 Task: Research Airbnb options in Bor, Turkey from 21st December, 2023 to 25th December, 2023 for 1 adult. Place can be entire room with 1  bedroom having 1 bed and 1 bathroom. Property type can be flat. Amenities needed are: wifi, washing machine.
Action: Mouse moved to (441, 80)
Screenshot: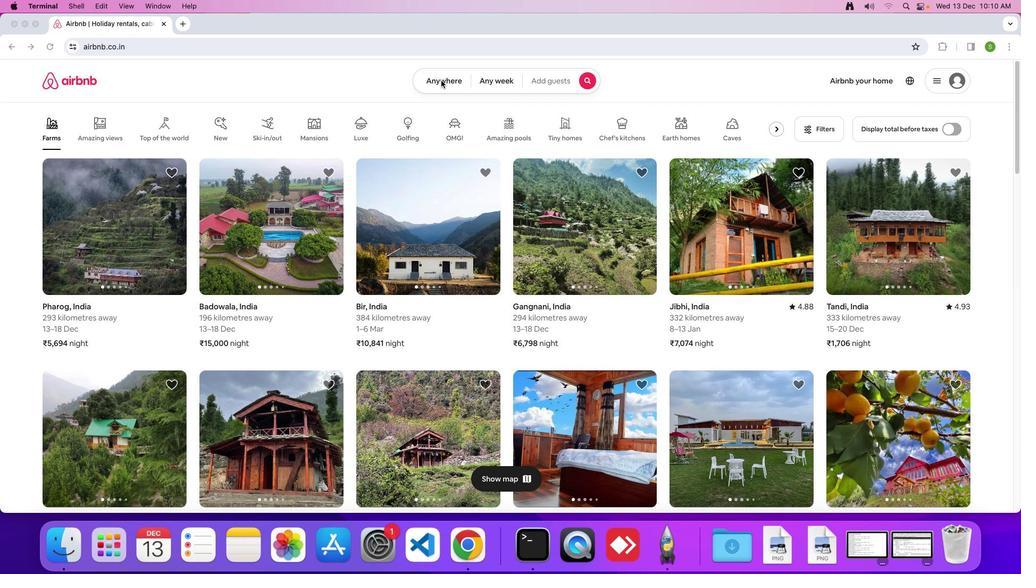 
Action: Mouse pressed left at (441, 80)
Screenshot: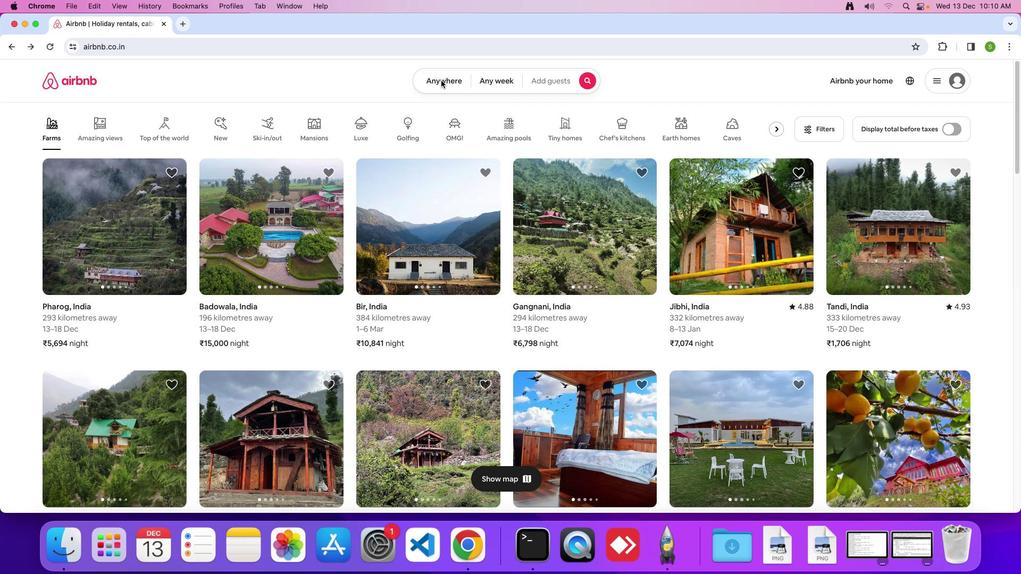 
Action: Mouse moved to (435, 84)
Screenshot: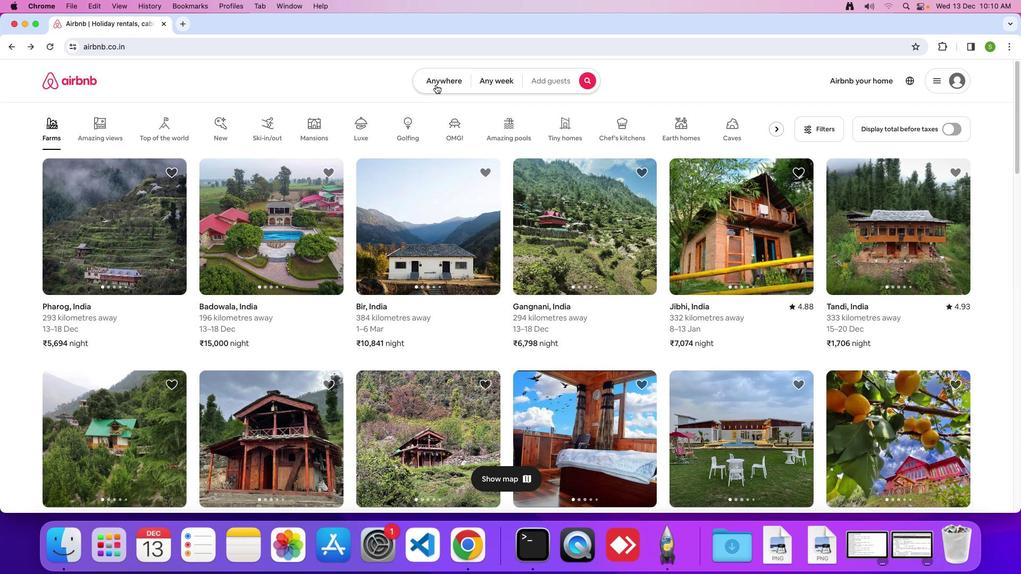 
Action: Mouse pressed left at (435, 84)
Screenshot: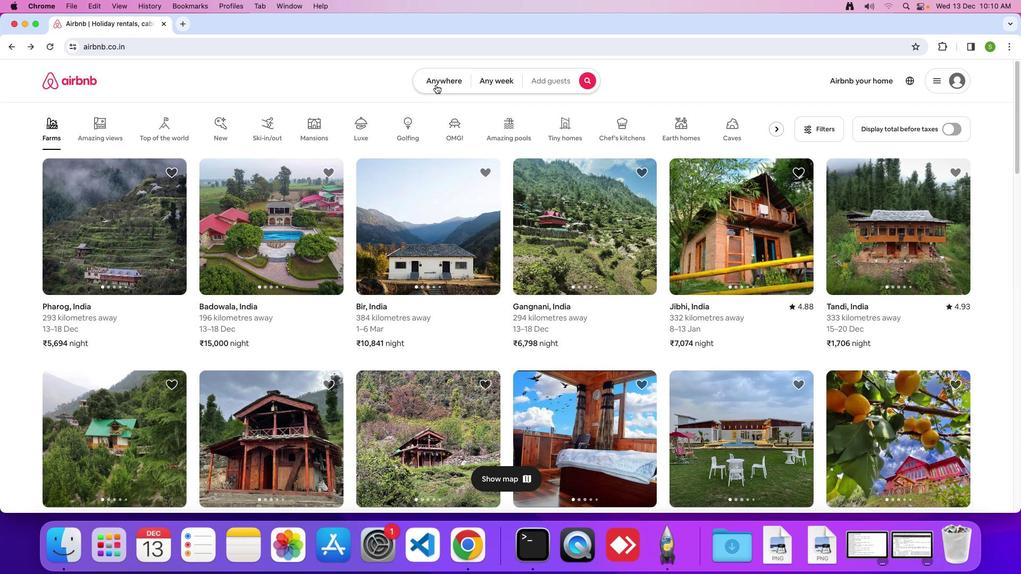 
Action: Mouse moved to (363, 118)
Screenshot: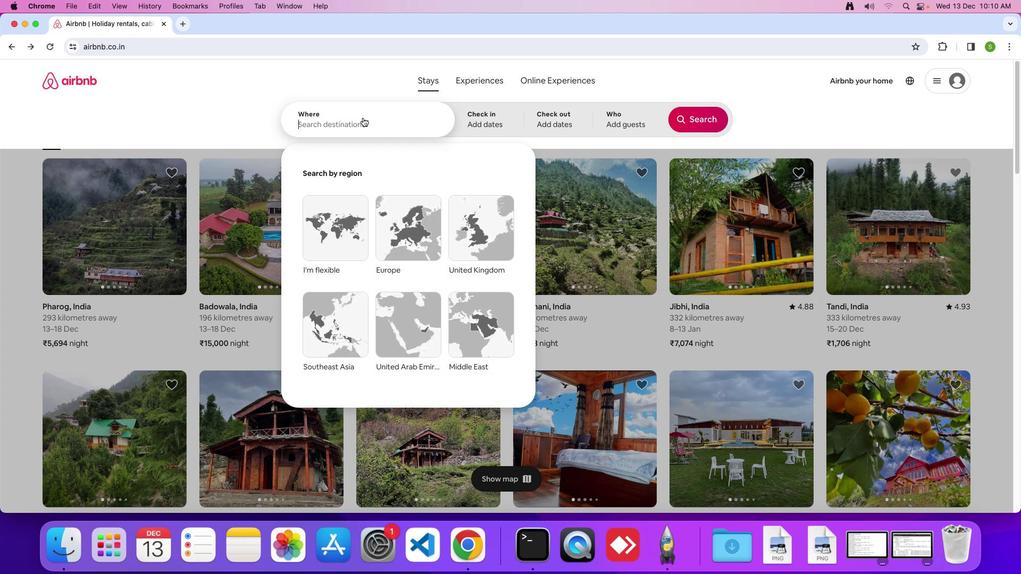 
Action: Mouse pressed left at (363, 118)
Screenshot: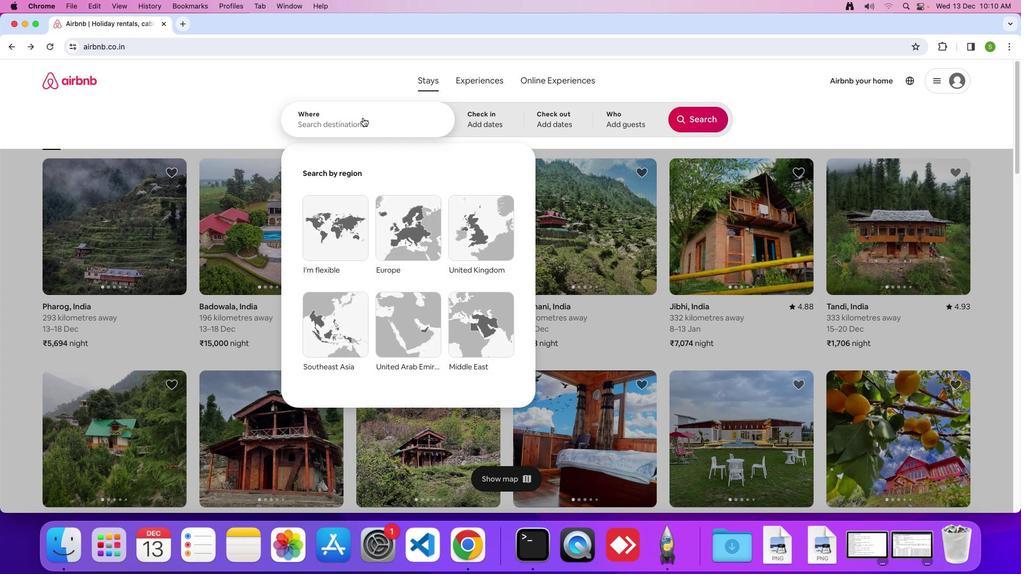 
Action: Key pressed 'B'Key.caps_lock'o''r'','Key.spaceKey.shift'T''u''r''k''e''y'Key.enter
Screenshot: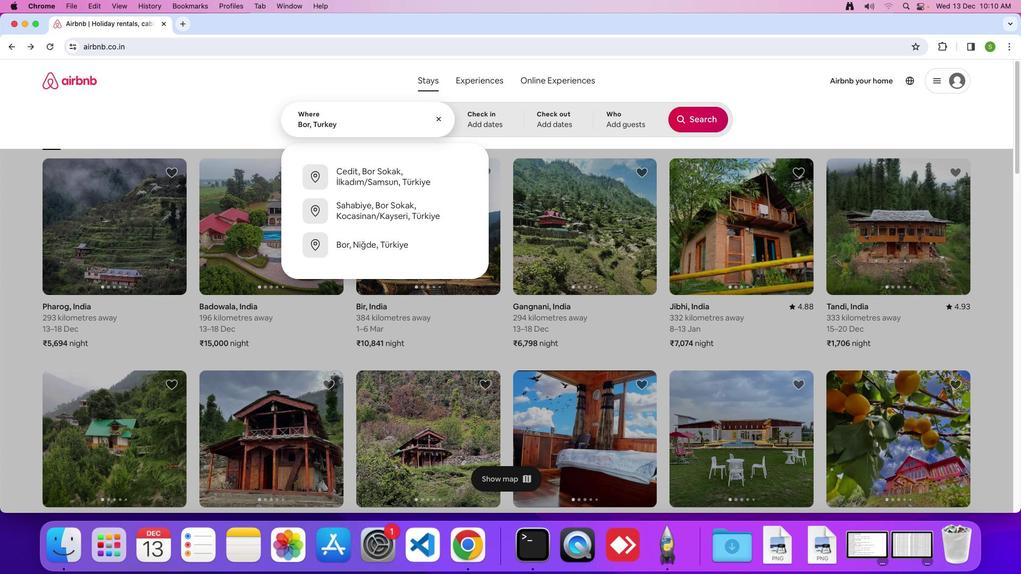 
Action: Mouse moved to (427, 326)
Screenshot: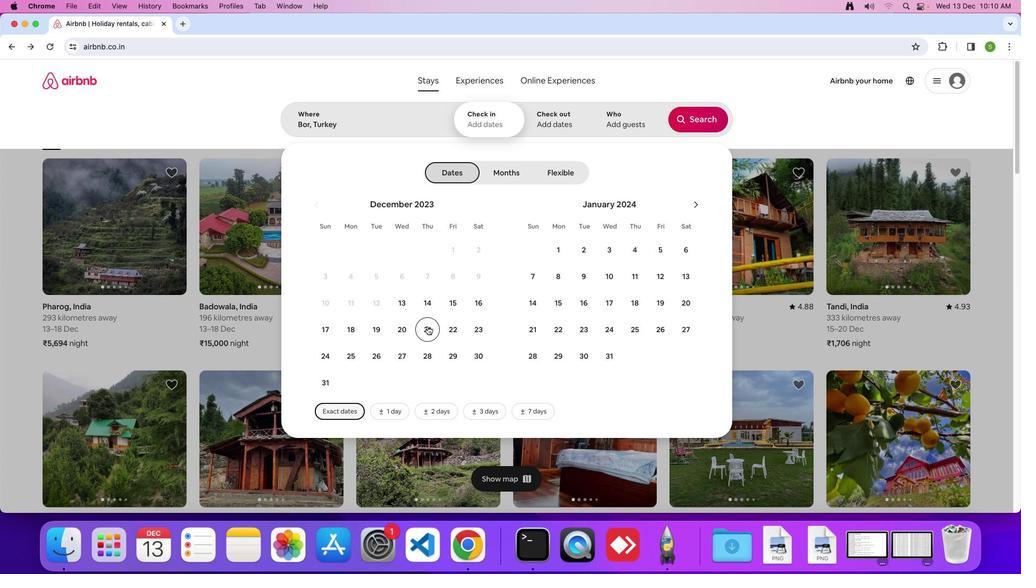 
Action: Mouse pressed left at (427, 326)
Screenshot: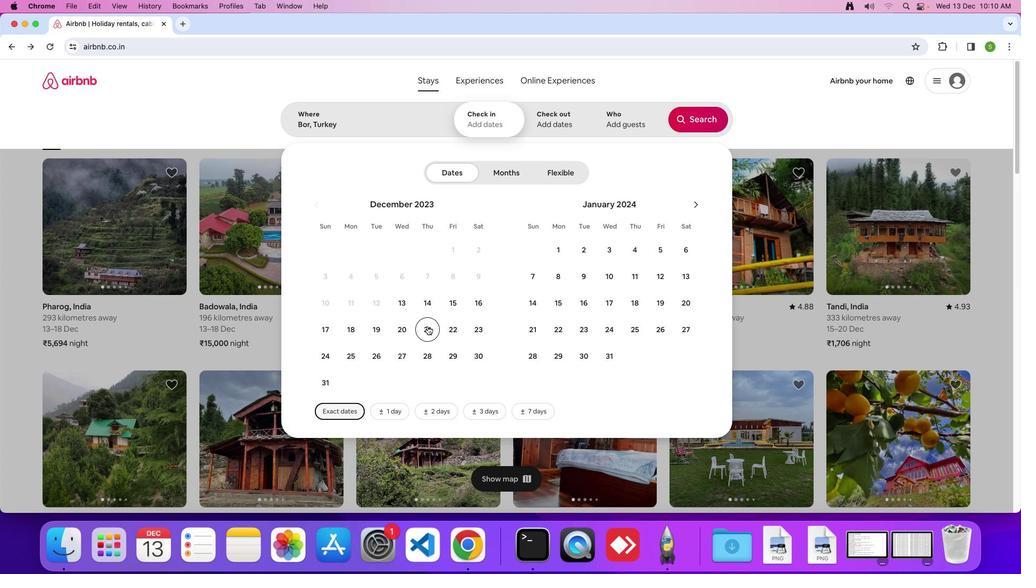 
Action: Mouse moved to (354, 351)
Screenshot: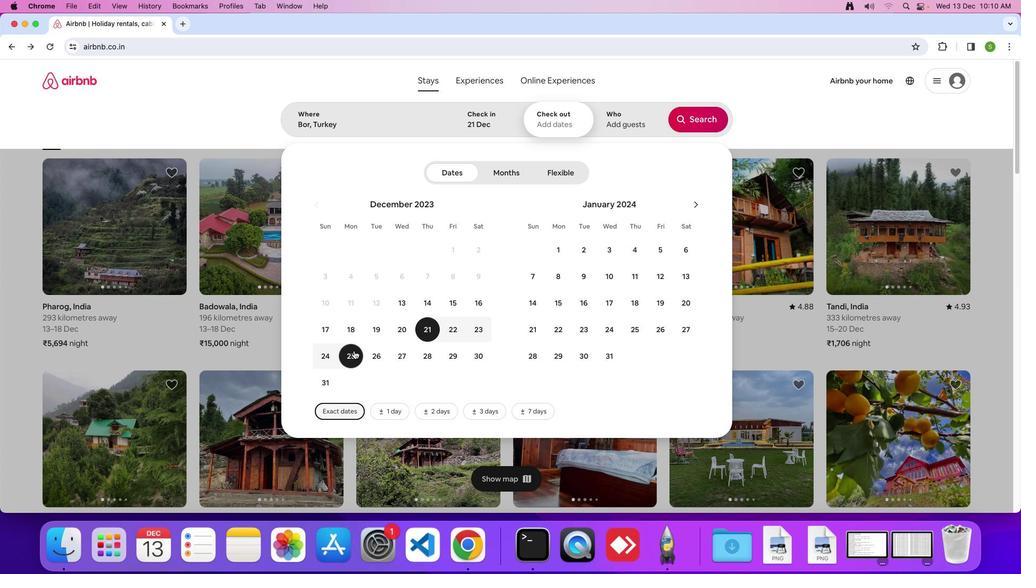 
Action: Mouse pressed left at (354, 351)
Screenshot: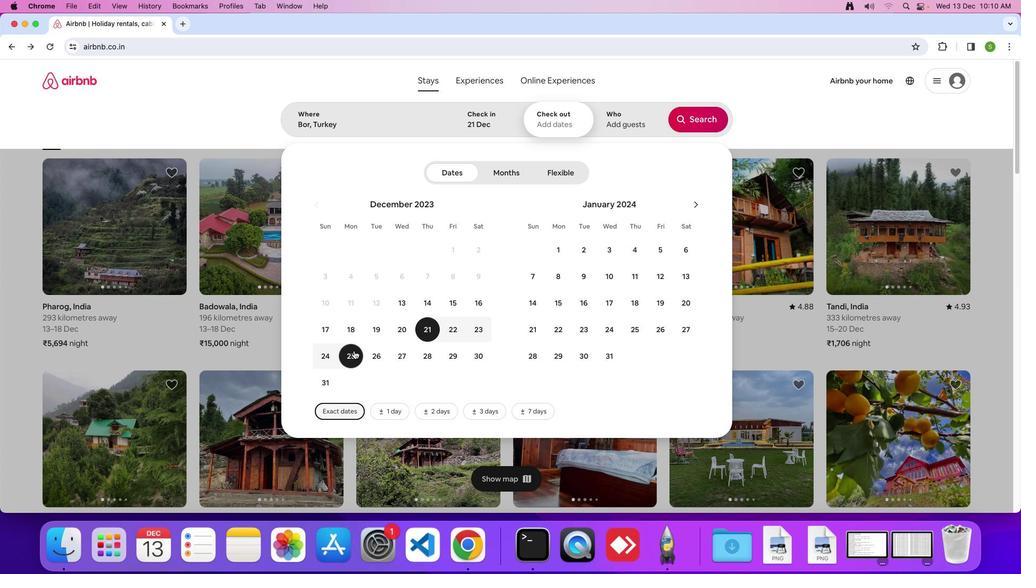 
Action: Mouse moved to (619, 122)
Screenshot: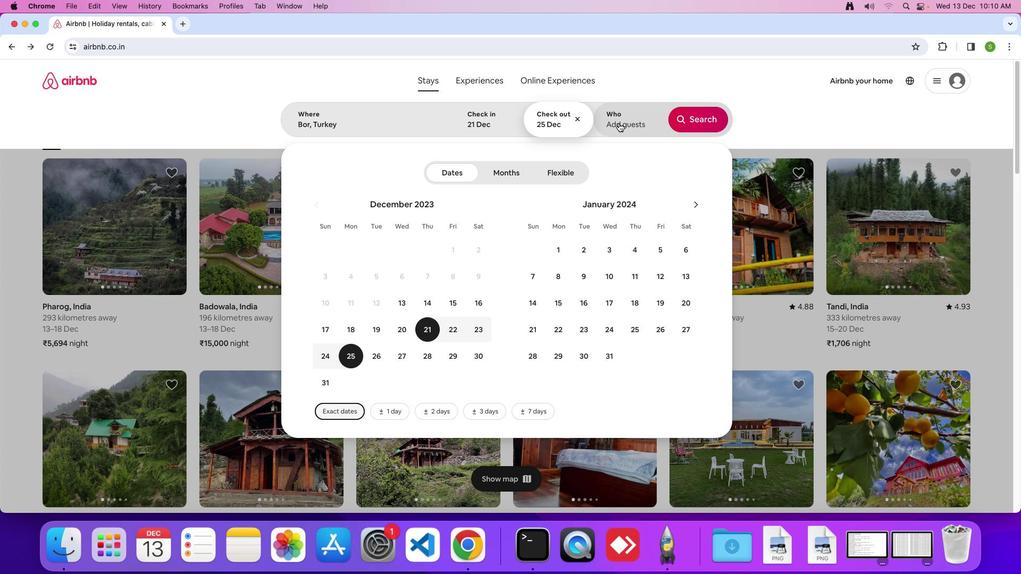 
Action: Mouse pressed left at (619, 122)
Screenshot: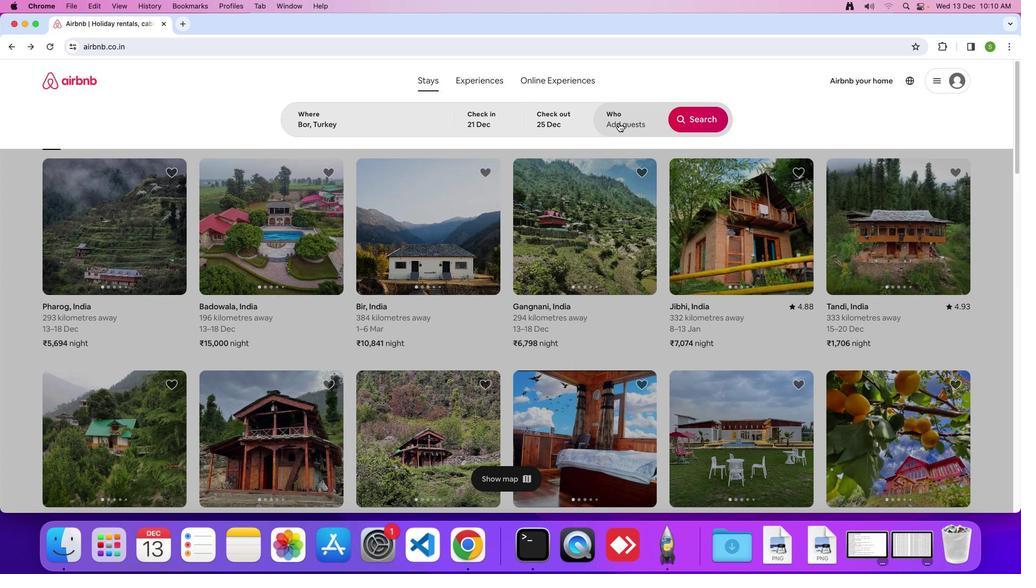 
Action: Mouse moved to (698, 172)
Screenshot: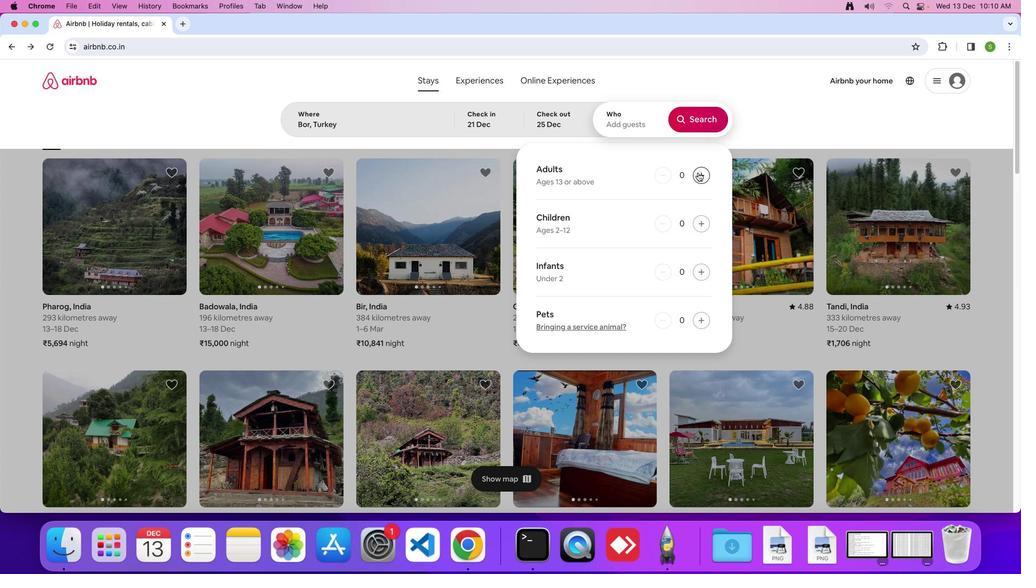 
Action: Mouse pressed left at (698, 172)
Screenshot: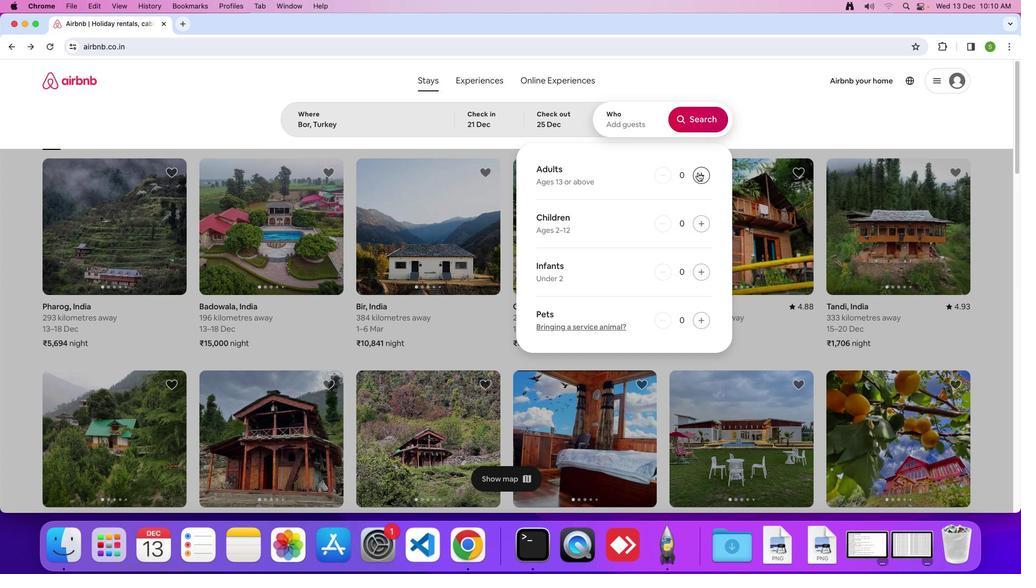 
Action: Mouse moved to (705, 128)
Screenshot: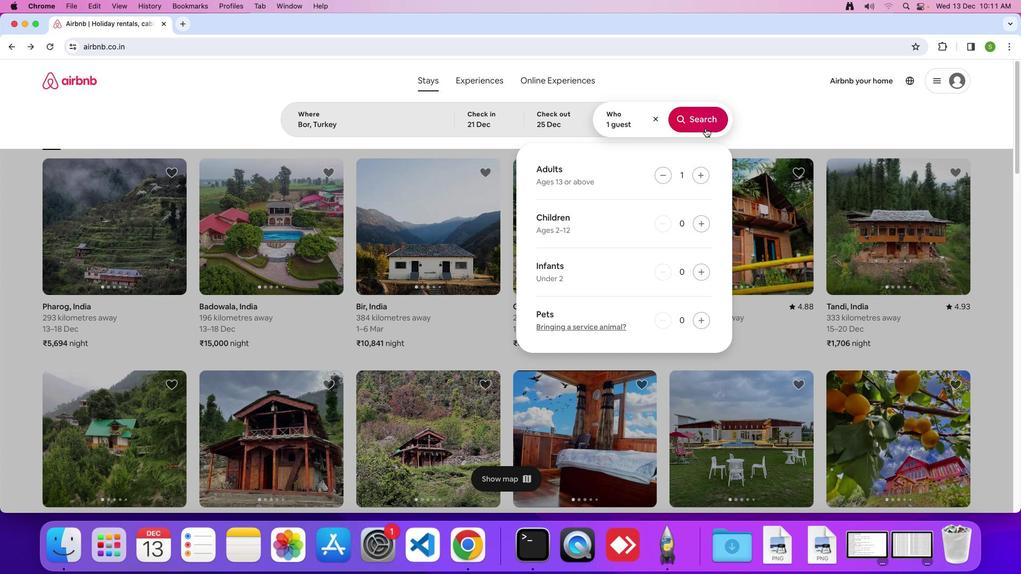 
Action: Mouse pressed left at (705, 128)
Screenshot: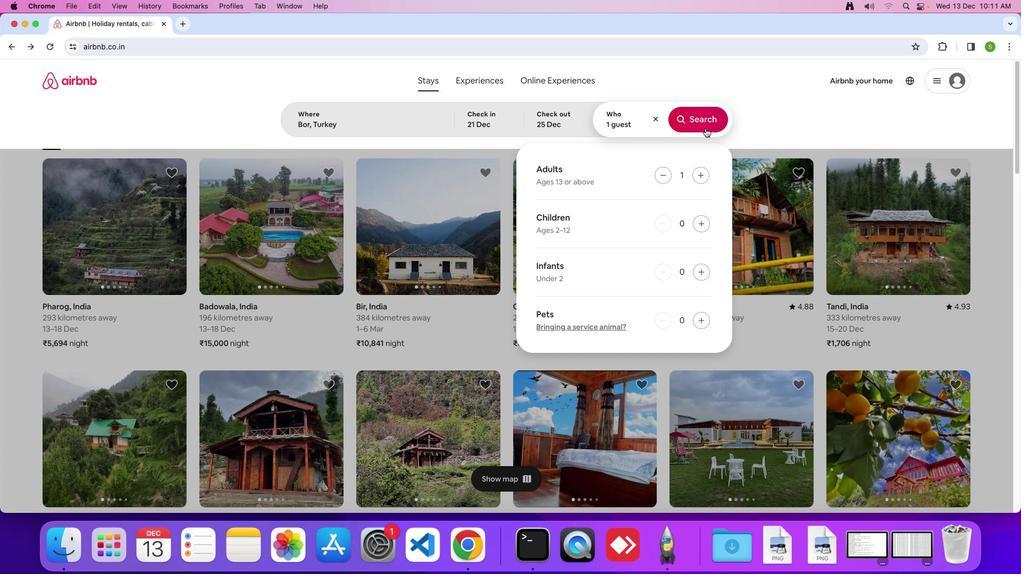 
Action: Mouse moved to (848, 127)
Screenshot: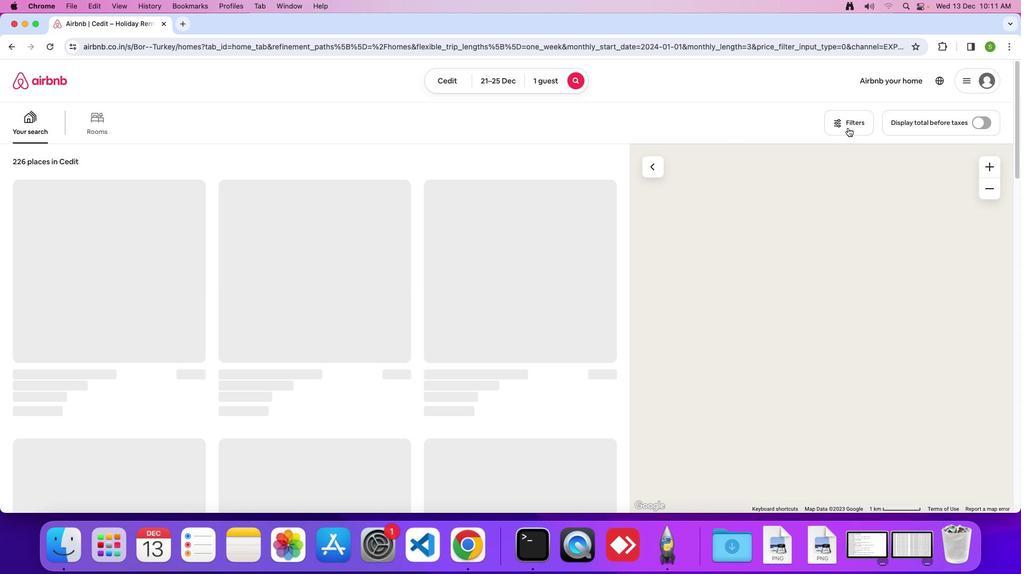 
Action: Mouse pressed left at (848, 127)
Screenshot: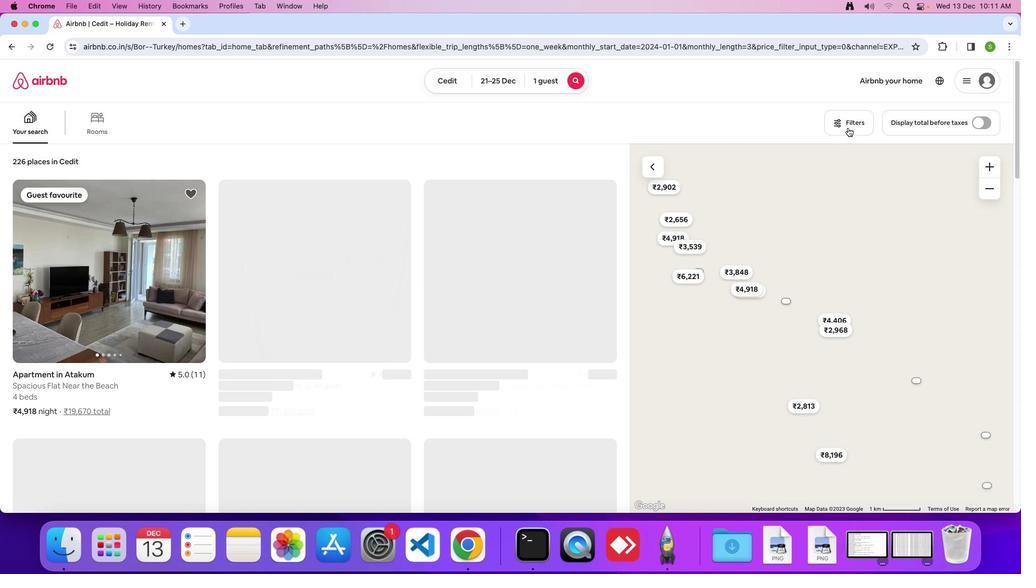 
Action: Mouse moved to (465, 340)
Screenshot: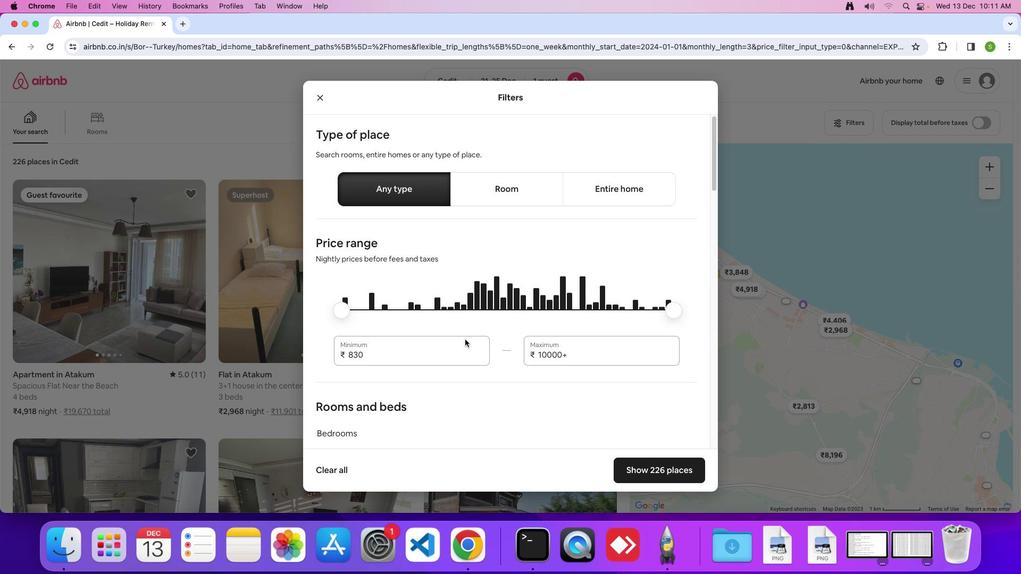 
Action: Mouse scrolled (465, 340) with delta (0, 0)
Screenshot: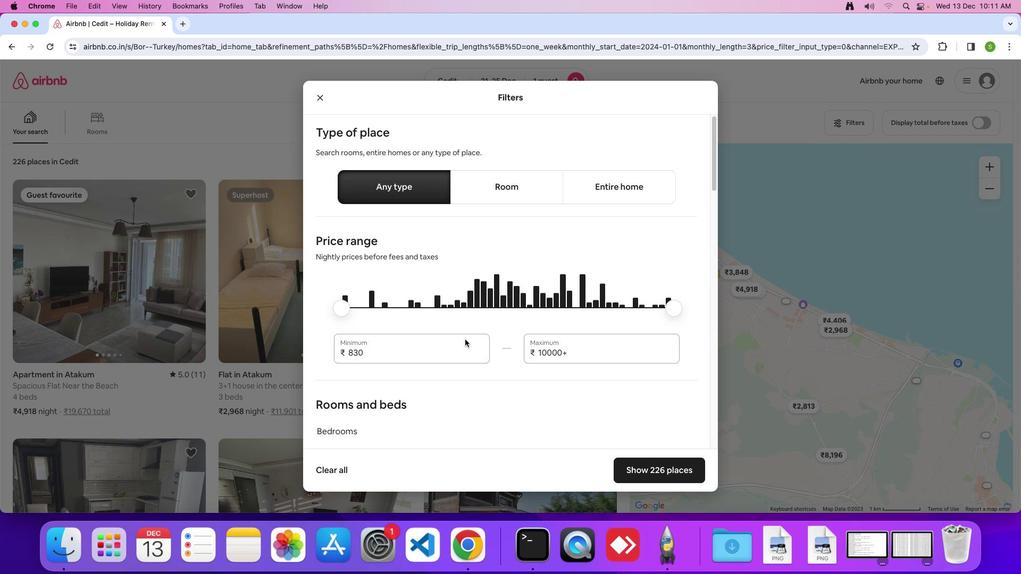 
Action: Mouse scrolled (465, 340) with delta (0, 0)
Screenshot: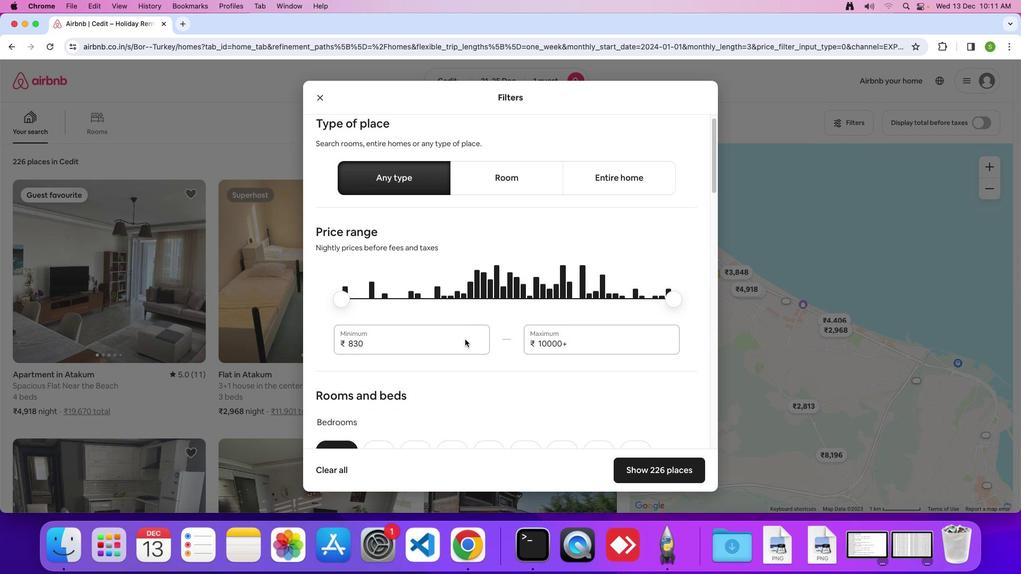 
Action: Mouse scrolled (465, 340) with delta (0, 0)
Screenshot: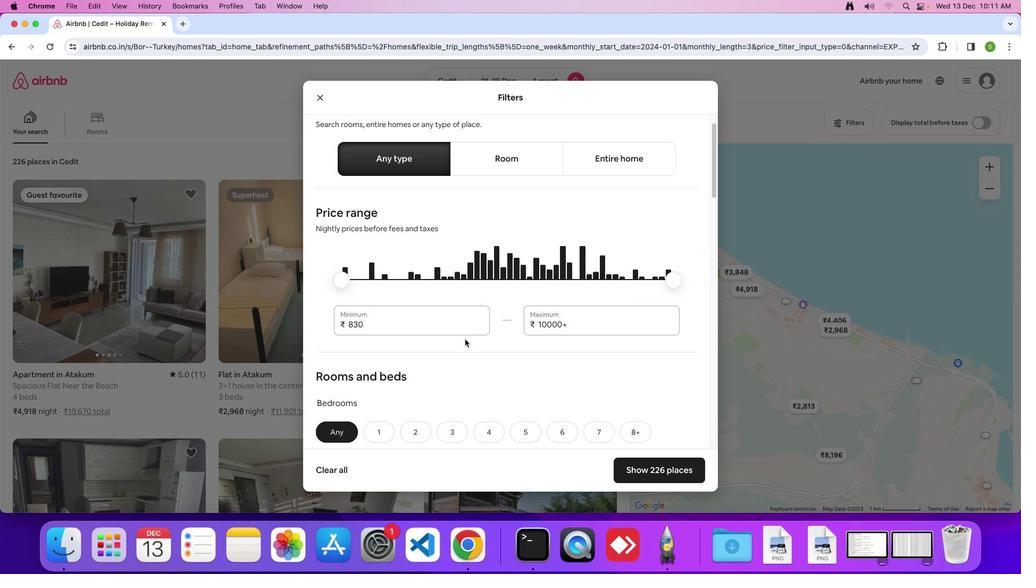 
Action: Mouse scrolled (465, 340) with delta (0, 0)
Screenshot: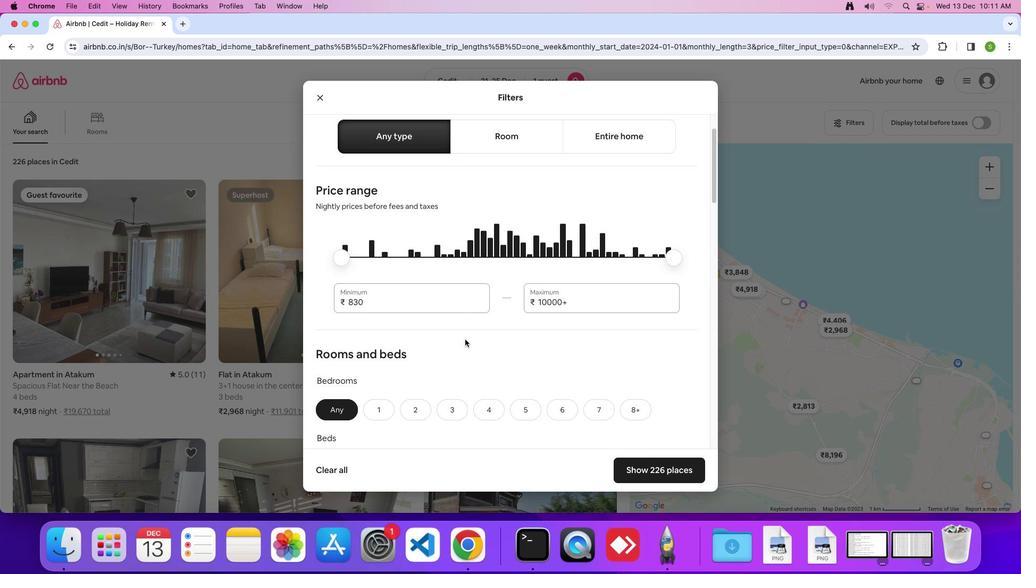 
Action: Mouse scrolled (465, 340) with delta (0, 0)
Screenshot: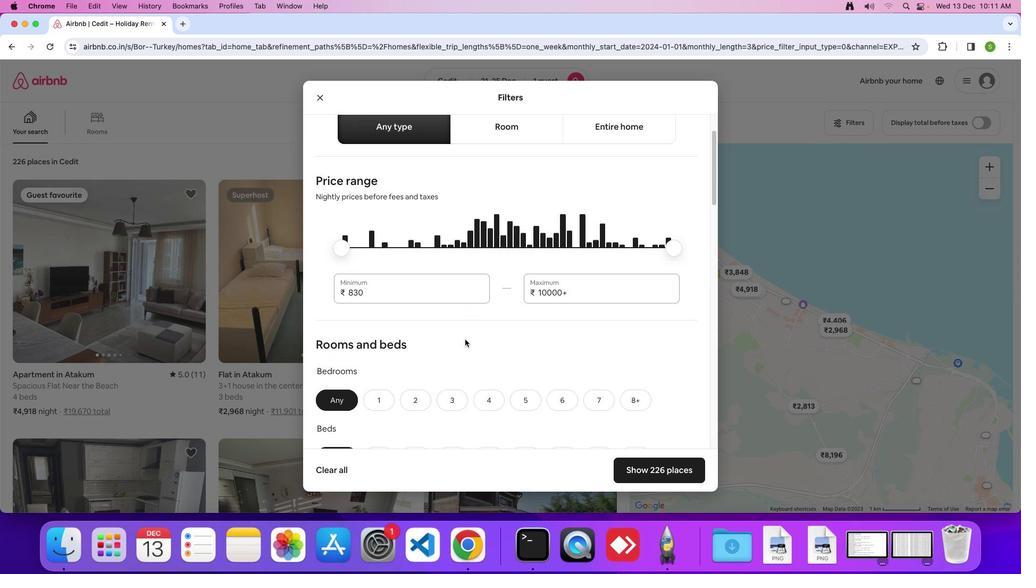 
Action: Mouse scrolled (465, 340) with delta (0, 0)
Screenshot: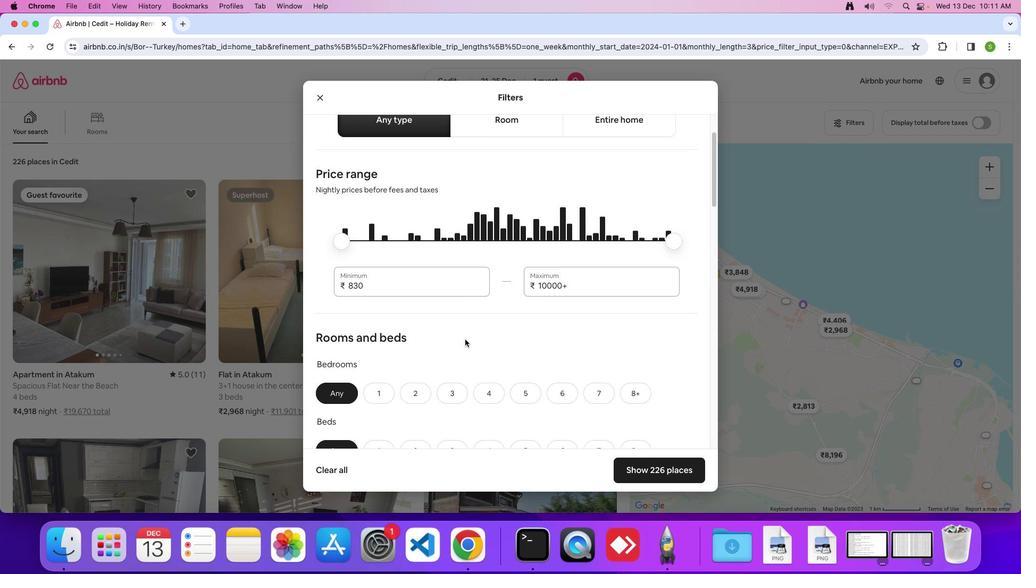 
Action: Mouse scrolled (465, 340) with delta (0, 0)
Screenshot: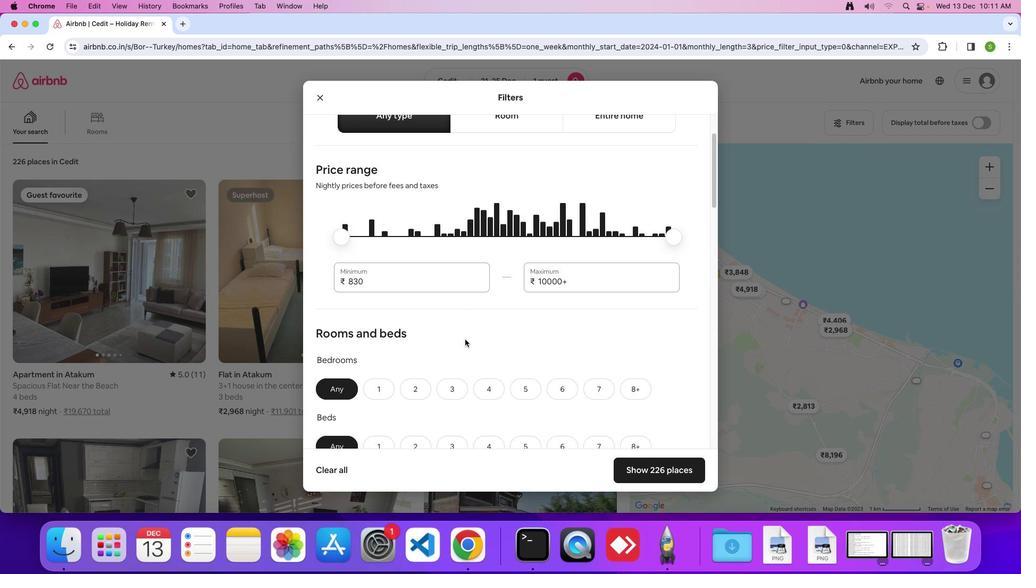 
Action: Mouse scrolled (465, 340) with delta (0, 0)
Screenshot: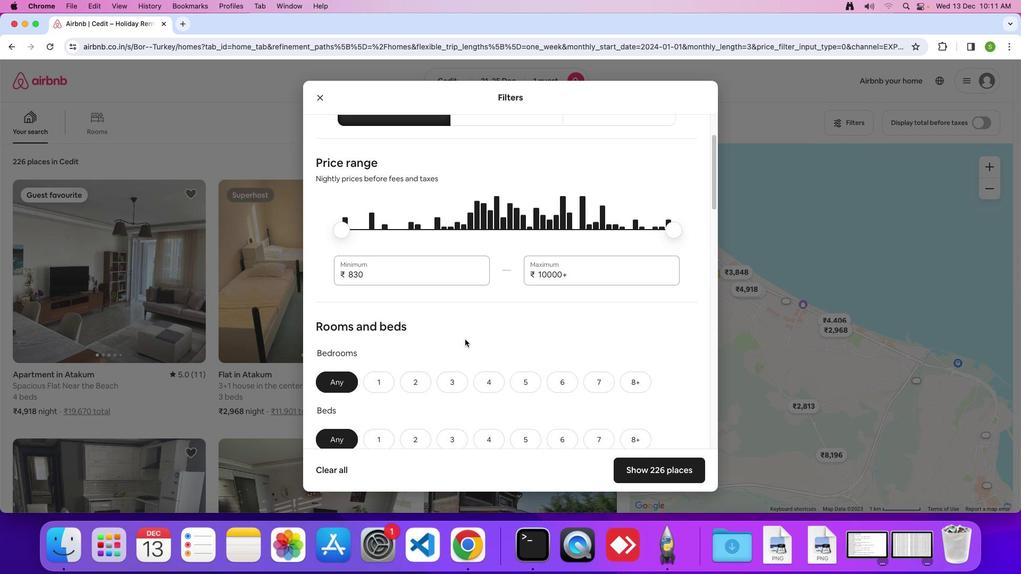 
Action: Mouse scrolled (465, 340) with delta (0, 0)
Screenshot: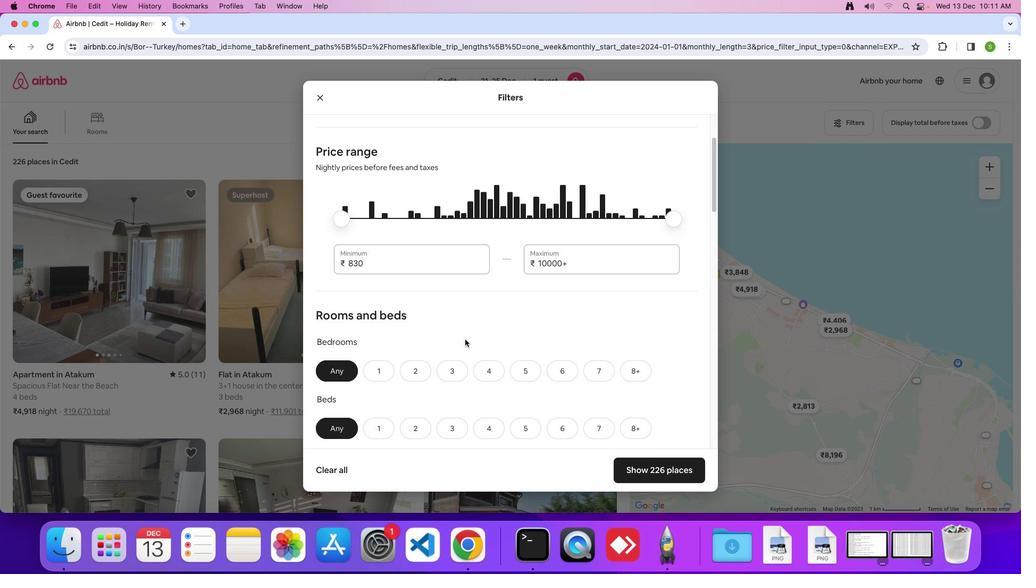 
Action: Mouse scrolled (465, 340) with delta (0, 0)
Screenshot: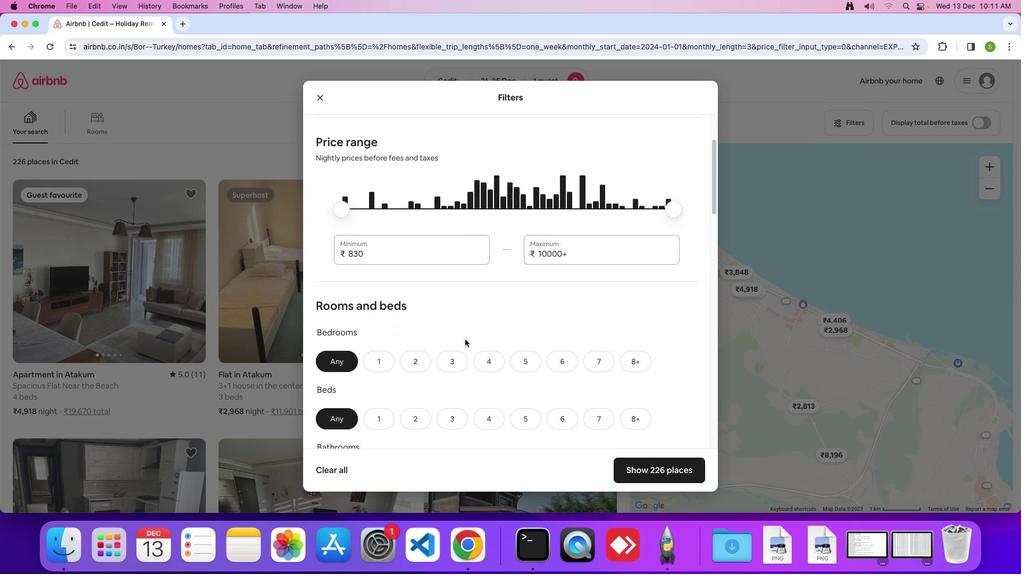 
Action: Mouse scrolled (465, 340) with delta (0, -1)
Screenshot: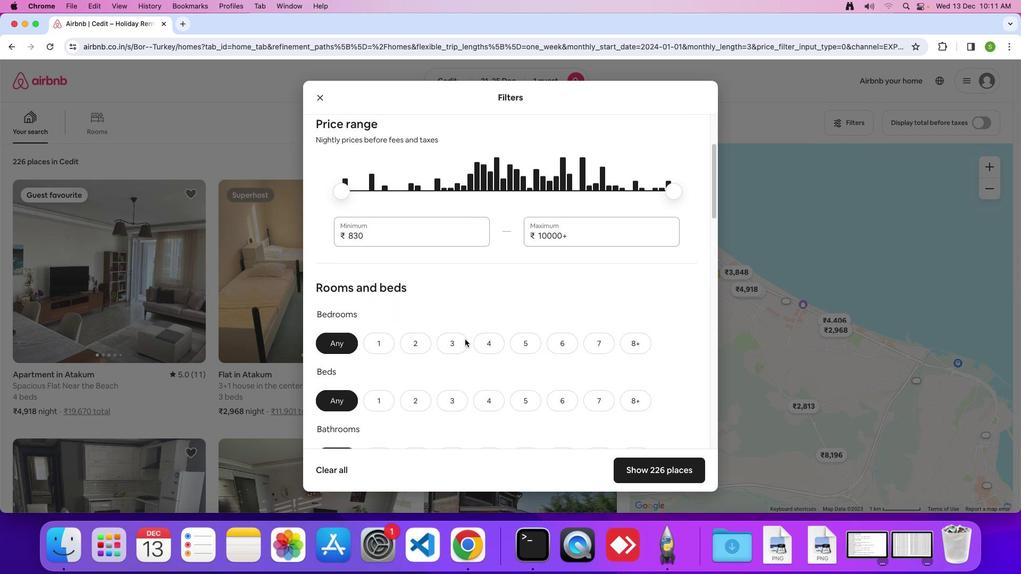 
Action: Mouse scrolled (465, 340) with delta (0, 0)
Screenshot: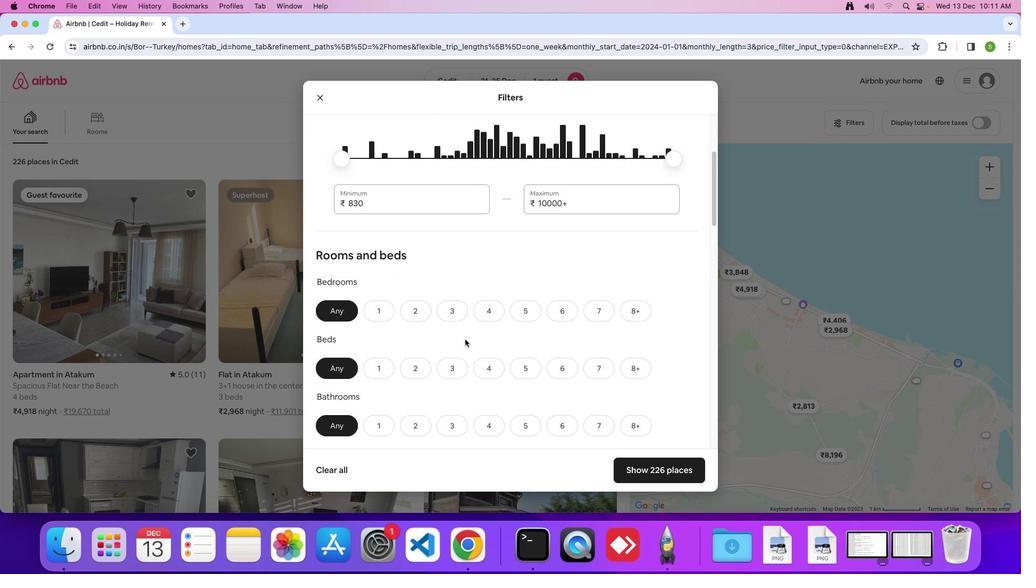 
Action: Mouse scrolled (465, 340) with delta (0, 0)
Screenshot: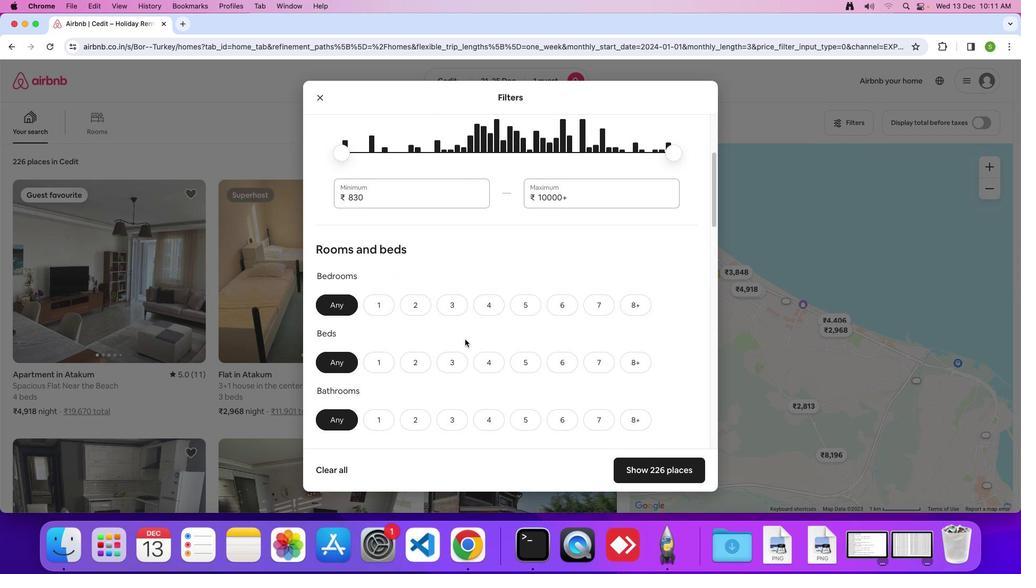 
Action: Mouse scrolled (465, 340) with delta (0, -1)
Screenshot: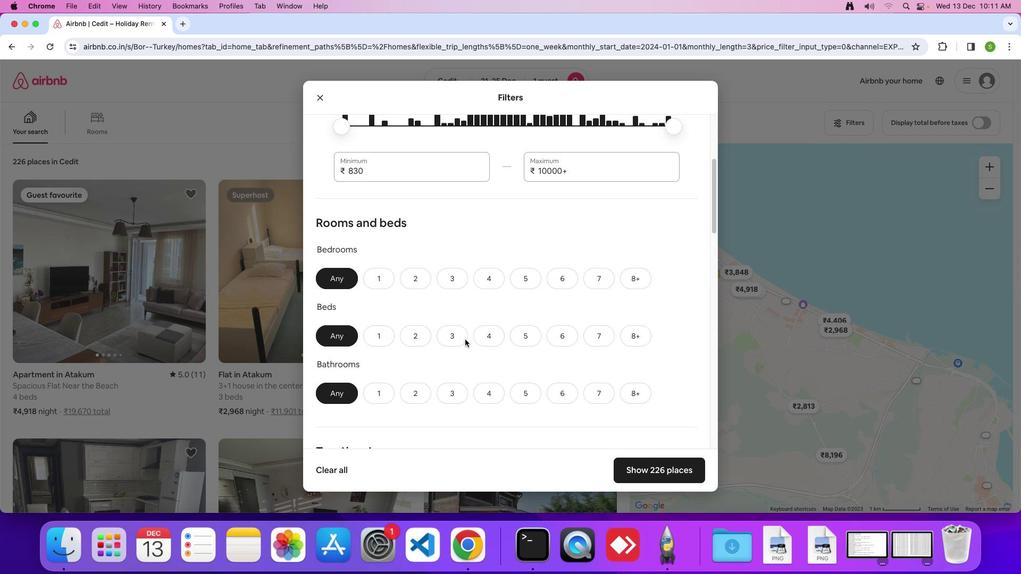
Action: Mouse moved to (387, 241)
Screenshot: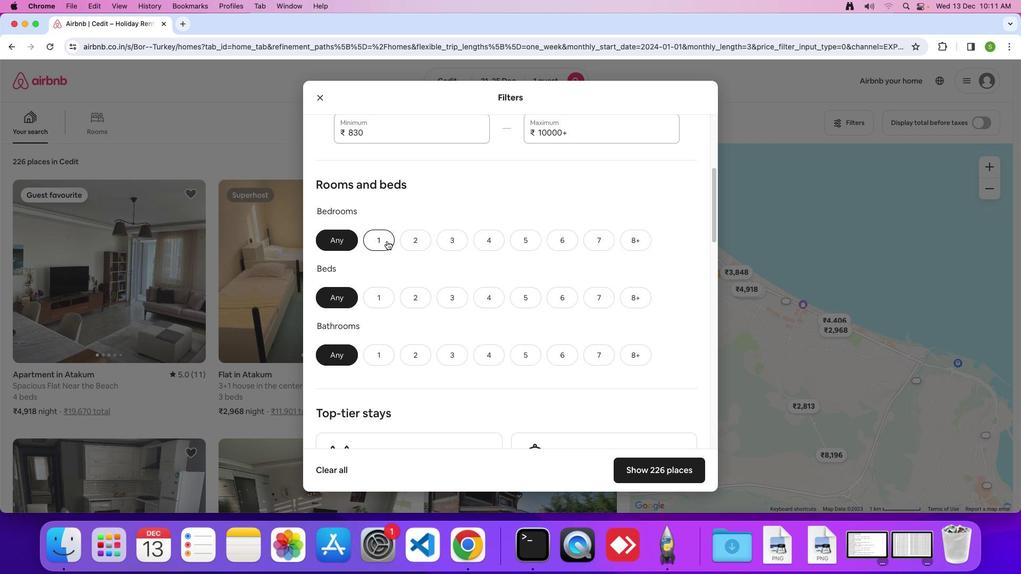 
Action: Mouse pressed left at (387, 241)
Screenshot: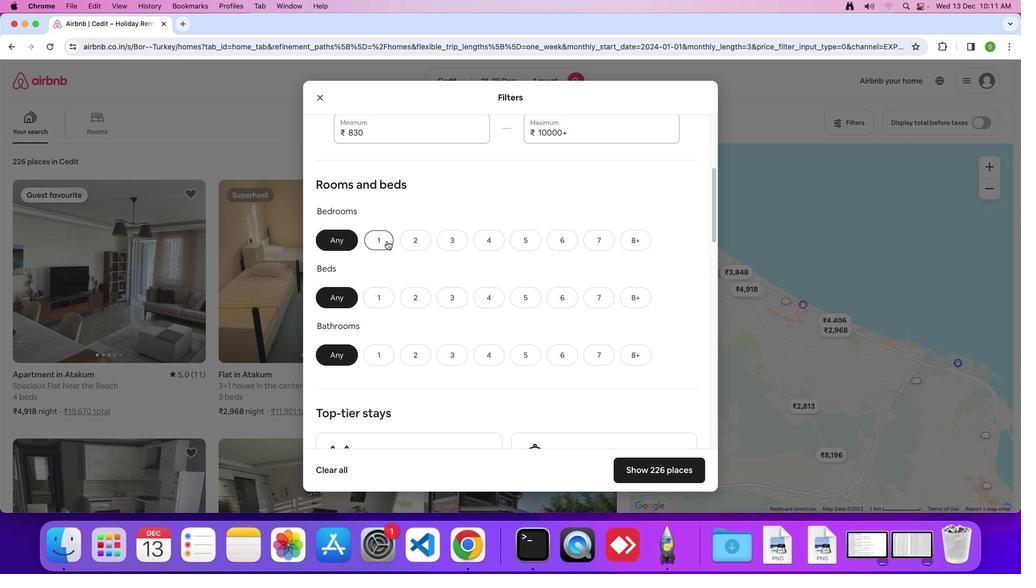 
Action: Mouse moved to (382, 294)
Screenshot: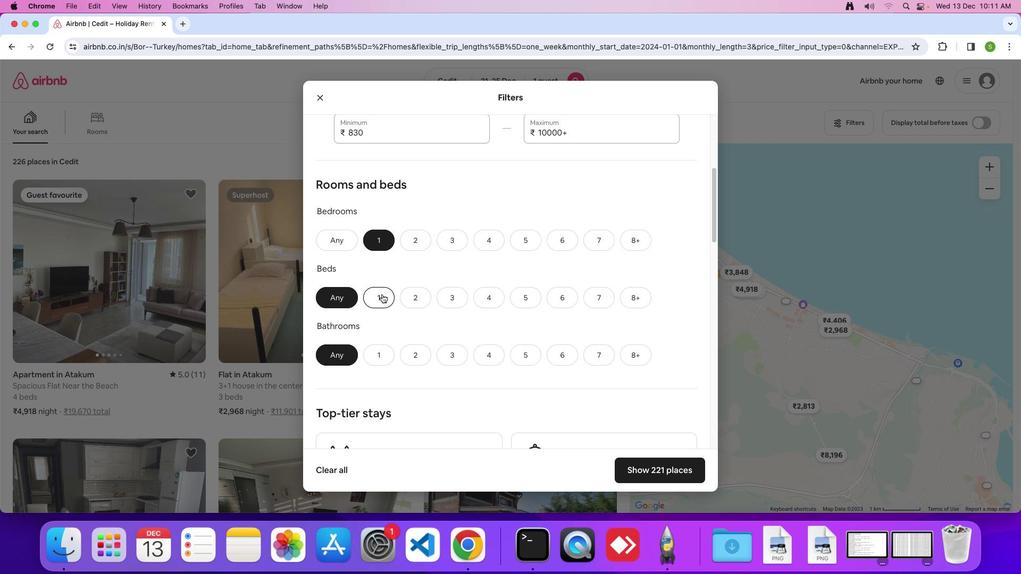 
Action: Mouse pressed left at (382, 294)
Screenshot: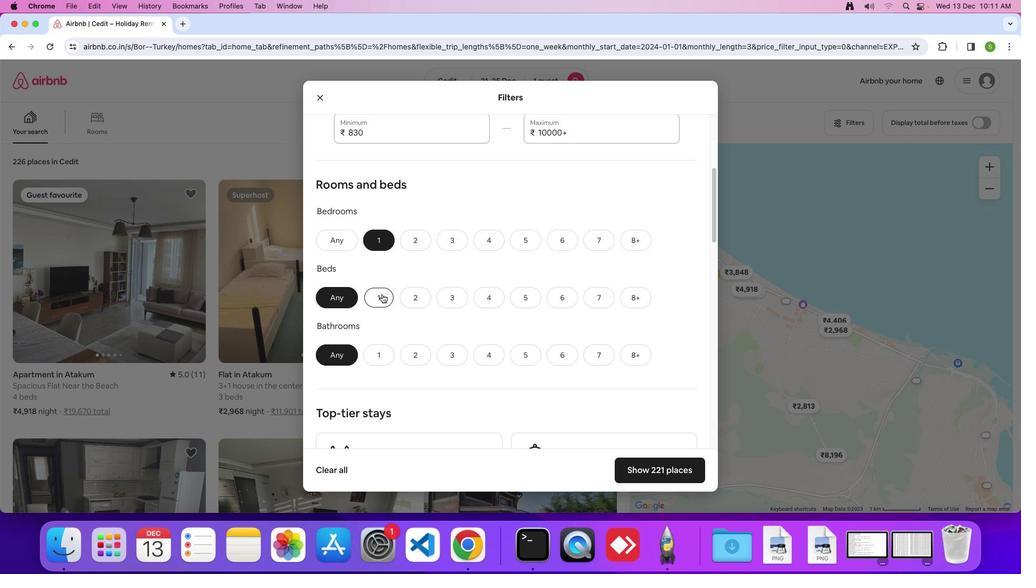 
Action: Mouse moved to (376, 353)
Screenshot: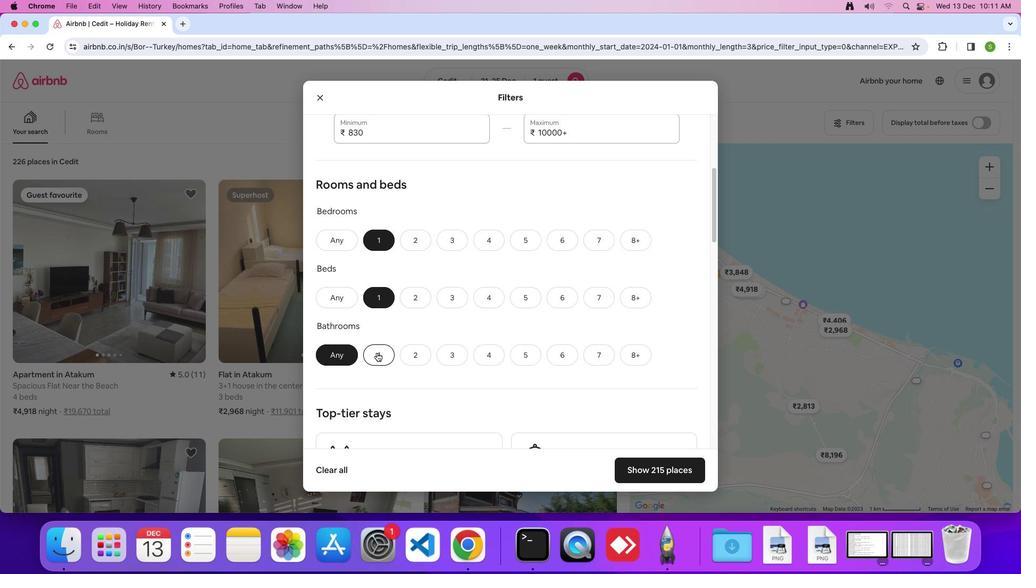 
Action: Mouse pressed left at (376, 353)
Screenshot: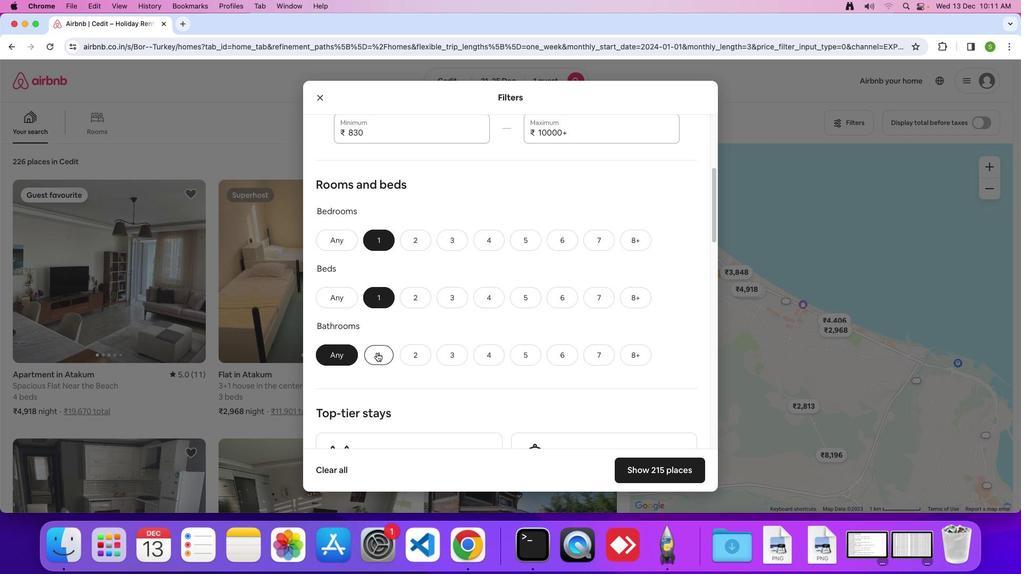 
Action: Mouse moved to (483, 315)
Screenshot: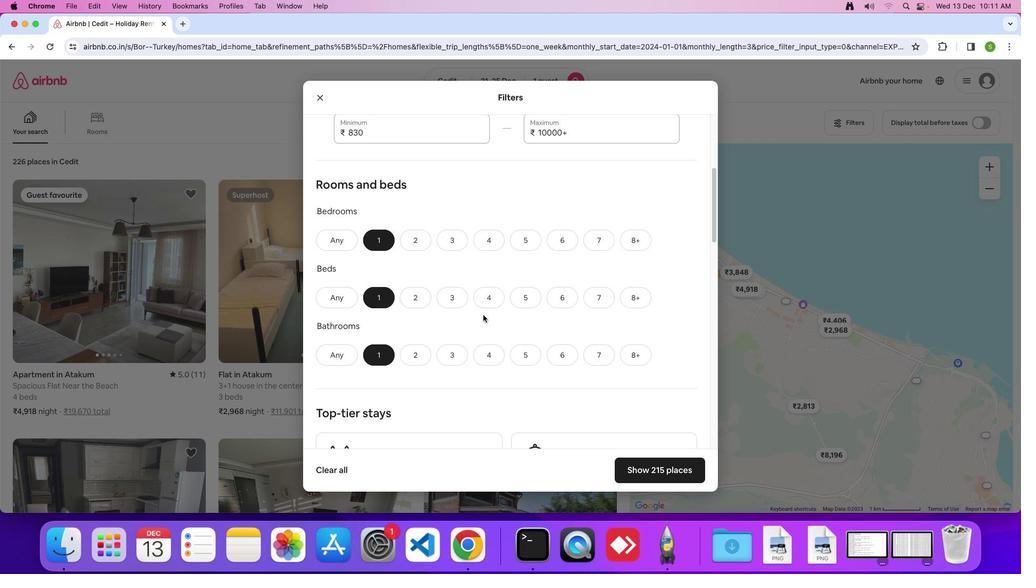 
Action: Mouse scrolled (483, 315) with delta (0, 0)
Screenshot: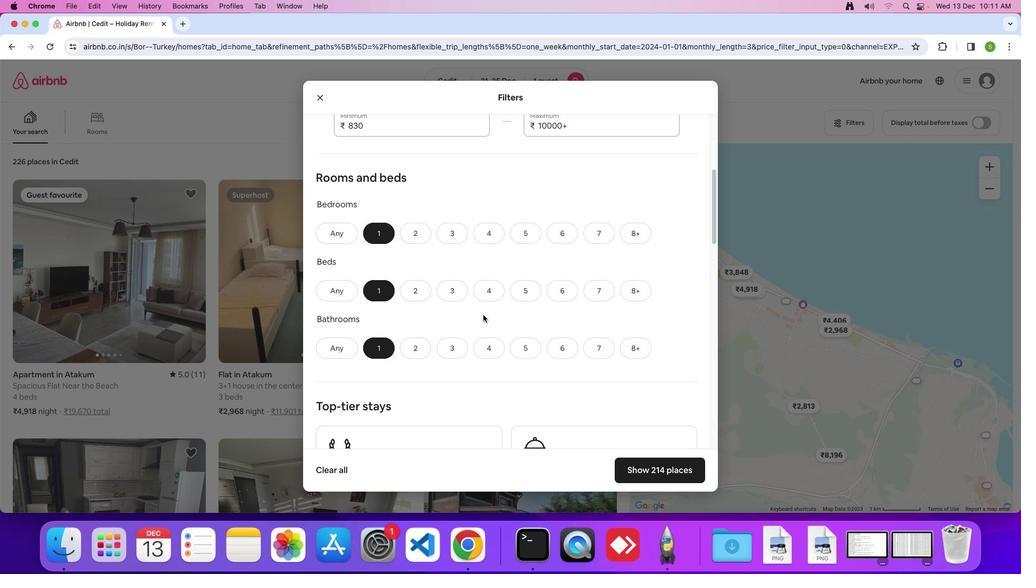 
Action: Mouse scrolled (483, 315) with delta (0, 0)
Screenshot: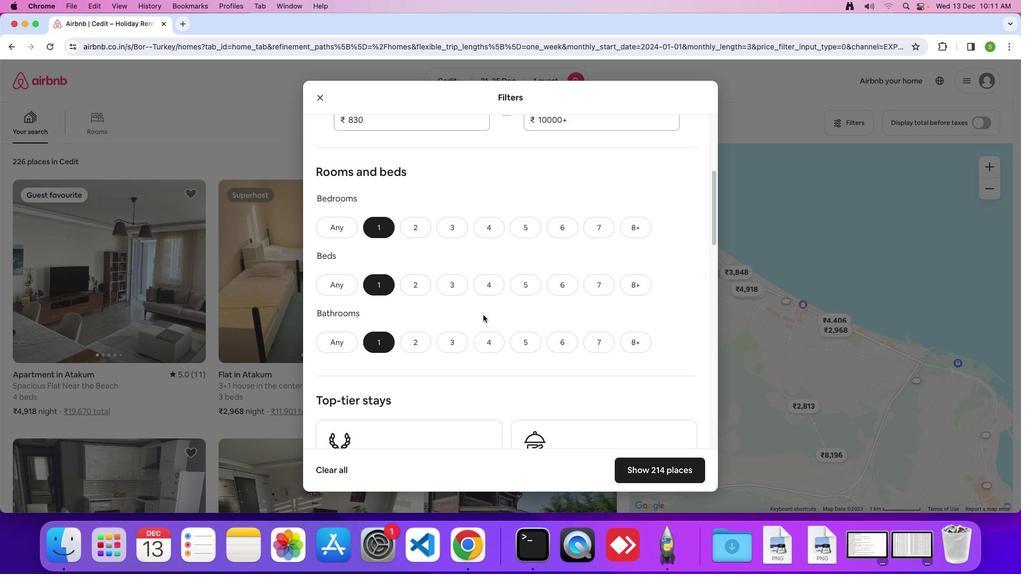 
Action: Mouse scrolled (483, 315) with delta (0, 0)
Screenshot: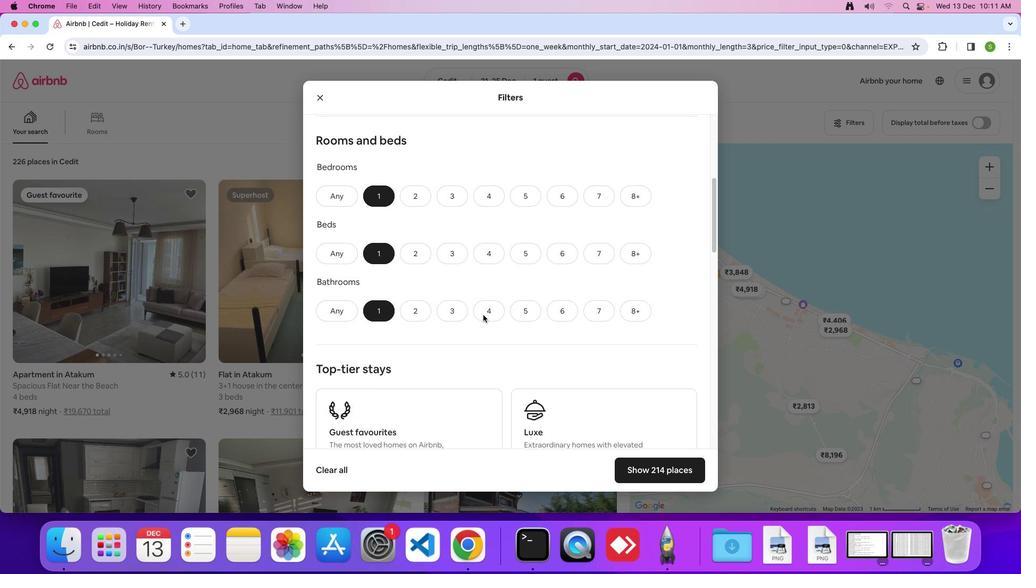 
Action: Mouse scrolled (483, 315) with delta (0, 0)
Screenshot: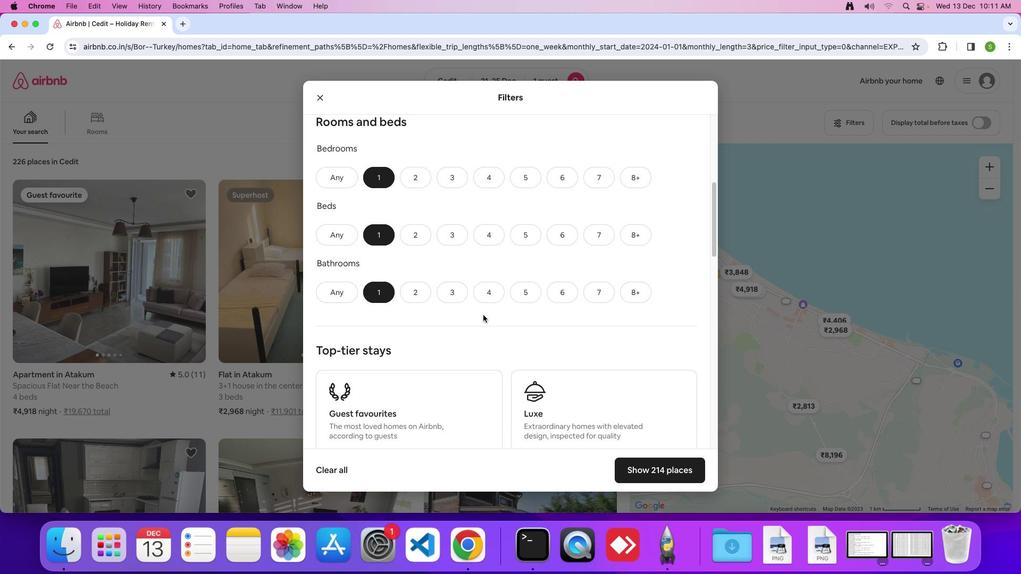 
Action: Mouse scrolled (483, 315) with delta (0, 0)
Screenshot: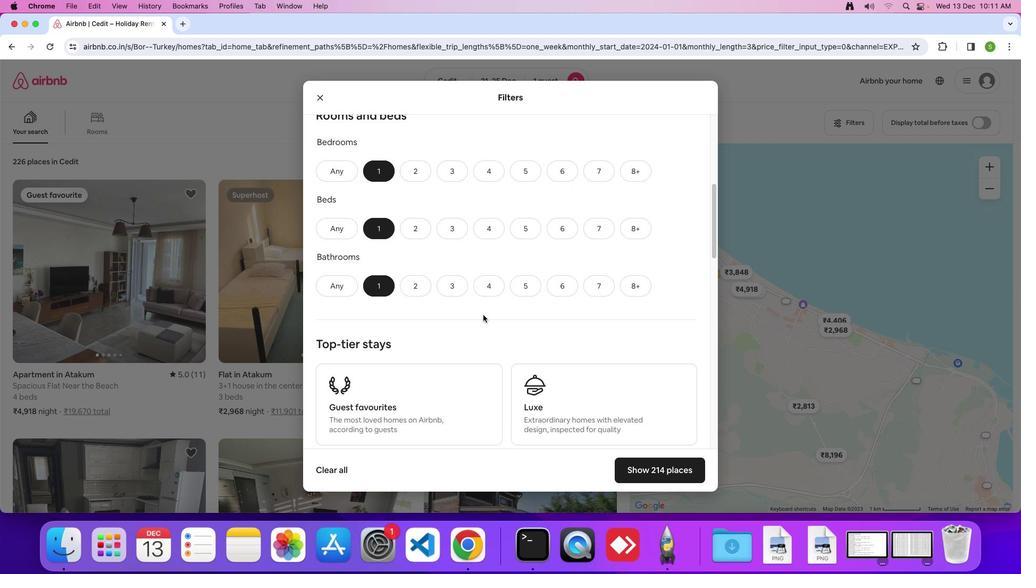 
Action: Mouse scrolled (483, 315) with delta (0, 0)
Screenshot: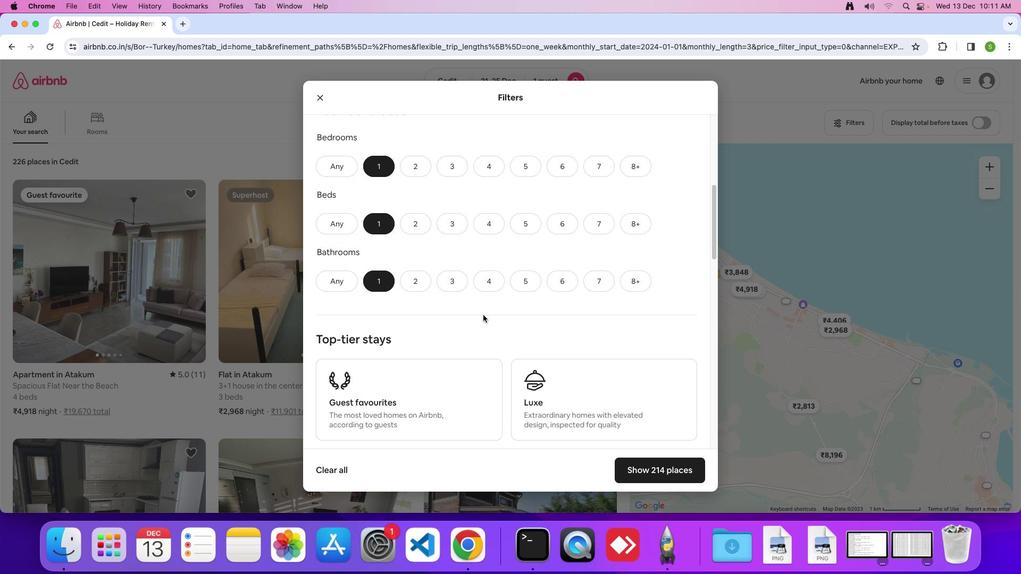 
Action: Mouse scrolled (483, 315) with delta (0, 0)
Screenshot: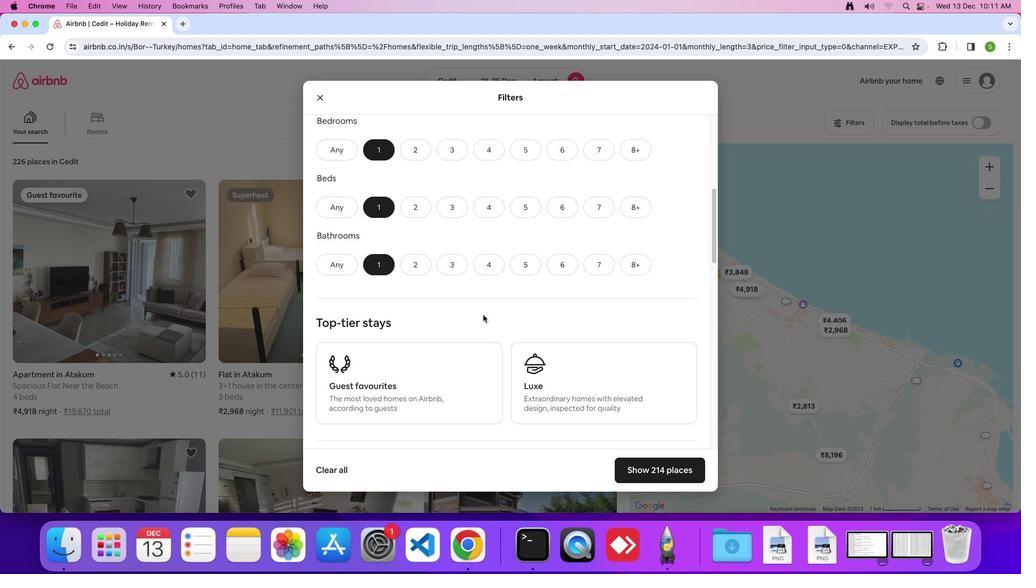 
Action: Mouse scrolled (483, 315) with delta (0, -1)
Screenshot: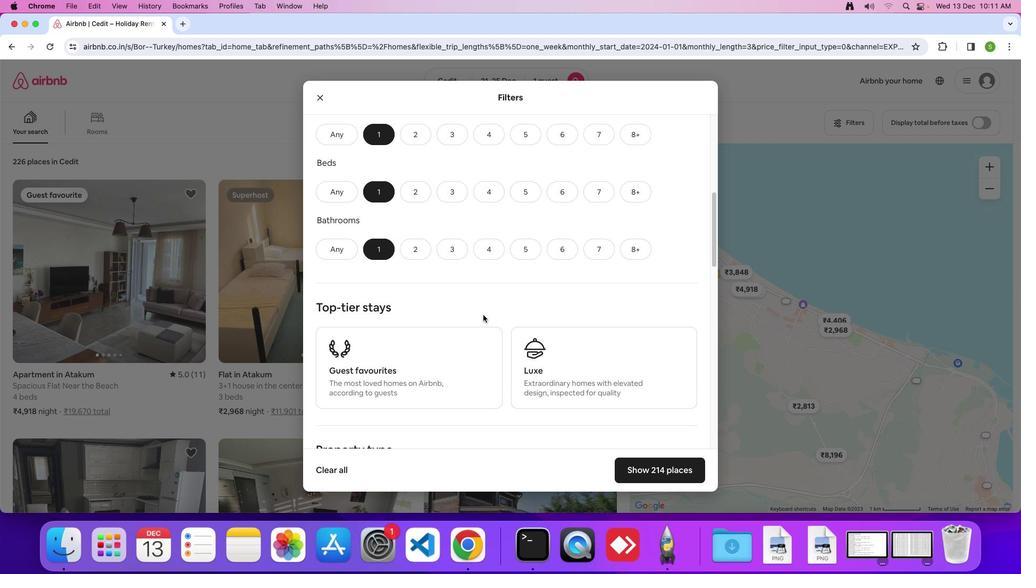 
Action: Mouse moved to (483, 315)
Screenshot: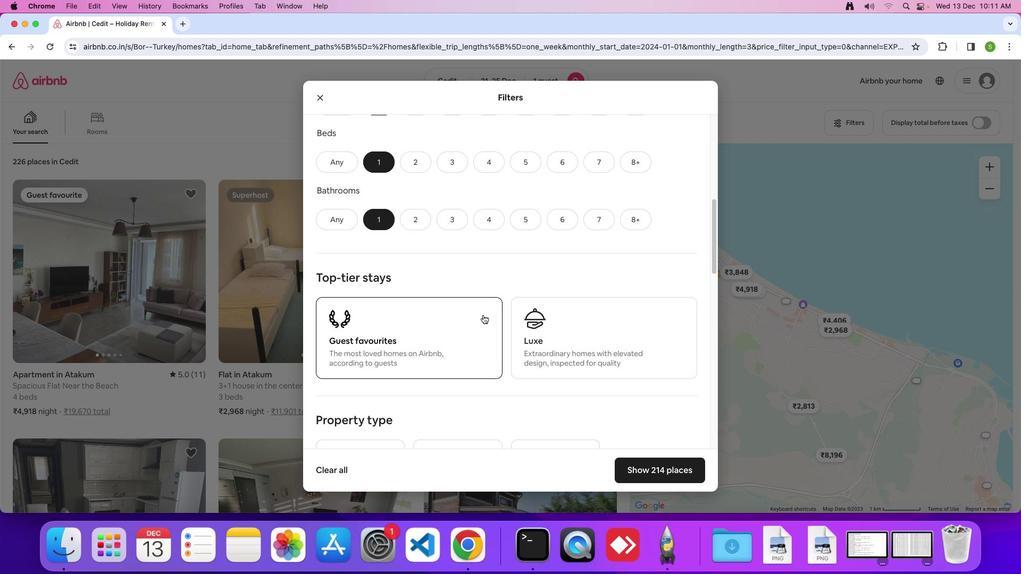 
Action: Mouse scrolled (483, 315) with delta (0, 0)
Screenshot: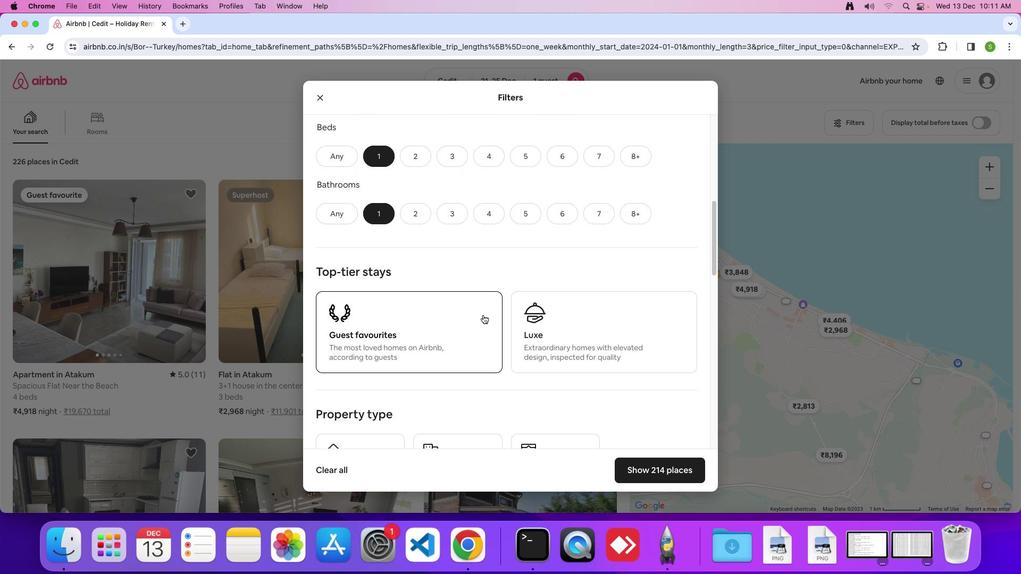 
Action: Mouse scrolled (483, 315) with delta (0, 0)
Screenshot: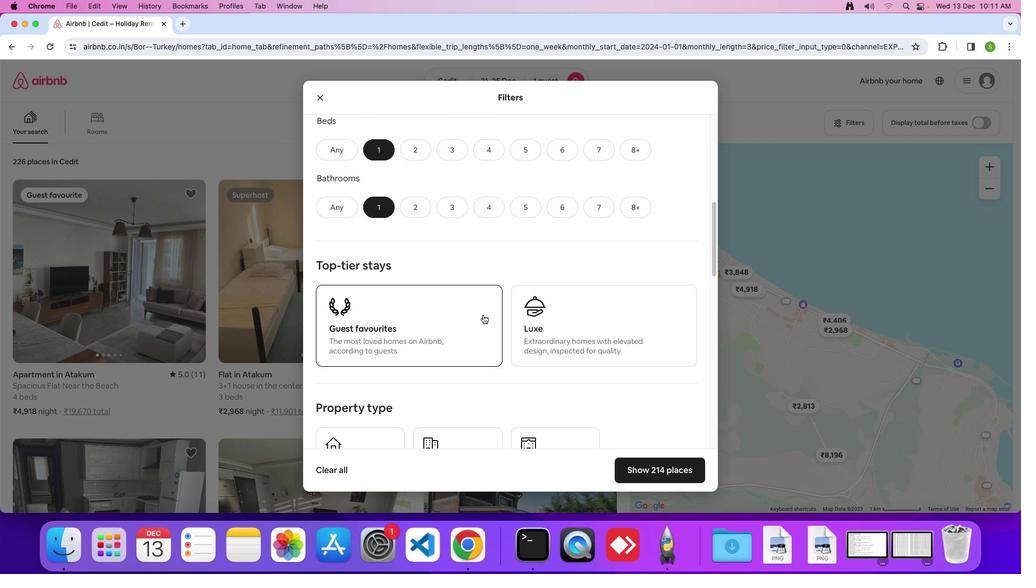 
Action: Mouse scrolled (483, 315) with delta (0, -1)
Screenshot: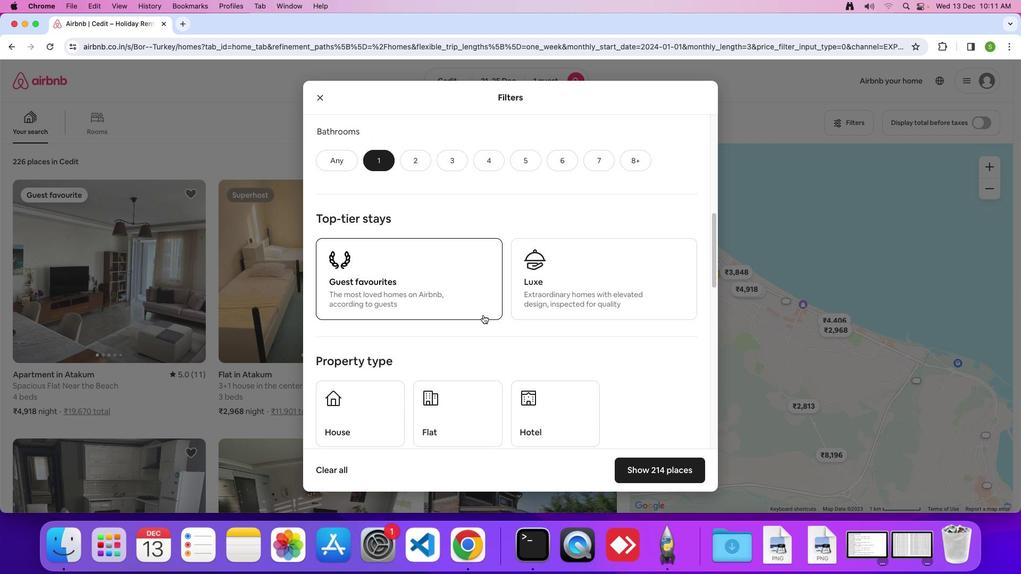 
Action: Mouse scrolled (483, 315) with delta (0, 0)
Screenshot: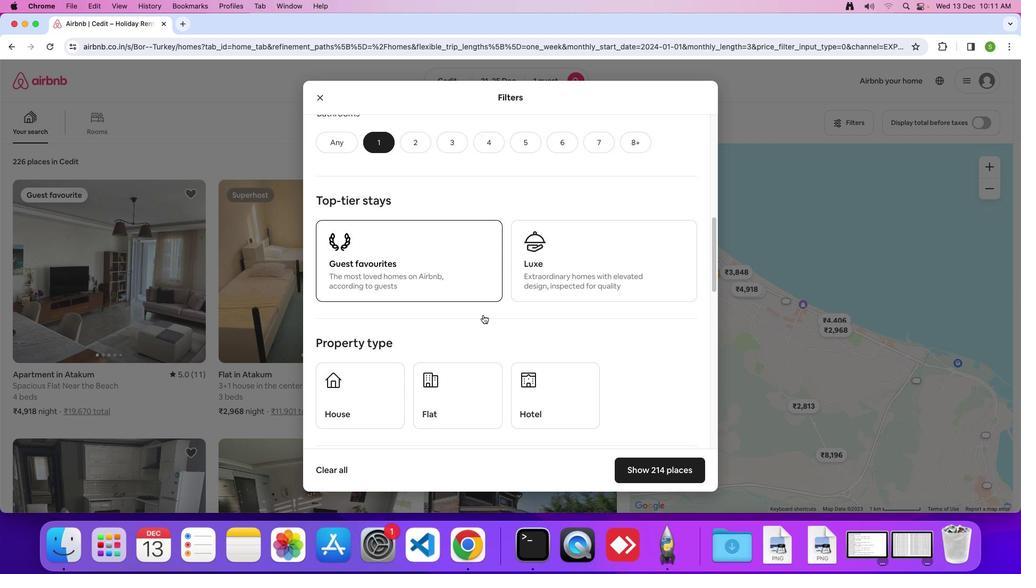 
Action: Mouse scrolled (483, 315) with delta (0, 0)
Screenshot: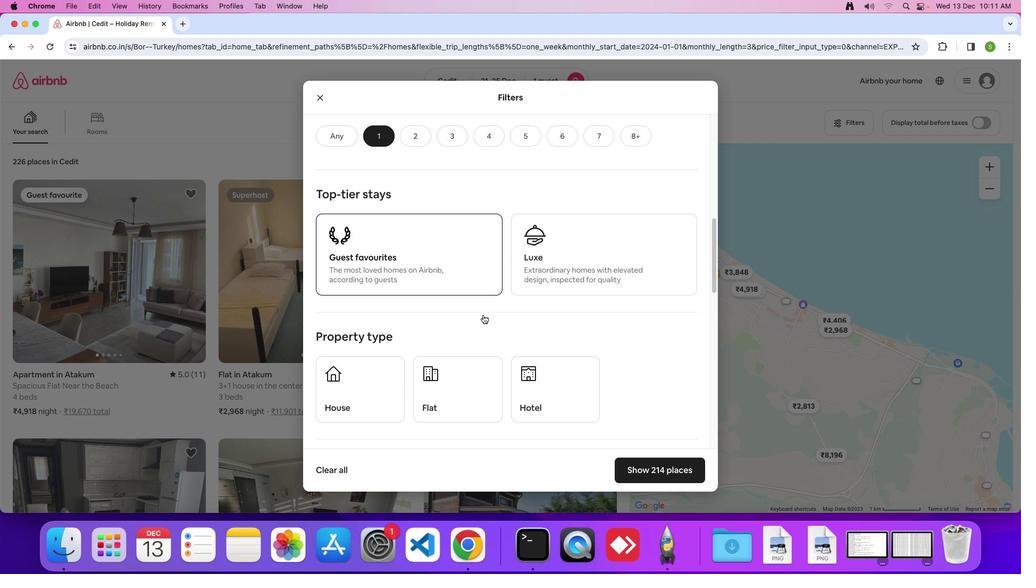 
Action: Mouse scrolled (483, 315) with delta (0, -1)
Screenshot: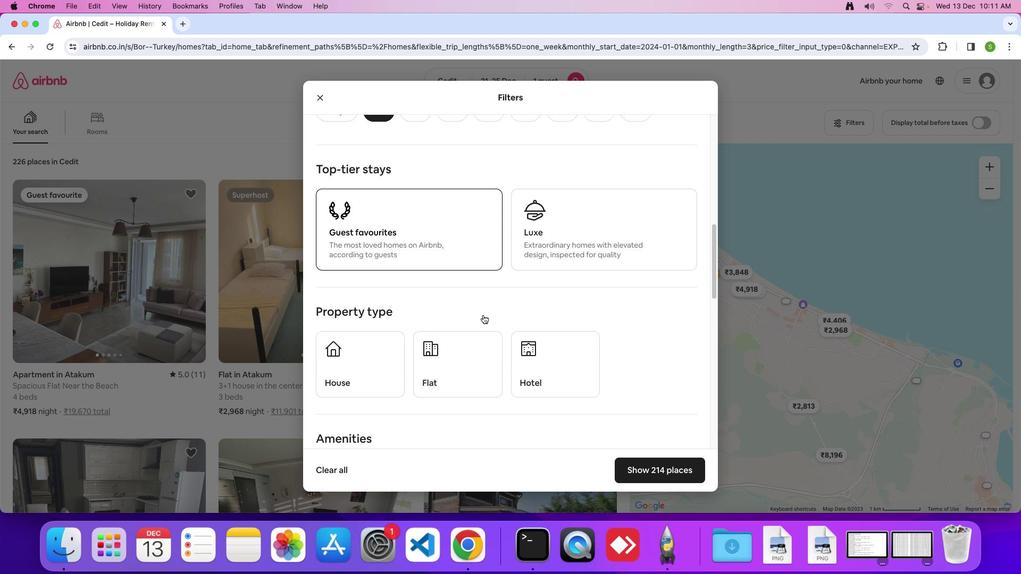 
Action: Mouse scrolled (483, 315) with delta (0, 0)
Screenshot: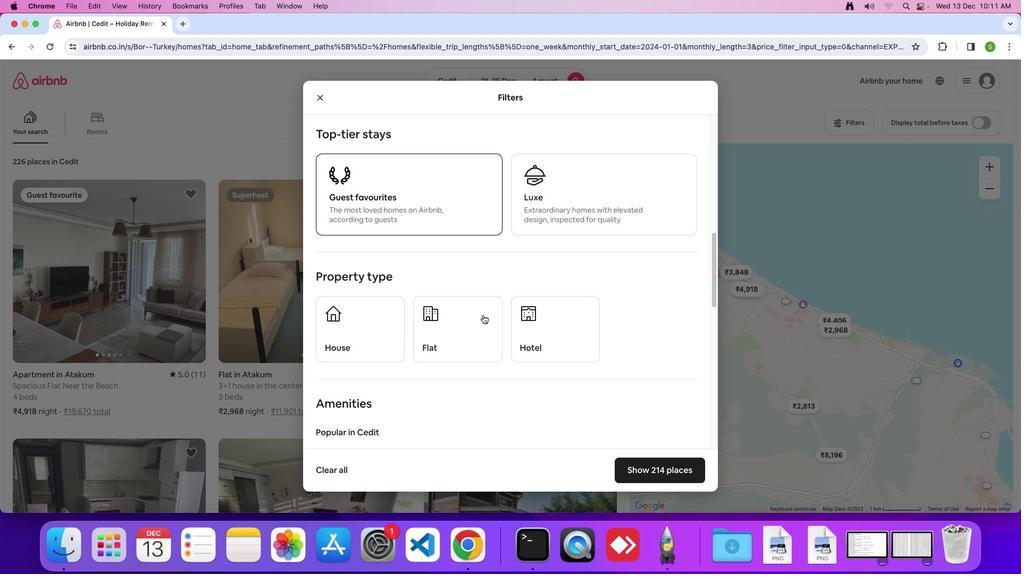 
Action: Mouse scrolled (483, 315) with delta (0, 0)
Screenshot: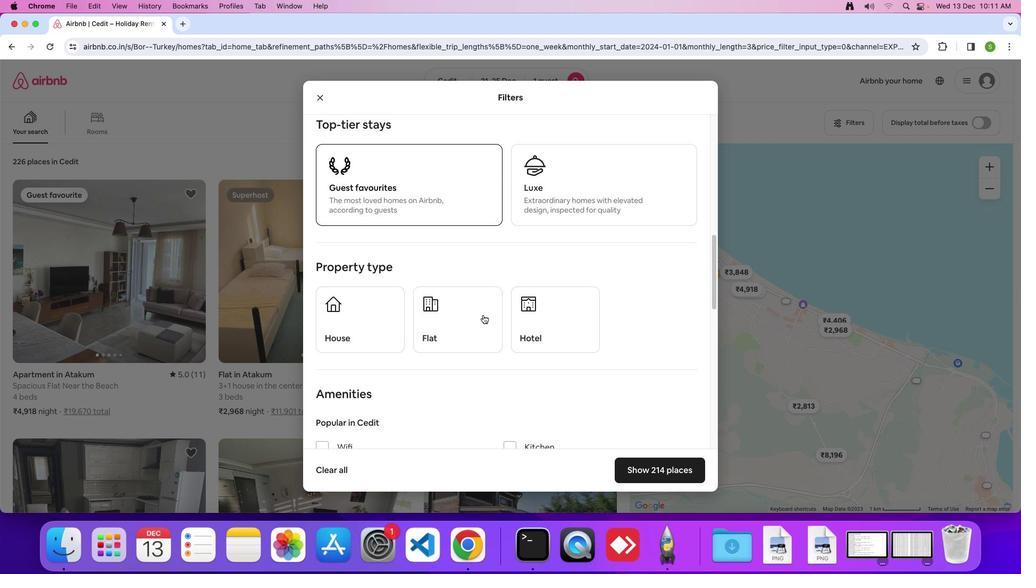 
Action: Mouse moved to (461, 318)
Screenshot: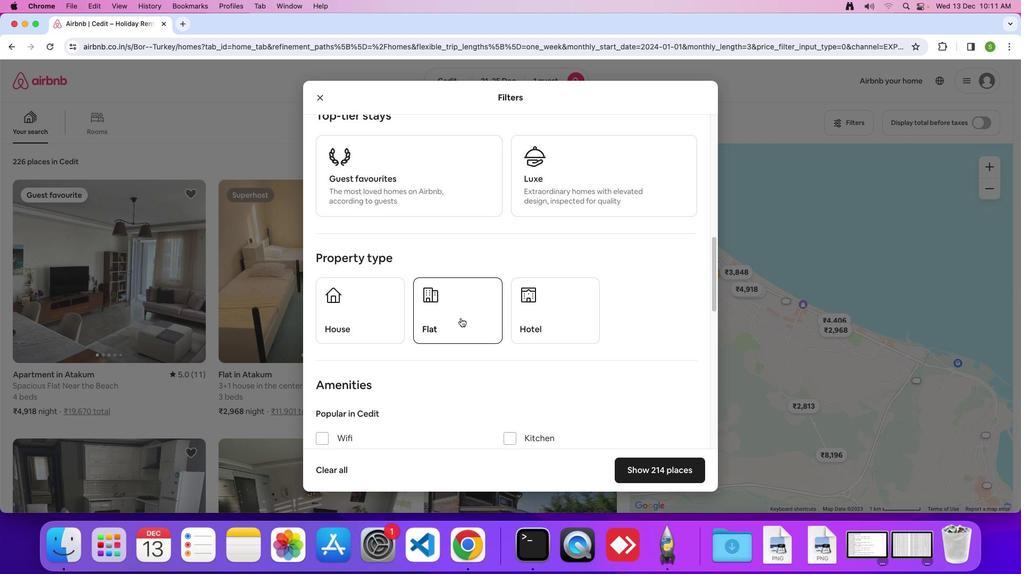 
Action: Mouse pressed left at (461, 318)
Screenshot: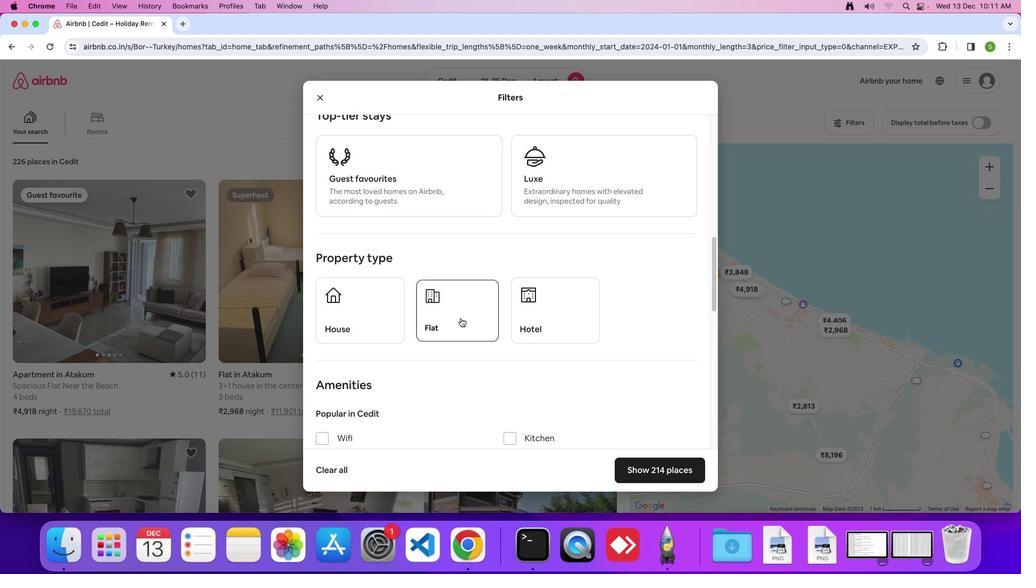 
Action: Mouse moved to (475, 353)
Screenshot: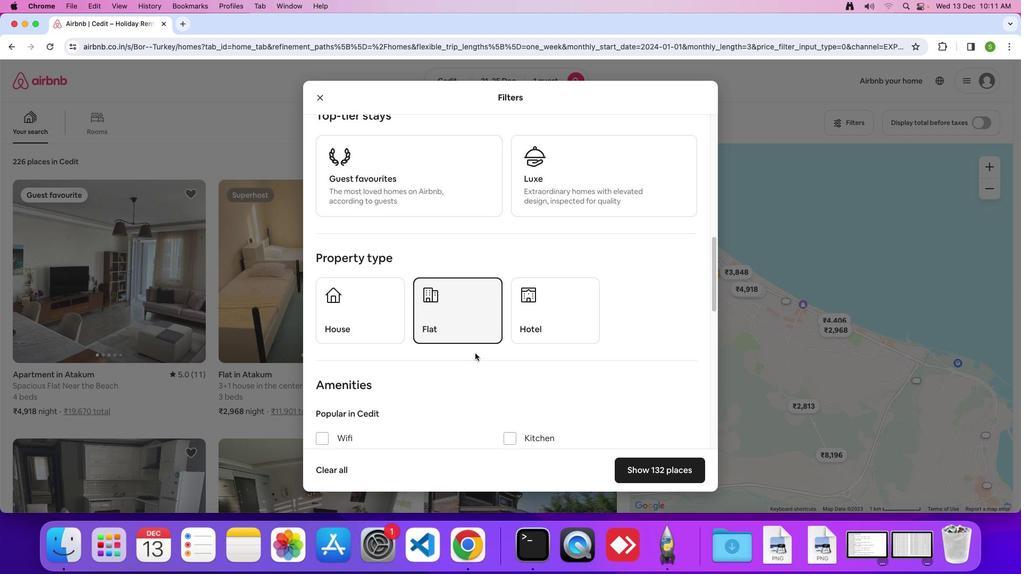 
Action: Mouse scrolled (475, 353) with delta (0, 0)
Screenshot: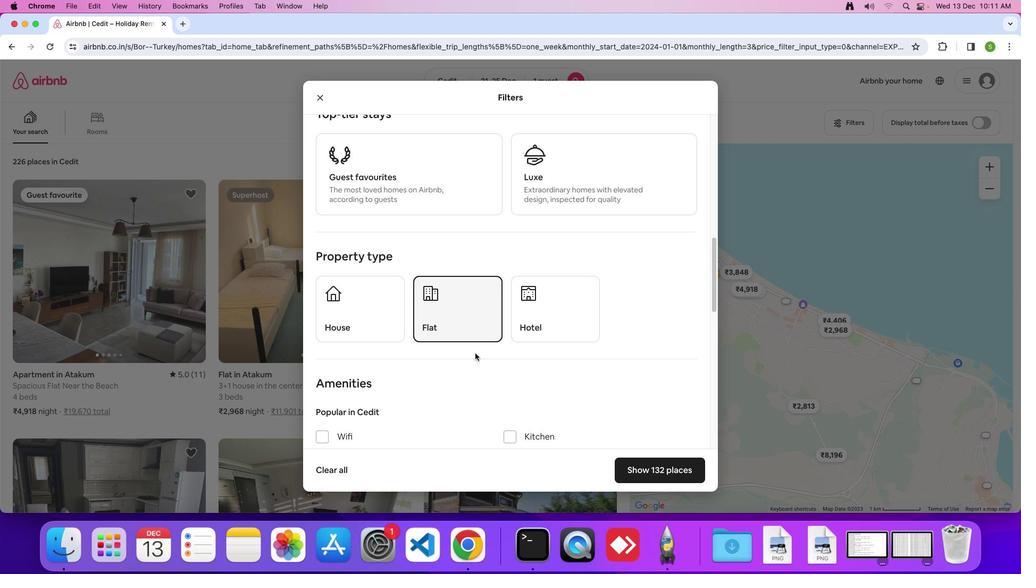 
Action: Mouse scrolled (475, 353) with delta (0, 0)
Screenshot: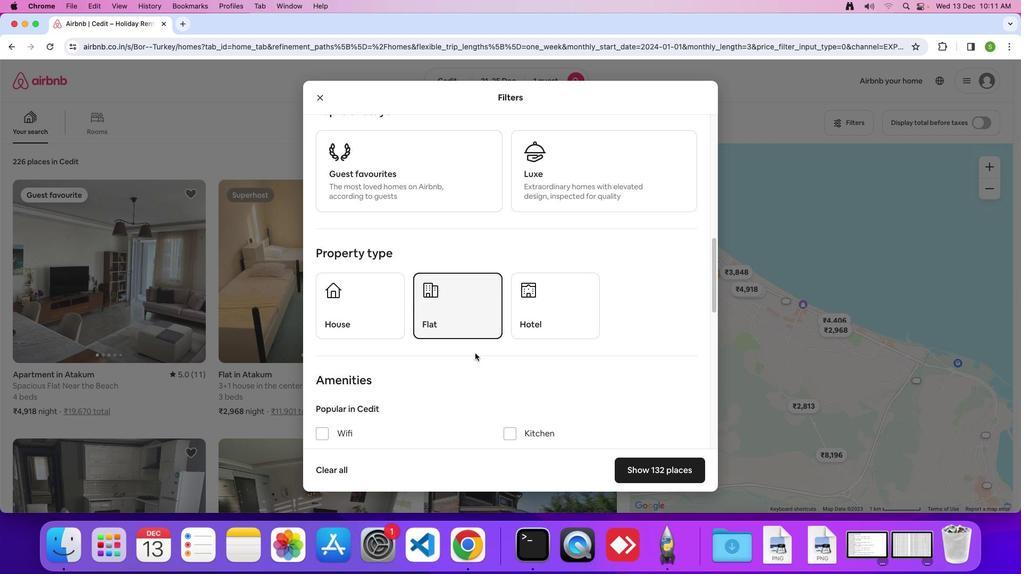 
Action: Mouse scrolled (475, 353) with delta (0, 0)
Screenshot: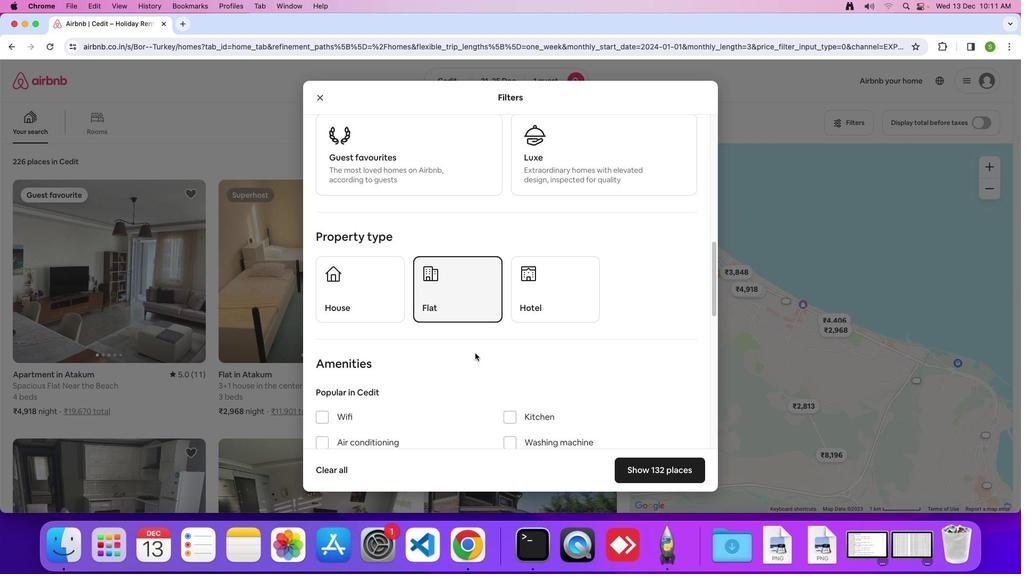 
Action: Mouse scrolled (475, 353) with delta (0, 0)
Screenshot: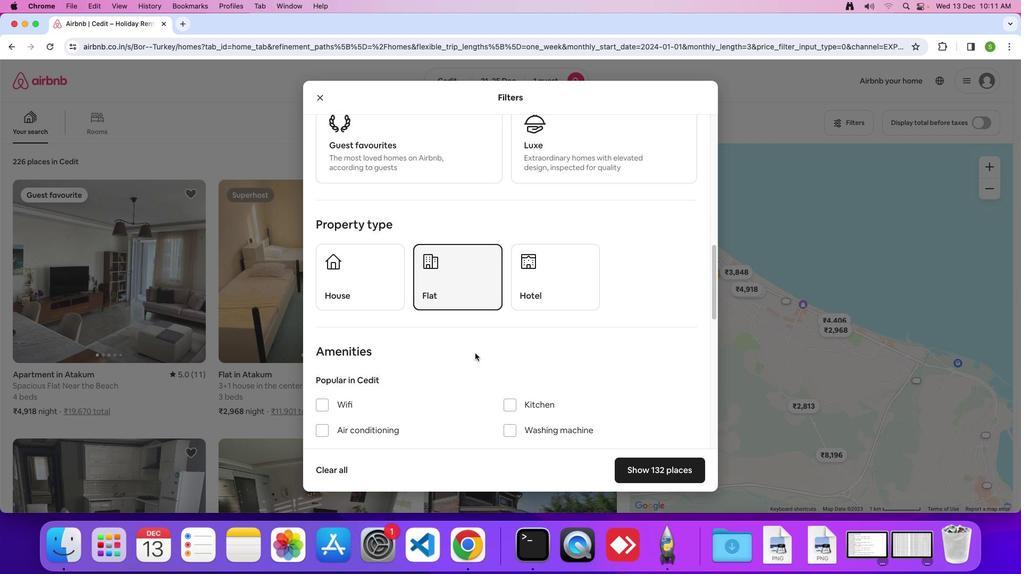 
Action: Mouse scrolled (475, 353) with delta (0, 0)
Screenshot: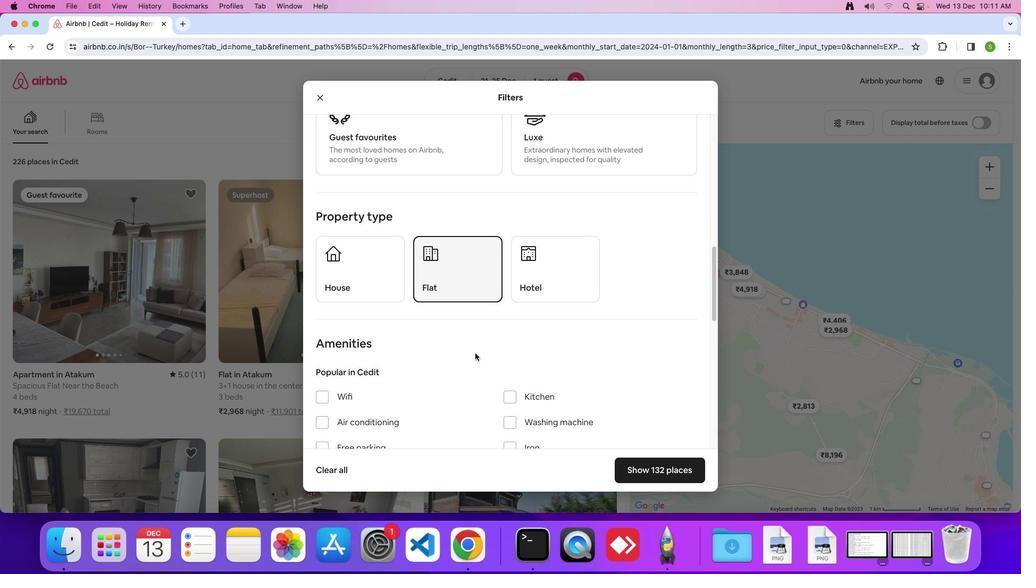 
Action: Mouse scrolled (475, 353) with delta (0, 0)
Screenshot: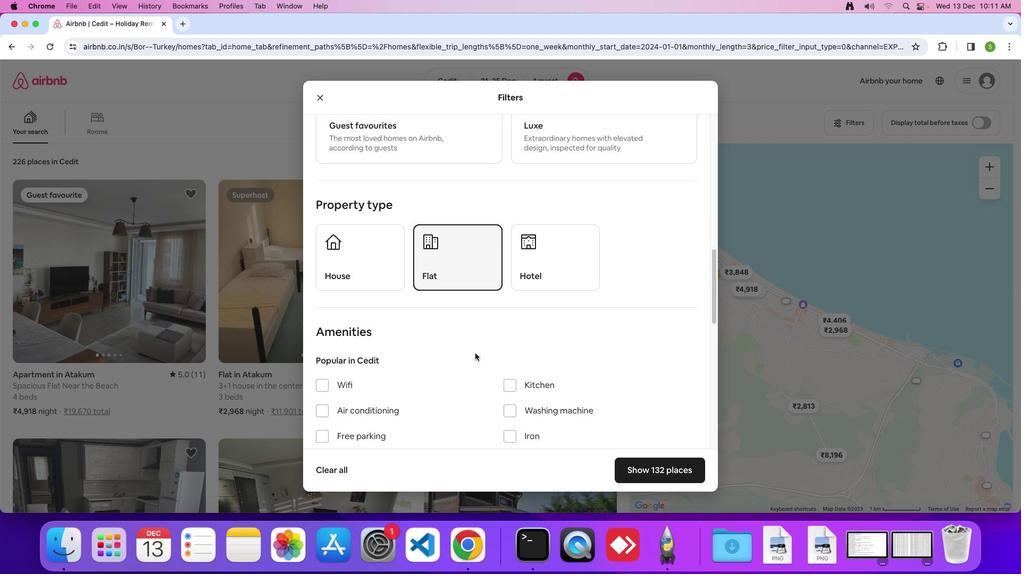 
Action: Mouse scrolled (475, 353) with delta (0, 0)
Screenshot: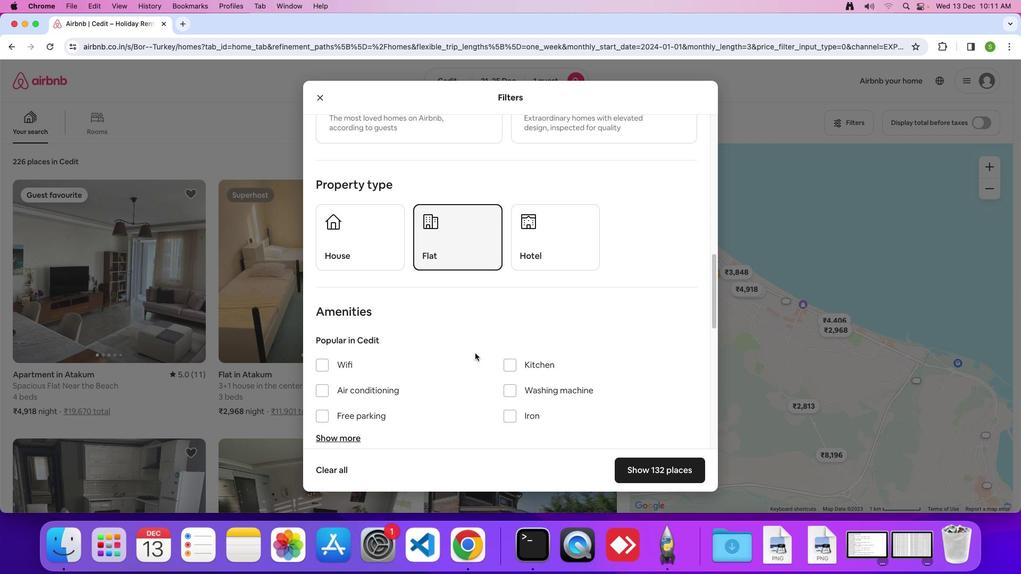 
Action: Mouse scrolled (475, 353) with delta (0, -1)
Screenshot: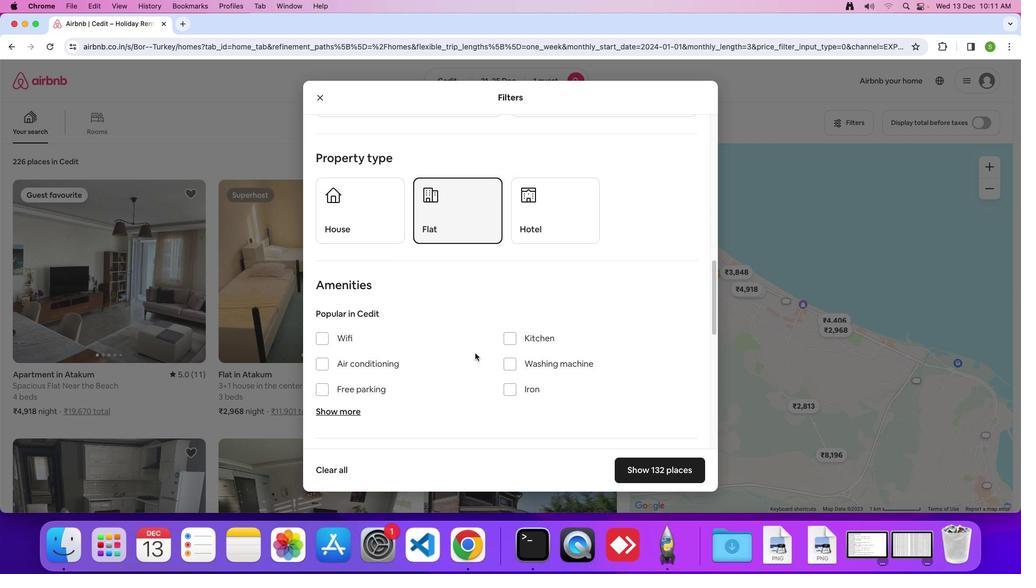 
Action: Mouse scrolled (475, 353) with delta (0, 0)
Screenshot: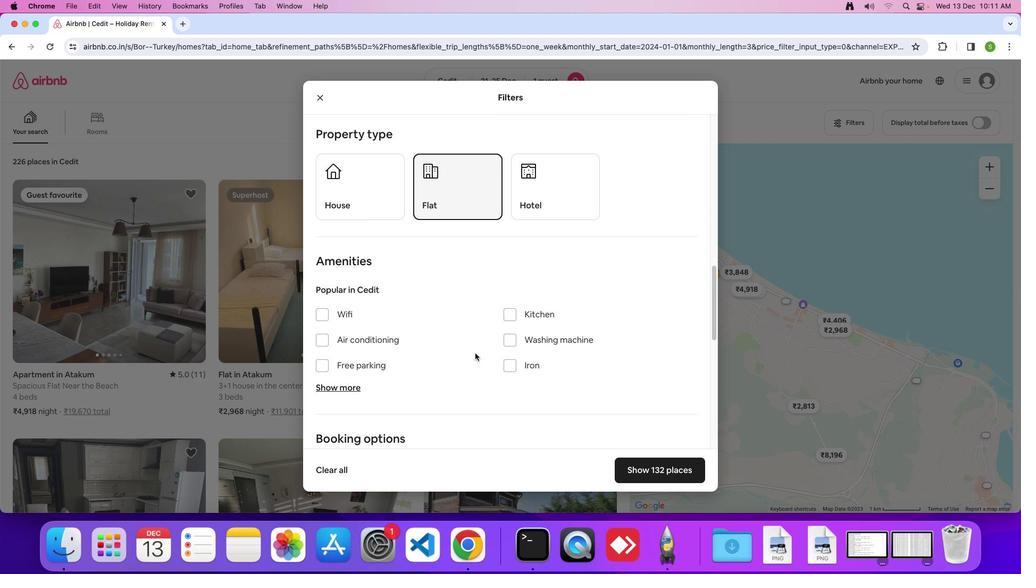 
Action: Mouse scrolled (475, 353) with delta (0, 0)
Screenshot: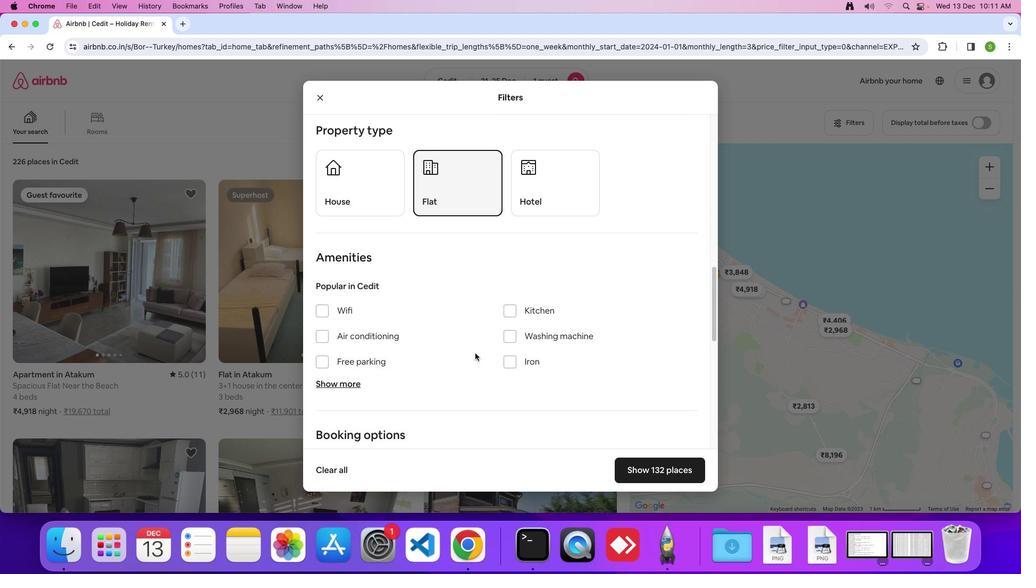 
Action: Mouse scrolled (475, 353) with delta (0, 0)
Screenshot: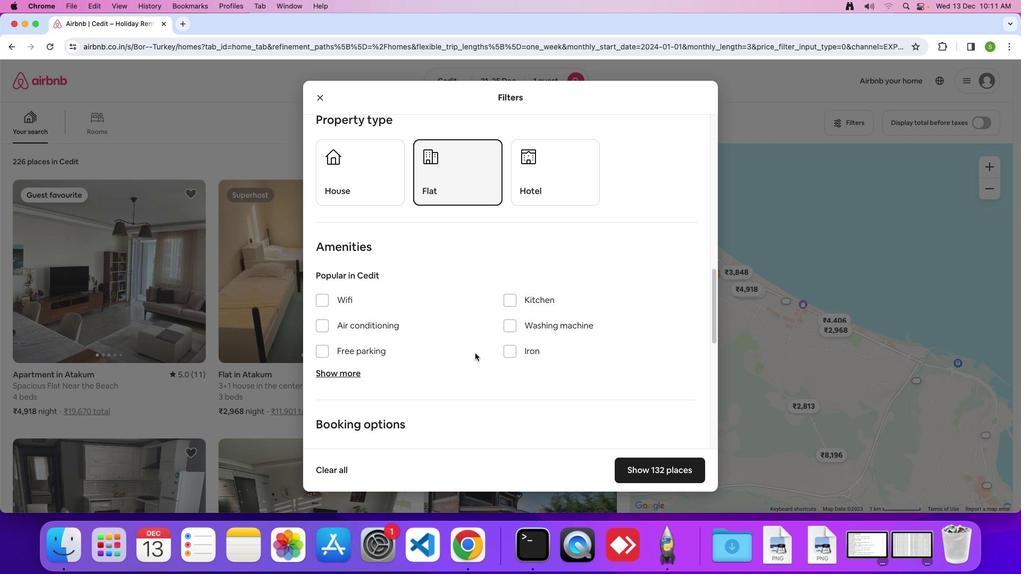 
Action: Mouse moved to (323, 294)
Screenshot: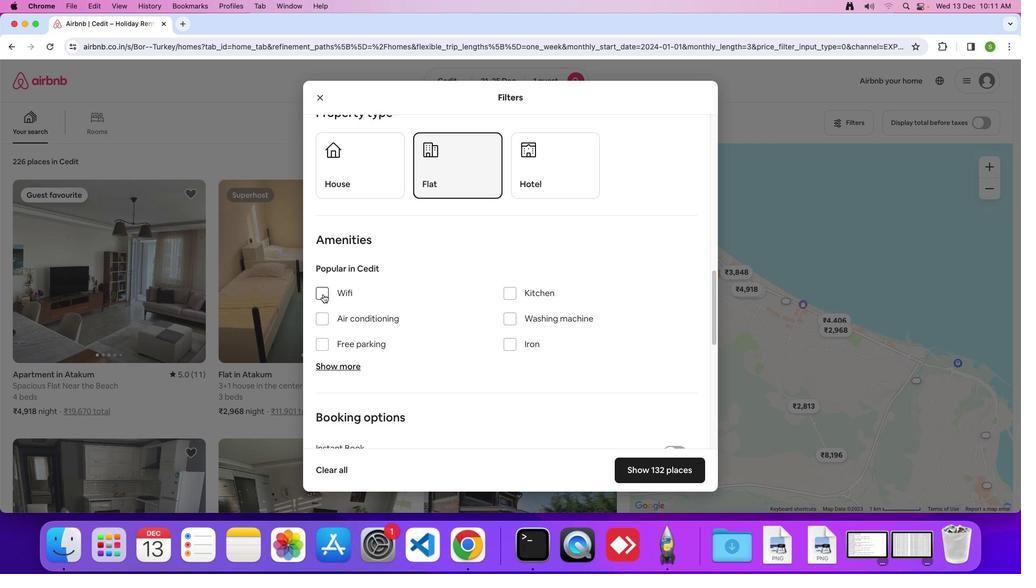
Action: Mouse pressed left at (323, 294)
Screenshot: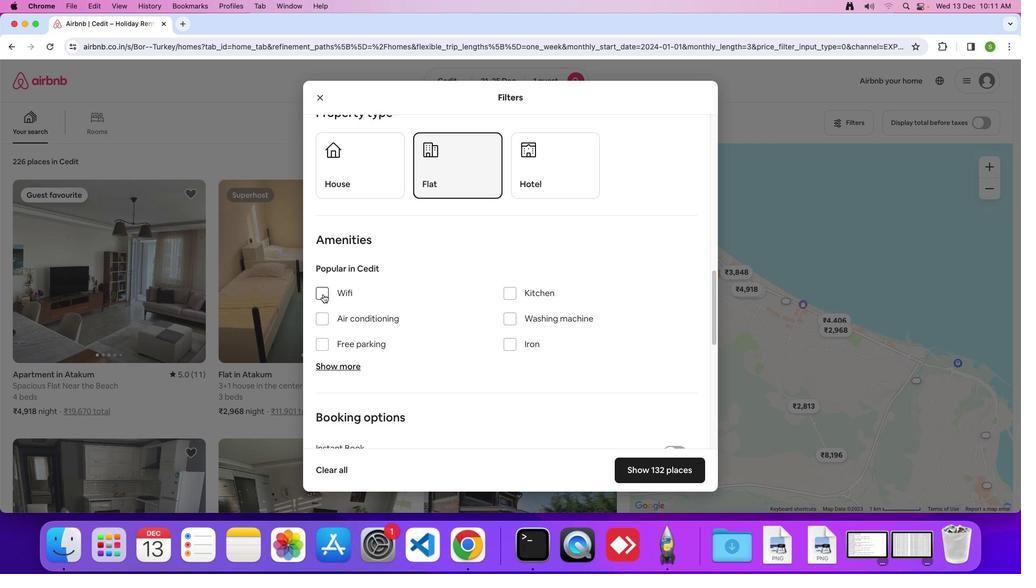 
Action: Mouse moved to (514, 318)
Screenshot: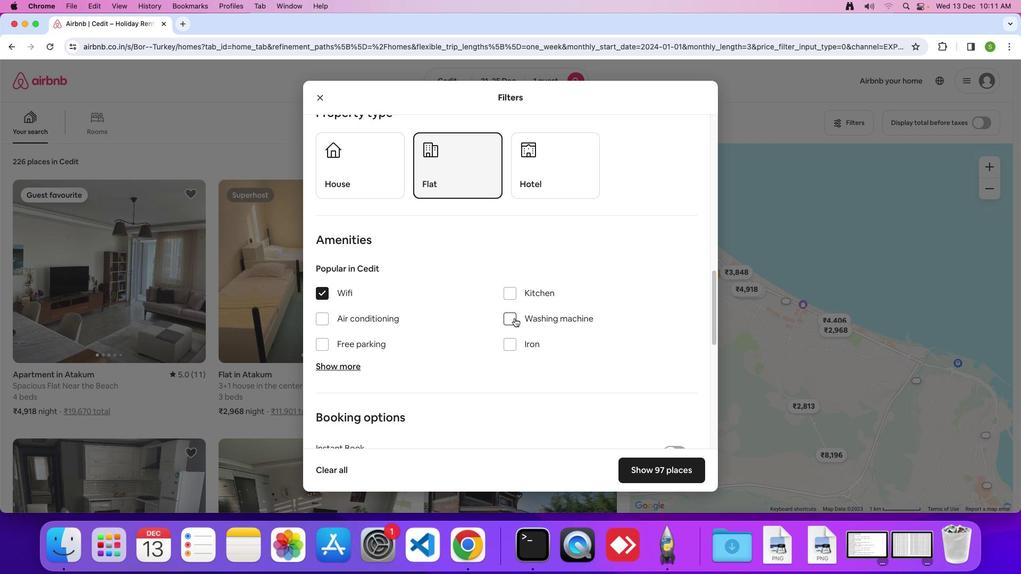 
Action: Mouse pressed left at (514, 318)
Screenshot: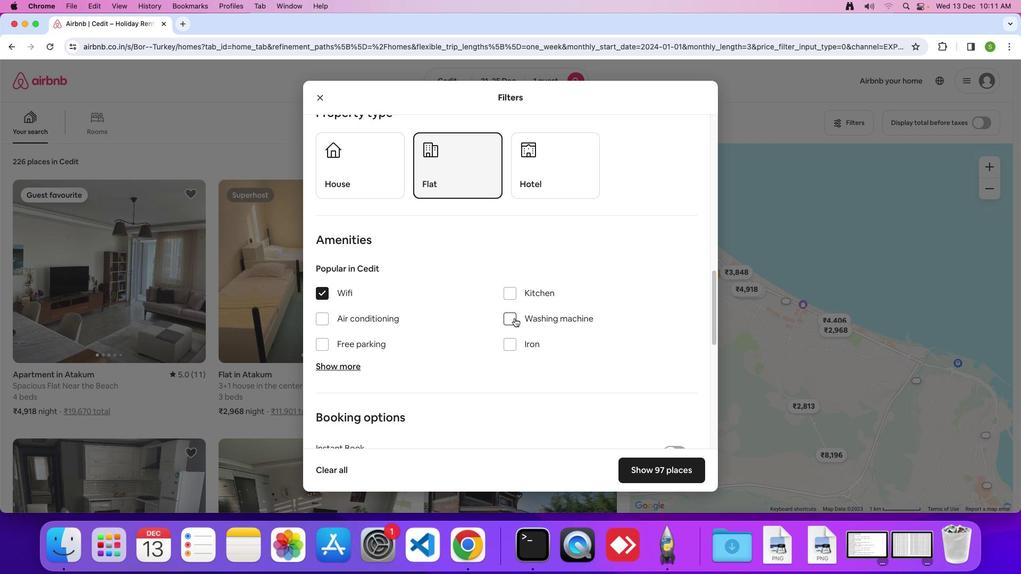 
Action: Mouse moved to (442, 332)
Screenshot: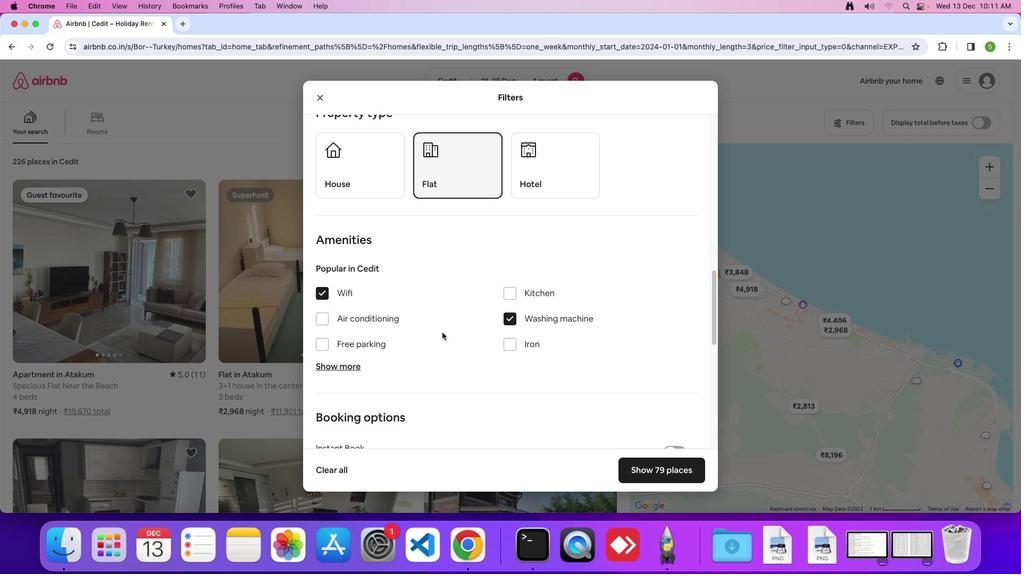 
Action: Mouse scrolled (442, 332) with delta (0, 0)
Screenshot: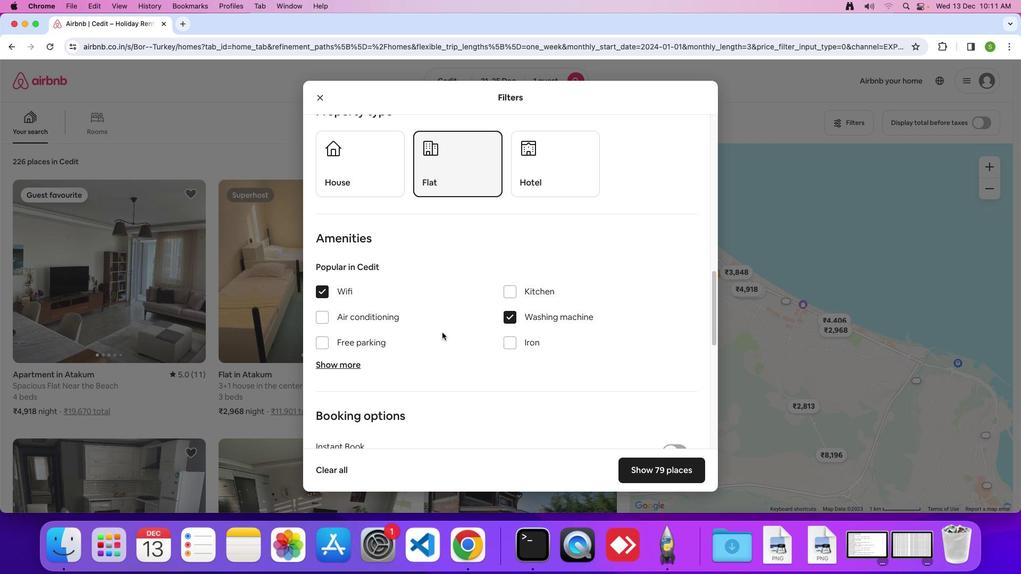
Action: Mouse scrolled (442, 332) with delta (0, 0)
Screenshot: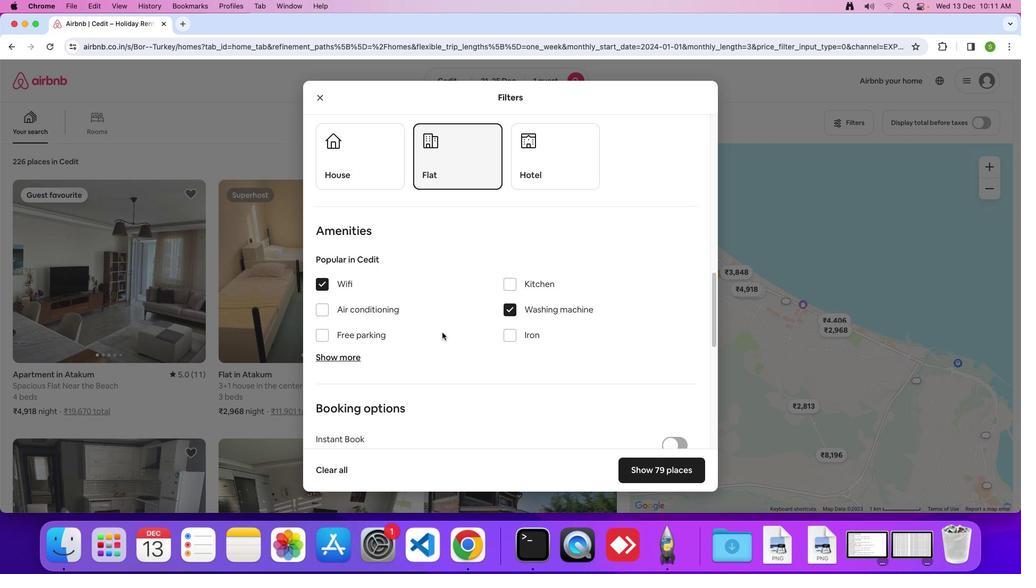 
Action: Mouse scrolled (442, 332) with delta (0, 0)
Screenshot: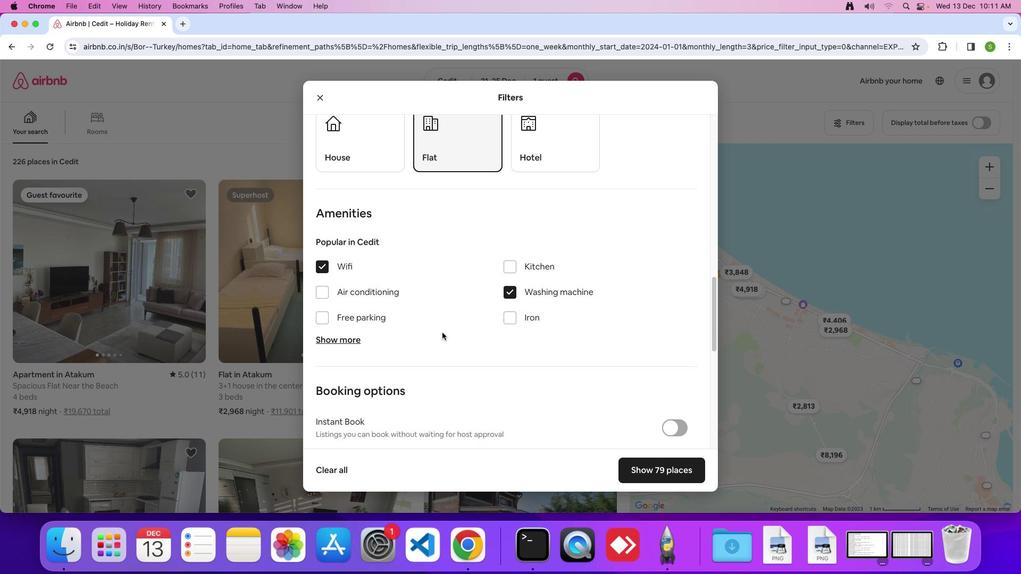 
Action: Mouse scrolled (442, 332) with delta (0, 0)
Screenshot: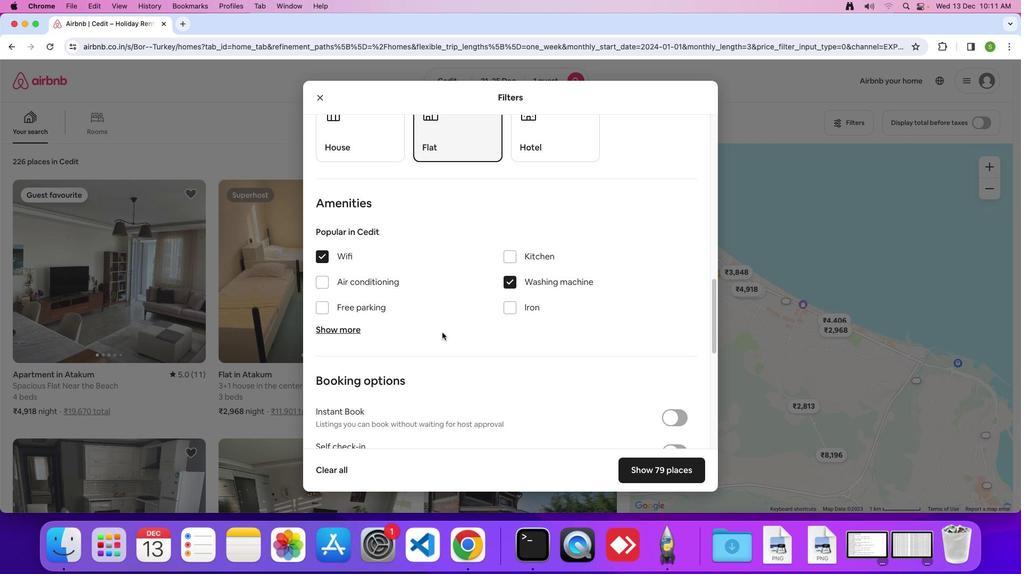 
Action: Mouse scrolled (442, 332) with delta (0, 0)
Screenshot: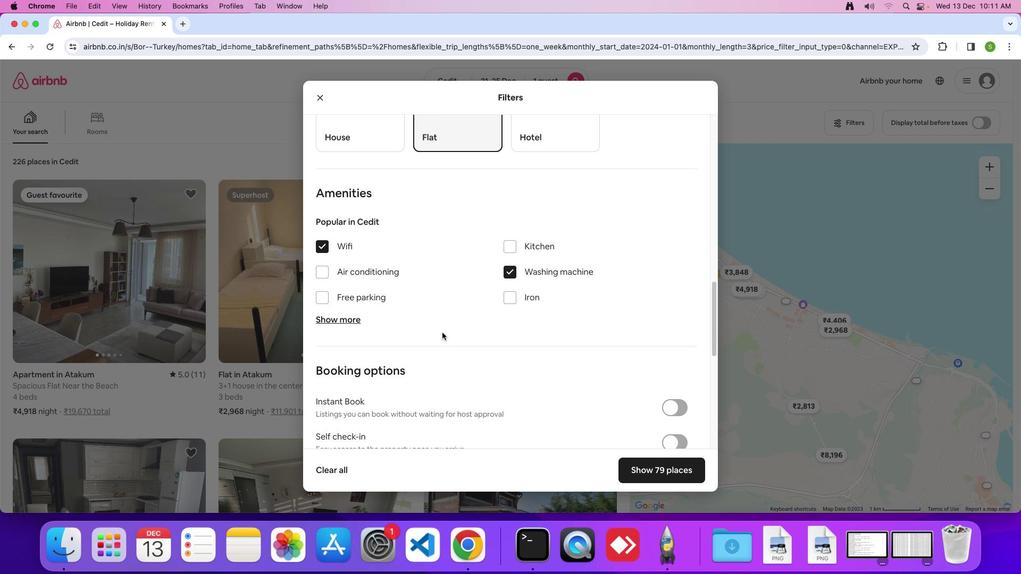 
Action: Mouse scrolled (442, 332) with delta (0, 0)
Screenshot: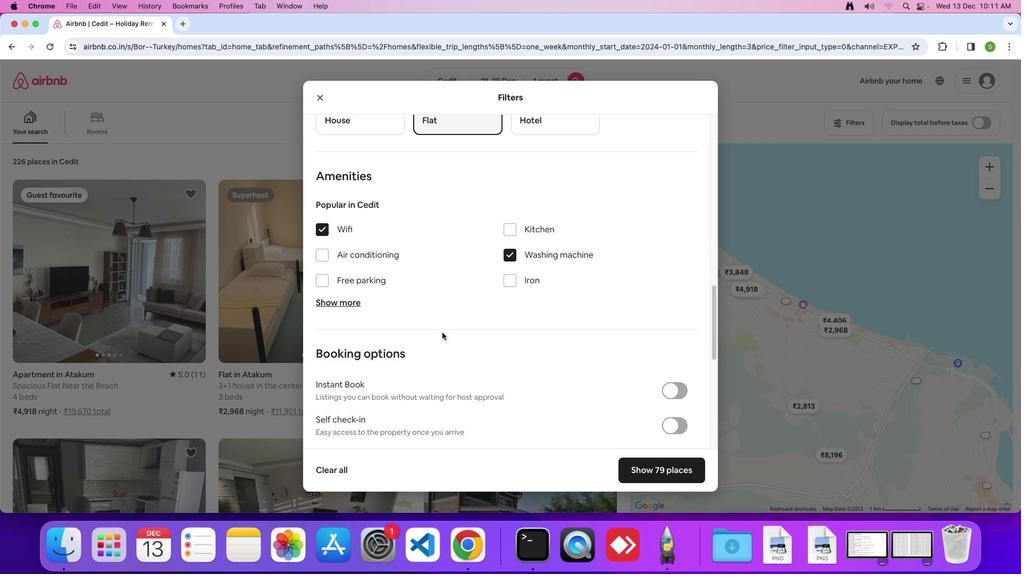 
Action: Mouse scrolled (442, 332) with delta (0, 0)
Screenshot: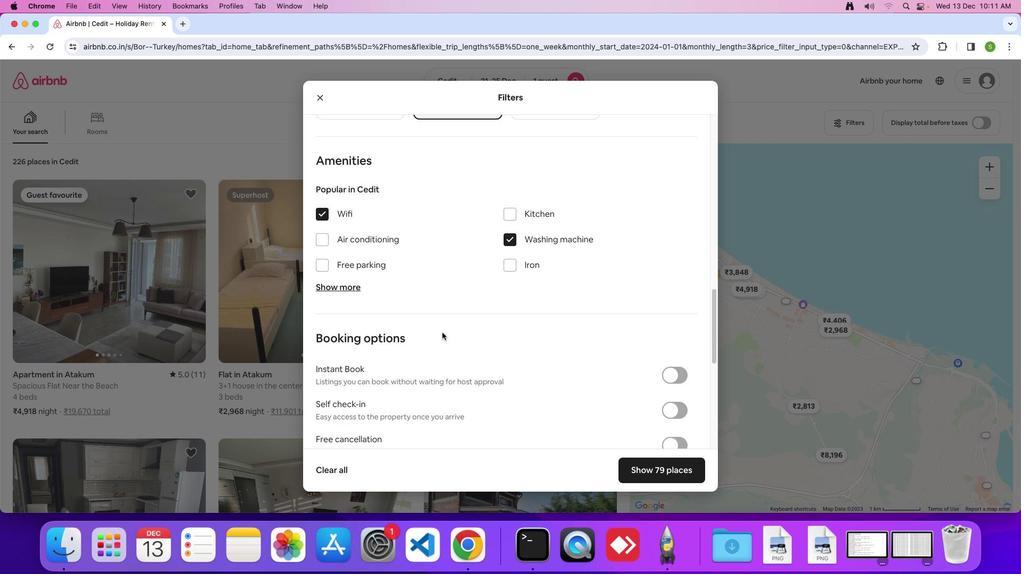 
Action: Mouse scrolled (442, 332) with delta (0, -1)
Screenshot: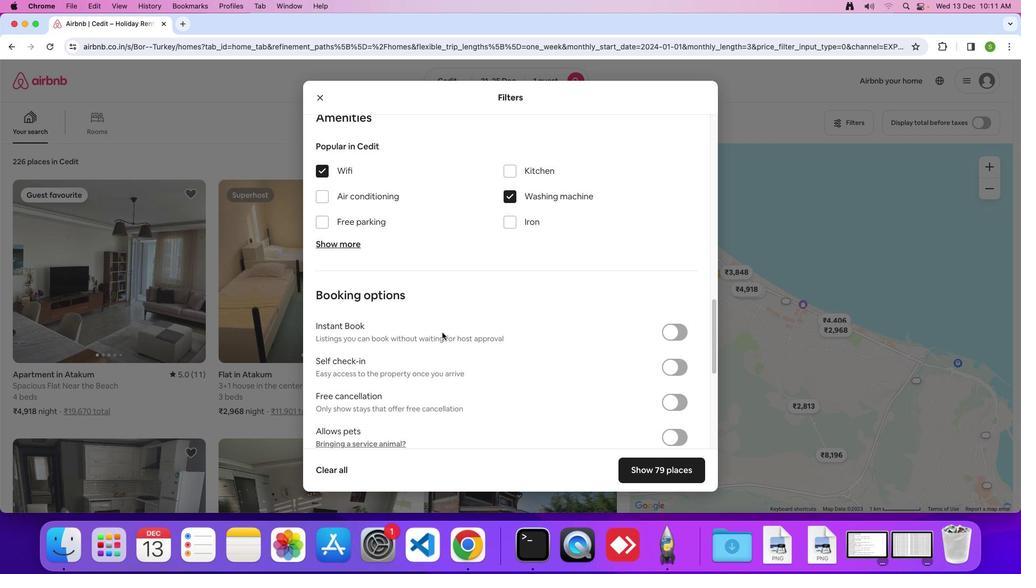 
Action: Mouse scrolled (442, 332) with delta (0, 0)
Screenshot: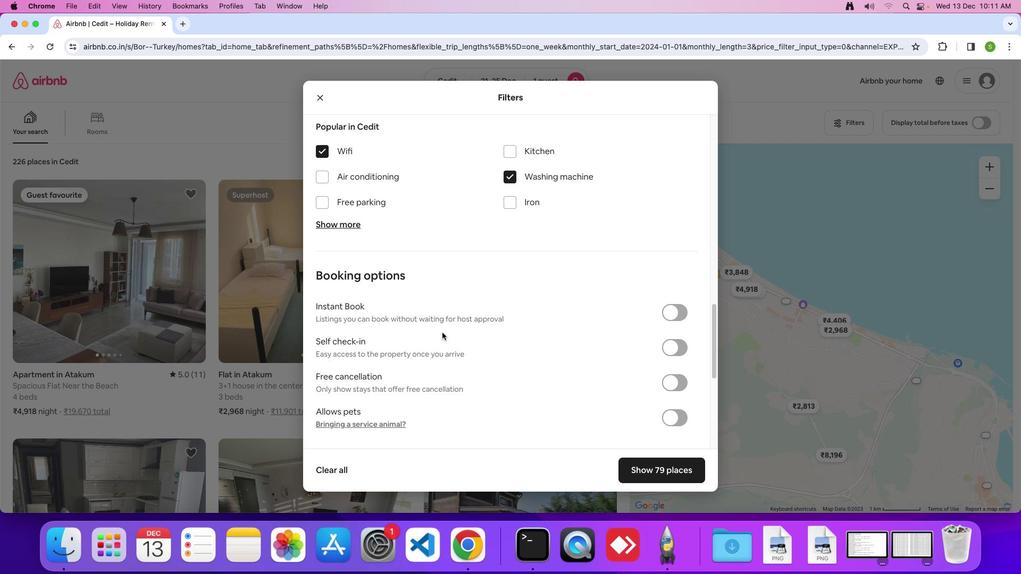 
Action: Mouse scrolled (442, 332) with delta (0, 0)
Screenshot: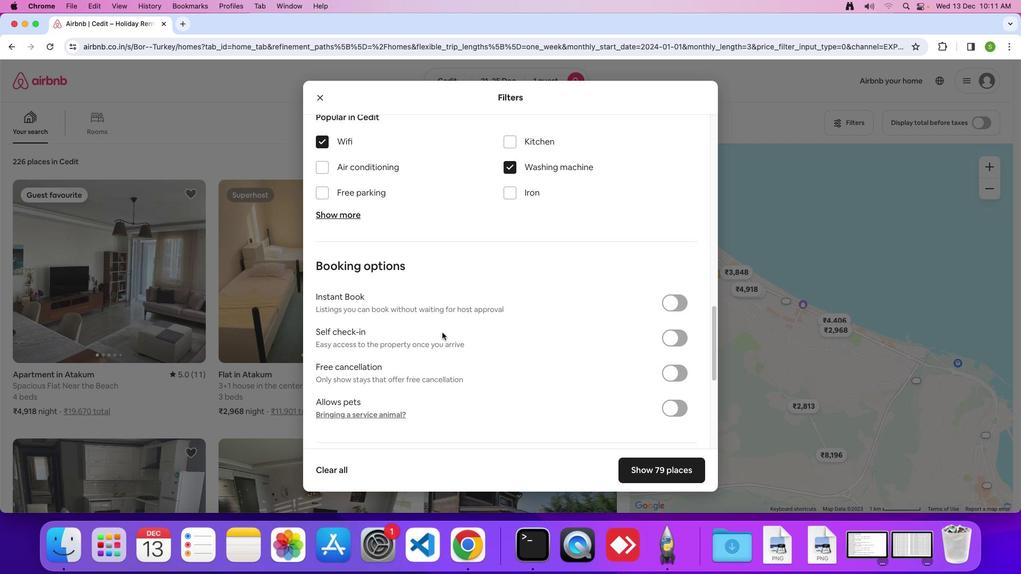 
Action: Mouse scrolled (442, 332) with delta (0, -1)
Screenshot: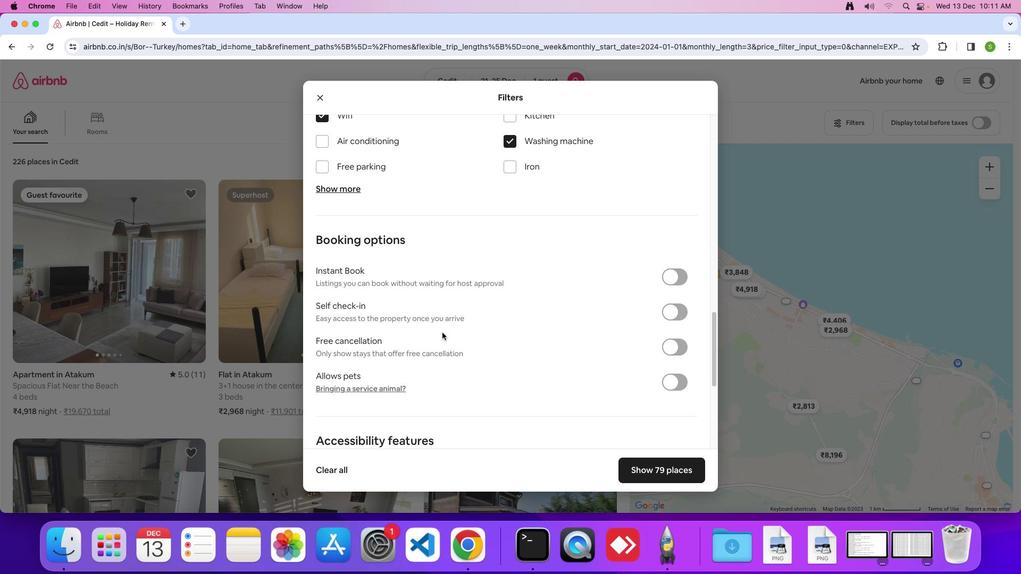 
Action: Mouse scrolled (442, 332) with delta (0, 0)
Screenshot: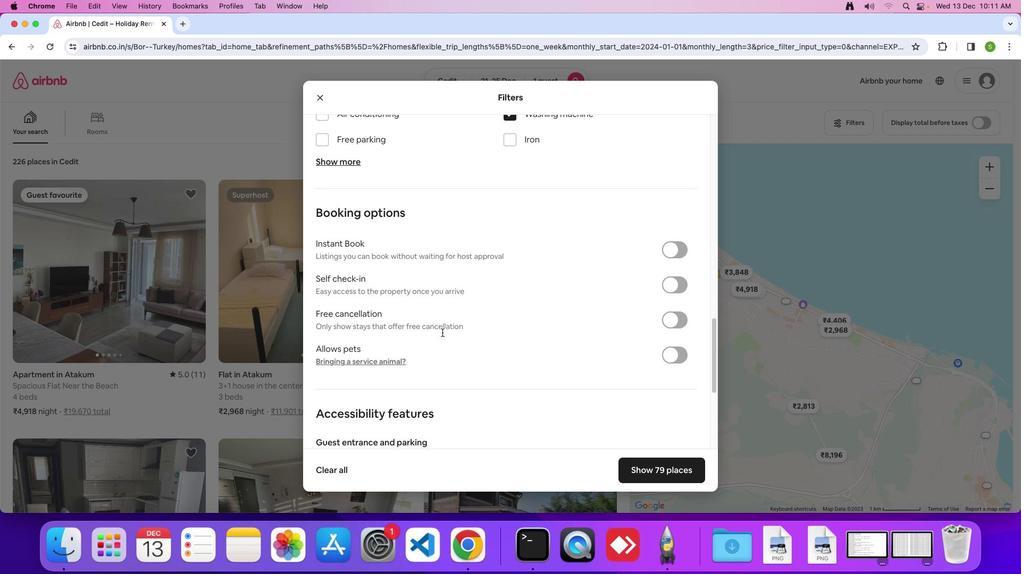 
Action: Mouse scrolled (442, 332) with delta (0, 0)
Screenshot: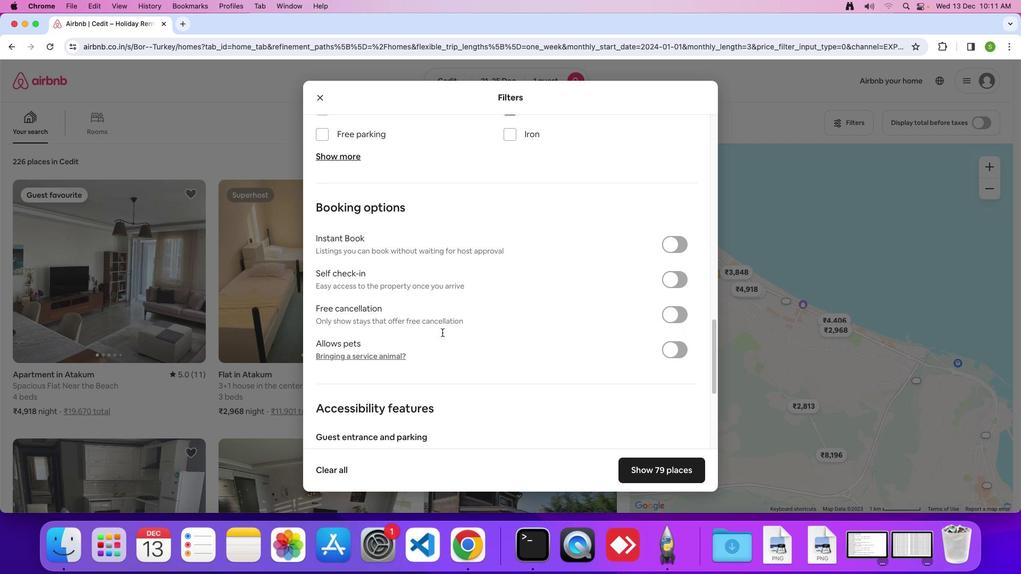 
Action: Mouse scrolled (442, 332) with delta (0, 0)
Screenshot: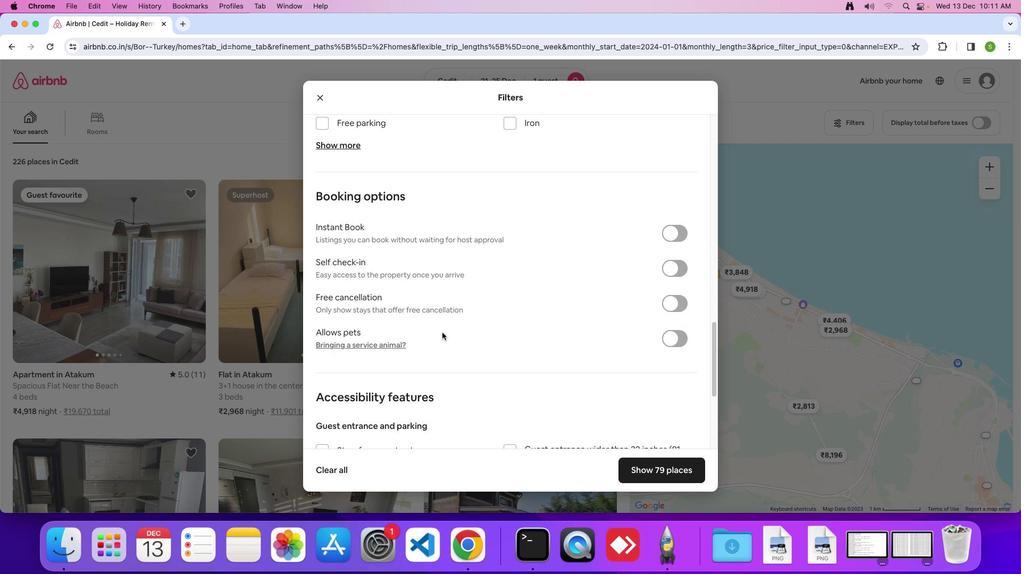
Action: Mouse scrolled (442, 332) with delta (0, 0)
Screenshot: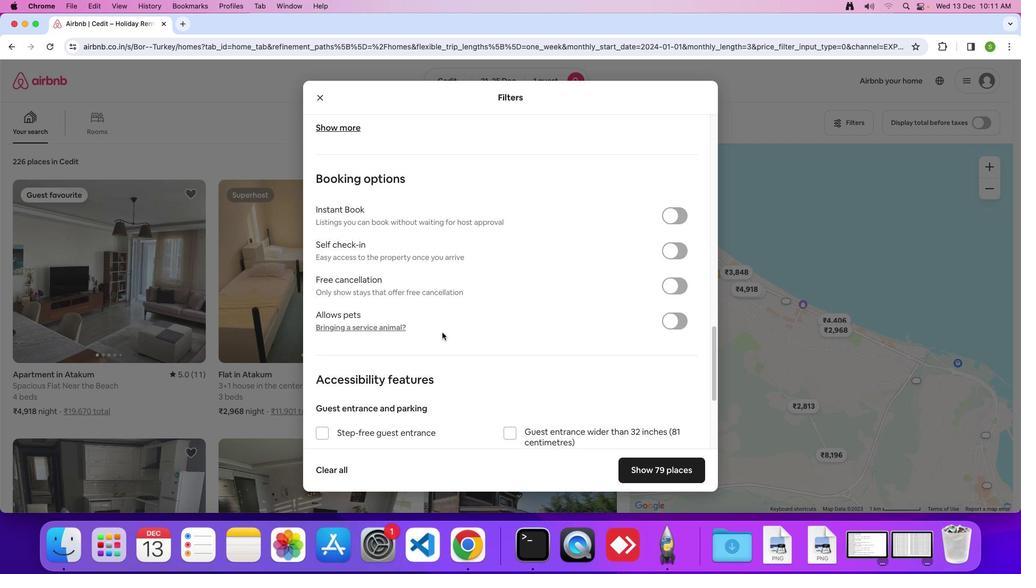 
Action: Mouse scrolled (442, 332) with delta (0, -1)
Screenshot: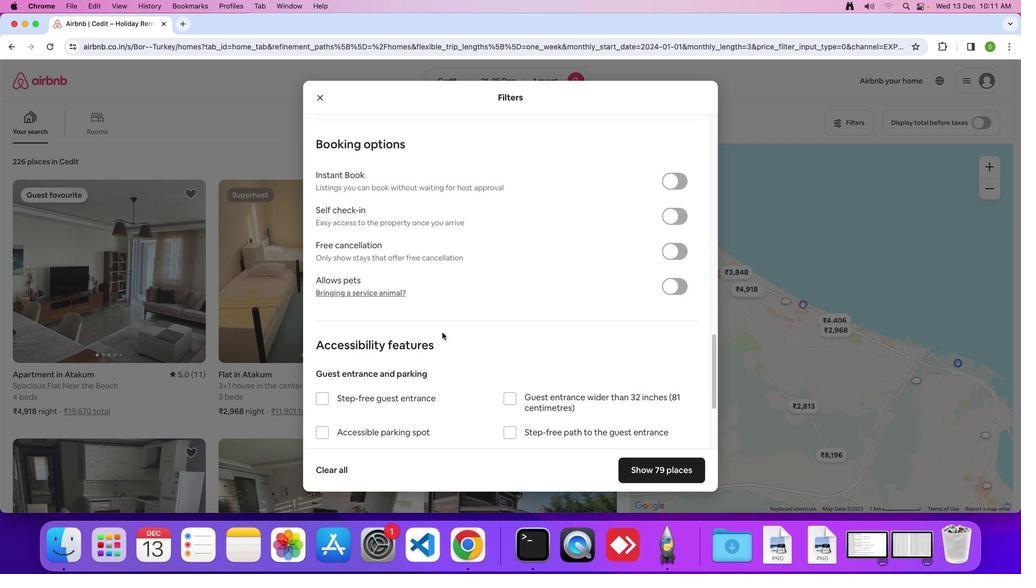 
Action: Mouse scrolled (442, 332) with delta (0, 0)
Screenshot: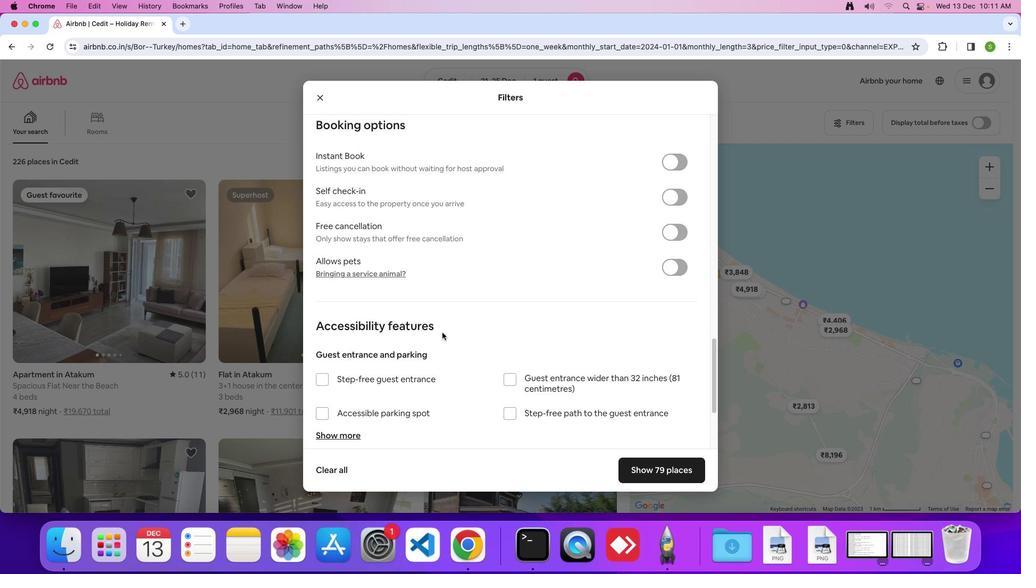 
Action: Mouse scrolled (442, 332) with delta (0, 0)
Screenshot: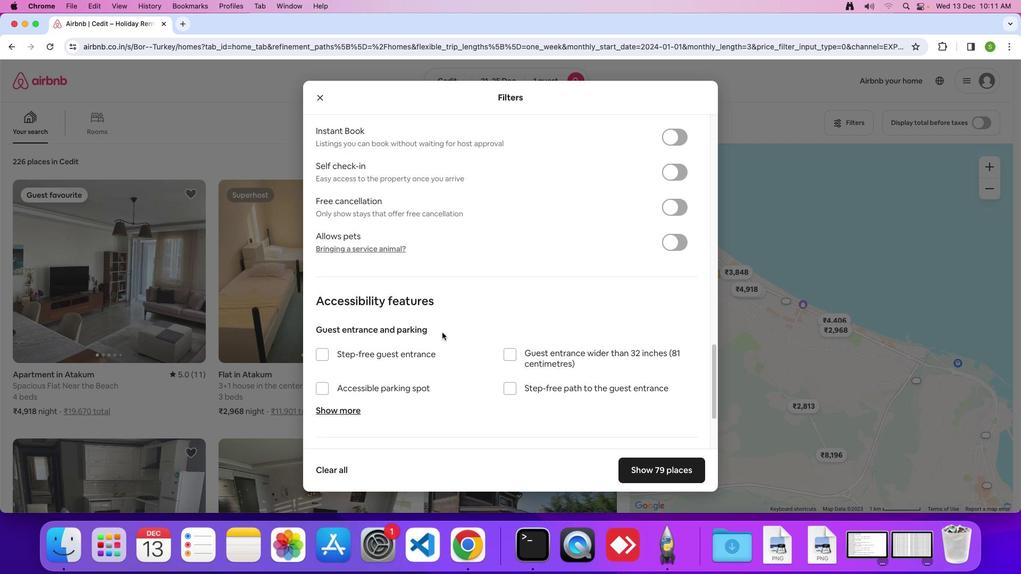 
Action: Mouse scrolled (442, 332) with delta (0, -1)
Screenshot: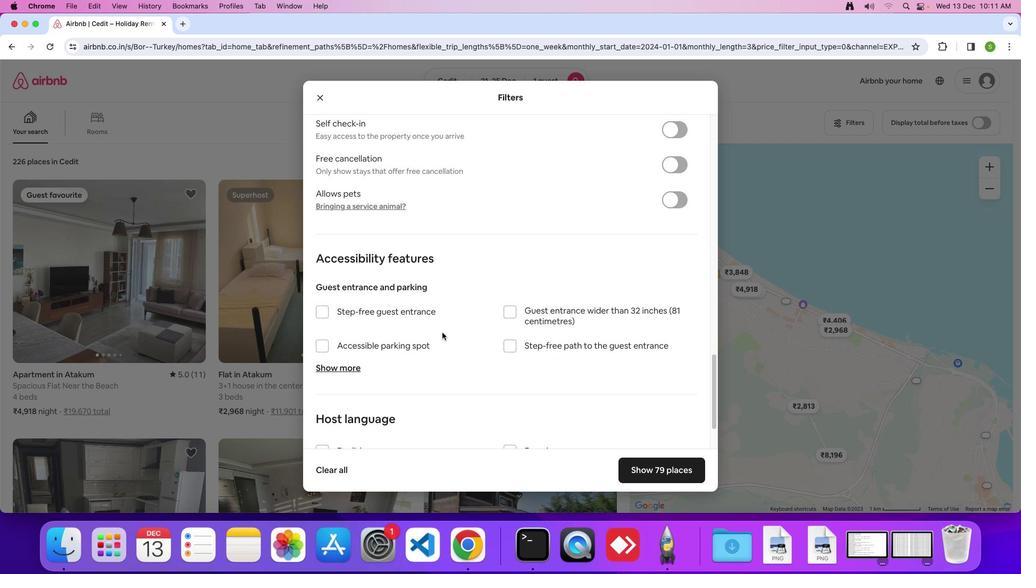 
Action: Mouse scrolled (442, 332) with delta (0, 0)
Screenshot: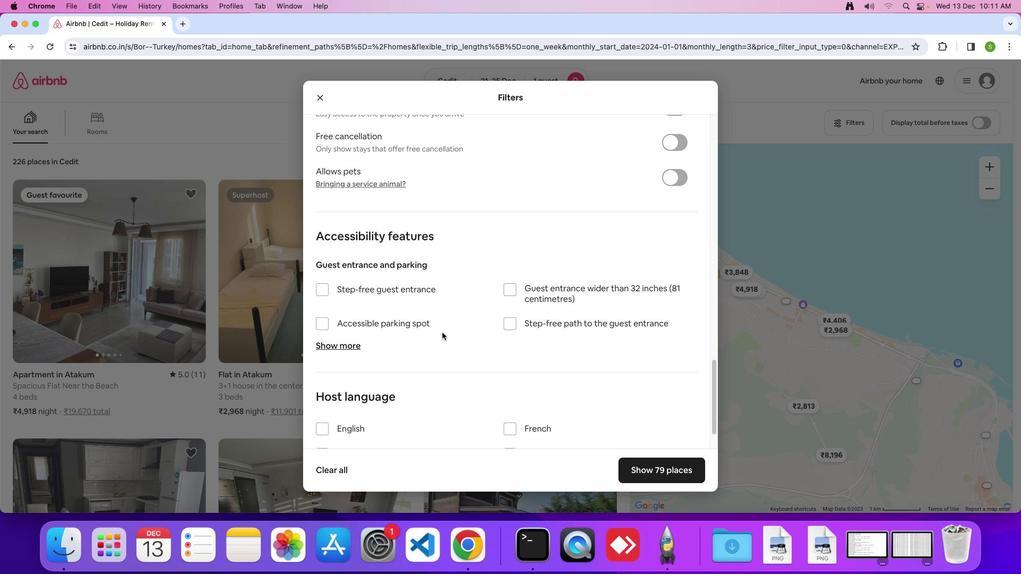 
Action: Mouse scrolled (442, 332) with delta (0, 0)
Screenshot: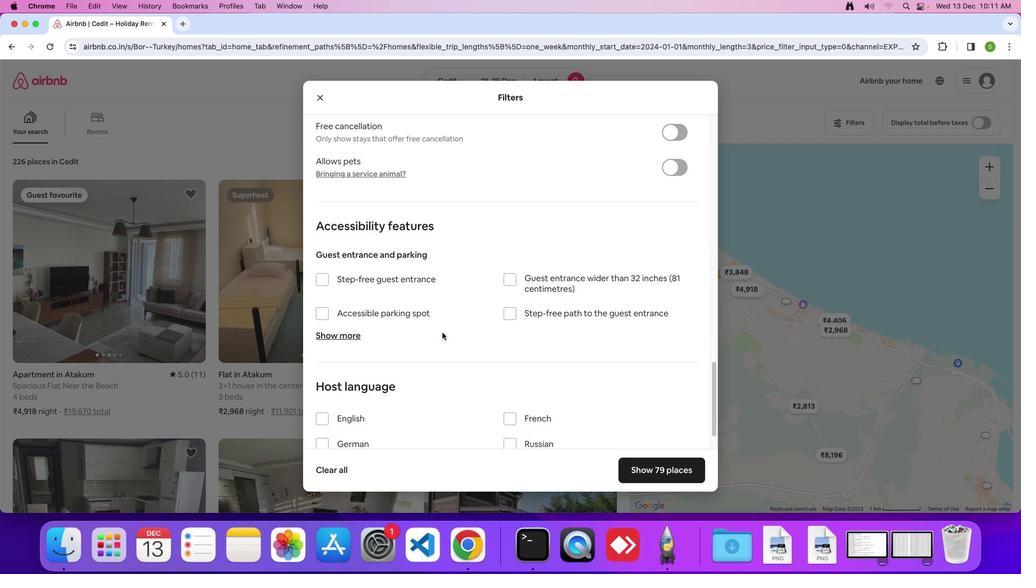 
Action: Mouse scrolled (442, 332) with delta (0, -1)
Screenshot: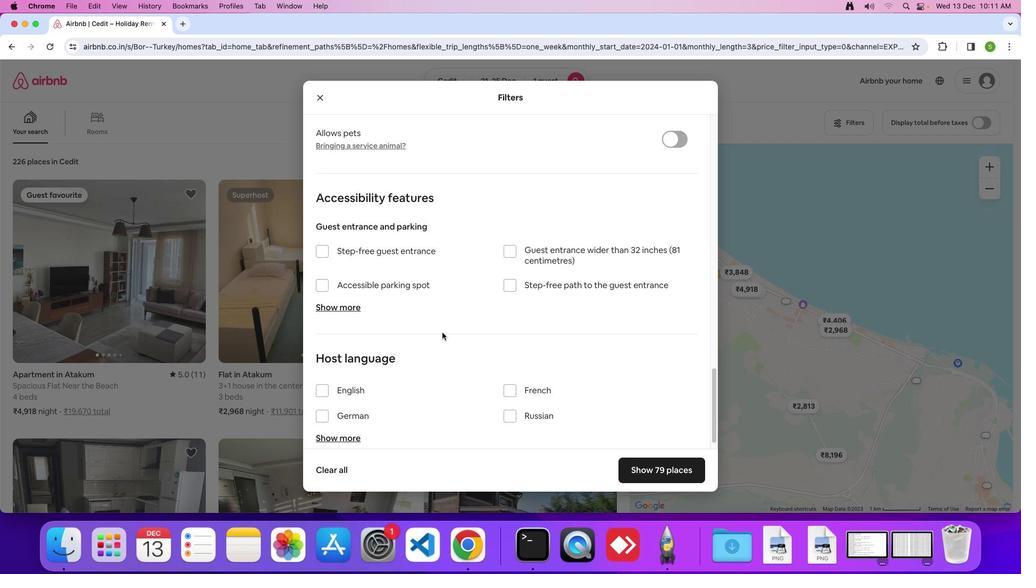 
Action: Mouse scrolled (442, 332) with delta (0, 0)
Screenshot: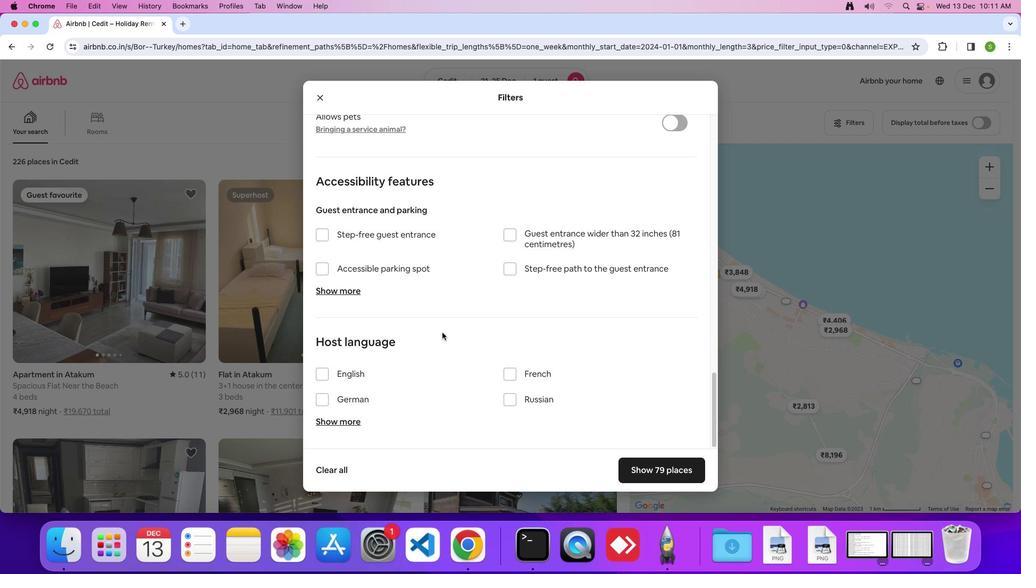 
Action: Mouse scrolled (442, 332) with delta (0, 0)
Screenshot: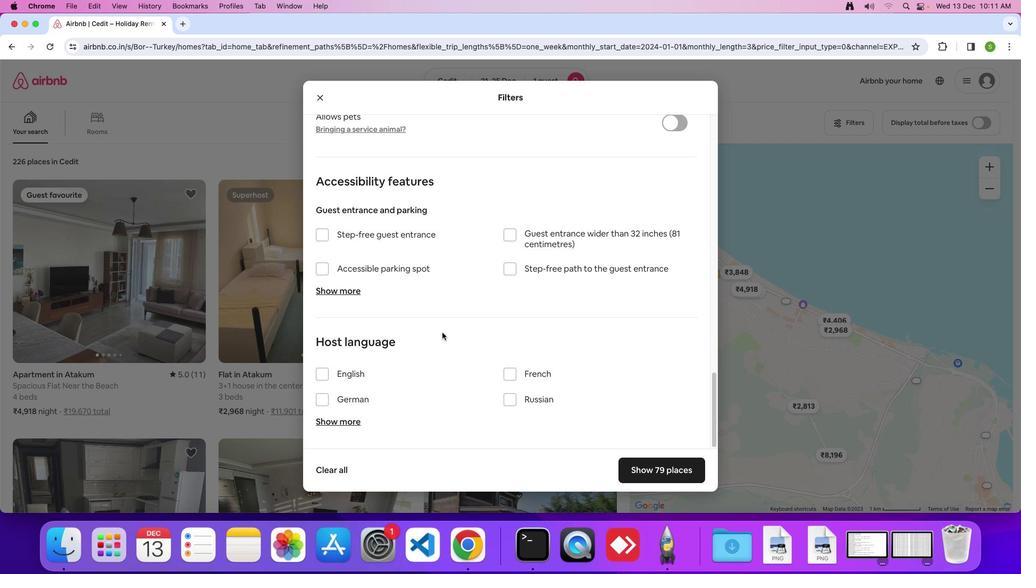 
Action: Mouse scrolled (442, 332) with delta (0, -1)
Screenshot: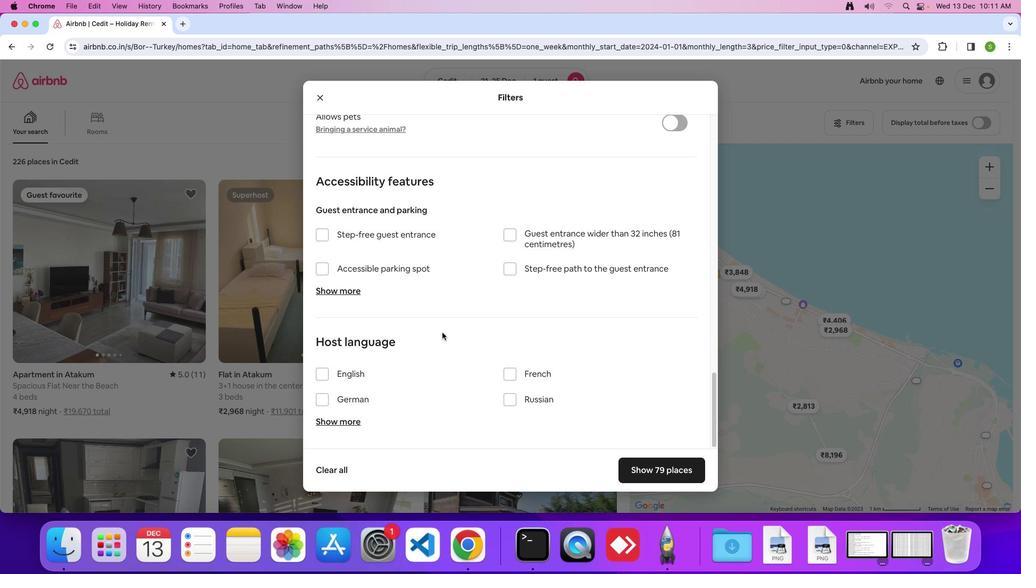 
Action: Mouse scrolled (442, 332) with delta (0, 0)
Screenshot: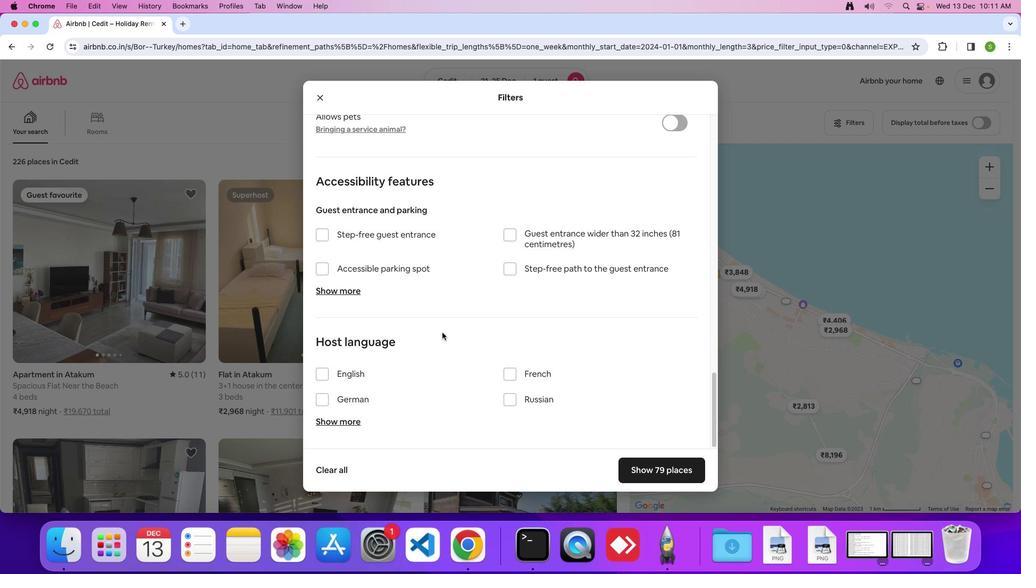 
Action: Mouse moved to (645, 465)
Screenshot: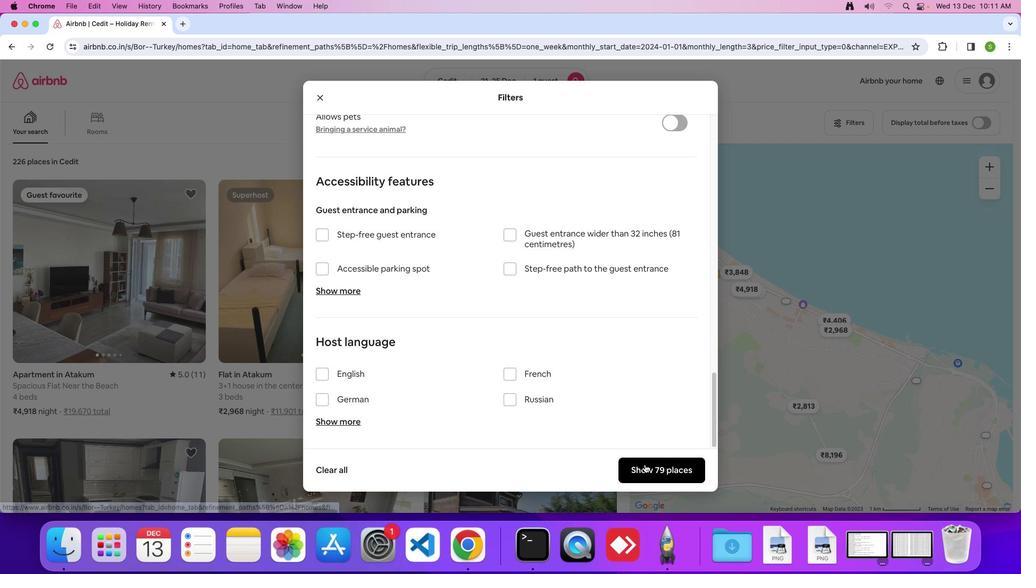 
Action: Mouse pressed left at (645, 465)
Screenshot: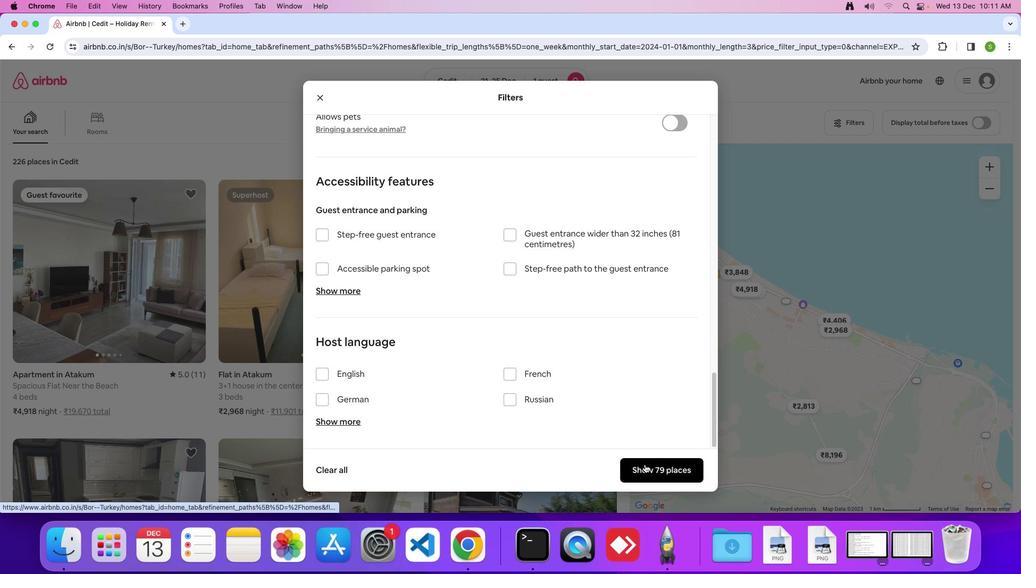 
Action: Mouse moved to (112, 259)
Screenshot: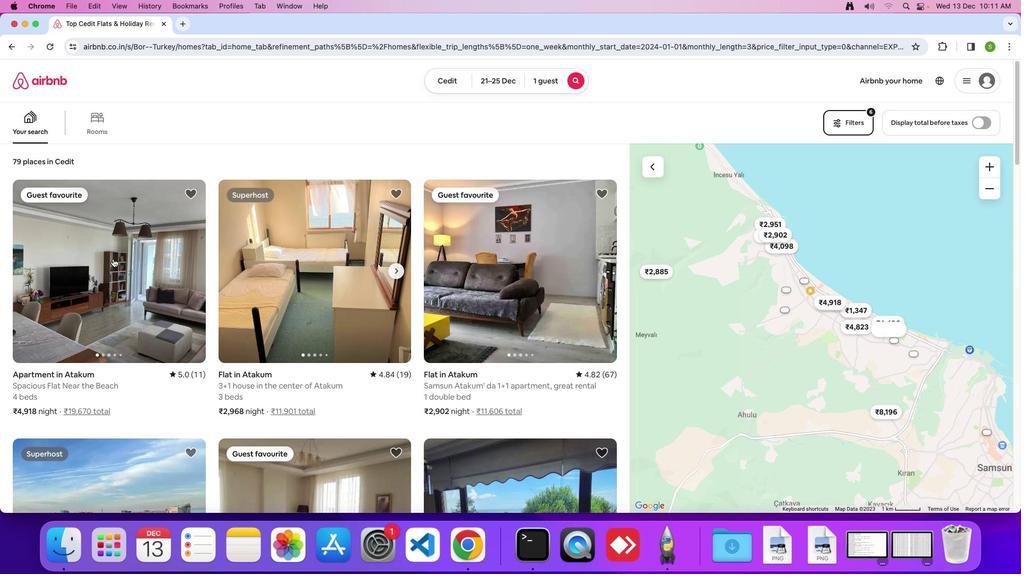 
Action: Mouse pressed left at (112, 259)
Screenshot: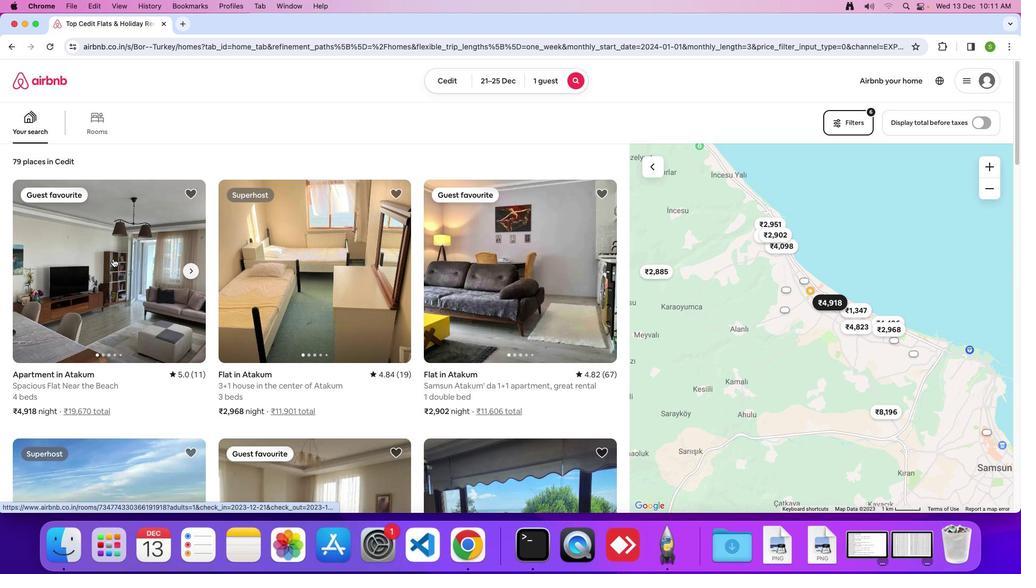 
Action: Mouse moved to (347, 261)
Screenshot: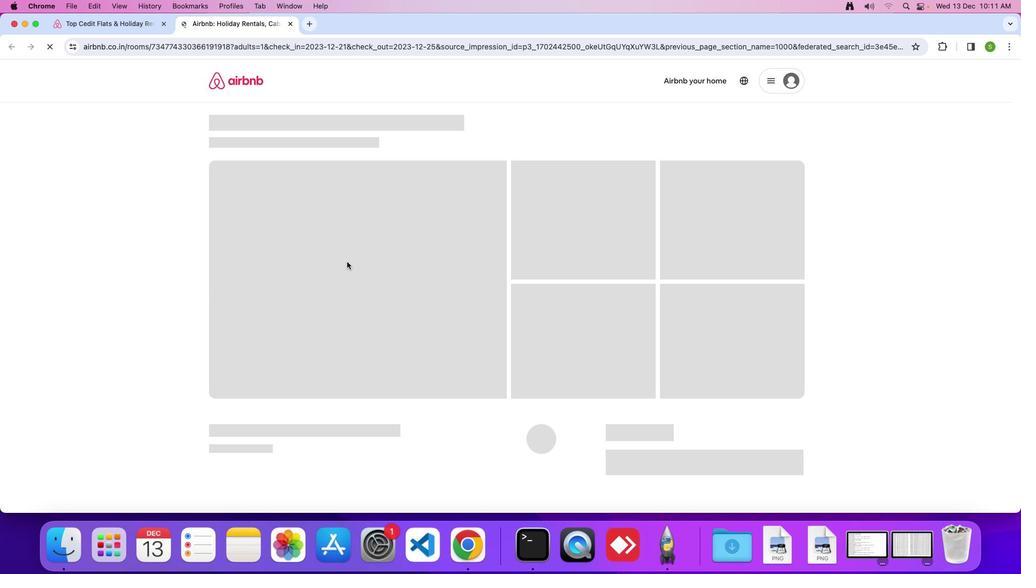 
Action: Mouse pressed left at (347, 261)
Screenshot: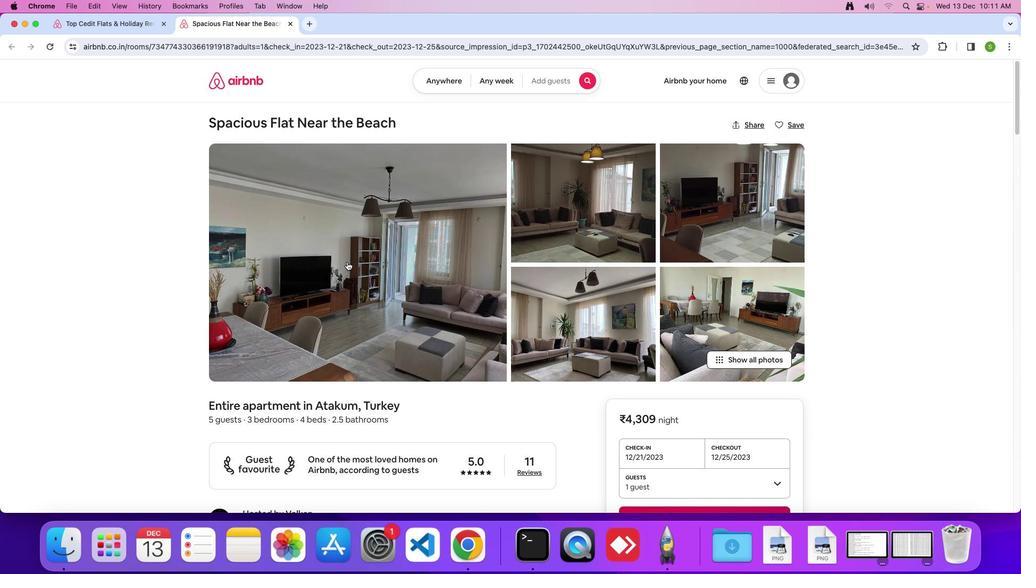 
Action: Mouse moved to (592, 340)
Screenshot: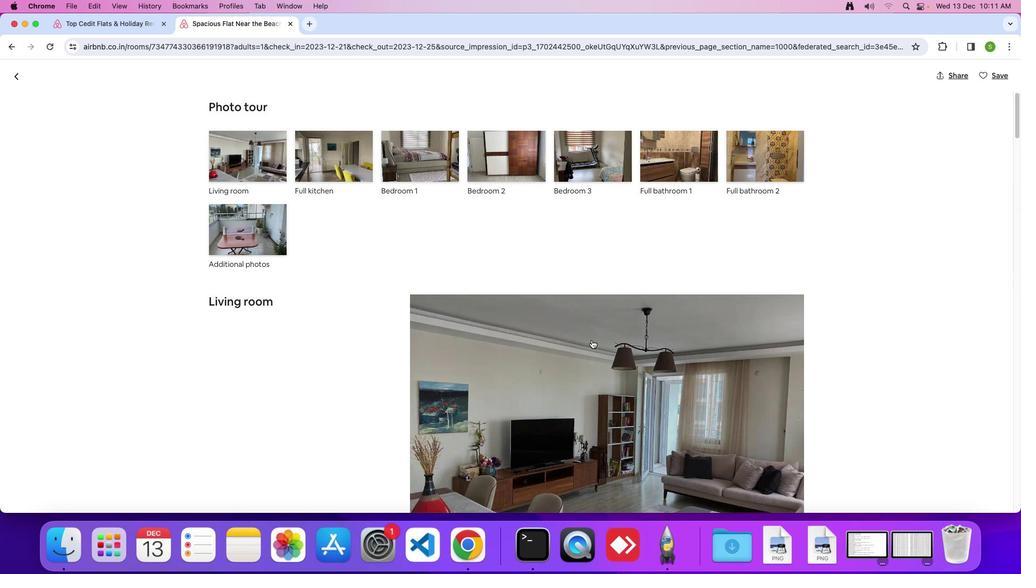 
Action: Mouse scrolled (592, 340) with delta (0, 0)
Screenshot: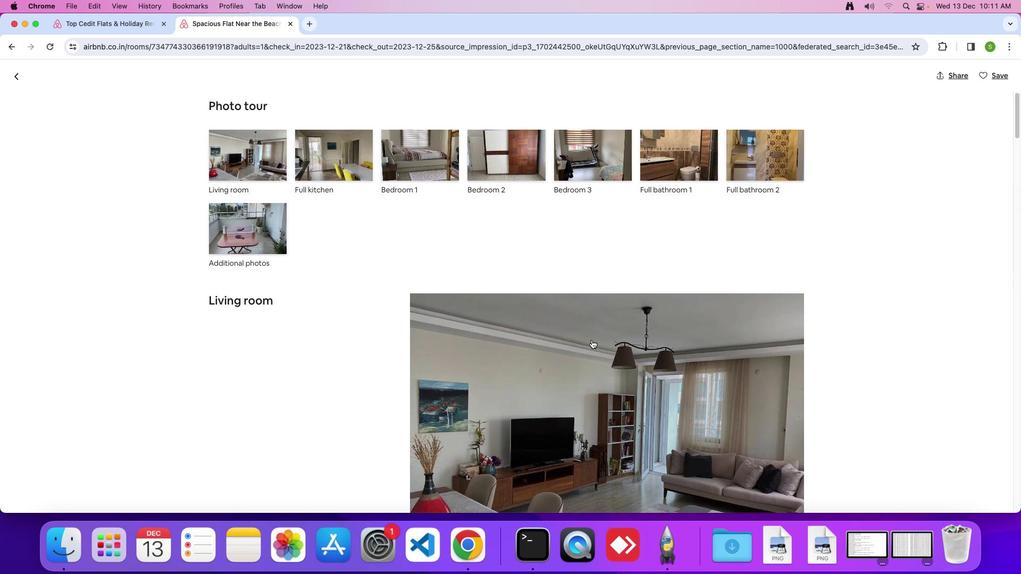 
Action: Mouse scrolled (592, 340) with delta (0, 0)
Screenshot: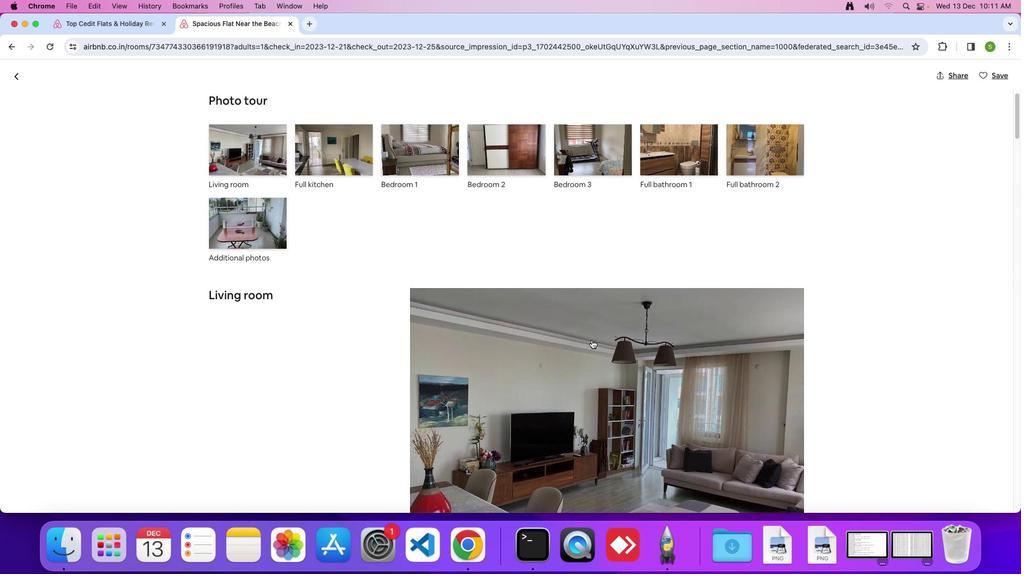 
Action: Mouse scrolled (592, 340) with delta (0, 0)
Screenshot: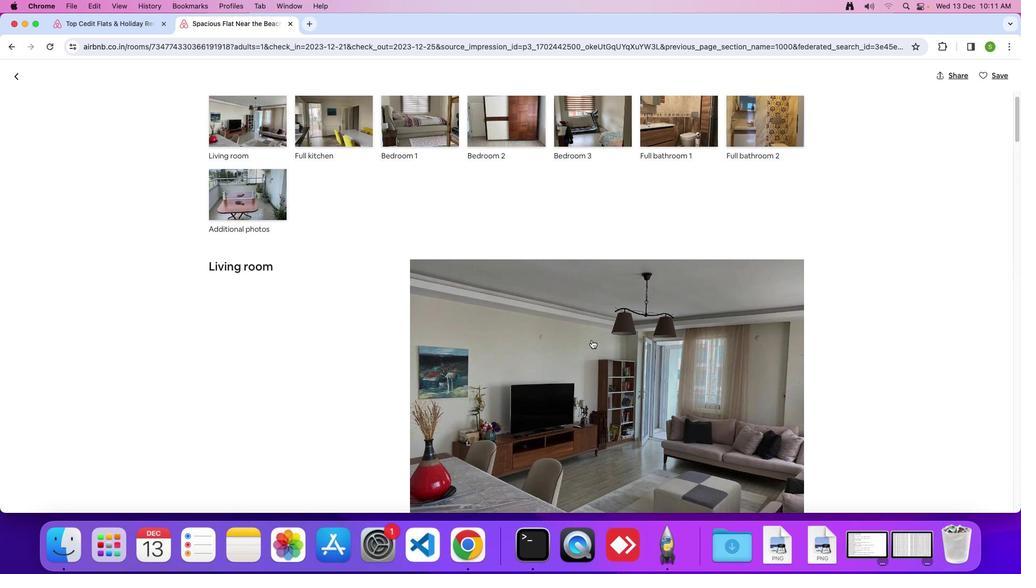 
Action: Mouse scrolled (592, 340) with delta (0, 0)
Screenshot: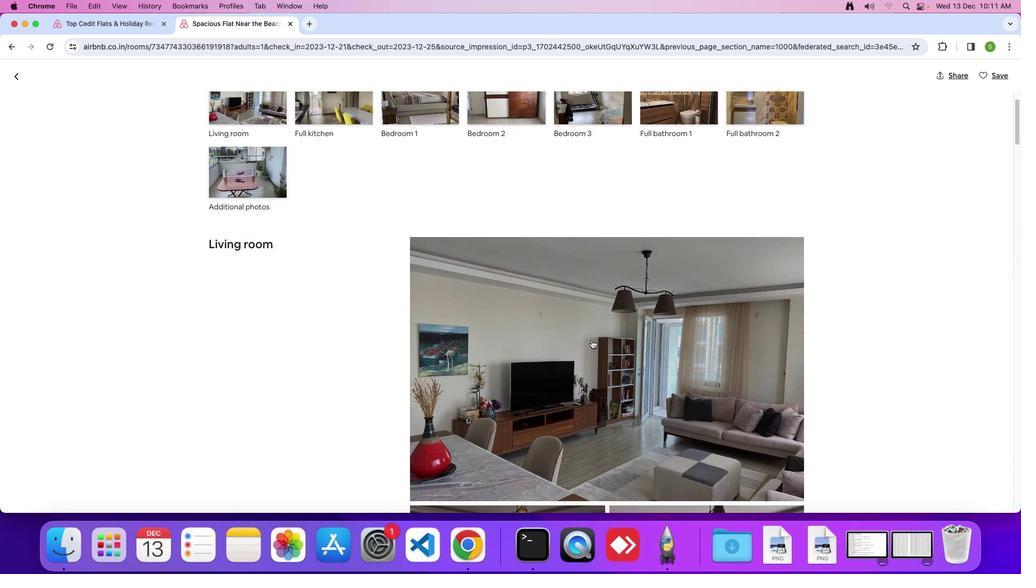 
Action: Mouse scrolled (592, 340) with delta (0, 0)
Screenshot: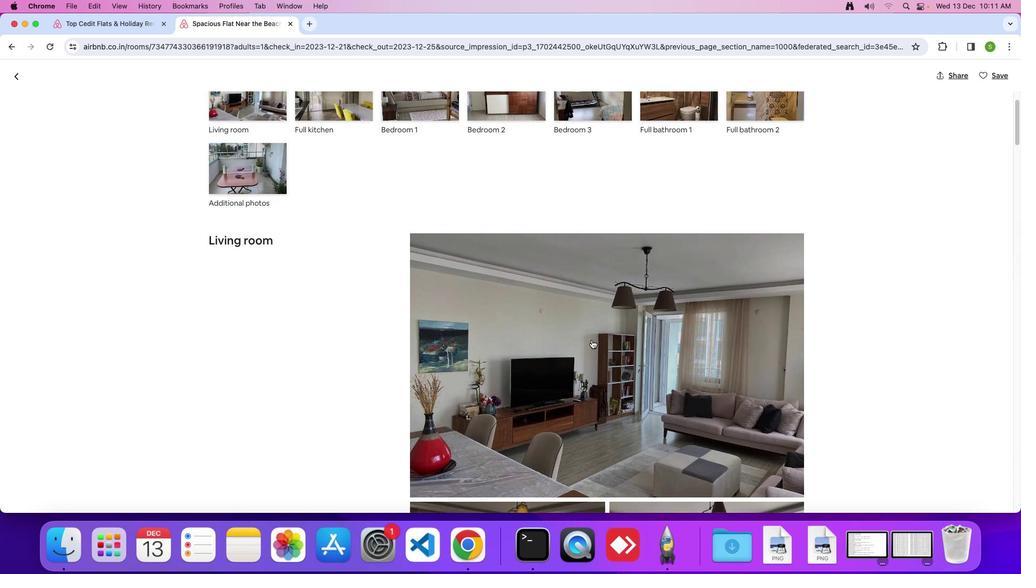 
Action: Mouse scrolled (592, 340) with delta (0, 0)
Screenshot: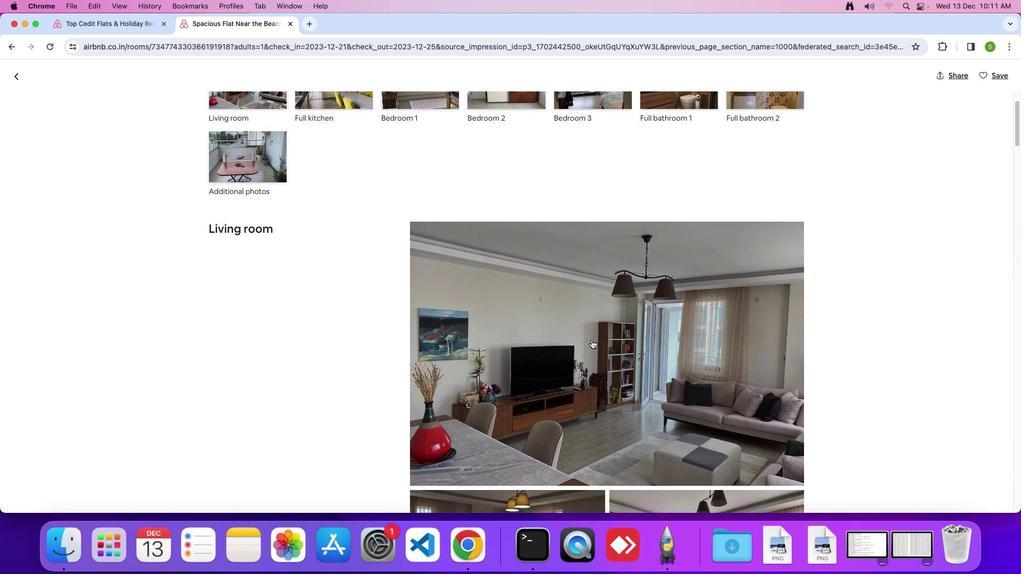 
Action: Mouse scrolled (592, 340) with delta (0, 0)
Screenshot: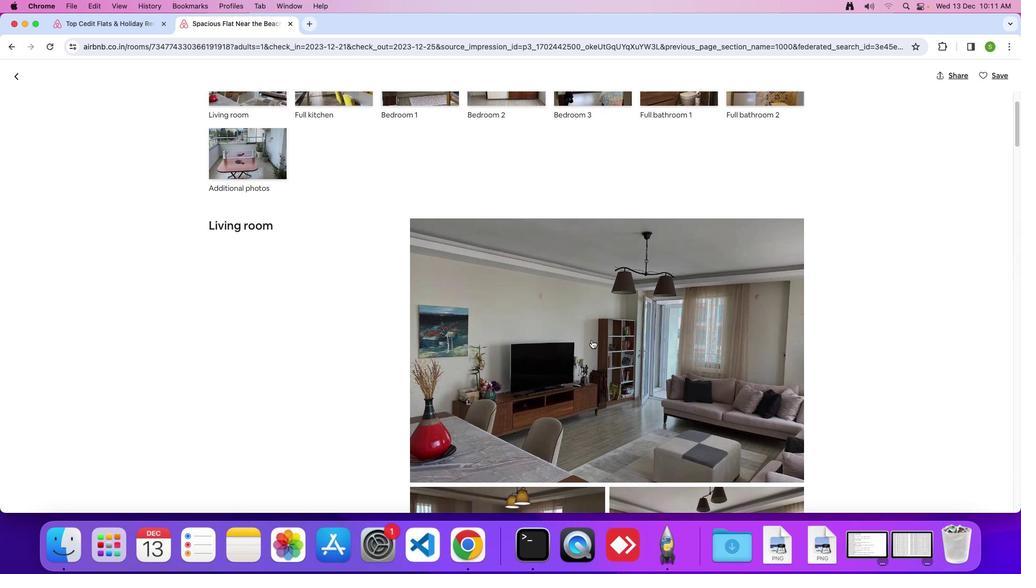 
Action: Mouse scrolled (592, 340) with delta (0, 0)
Screenshot: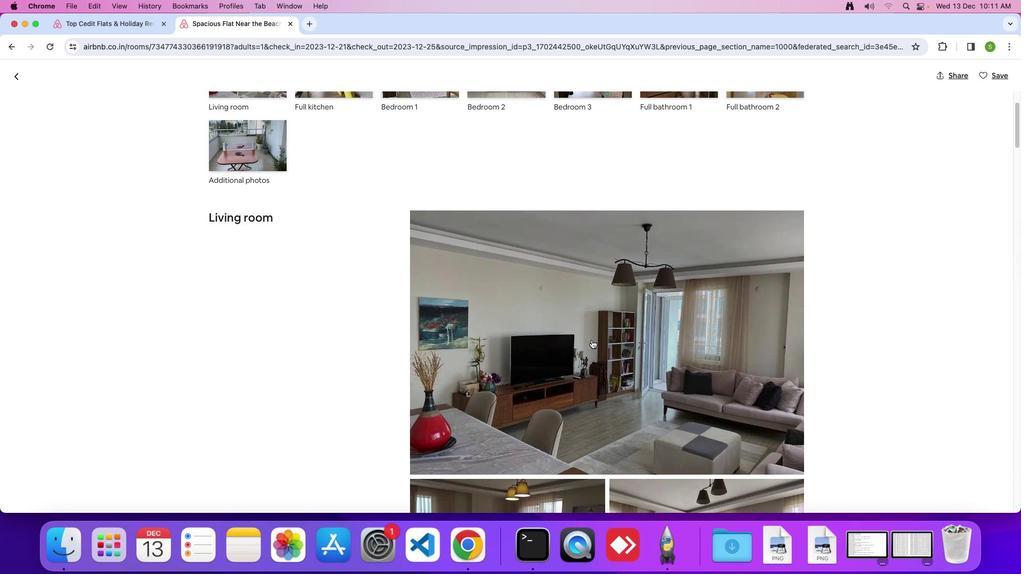 
Action: Mouse scrolled (592, 340) with delta (0, 0)
Screenshot: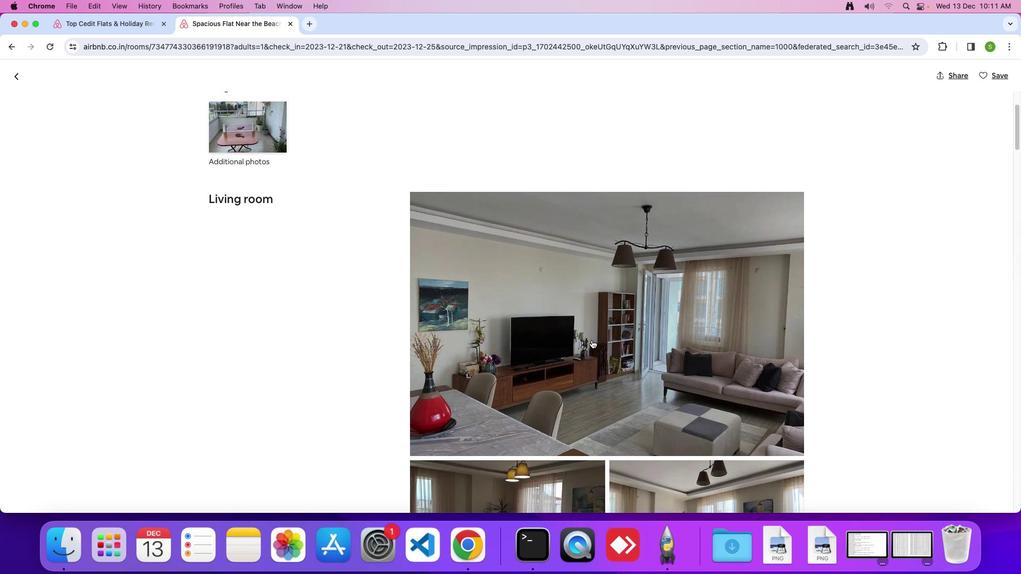
Action: Mouse scrolled (592, 340) with delta (0, 0)
Screenshot: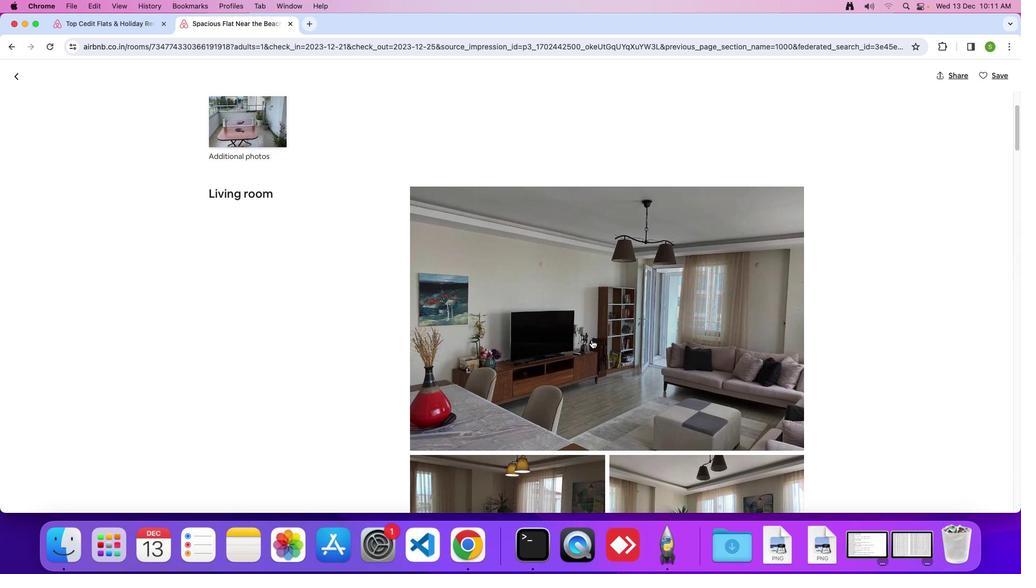 
Action: Mouse scrolled (592, 340) with delta (0, 0)
Screenshot: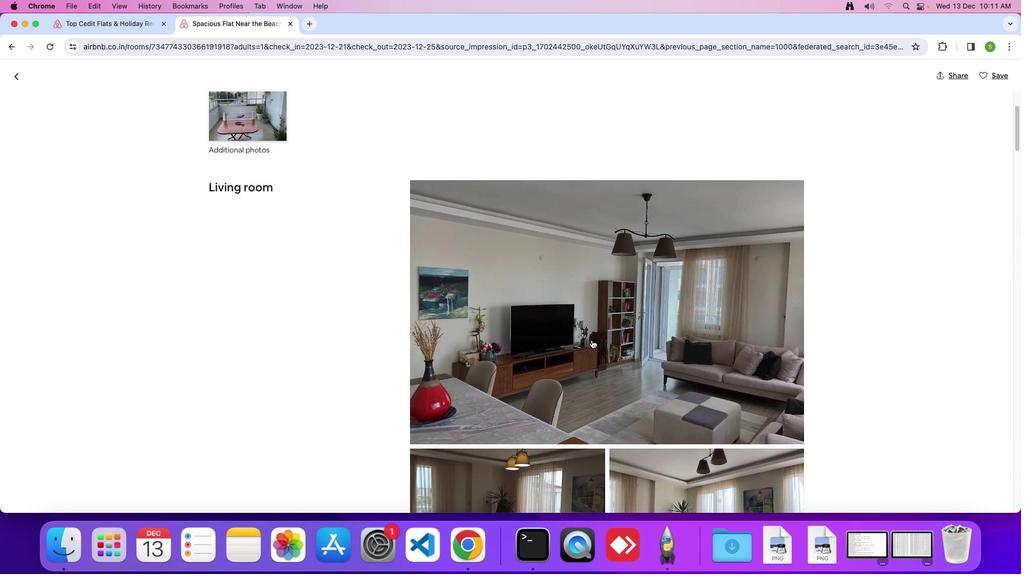 
Action: Mouse scrolled (592, 340) with delta (0, 0)
Screenshot: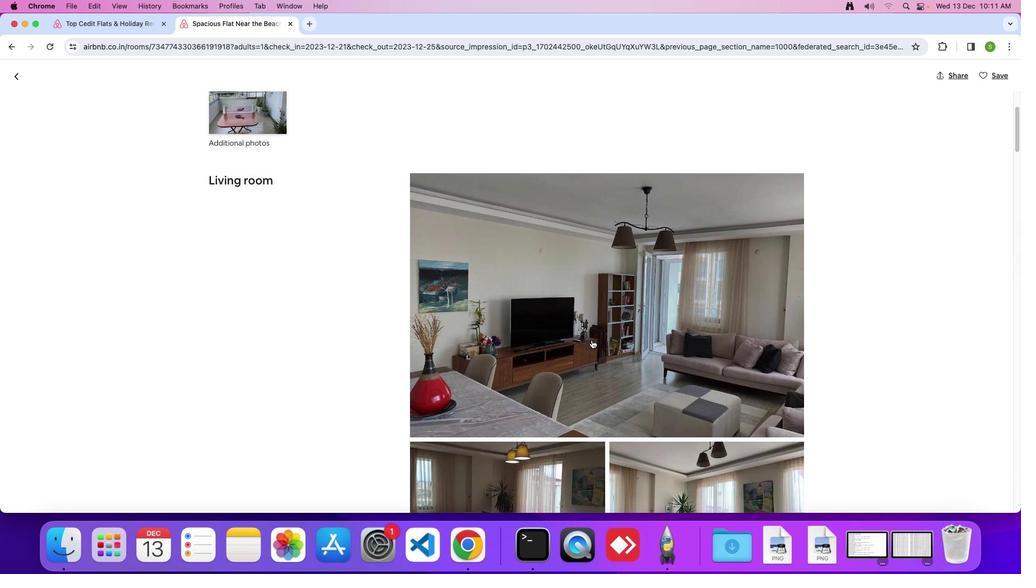 
Action: Mouse scrolled (592, 340) with delta (0, 0)
Screenshot: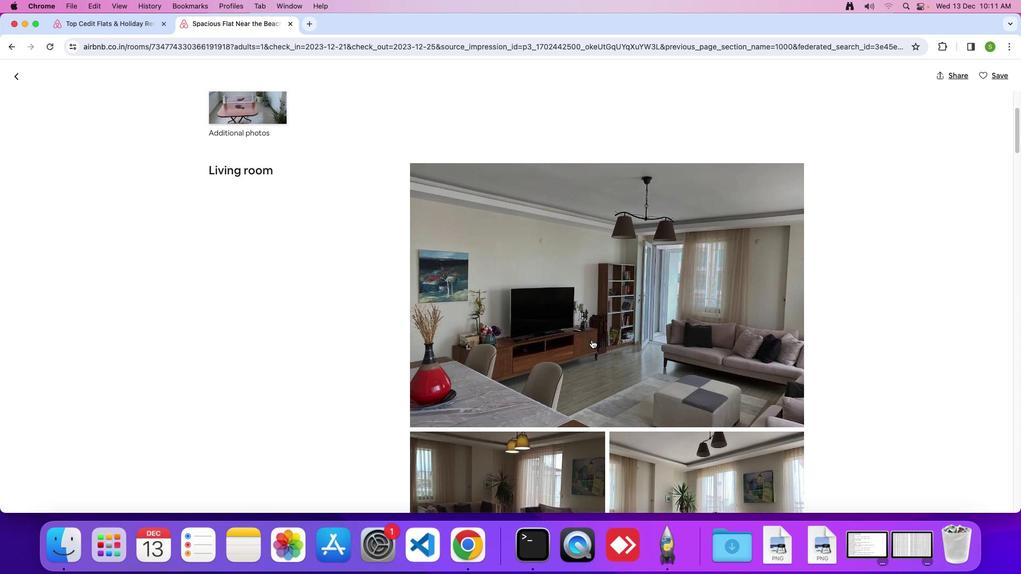
Action: Mouse scrolled (592, 340) with delta (0, 0)
Screenshot: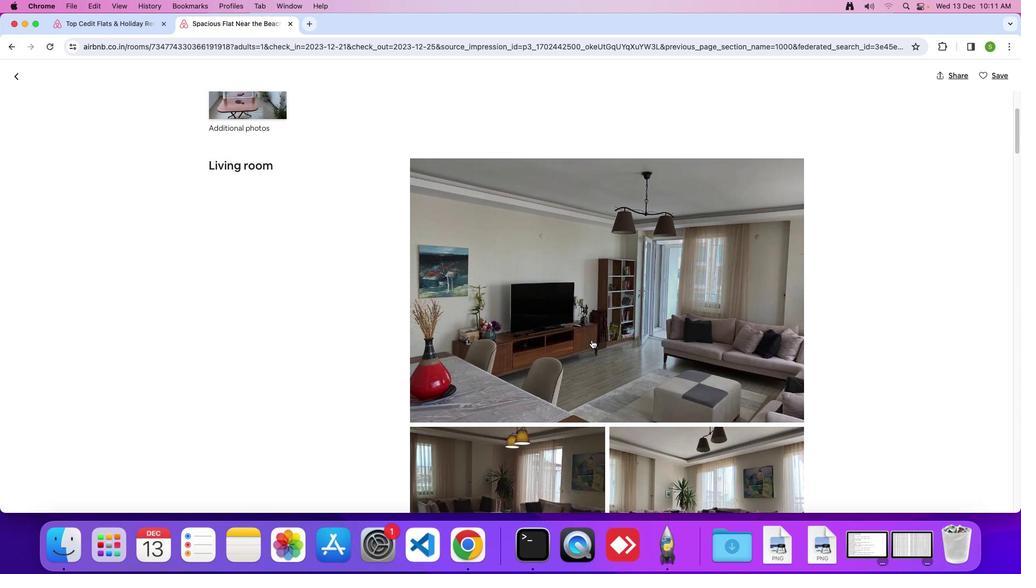 
Action: Mouse scrolled (592, 340) with delta (0, 0)
Screenshot: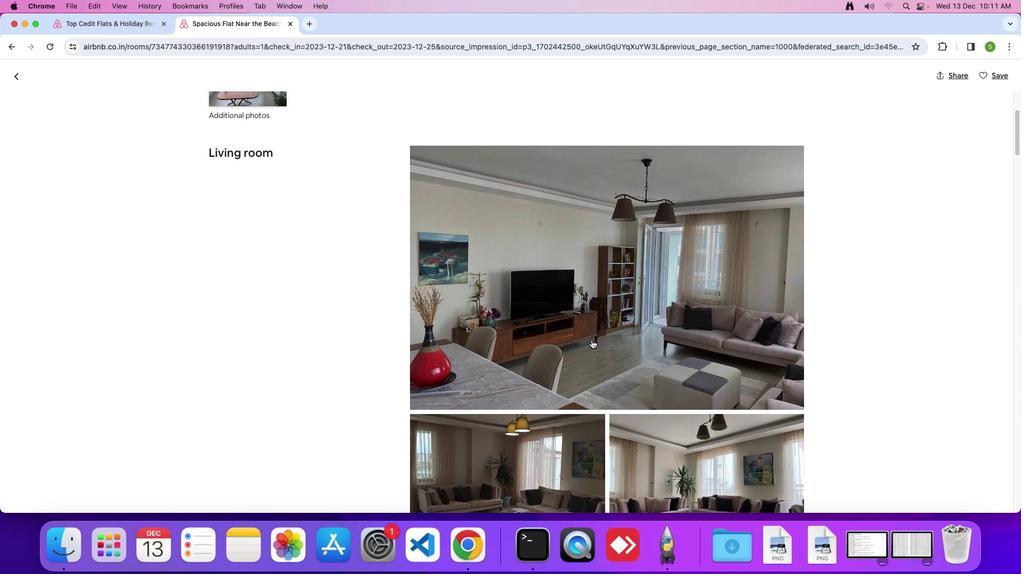 
Action: Mouse scrolled (592, 340) with delta (0, 0)
Screenshot: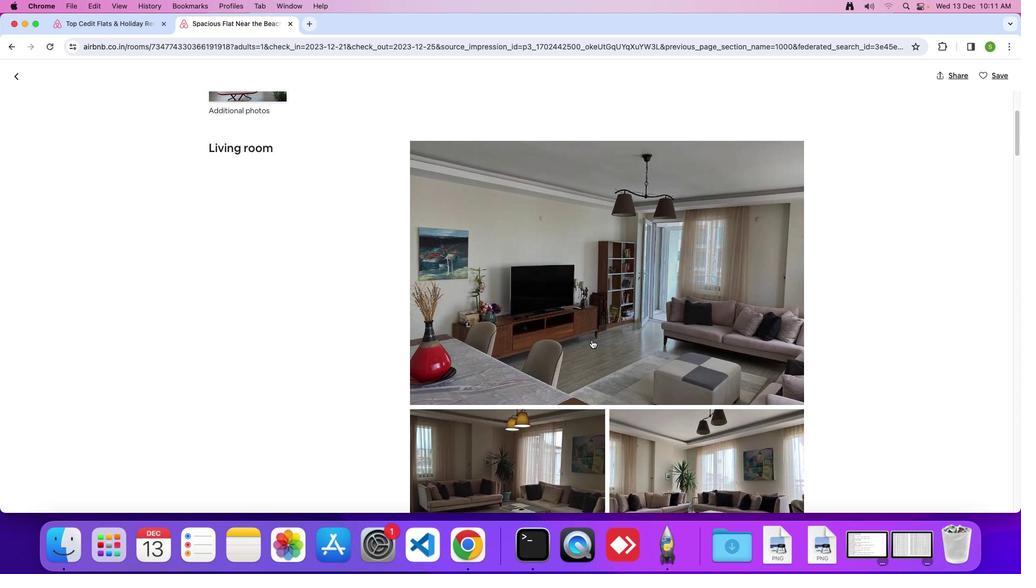 
Action: Mouse scrolled (592, 340) with delta (0, -1)
Screenshot: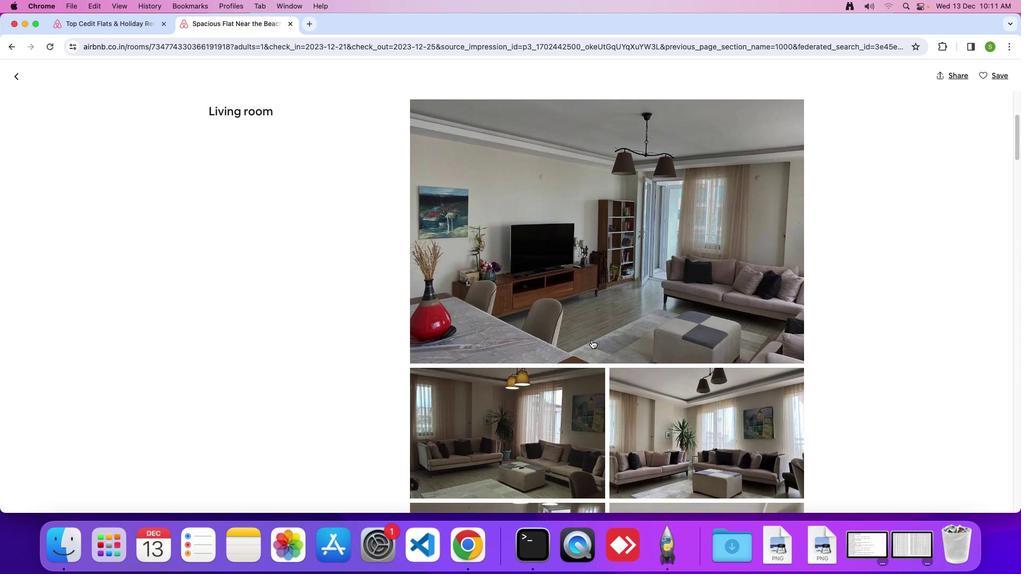 
Action: Mouse scrolled (592, 340) with delta (0, 0)
Screenshot: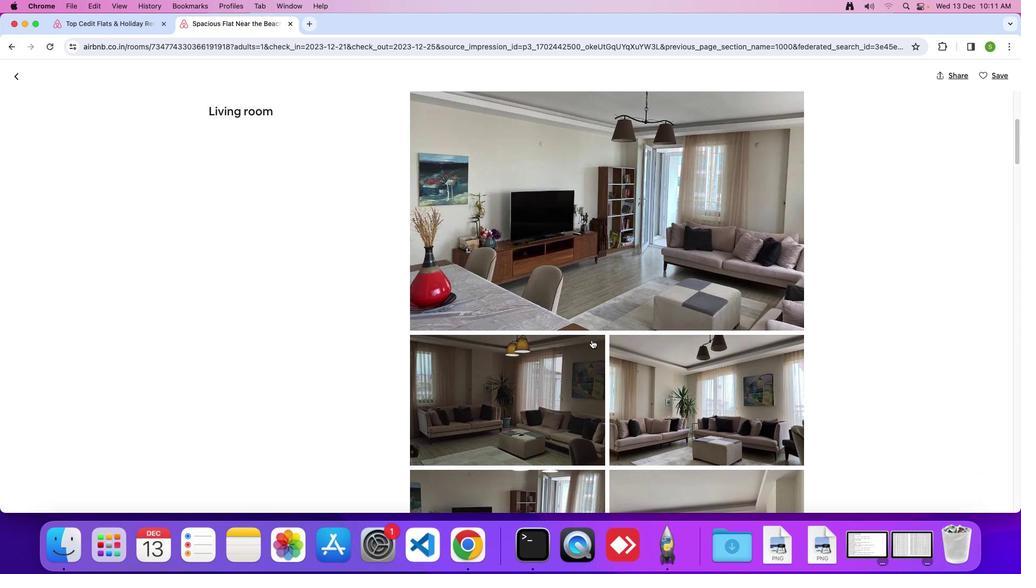 
Action: Mouse scrolled (592, 340) with delta (0, 0)
Screenshot: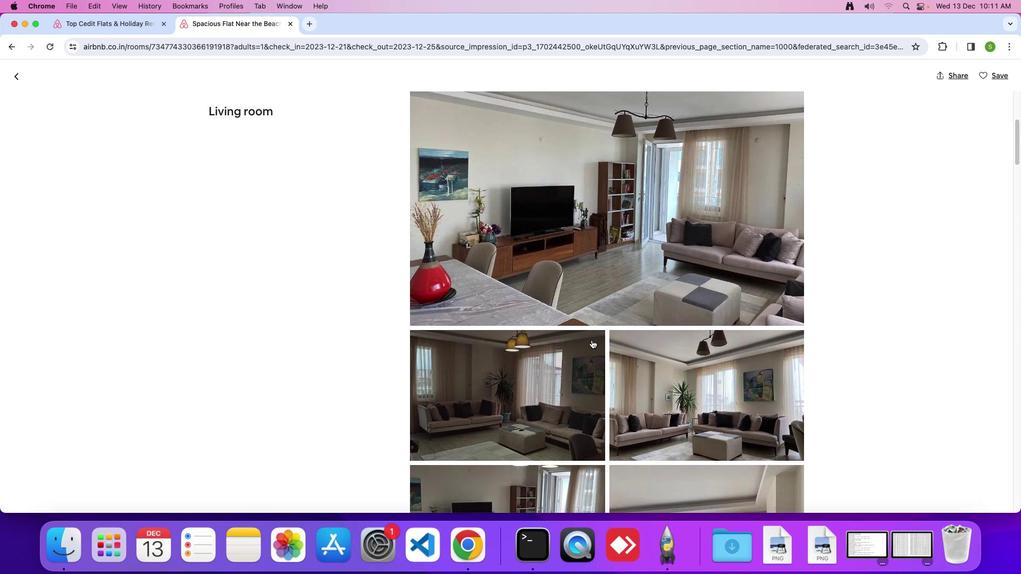 
Action: Mouse scrolled (592, 340) with delta (0, 0)
Screenshot: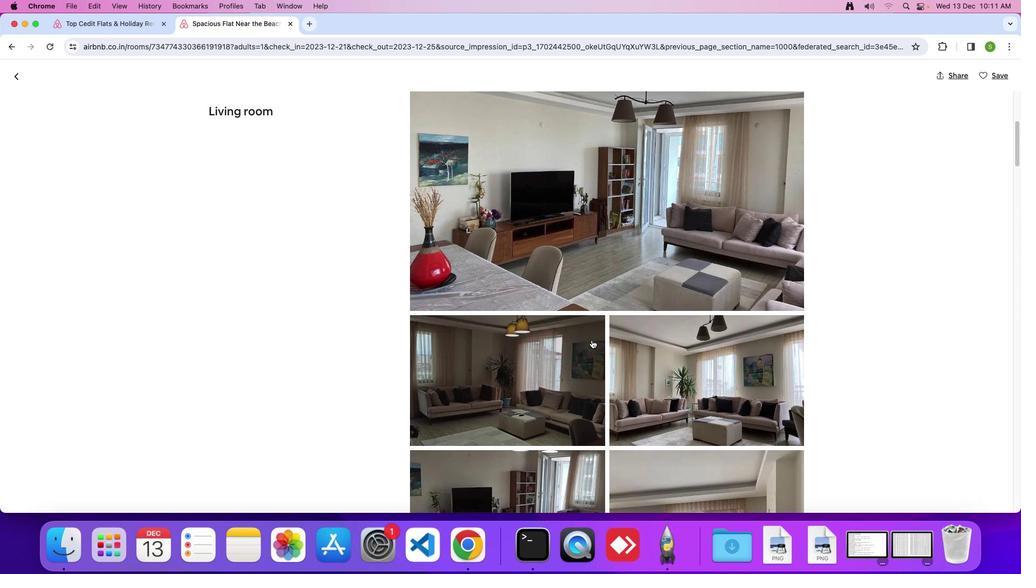 
Action: Mouse scrolled (592, 340) with delta (0, 0)
Screenshot: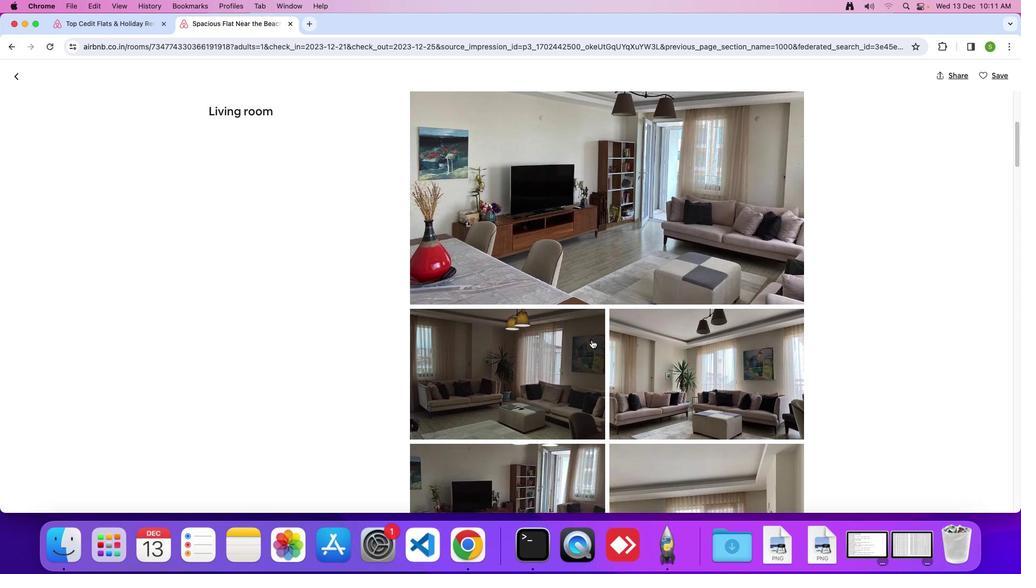 
Action: Mouse scrolled (592, 340) with delta (0, -1)
Screenshot: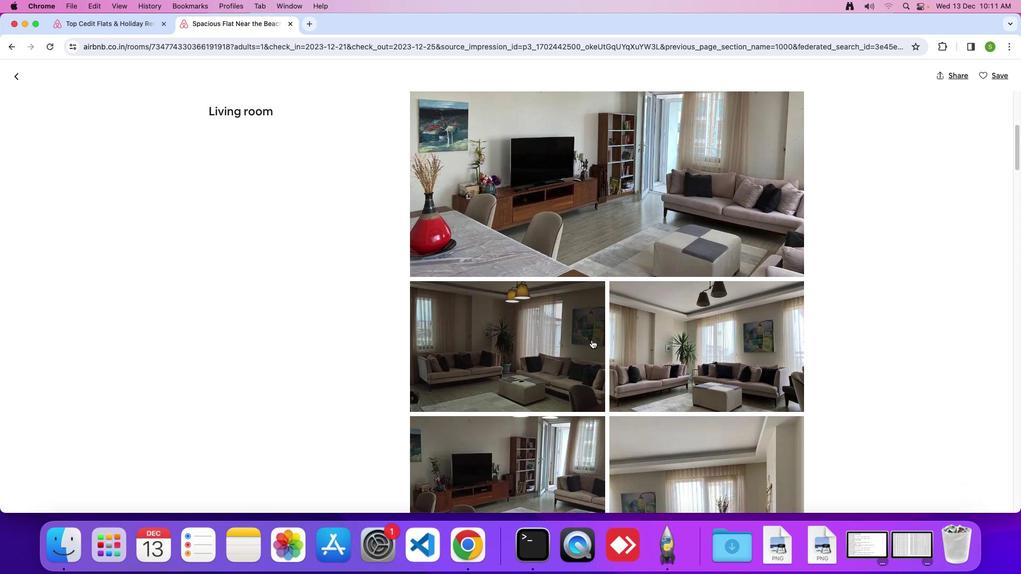 
Action: Mouse scrolled (592, 340) with delta (0, -1)
Screenshot: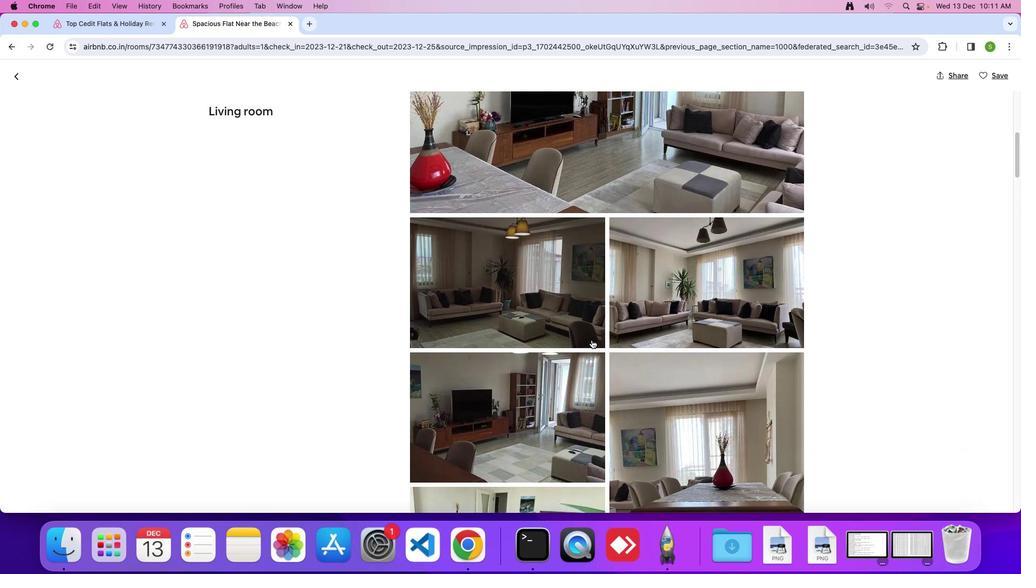 
Action: Mouse scrolled (592, 340) with delta (0, 0)
Screenshot: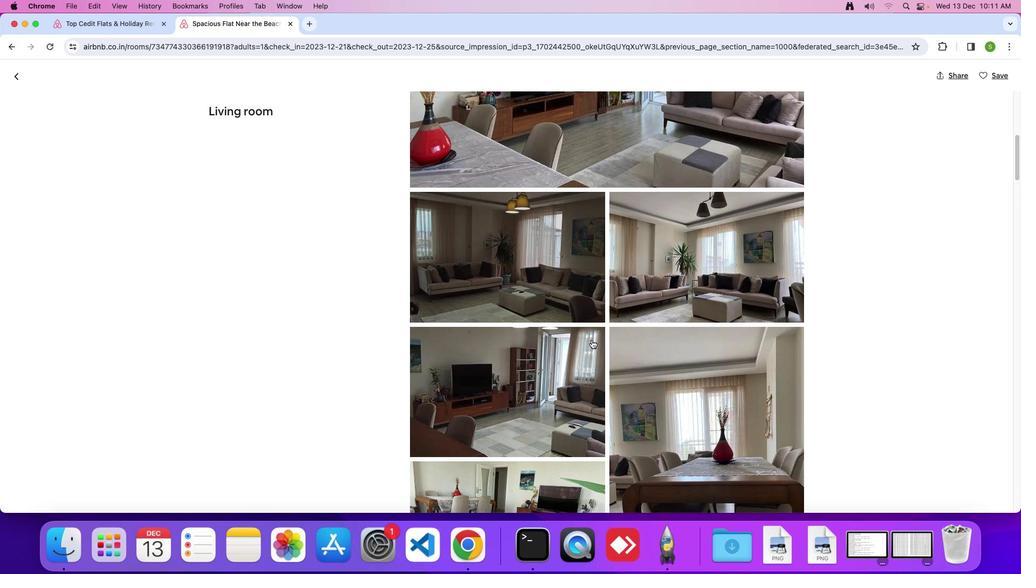 
Action: Mouse scrolled (592, 340) with delta (0, 0)
Screenshot: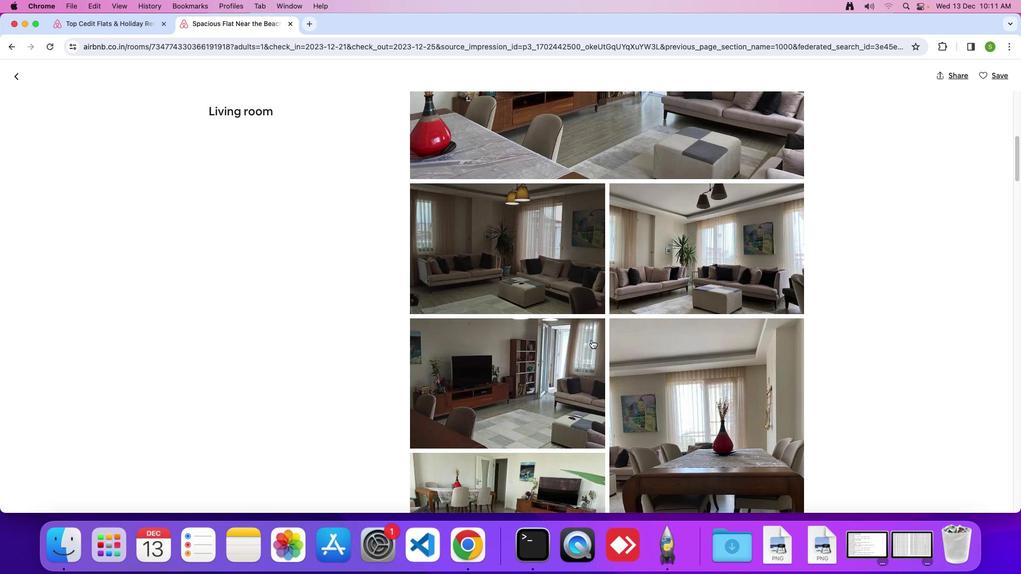 
Action: Mouse scrolled (592, 340) with delta (0, 0)
Screenshot: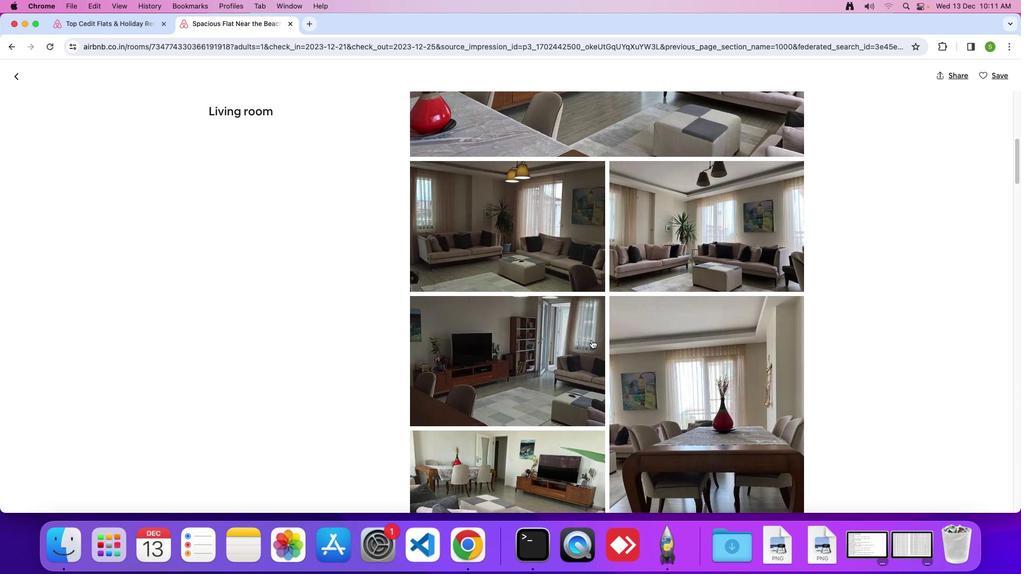 
Action: Mouse scrolled (592, 340) with delta (0, 0)
Screenshot: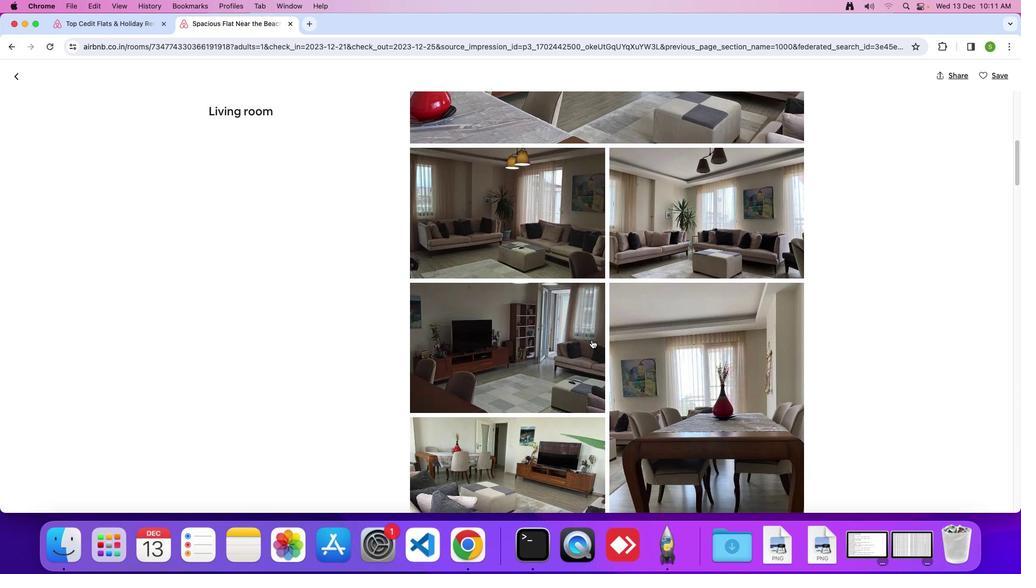 
Action: Mouse scrolled (592, 340) with delta (0, 0)
Screenshot: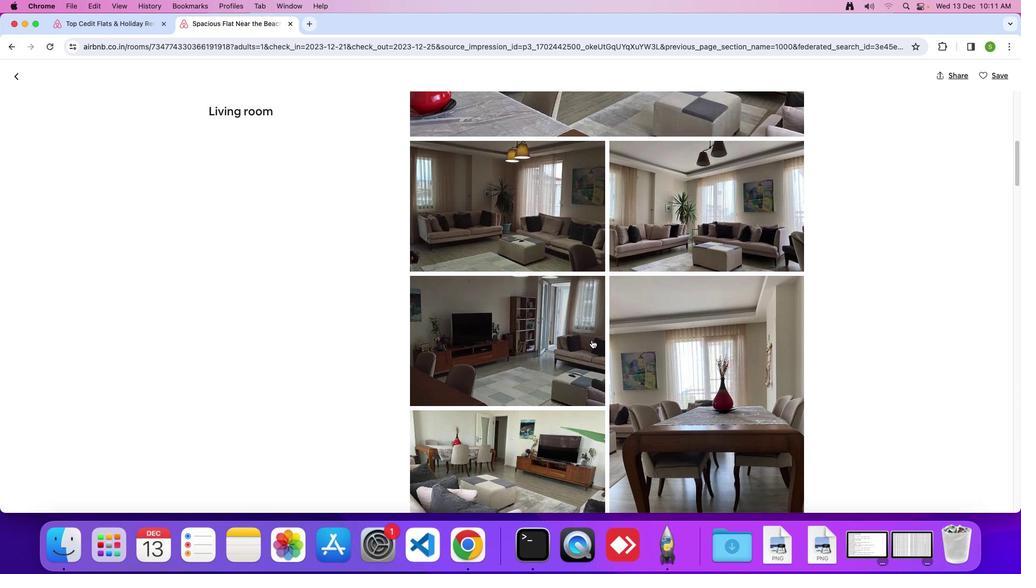 
Action: Mouse scrolled (592, 340) with delta (0, 0)
Screenshot: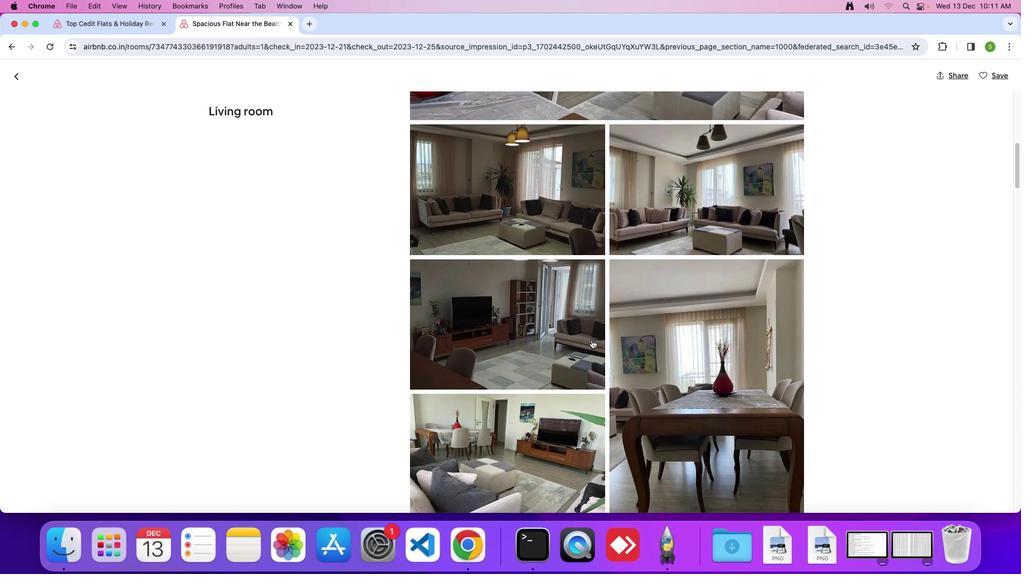 
Action: Mouse scrolled (592, 340) with delta (0, 0)
Screenshot: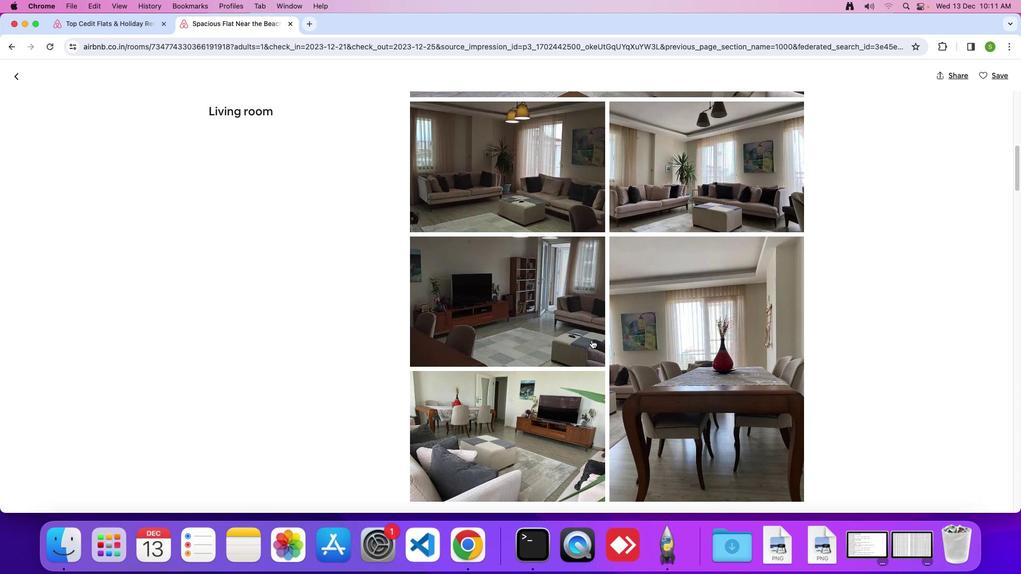 
Action: Mouse scrolled (592, 340) with delta (0, 0)
Screenshot: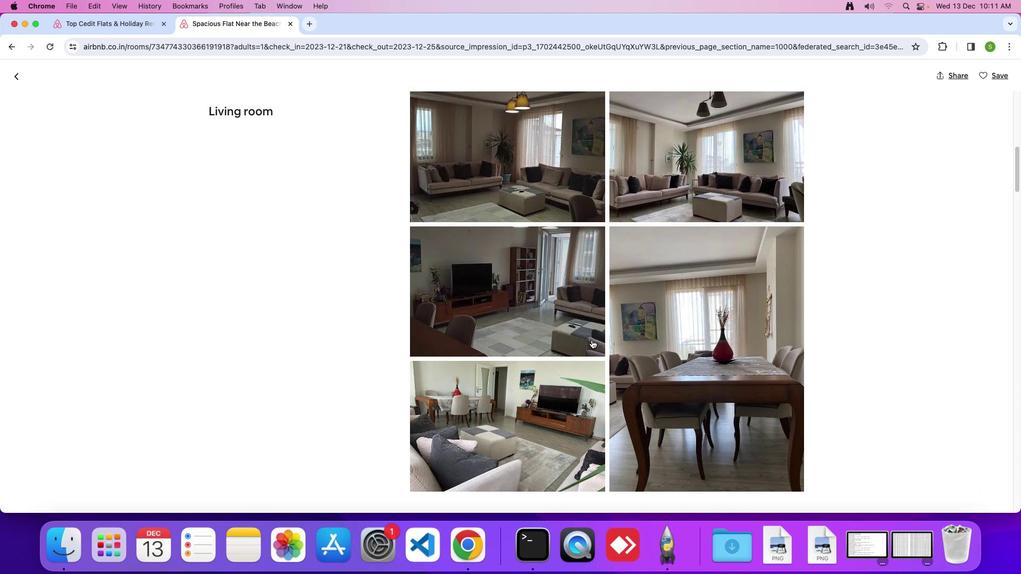 
Action: Mouse scrolled (592, 340) with delta (0, 0)
Screenshot: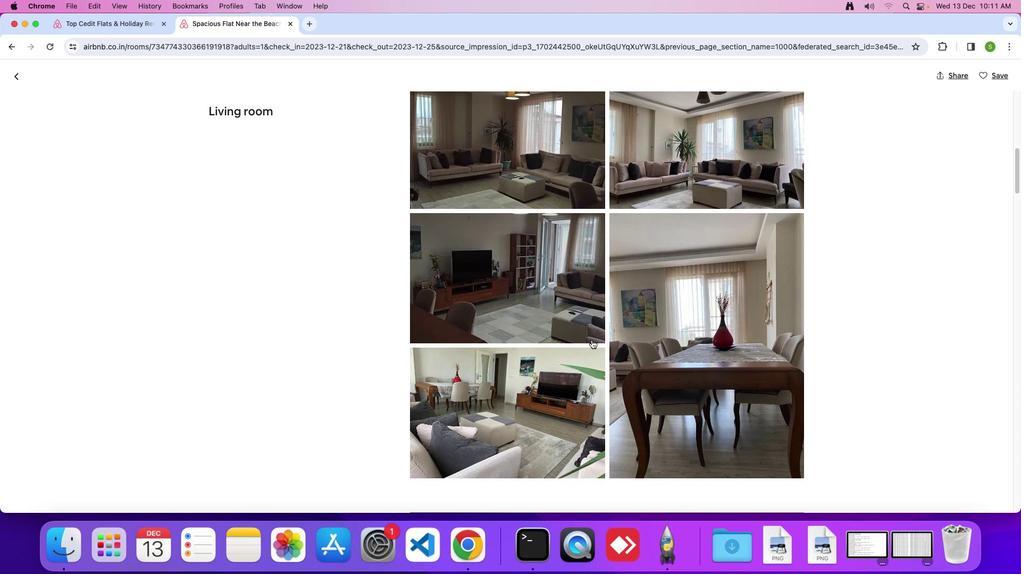 
Action: Mouse scrolled (592, 340) with delta (0, 0)
Screenshot: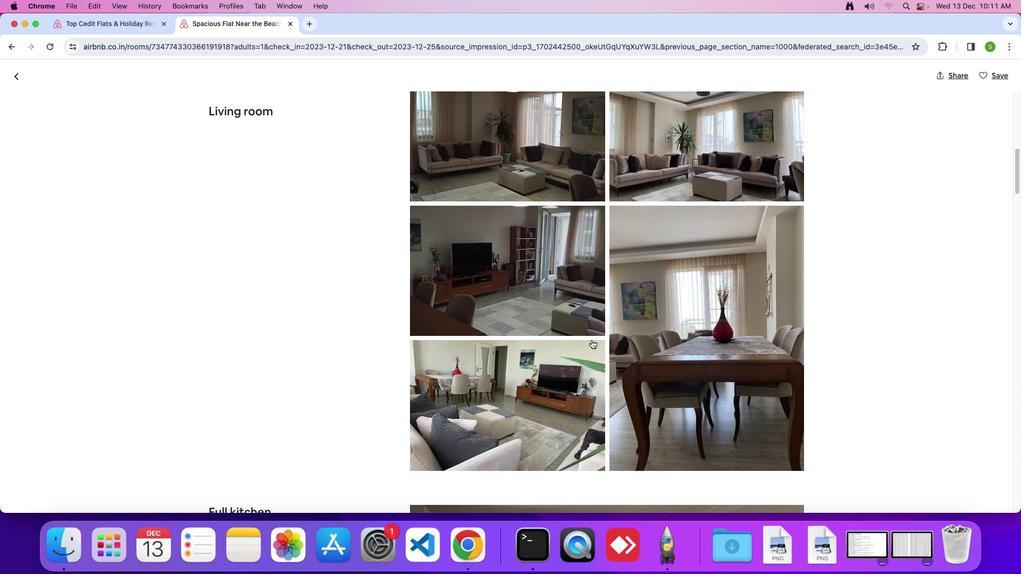 
Action: Mouse scrolled (592, 340) with delta (0, -1)
Screenshot: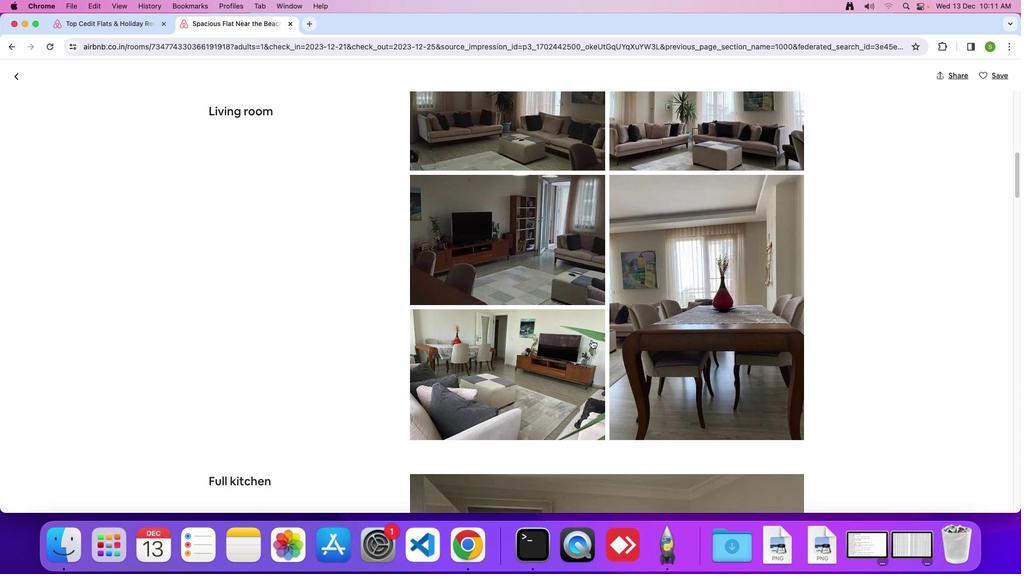 
Action: Mouse scrolled (592, 340) with delta (0, 0)
Screenshot: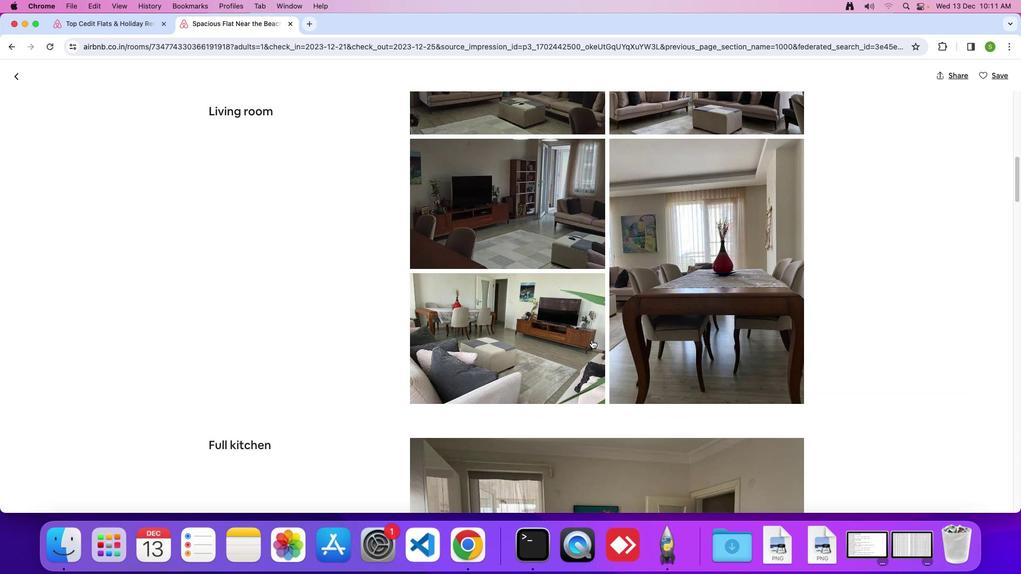 
Action: Mouse scrolled (592, 340) with delta (0, 0)
Screenshot: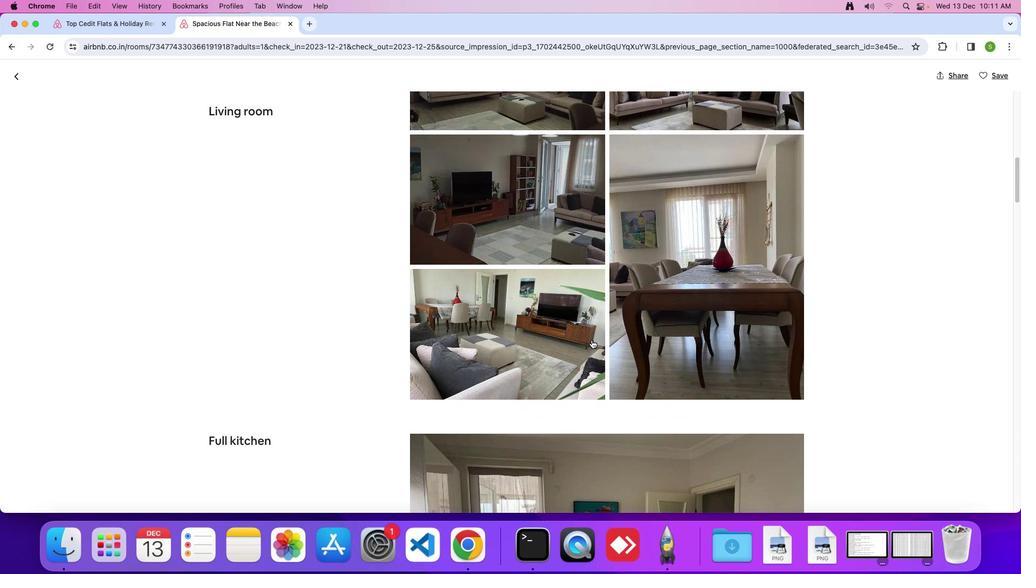 
Action: Mouse scrolled (592, 340) with delta (0, 0)
Screenshot: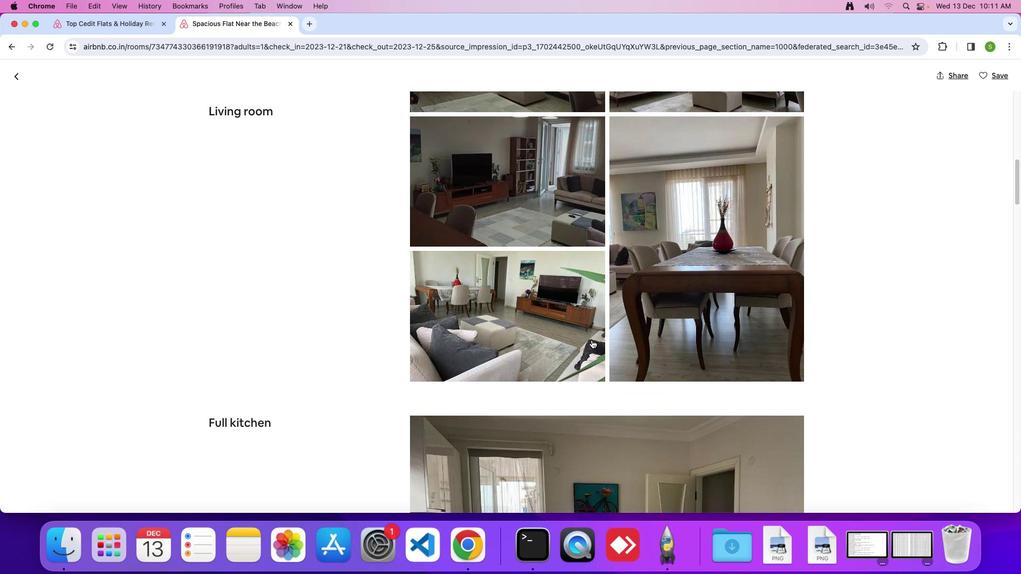 
Action: Mouse scrolled (592, 340) with delta (0, 0)
Screenshot: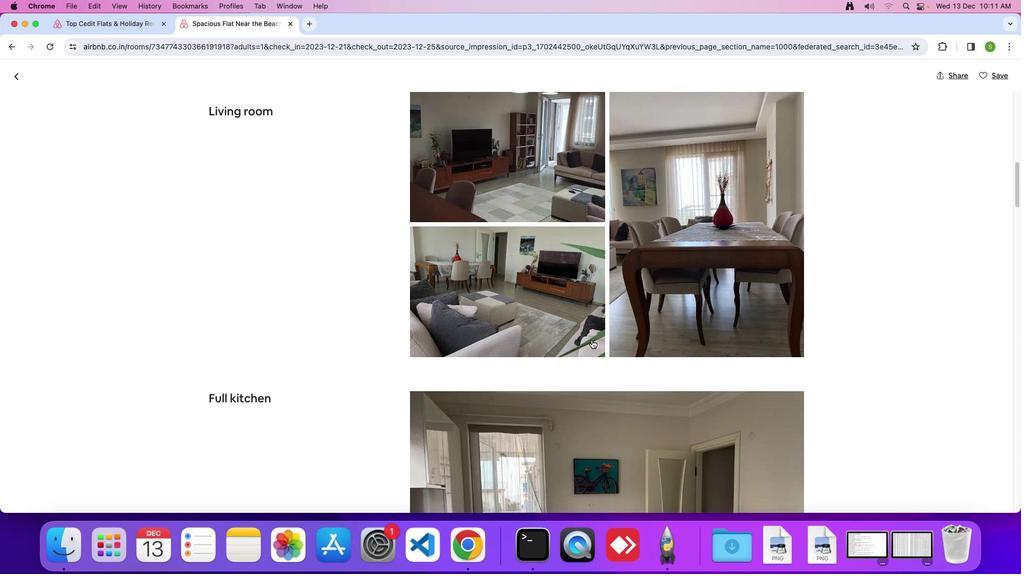 
Action: Mouse scrolled (592, 340) with delta (0, 0)
Screenshot: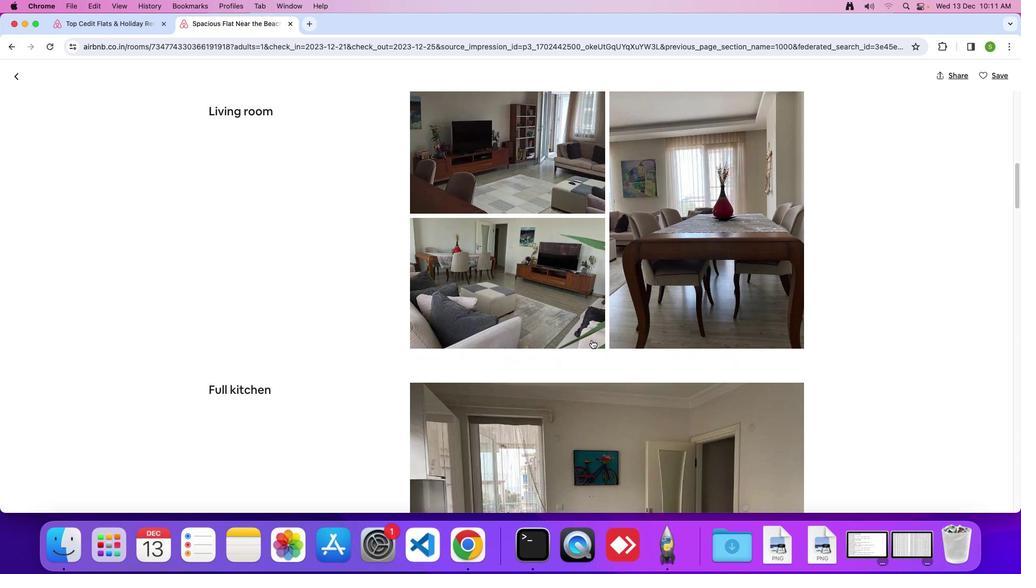 
Action: Mouse scrolled (592, 340) with delta (0, 0)
Screenshot: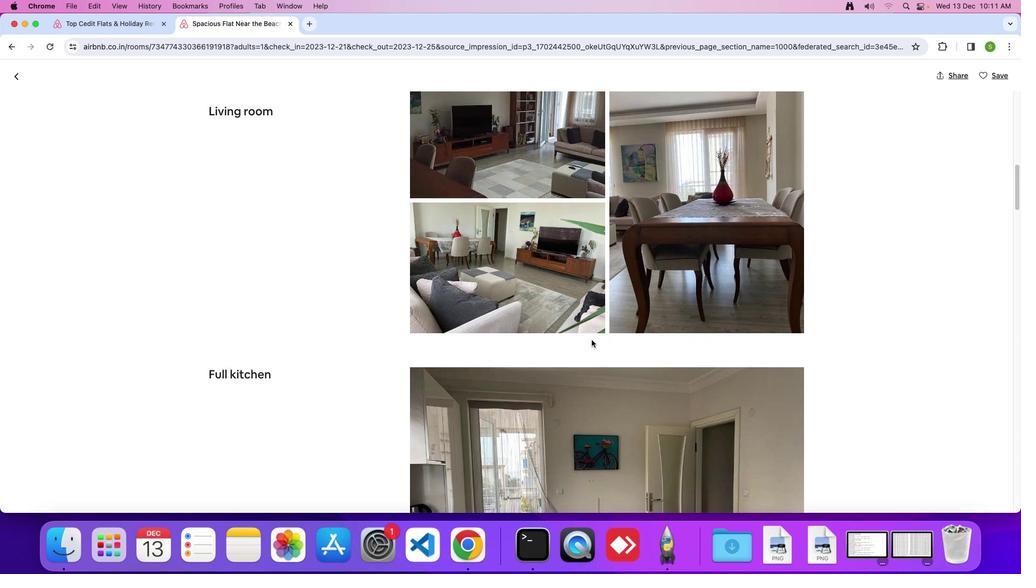 
Action: Mouse scrolled (592, 340) with delta (0, 0)
Screenshot: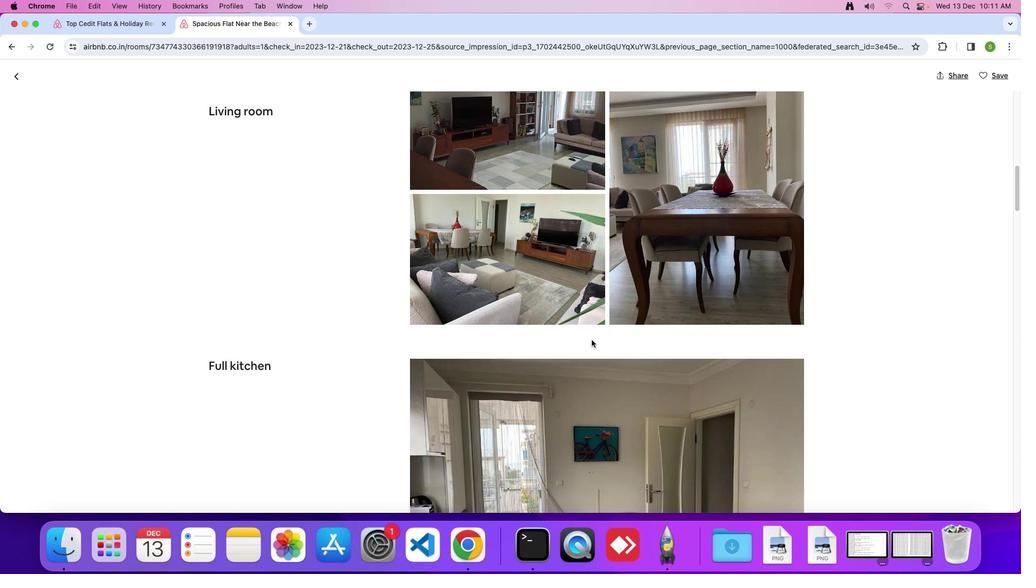 
Action: Mouse scrolled (592, 340) with delta (0, -1)
Screenshot: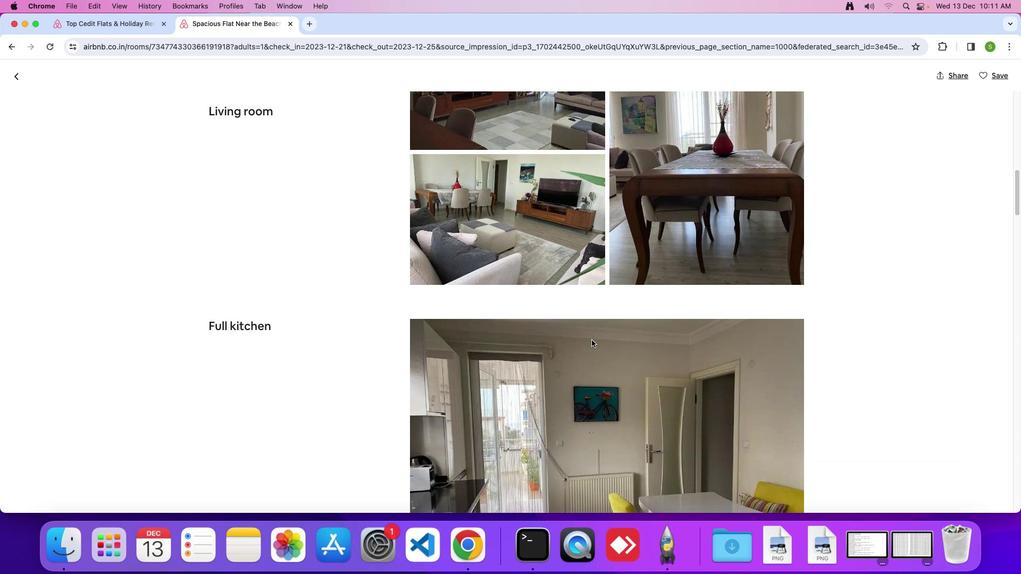 
Action: Mouse scrolled (592, 340) with delta (0, 0)
Screenshot: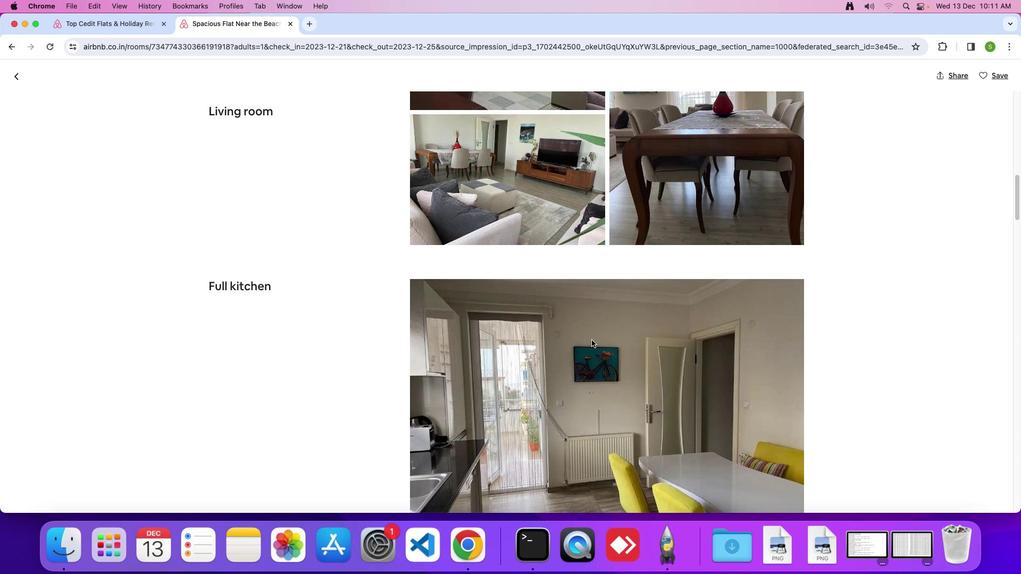 
Action: Mouse scrolled (592, 340) with delta (0, 0)
Screenshot: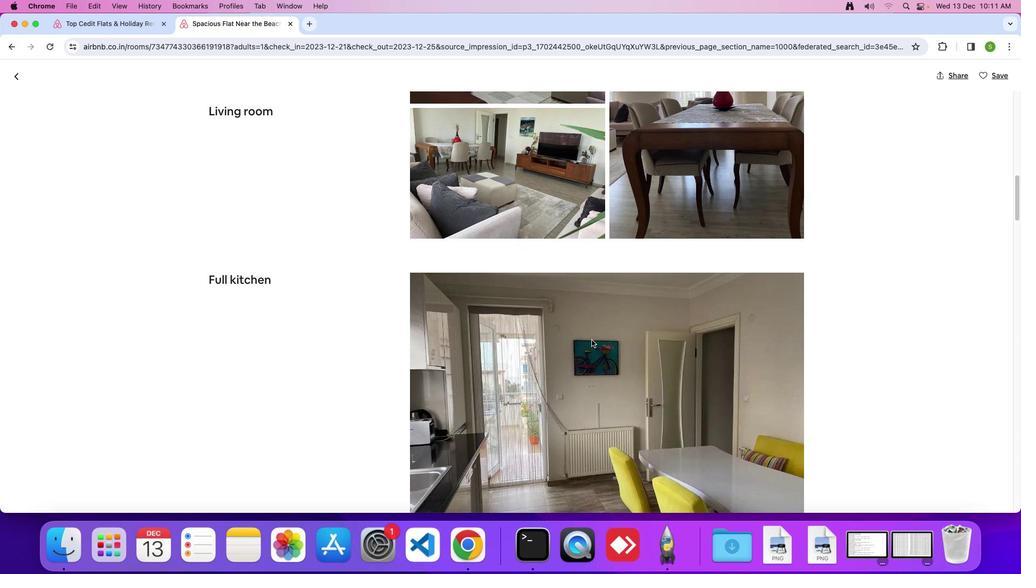 
Action: Mouse scrolled (592, 340) with delta (0, -1)
Screenshot: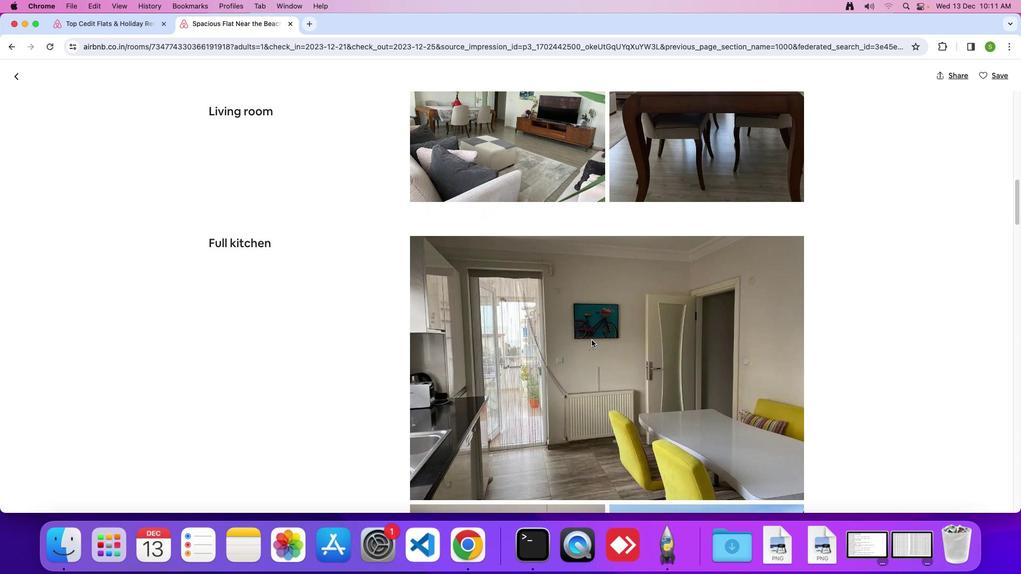 
Action: Mouse scrolled (592, 340) with delta (0, 0)
Screenshot: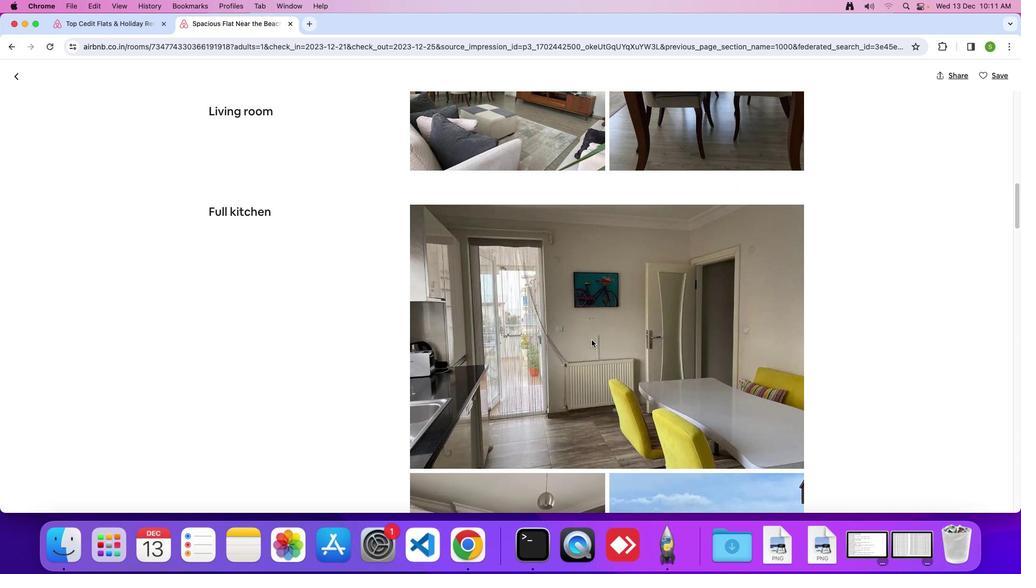 
Action: Mouse scrolled (592, 340) with delta (0, 0)
Screenshot: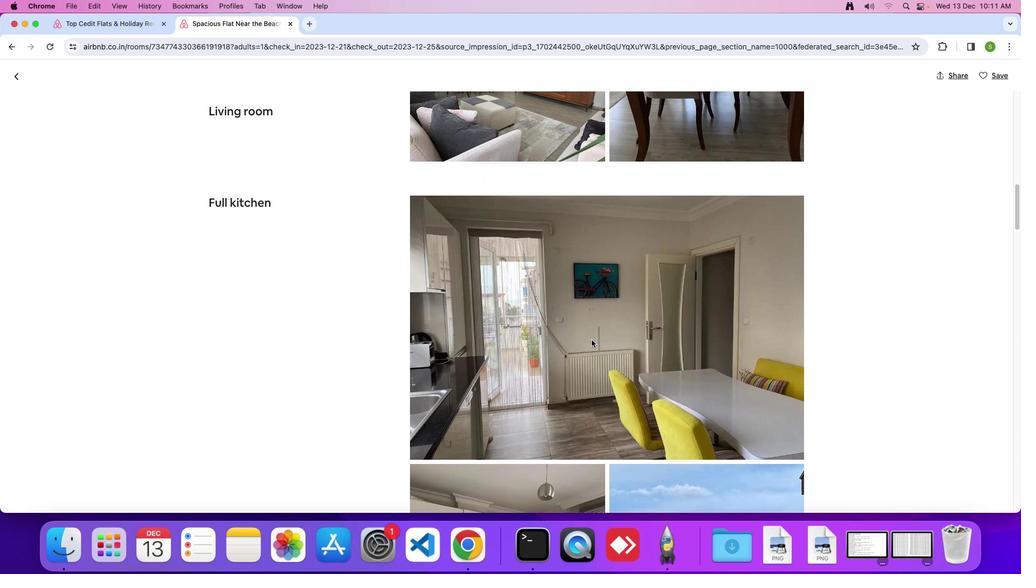 
Action: Mouse scrolled (592, 340) with delta (0, 0)
Screenshot: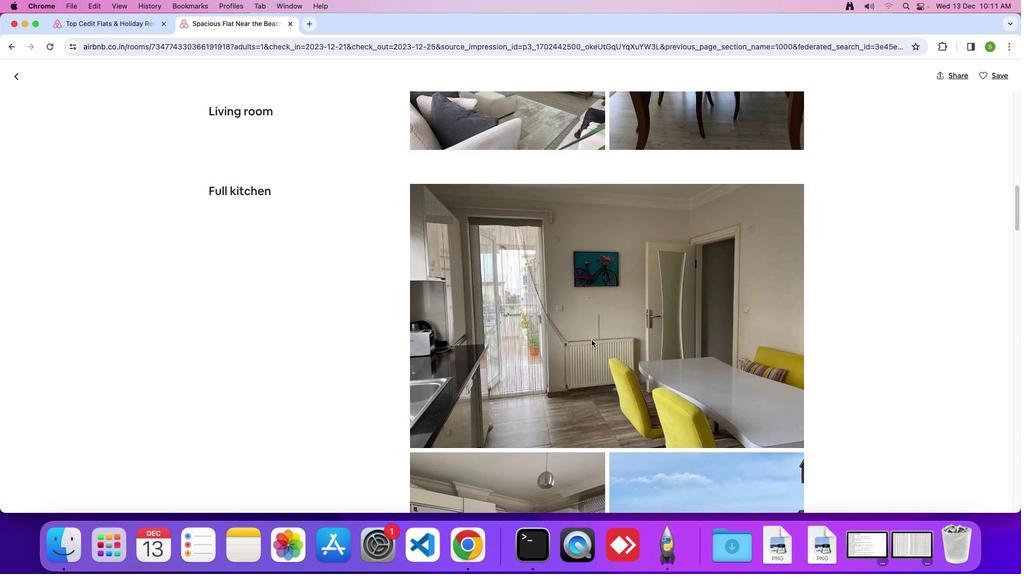 
Action: Mouse scrolled (592, 340) with delta (0, 0)
Screenshot: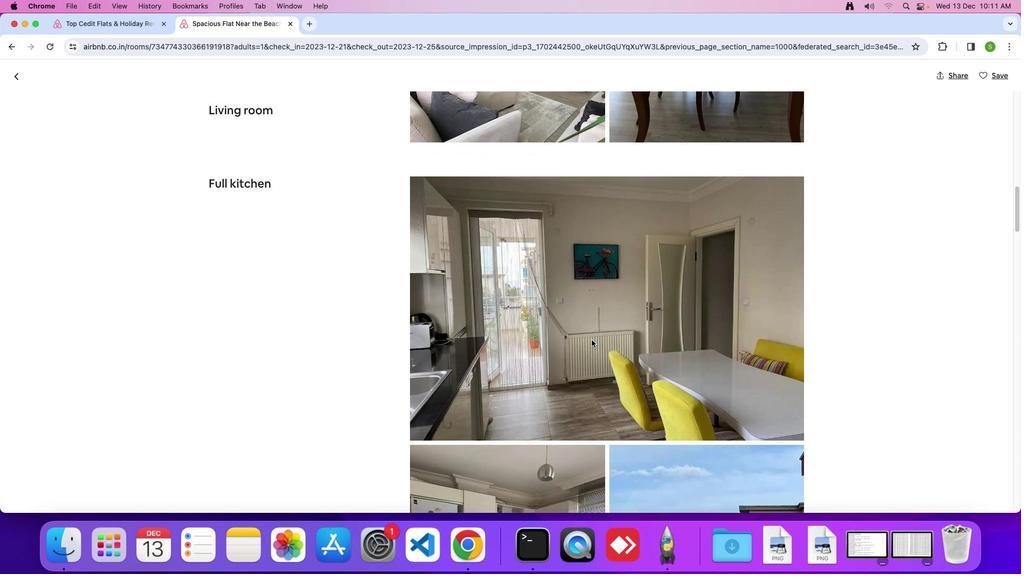 
Action: Mouse scrolled (592, 340) with delta (0, -1)
Screenshot: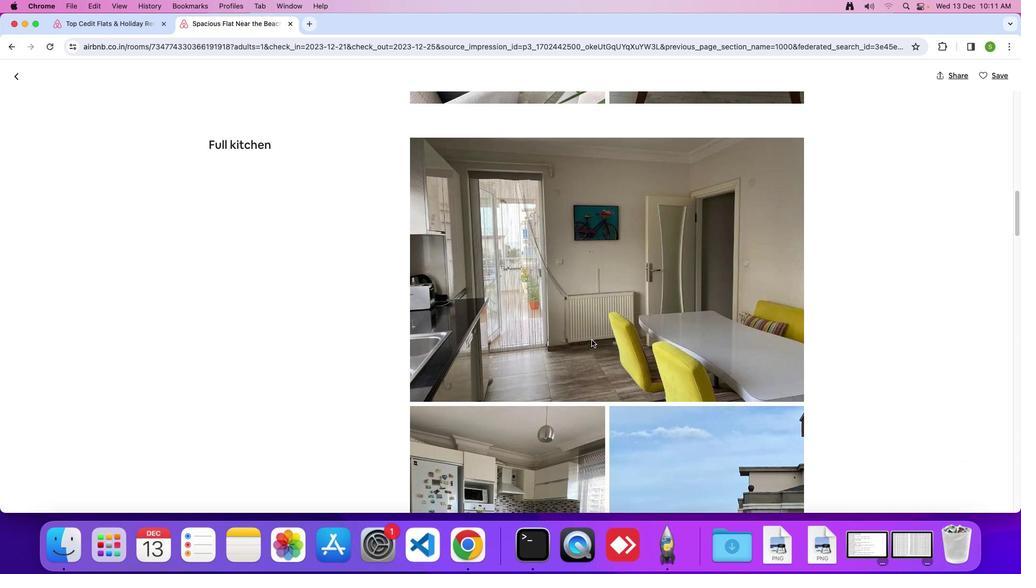 
Action: Mouse scrolled (592, 340) with delta (0, 0)
Screenshot: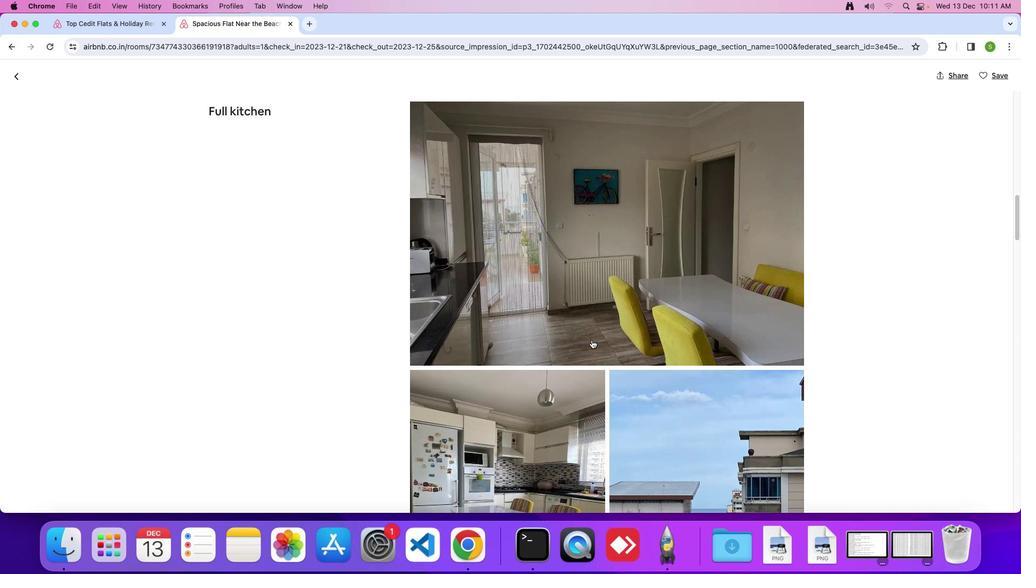 
Action: Mouse scrolled (592, 340) with delta (0, 0)
Screenshot: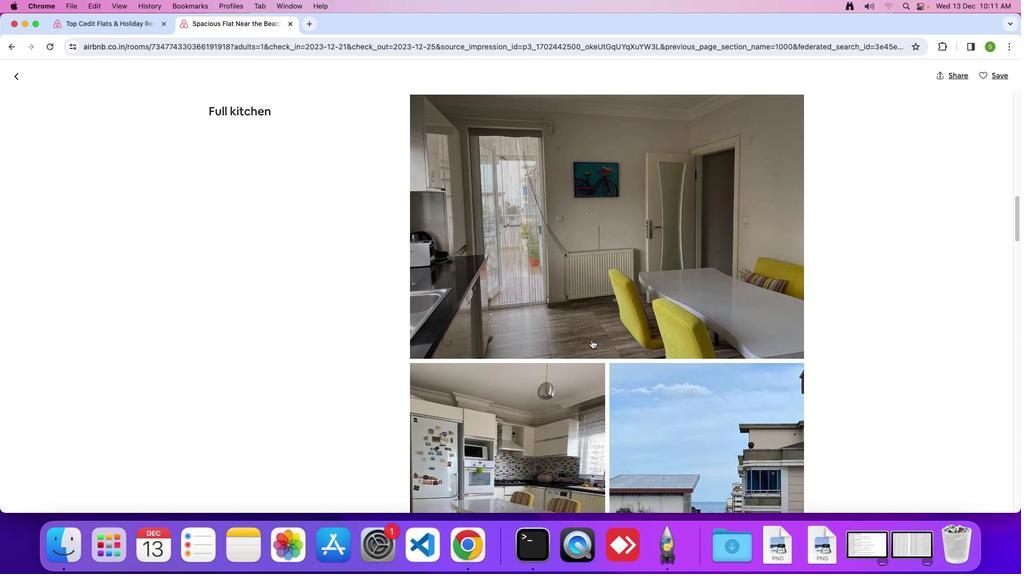 
Action: Mouse scrolled (592, 340) with delta (0, -1)
Screenshot: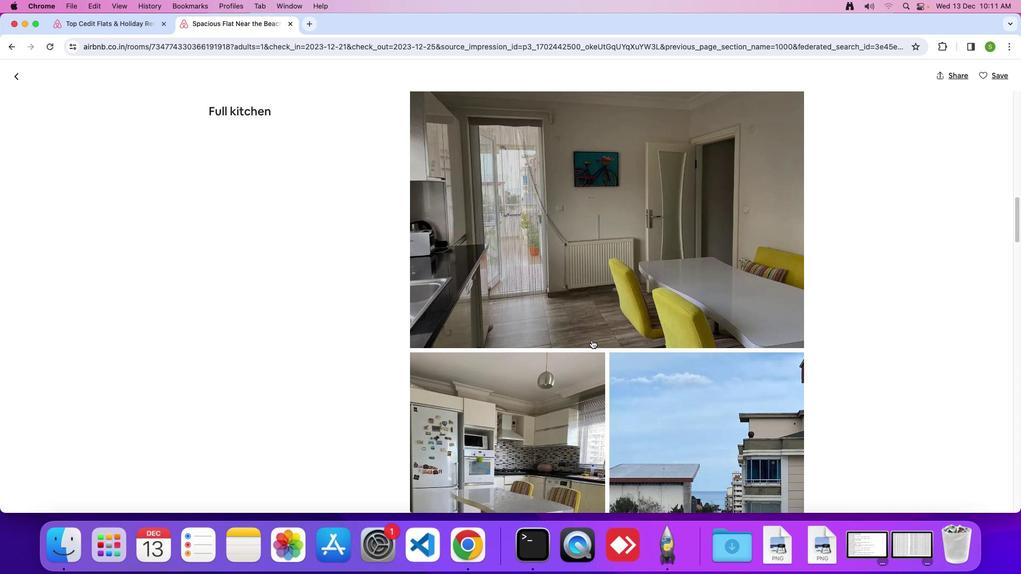 
Action: Mouse scrolled (592, 340) with delta (0, 0)
Screenshot: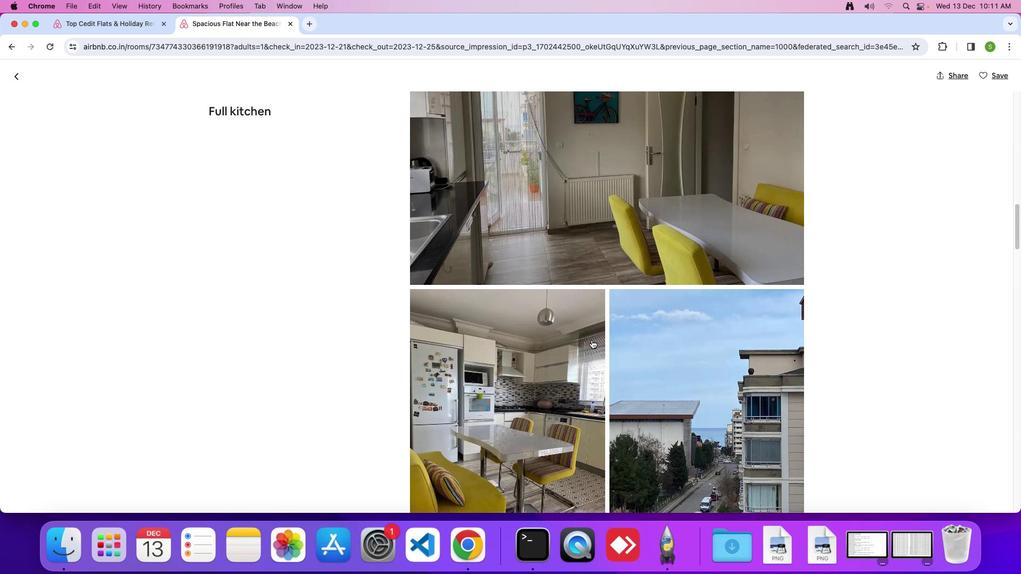 
Action: Mouse scrolled (592, 340) with delta (0, 0)
Screenshot: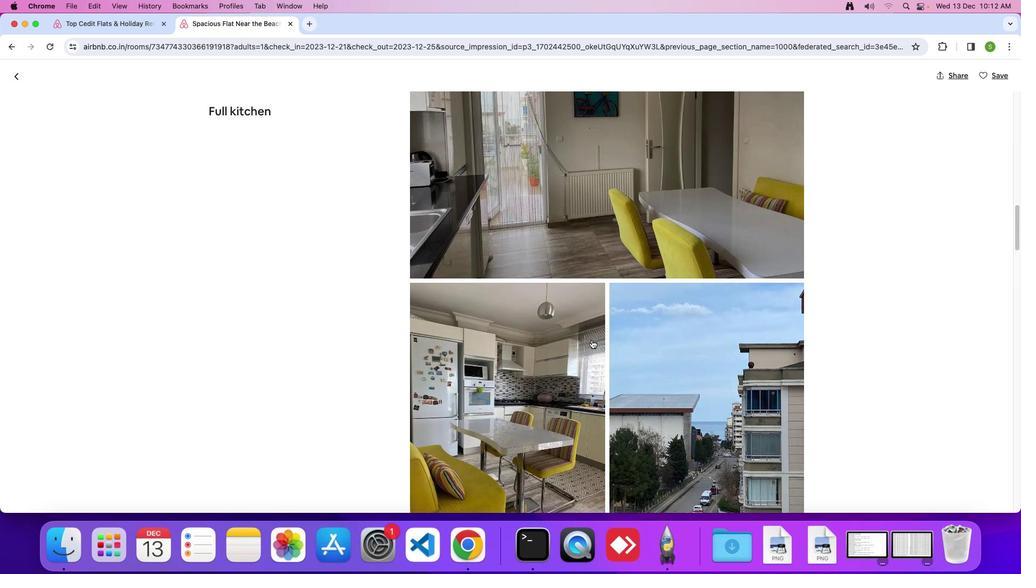 
Action: Mouse scrolled (592, 340) with delta (0, 0)
Screenshot: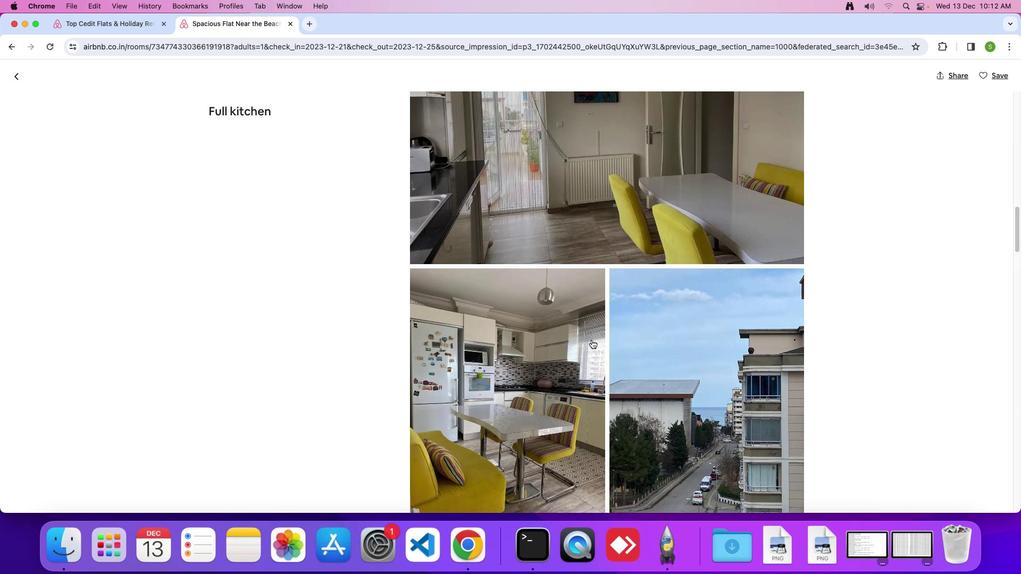
Action: Mouse scrolled (592, 340) with delta (0, 0)
Screenshot: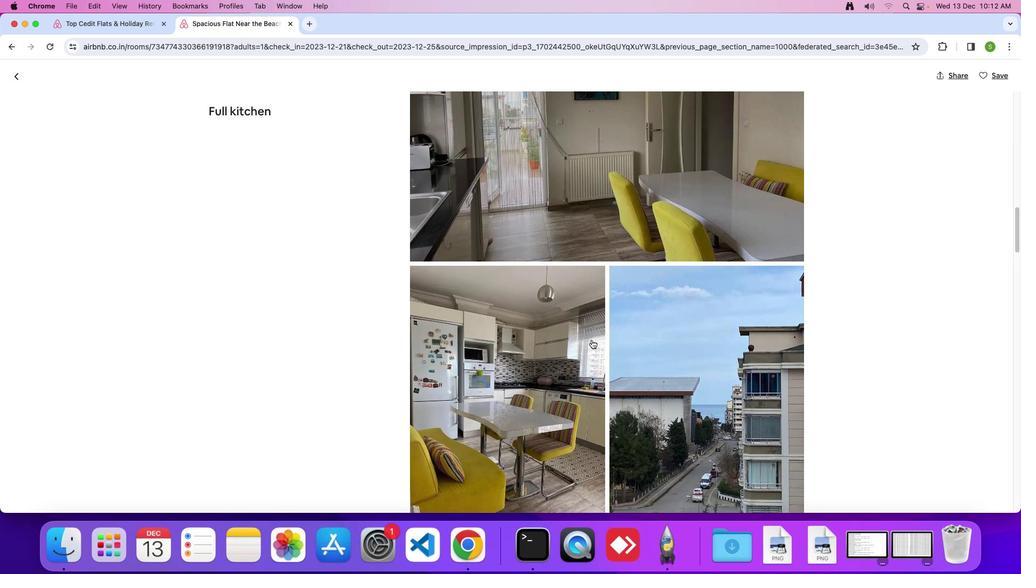 
Action: Mouse scrolled (592, 340) with delta (0, -1)
Screenshot: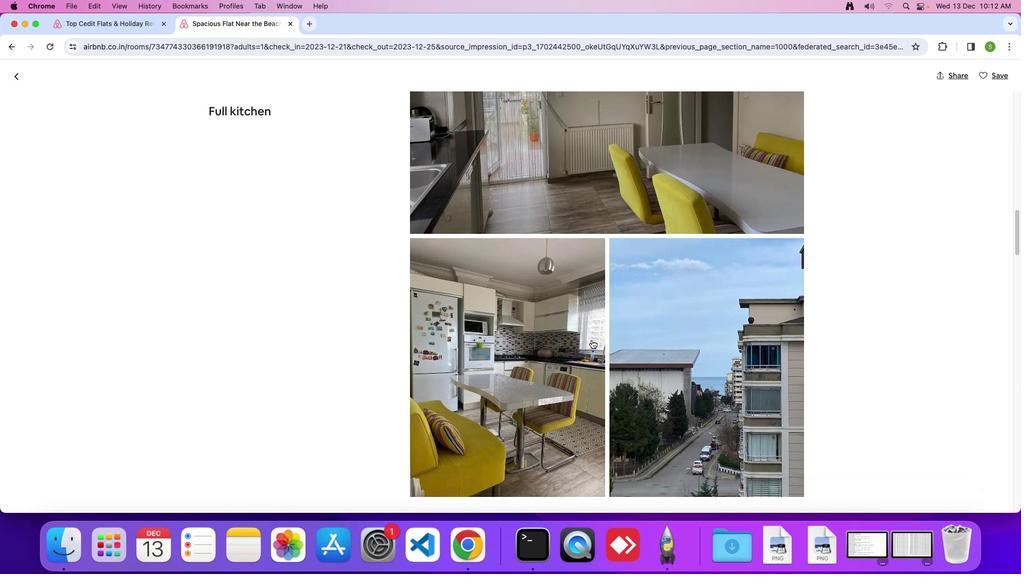 
Action: Mouse scrolled (592, 340) with delta (0, 0)
Screenshot: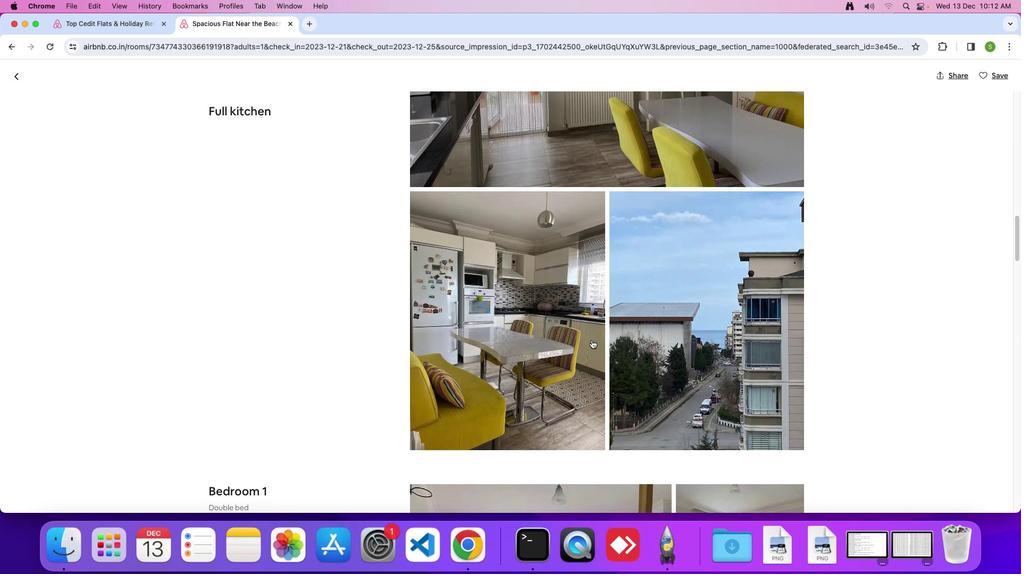 
Action: Mouse scrolled (592, 340) with delta (0, 0)
Screenshot: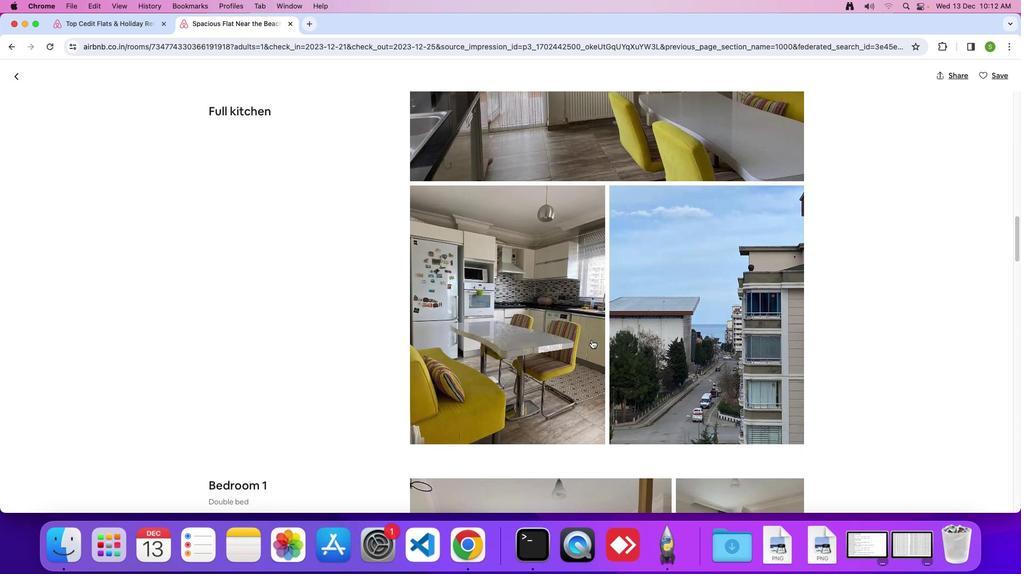 
Action: Mouse scrolled (592, 340) with delta (0, 0)
Screenshot: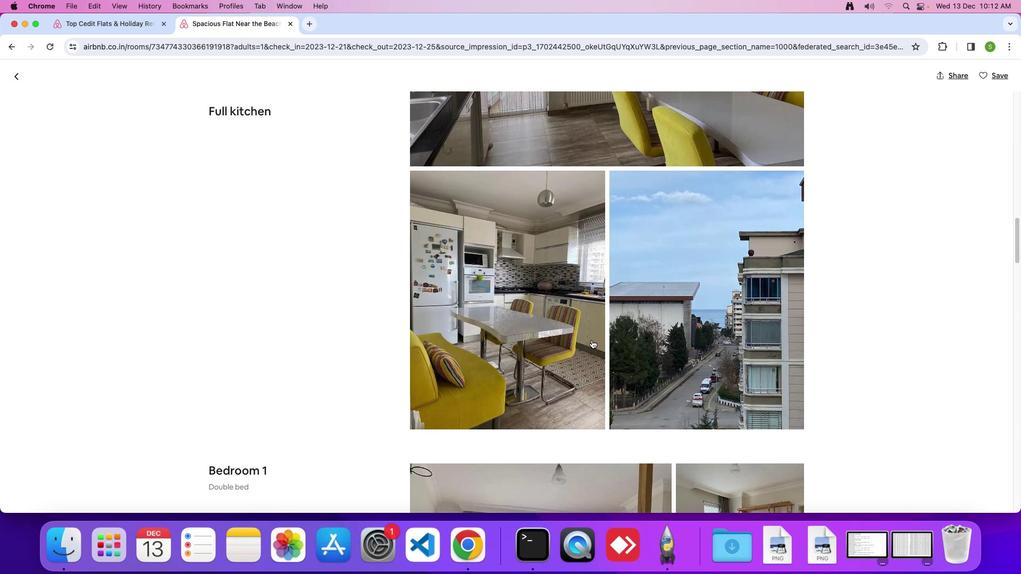 
Action: Mouse scrolled (592, 340) with delta (0, 0)
Screenshot: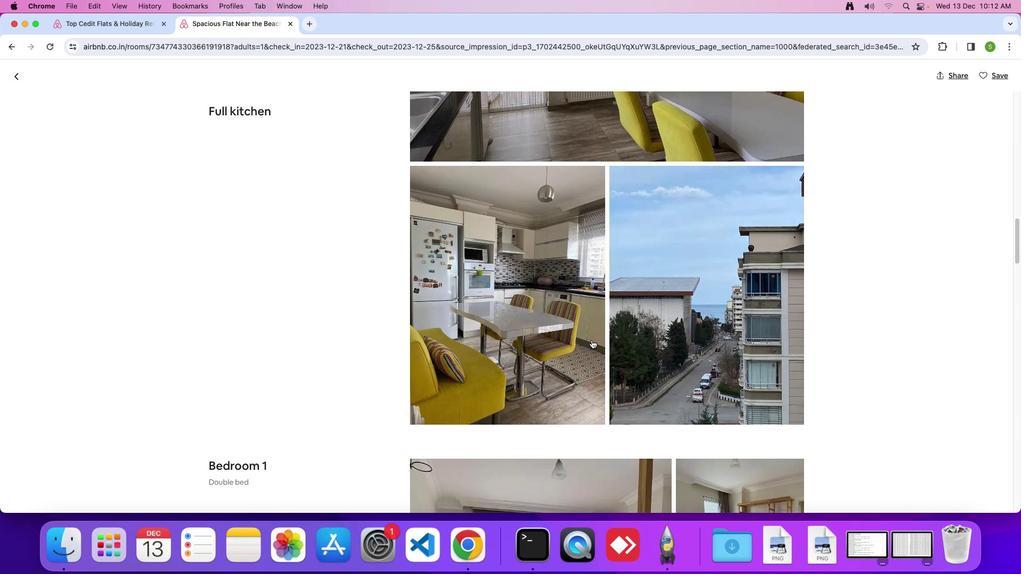 
Action: Mouse scrolled (592, 340) with delta (0, -1)
Screenshot: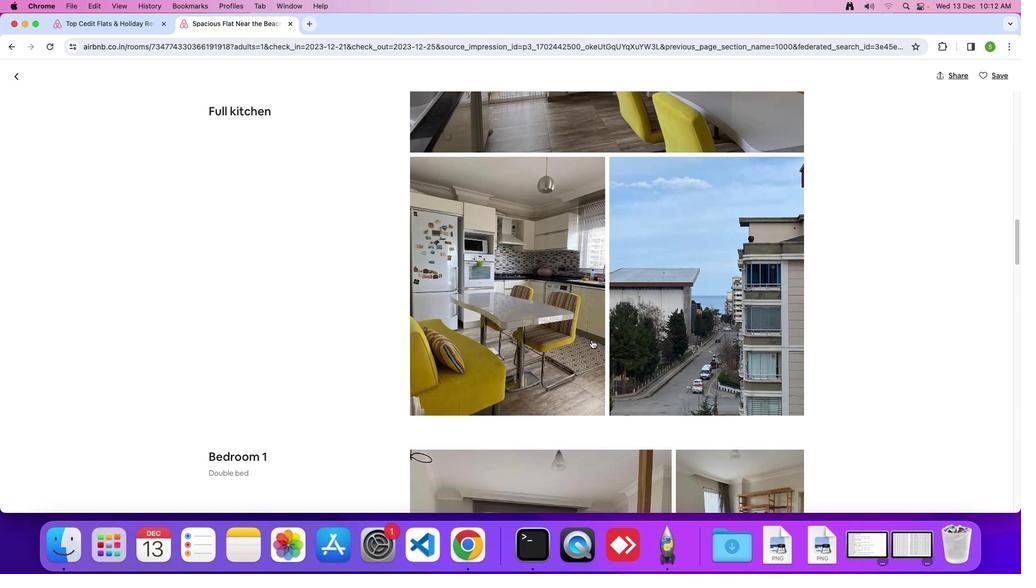 
Action: Mouse scrolled (592, 340) with delta (0, 0)
Screenshot: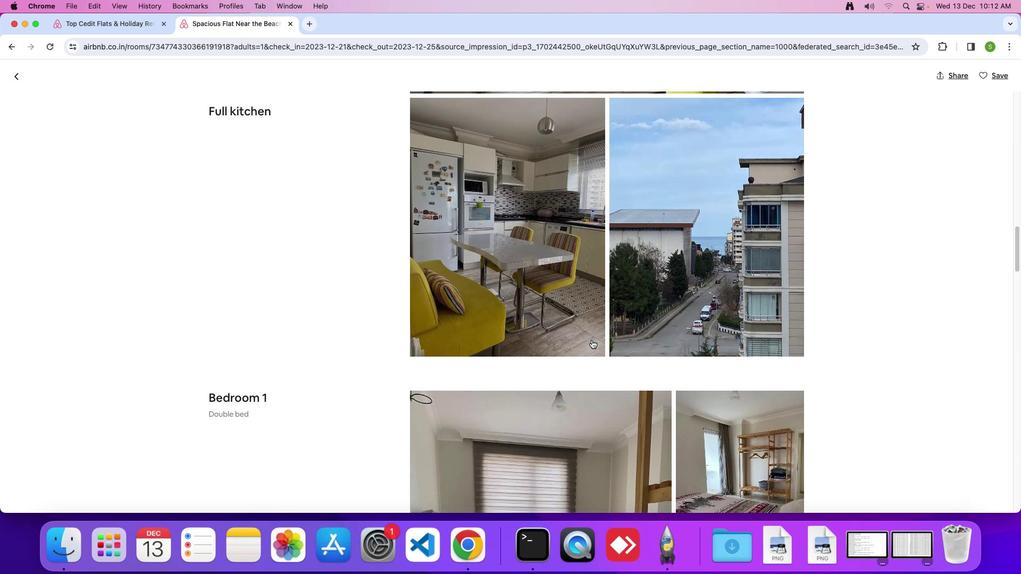 
Action: Mouse scrolled (592, 340) with delta (0, 0)
Screenshot: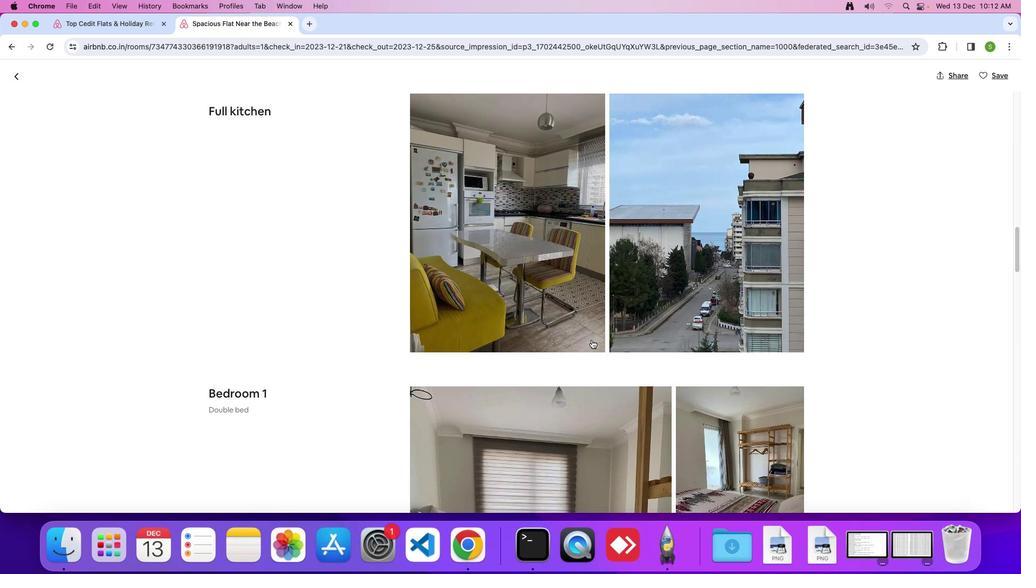 
Action: Mouse scrolled (592, 340) with delta (0, 0)
Screenshot: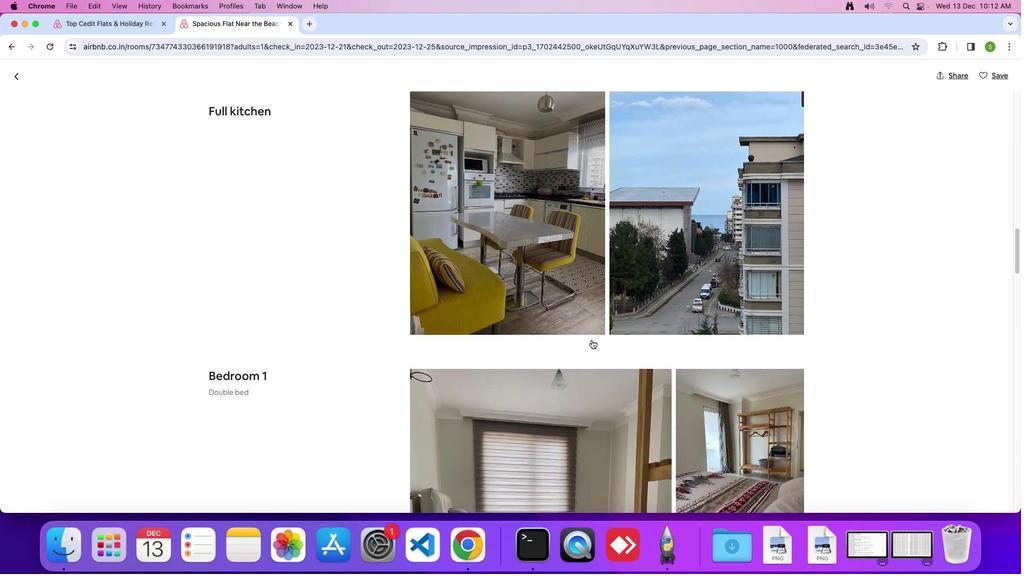 
Action: Mouse scrolled (592, 340) with delta (0, 0)
Screenshot: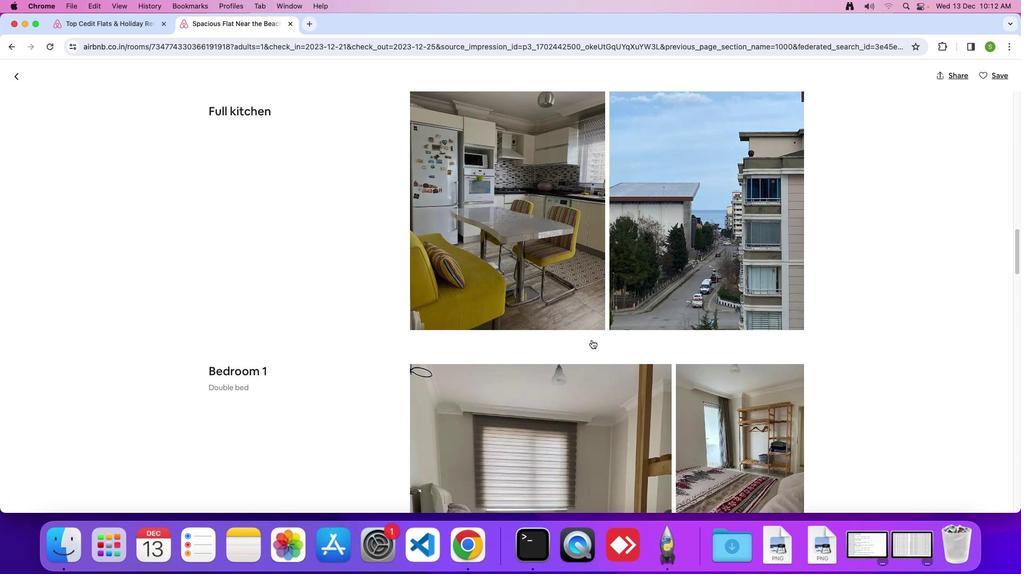 
Action: Mouse scrolled (592, 340) with delta (0, -1)
Screenshot: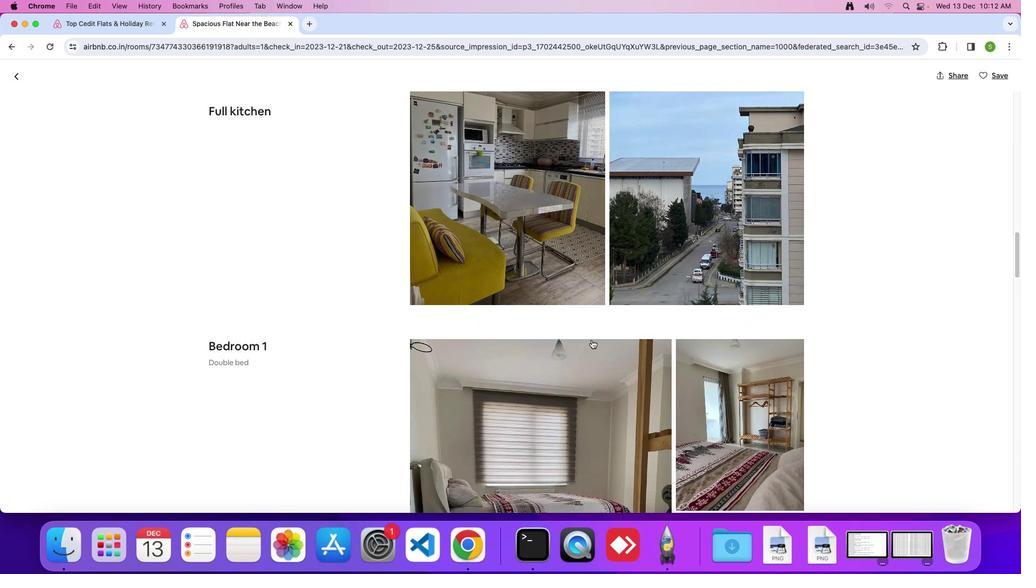 
Action: Mouse scrolled (592, 340) with delta (0, 0)
Screenshot: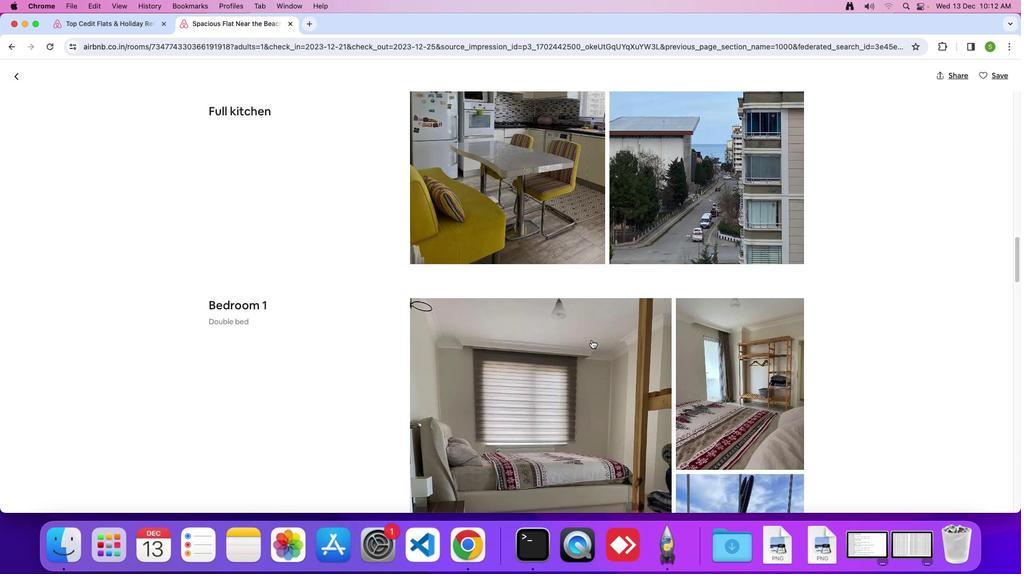 
Action: Mouse scrolled (592, 340) with delta (0, 0)
Screenshot: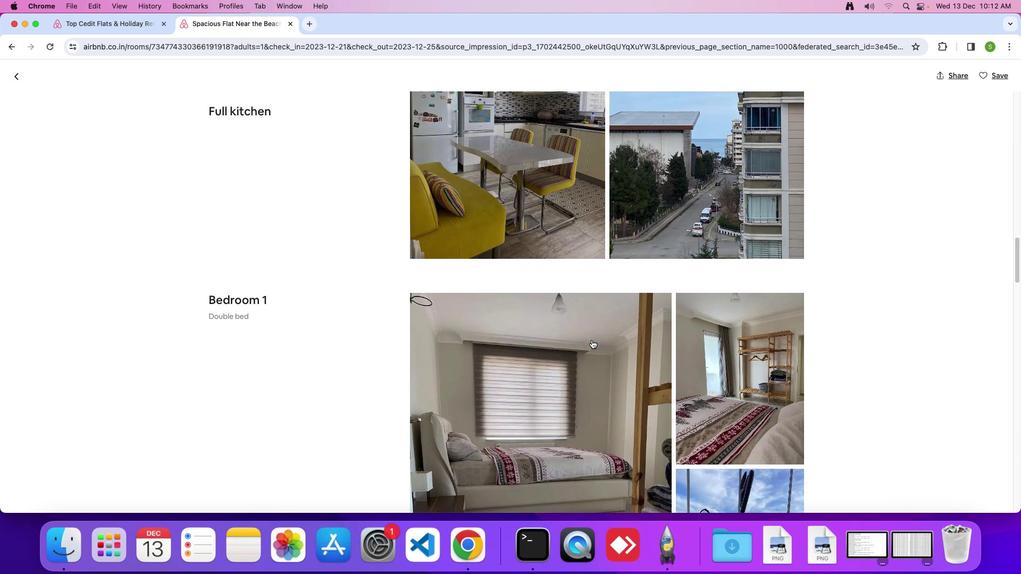
Action: Mouse scrolled (592, 340) with delta (0, -1)
Screenshot: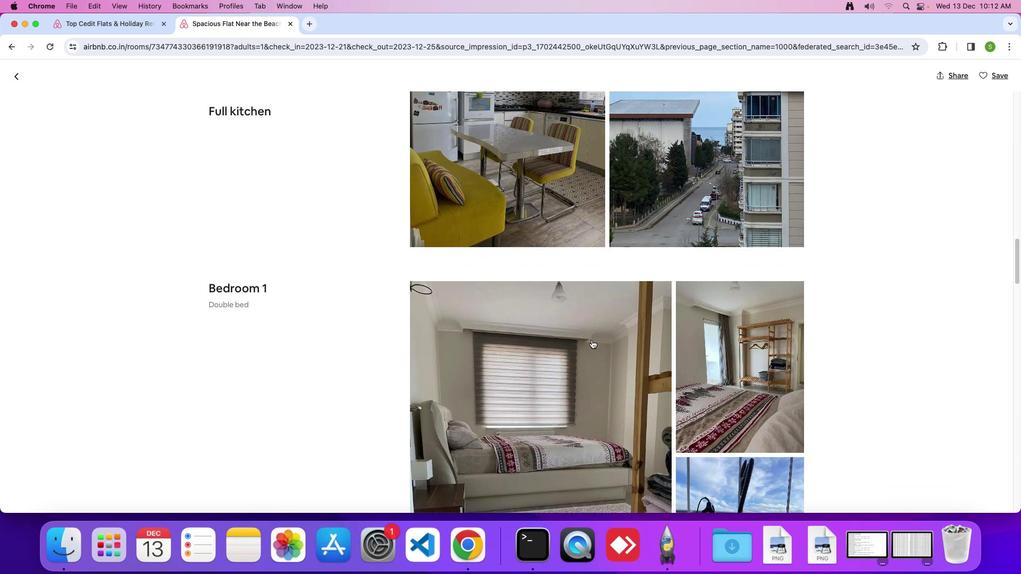 
Action: Mouse scrolled (592, 340) with delta (0, 0)
Screenshot: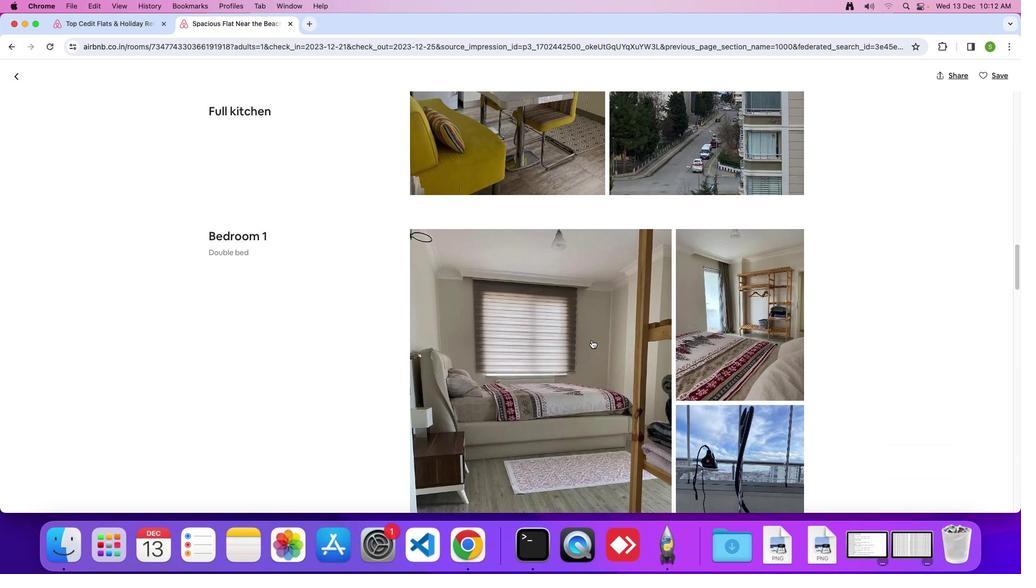 
Action: Mouse scrolled (592, 340) with delta (0, 0)
Screenshot: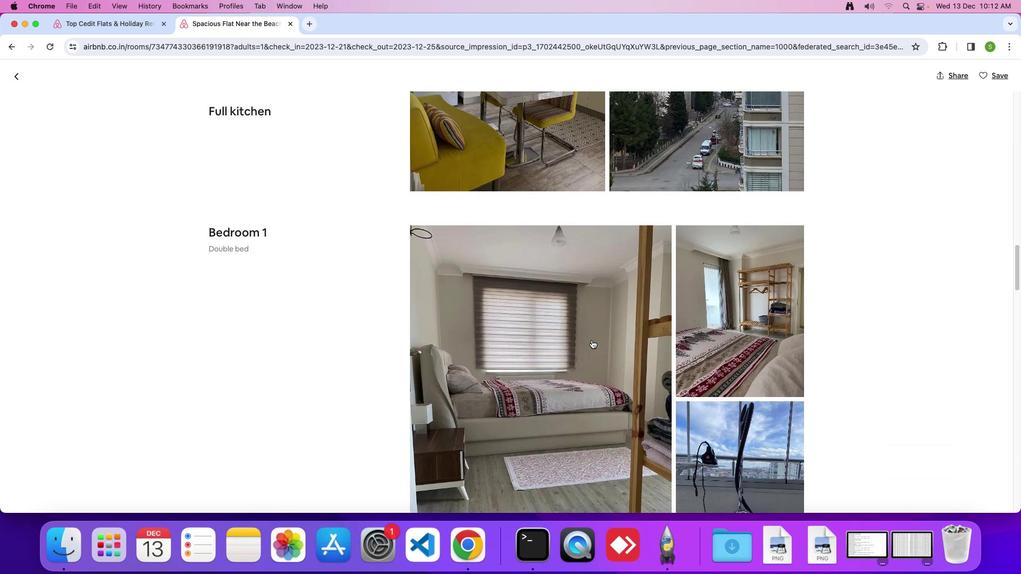 
Action: Mouse scrolled (592, 340) with delta (0, 0)
Screenshot: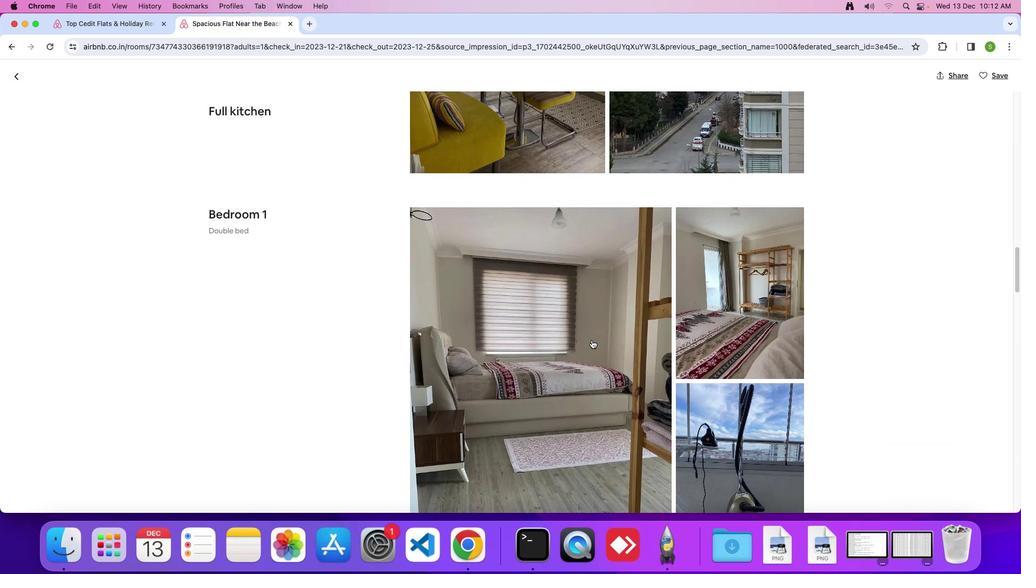 
Action: Mouse scrolled (592, 340) with delta (0, 0)
Screenshot: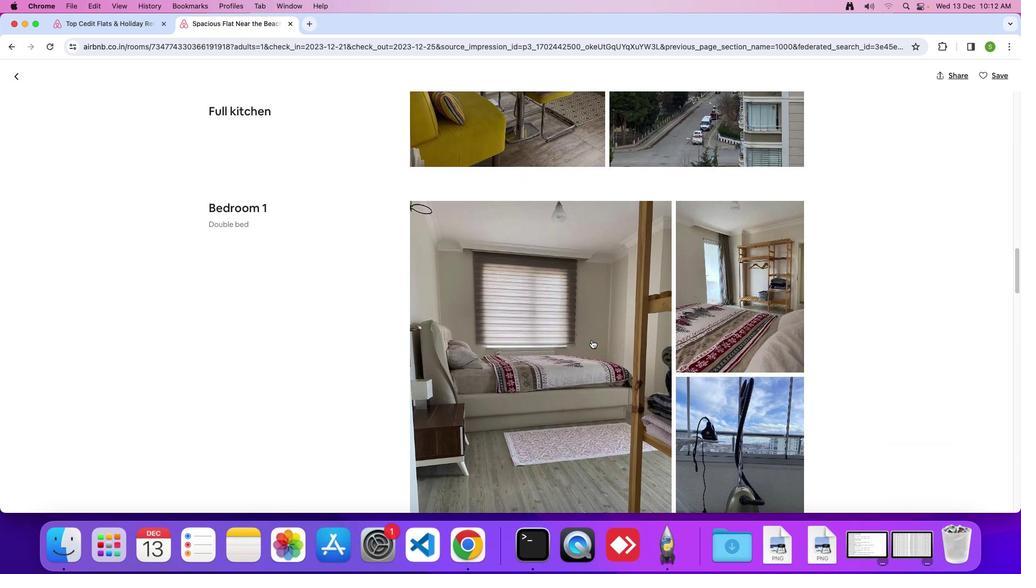 
Action: Mouse scrolled (592, 340) with delta (0, -1)
Screenshot: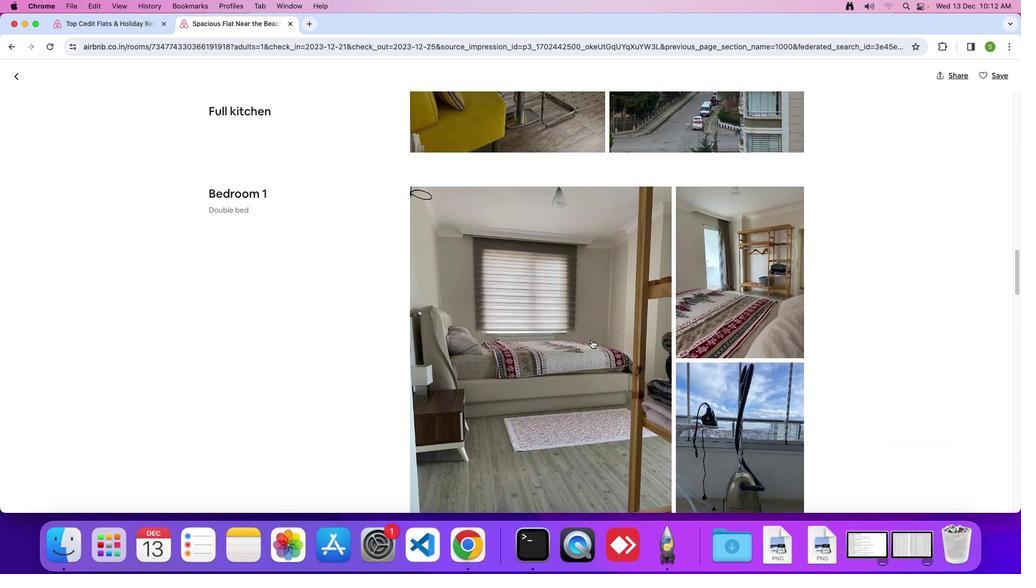 
Action: Mouse scrolled (592, 340) with delta (0, 0)
Screenshot: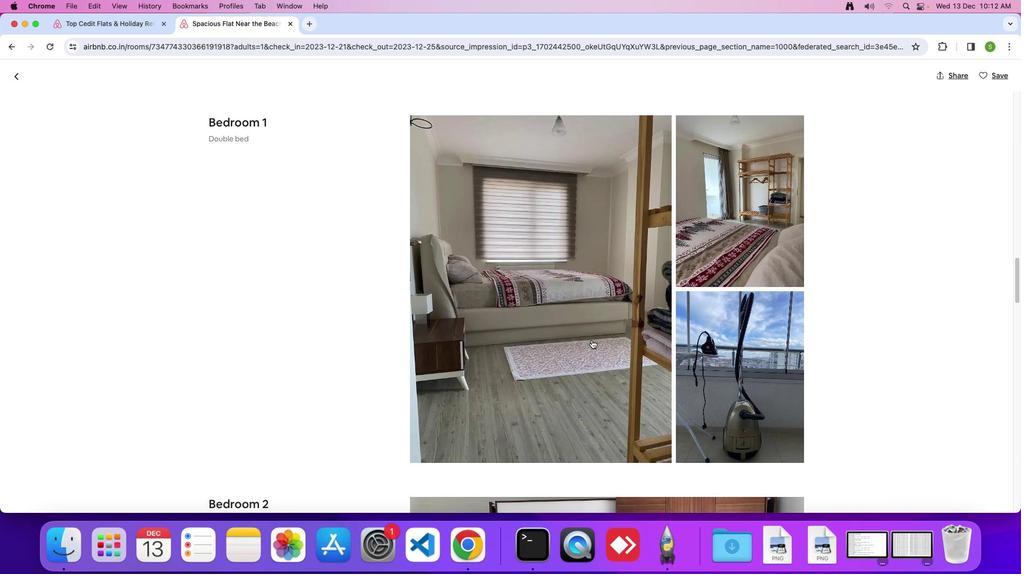 
Action: Mouse scrolled (592, 340) with delta (0, 0)
Screenshot: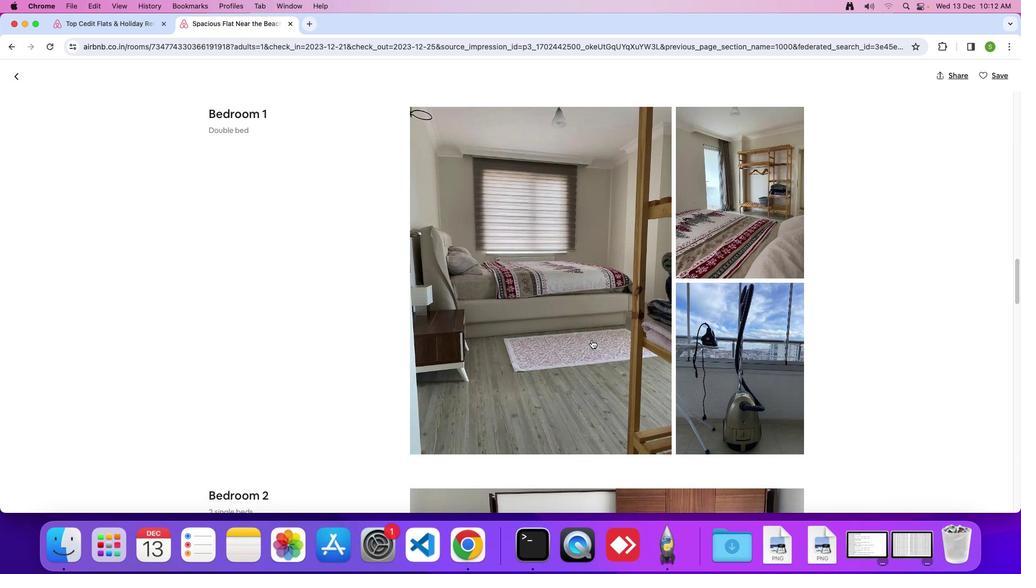 
Action: Mouse scrolled (592, 340) with delta (0, -1)
Screenshot: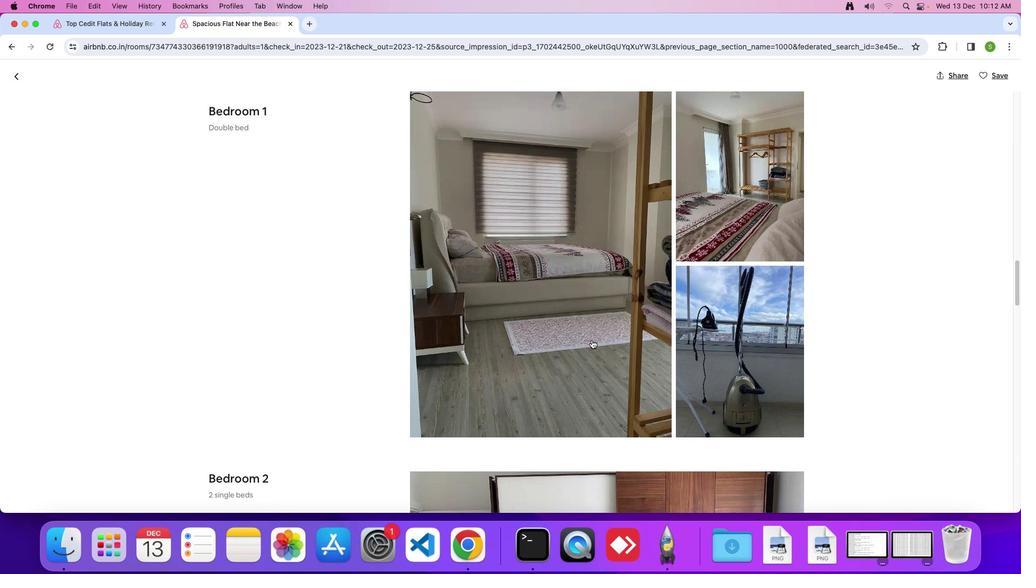 
Action: Mouse scrolled (592, 340) with delta (0, 0)
Screenshot: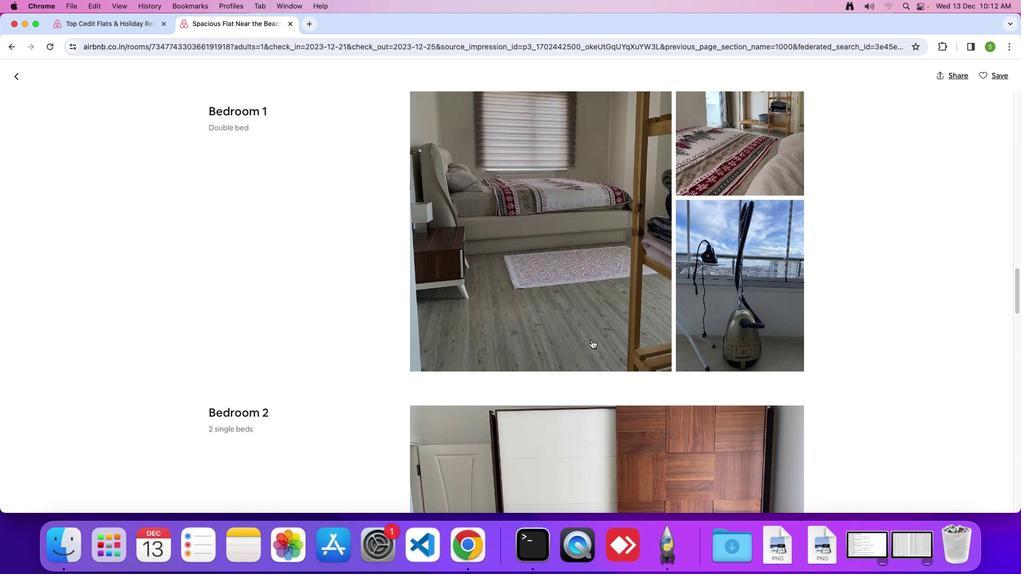 
Action: Mouse scrolled (592, 340) with delta (0, 0)
Screenshot: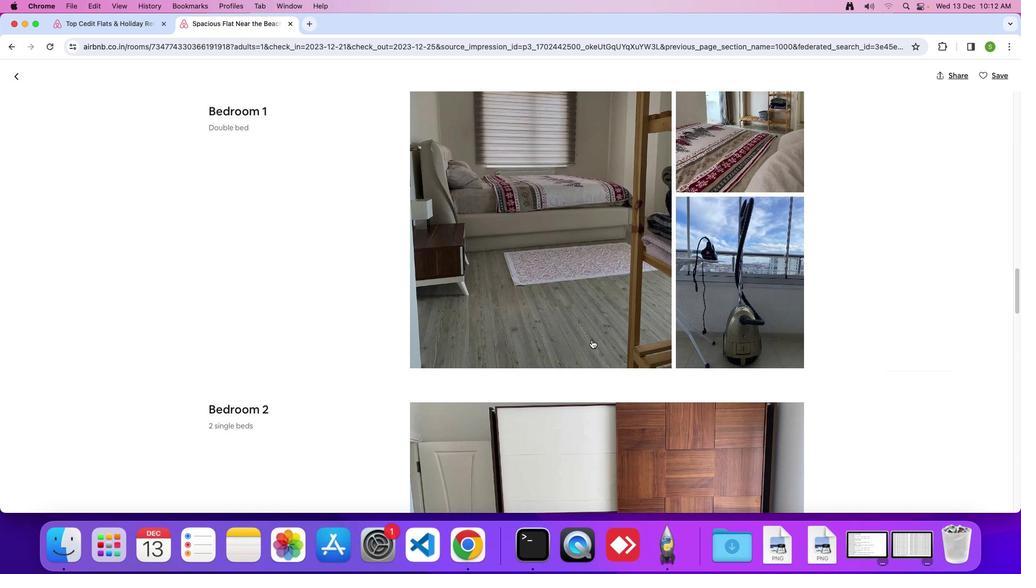 
Action: Mouse scrolled (592, 340) with delta (0, 0)
Screenshot: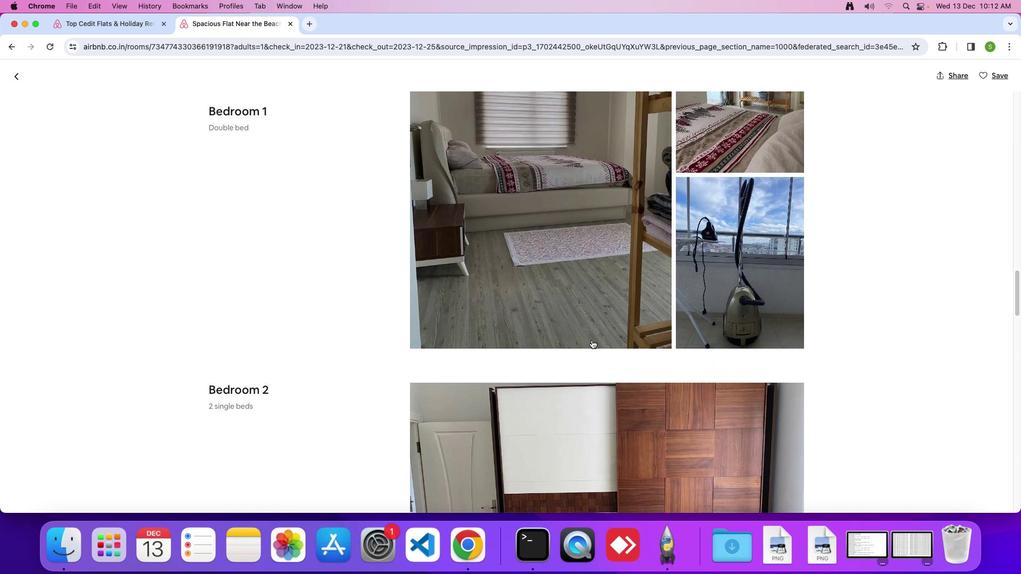 
Action: Mouse scrolled (592, 340) with delta (0, 0)
Screenshot: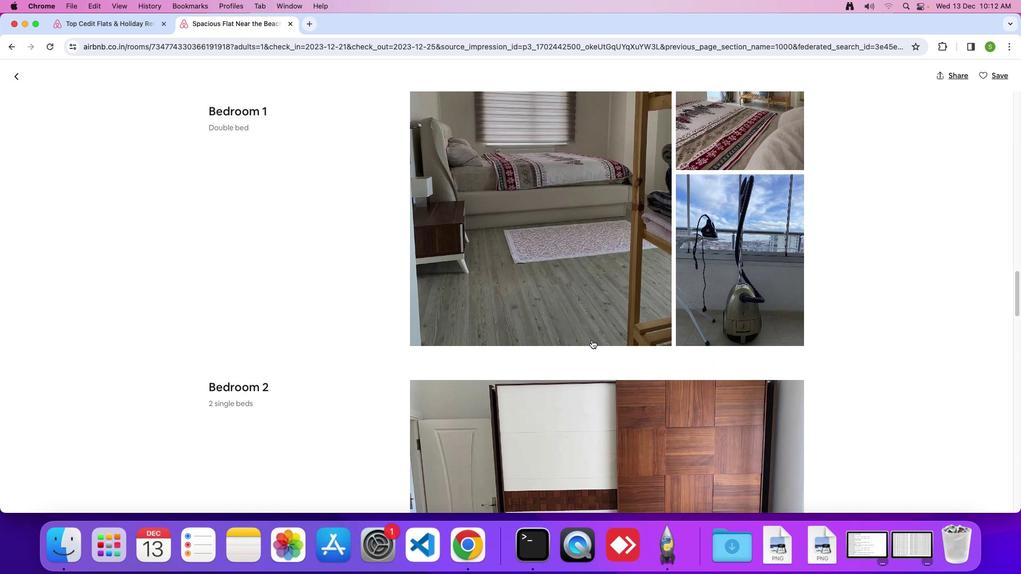 
Action: Mouse scrolled (592, 340) with delta (0, -1)
Screenshot: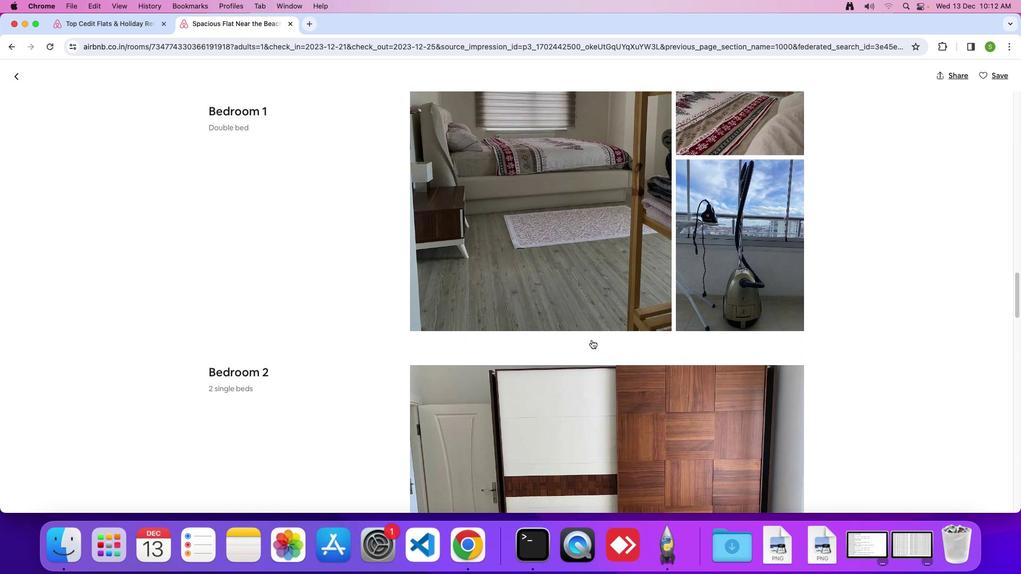 
Action: Mouse scrolled (592, 340) with delta (0, 0)
Screenshot: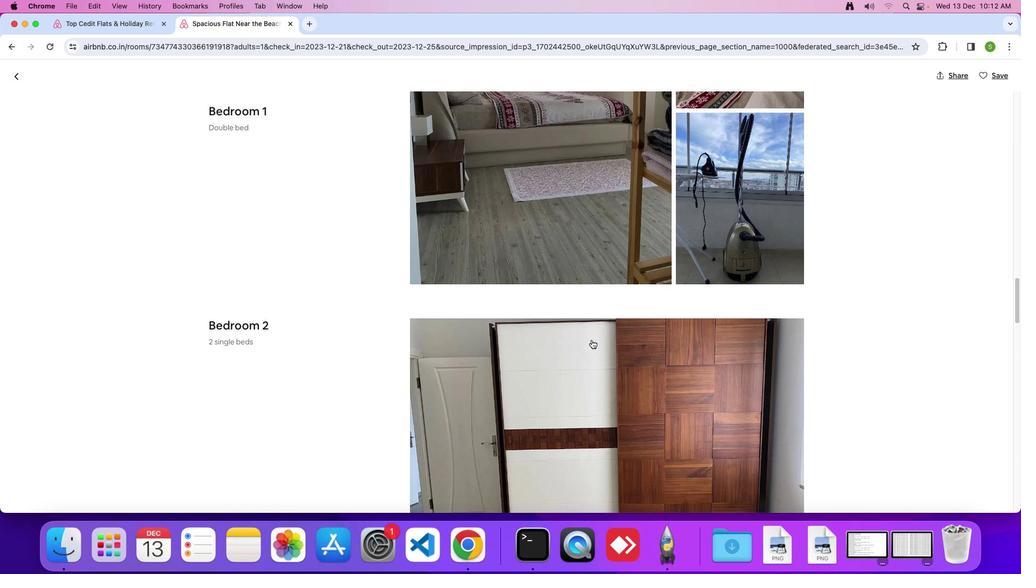 
Action: Mouse scrolled (592, 340) with delta (0, 0)
Screenshot: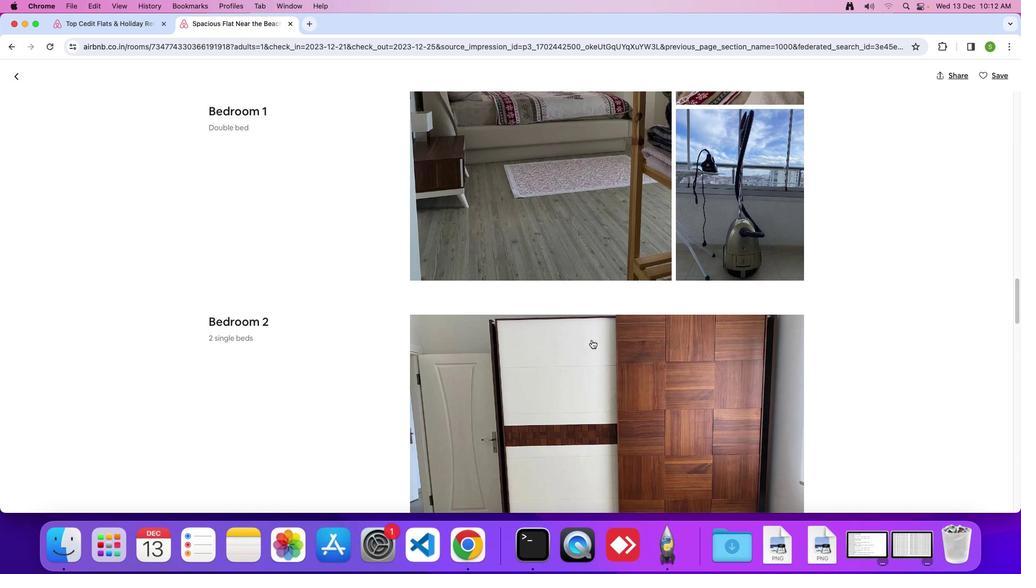 
Action: Mouse scrolled (592, 340) with delta (0, -1)
Screenshot: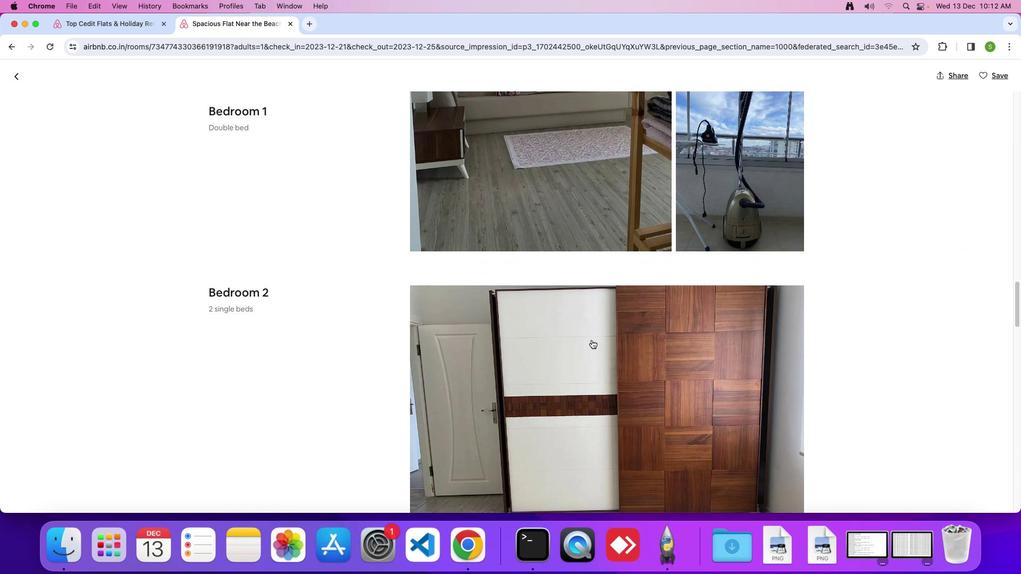 
Action: Mouse scrolled (592, 340) with delta (0, 0)
Screenshot: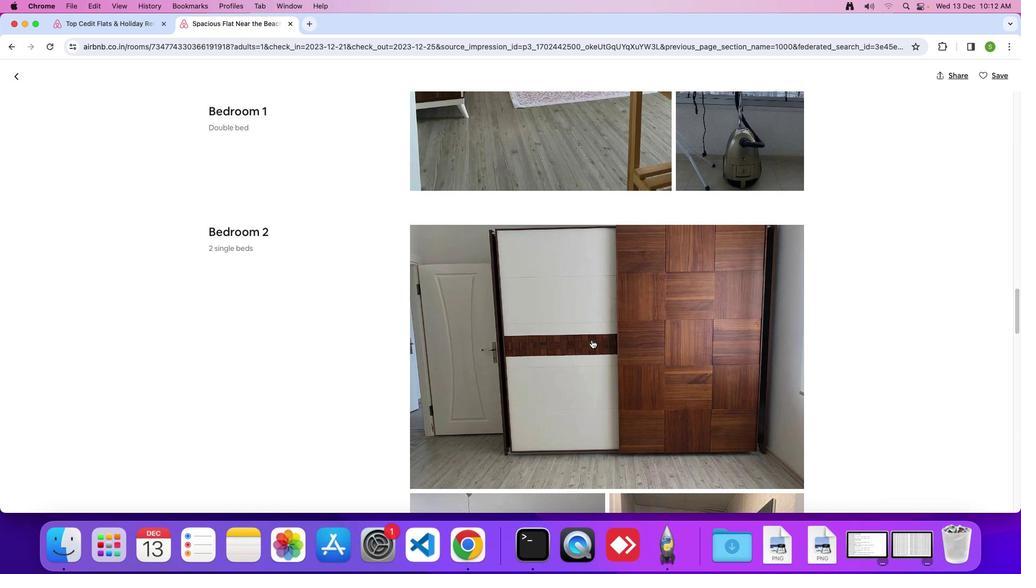 
Action: Mouse scrolled (592, 340) with delta (0, 0)
Screenshot: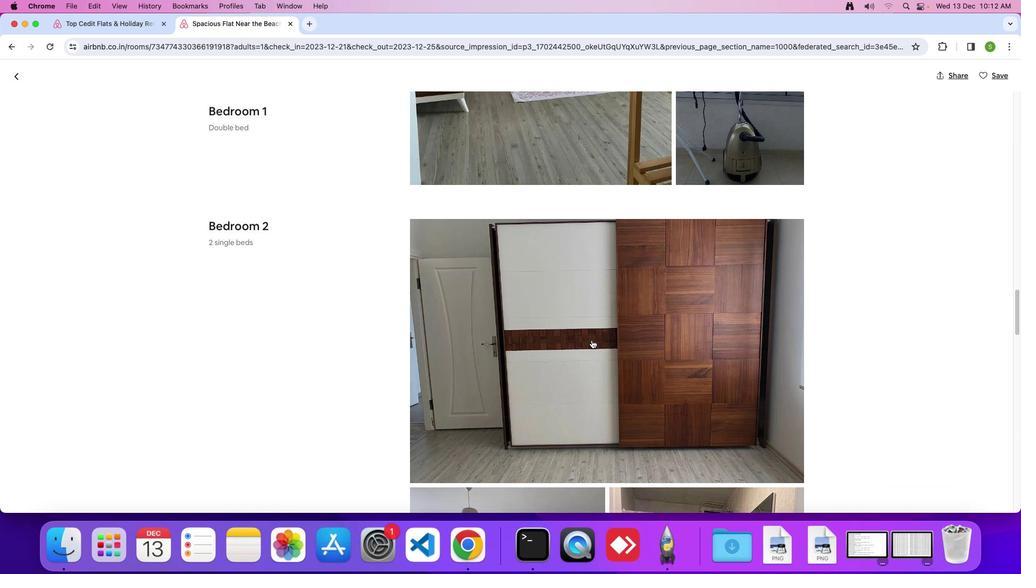 
Action: Mouse scrolled (592, 340) with delta (0, 0)
Screenshot: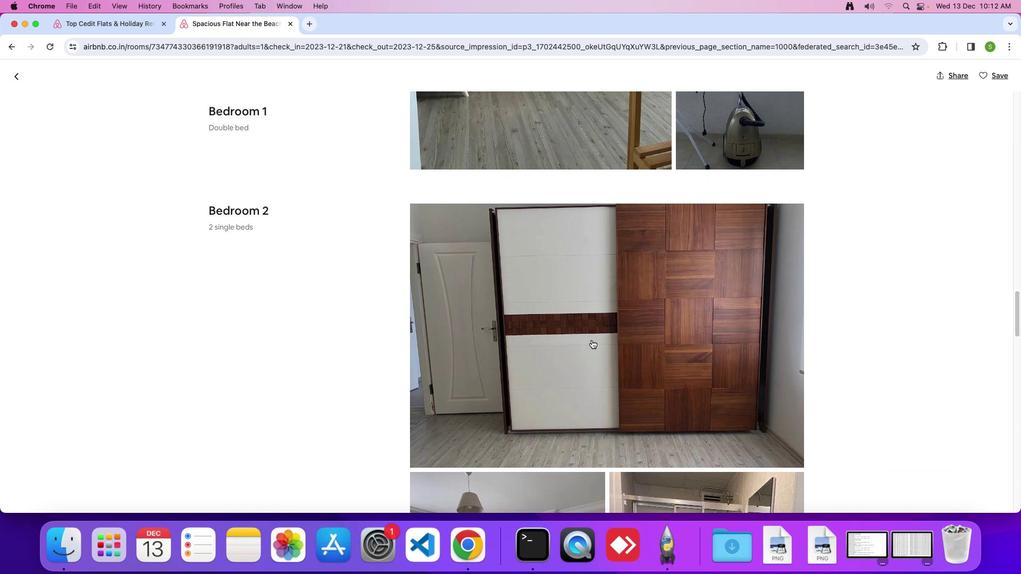 
Action: Mouse scrolled (592, 340) with delta (0, 0)
Screenshot: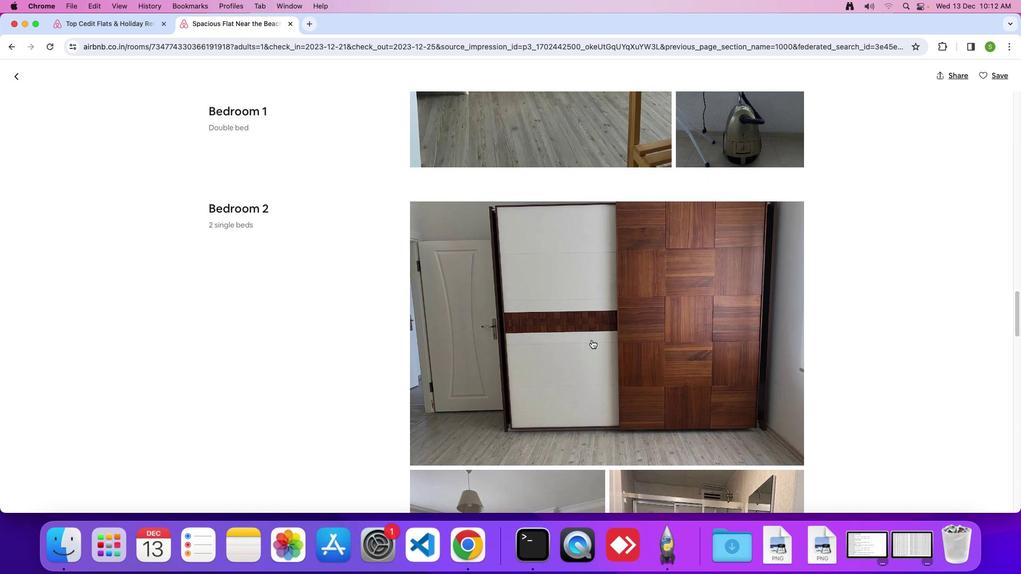 
Action: Mouse scrolled (592, 340) with delta (0, -1)
Screenshot: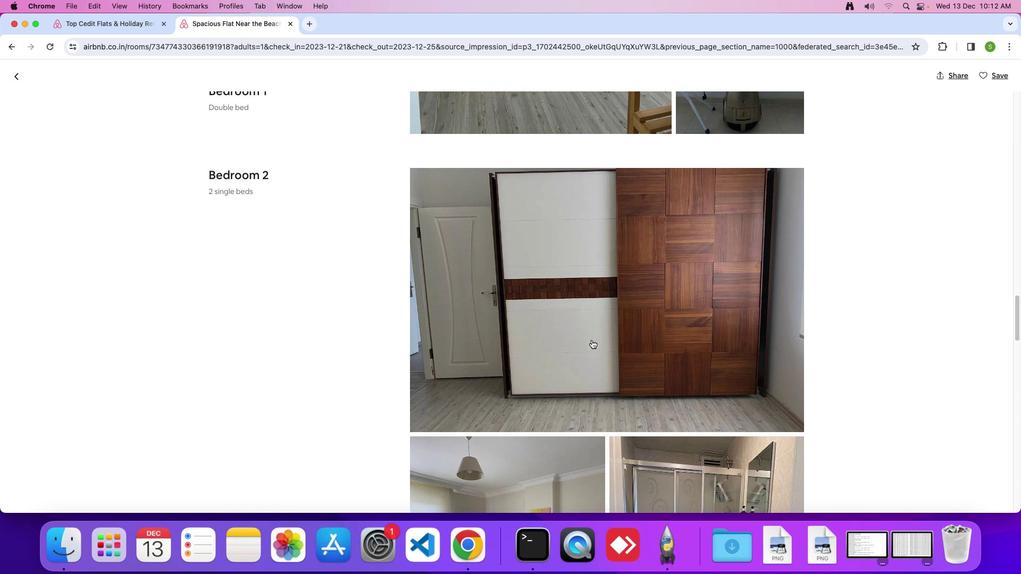 
Action: Mouse scrolled (592, 340) with delta (0, 0)
Screenshot: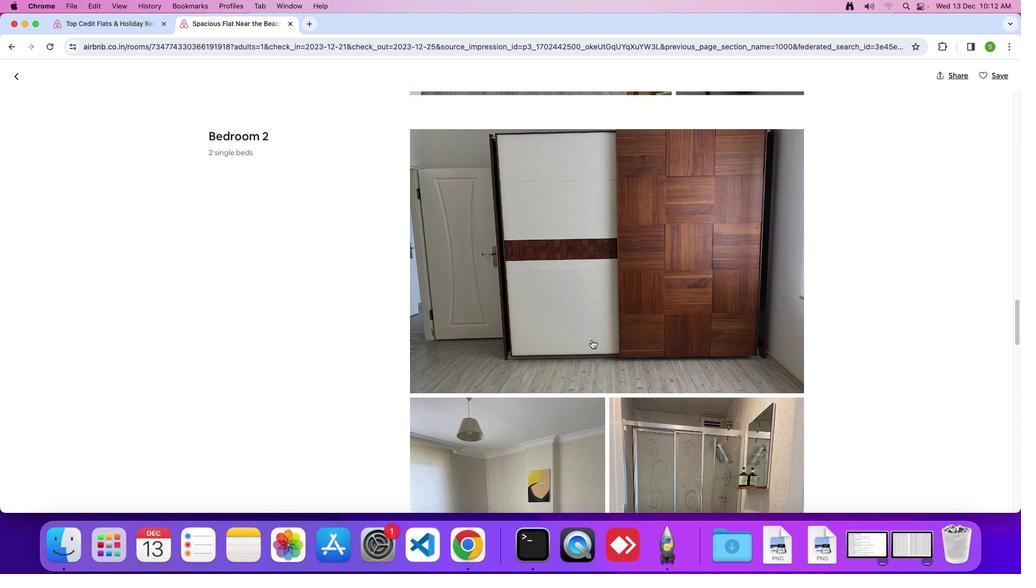 
Action: Mouse scrolled (592, 340) with delta (0, 0)
Screenshot: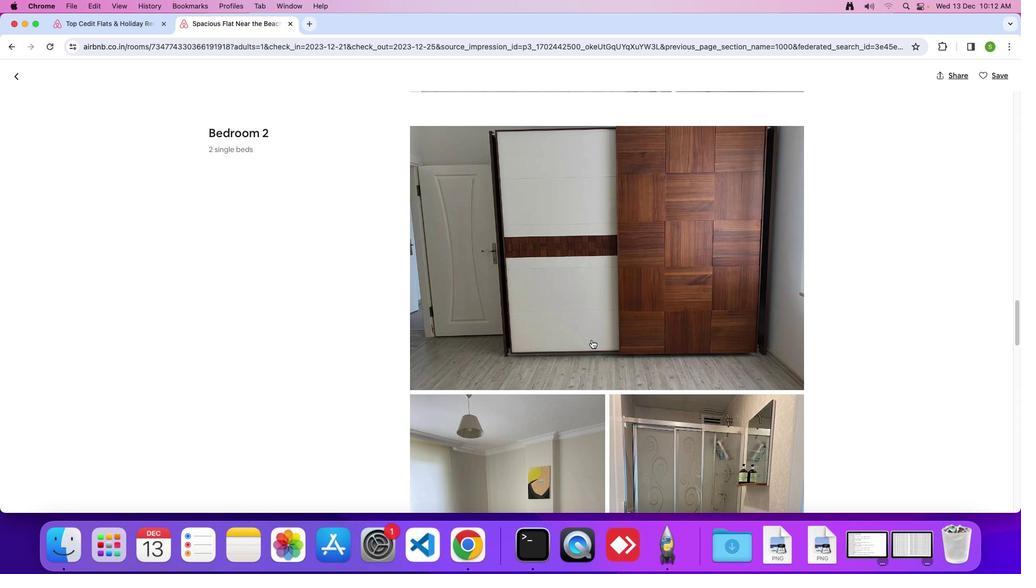 
Action: Mouse scrolled (592, 340) with delta (0, -1)
Screenshot: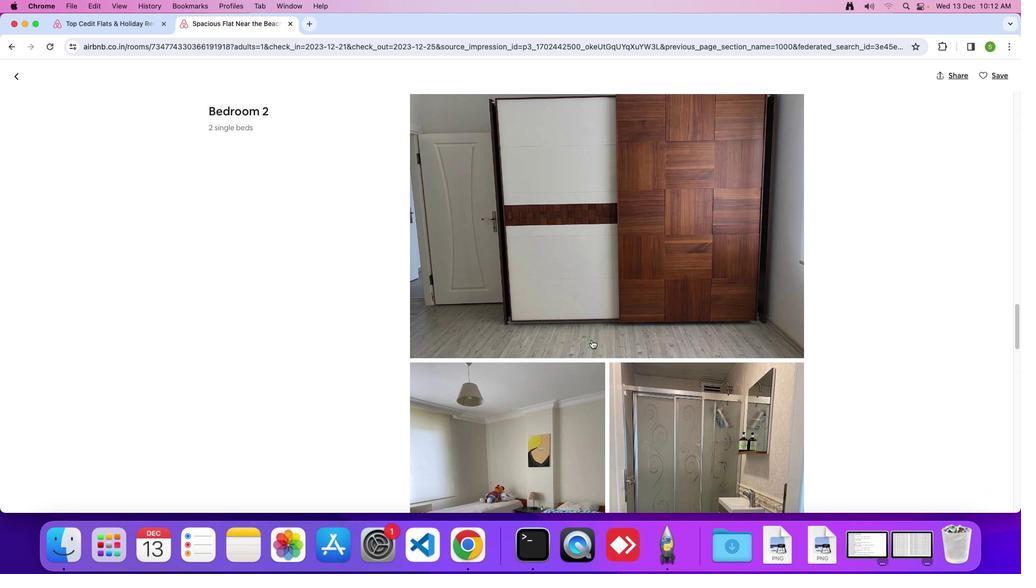 
Action: Mouse scrolled (592, 340) with delta (0, 0)
Screenshot: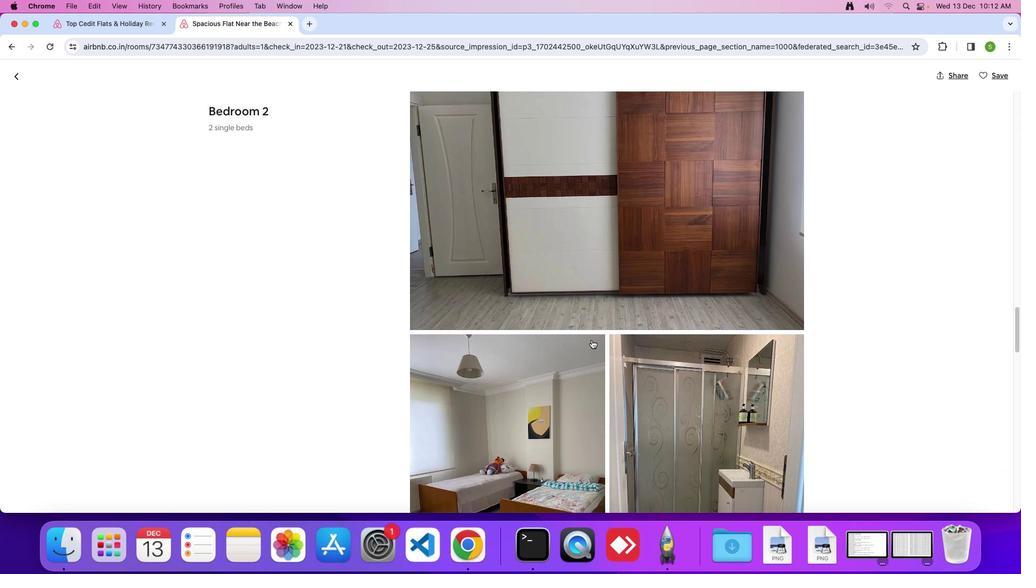 
Action: Mouse scrolled (592, 340) with delta (0, 0)
Screenshot: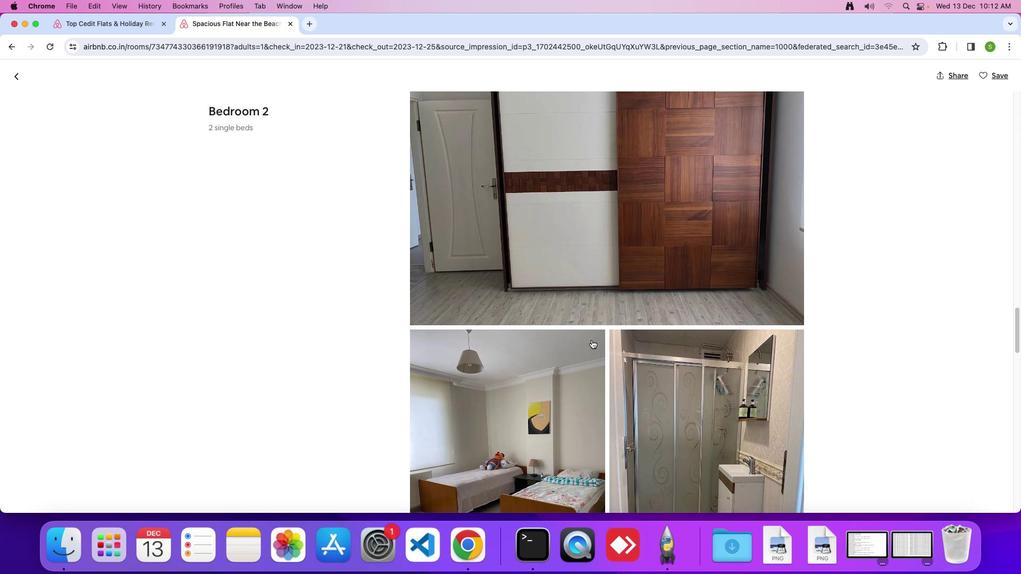 
Action: Mouse scrolled (592, 340) with delta (0, 0)
Screenshot: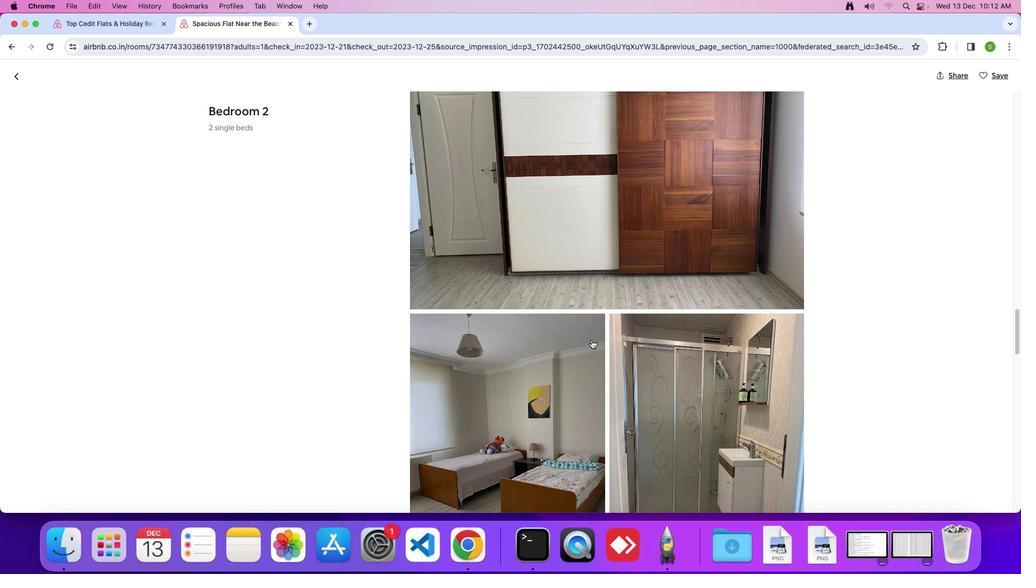 
Action: Mouse scrolled (592, 340) with delta (0, 0)
Screenshot: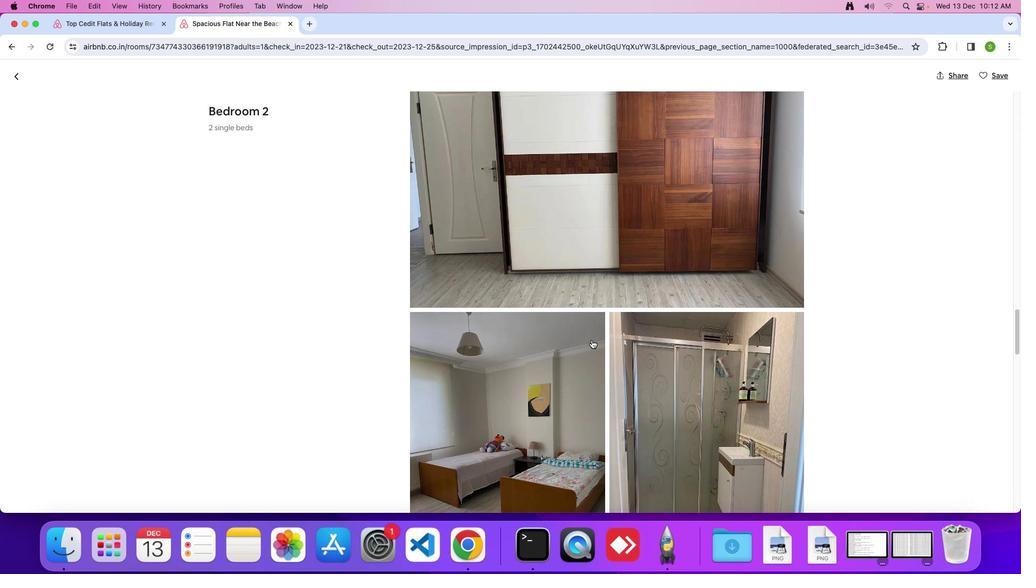 
Action: Mouse scrolled (592, 340) with delta (0, -1)
Screenshot: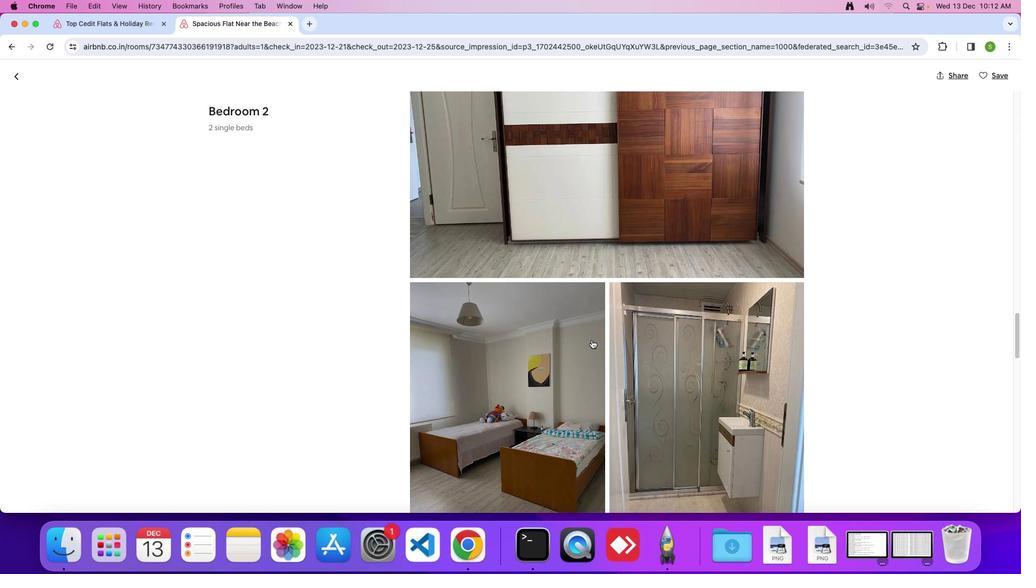 
Action: Mouse scrolled (592, 340) with delta (0, 0)
Screenshot: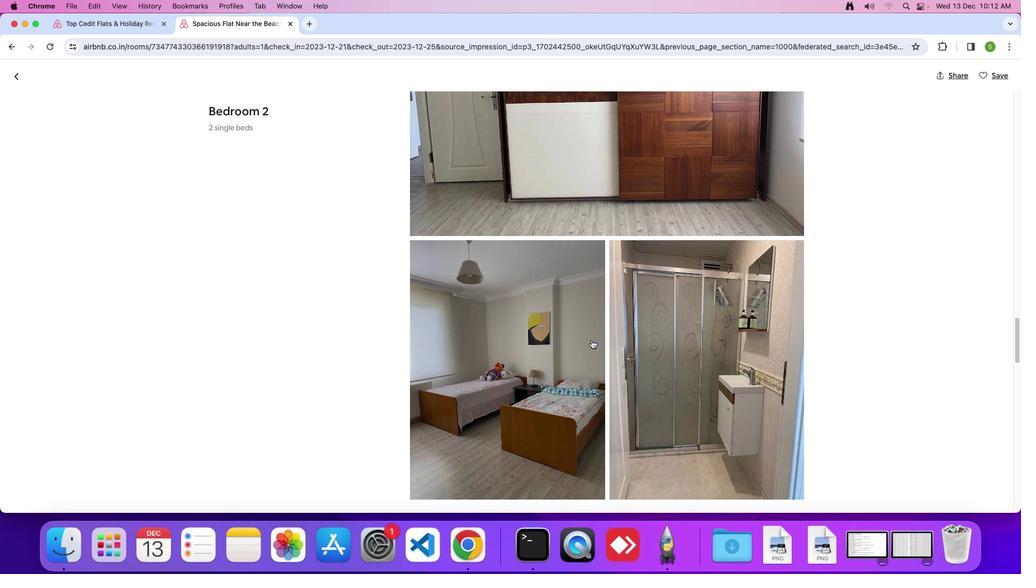 
Action: Mouse scrolled (592, 340) with delta (0, 0)
Screenshot: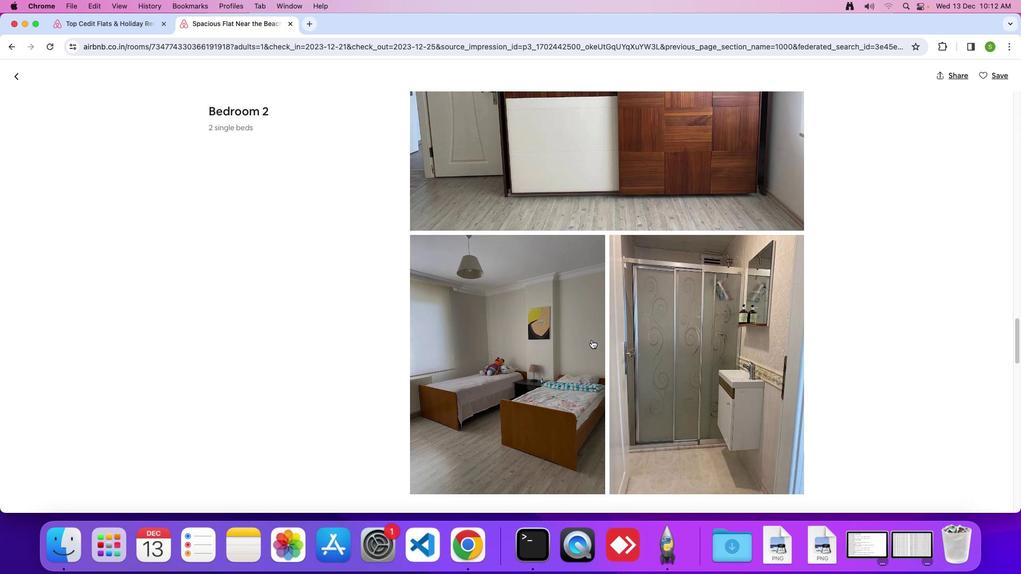 
Action: Mouse scrolled (592, 340) with delta (0, 0)
Screenshot: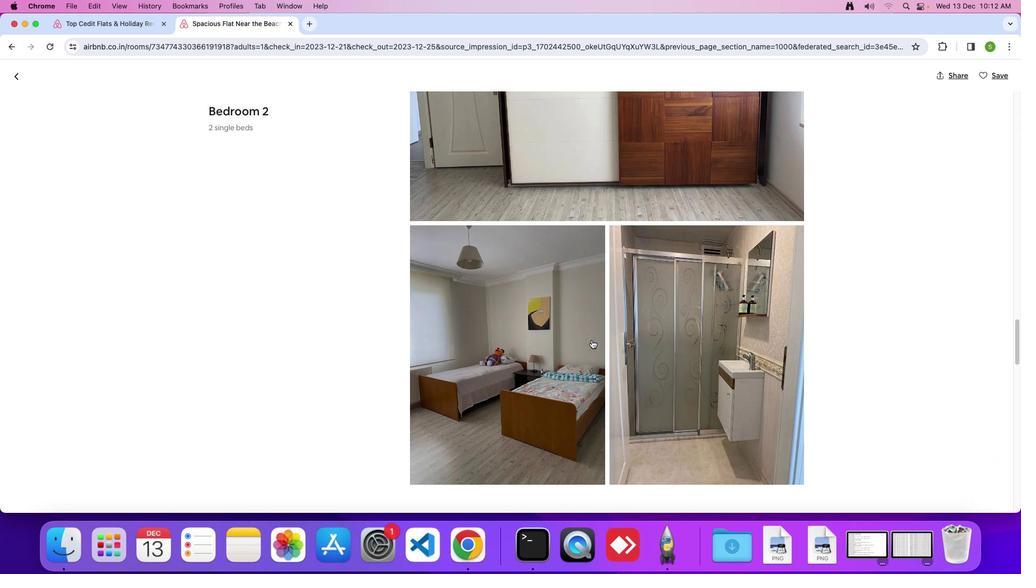 
Action: Mouse scrolled (592, 340) with delta (0, 0)
Screenshot: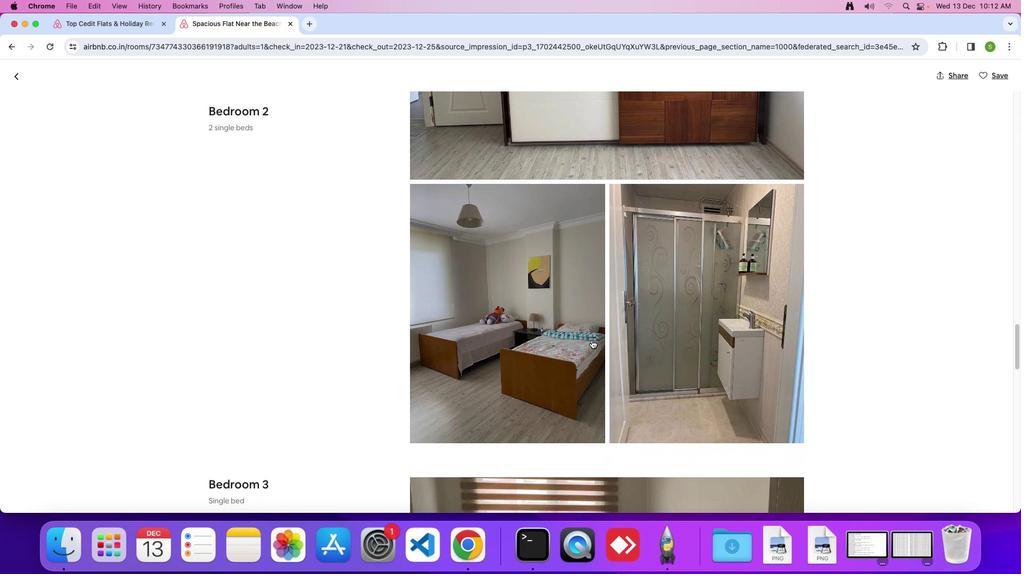 
Action: Mouse scrolled (592, 340) with delta (0, 0)
Screenshot: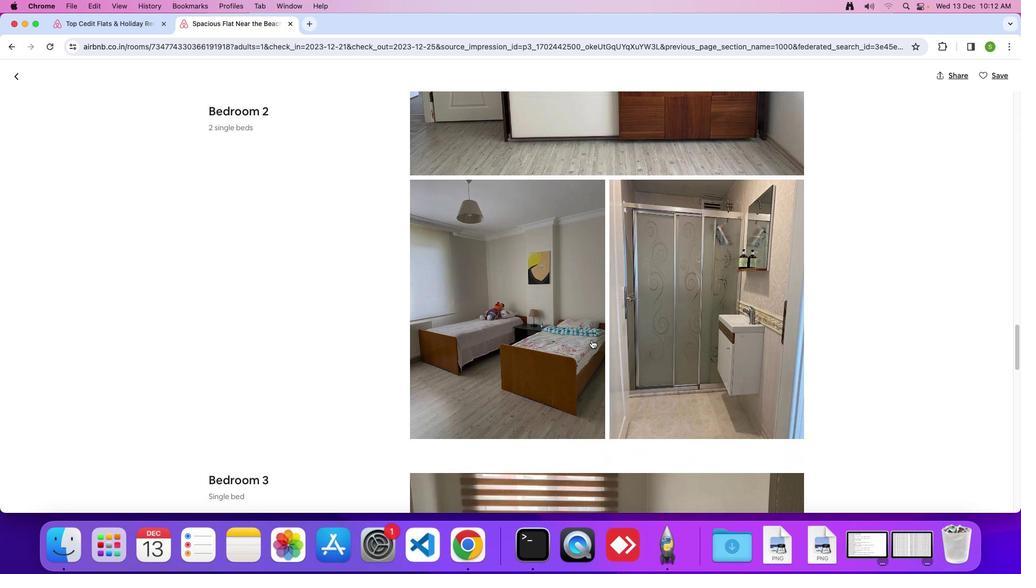 
Action: Mouse scrolled (592, 340) with delta (0, 0)
Screenshot: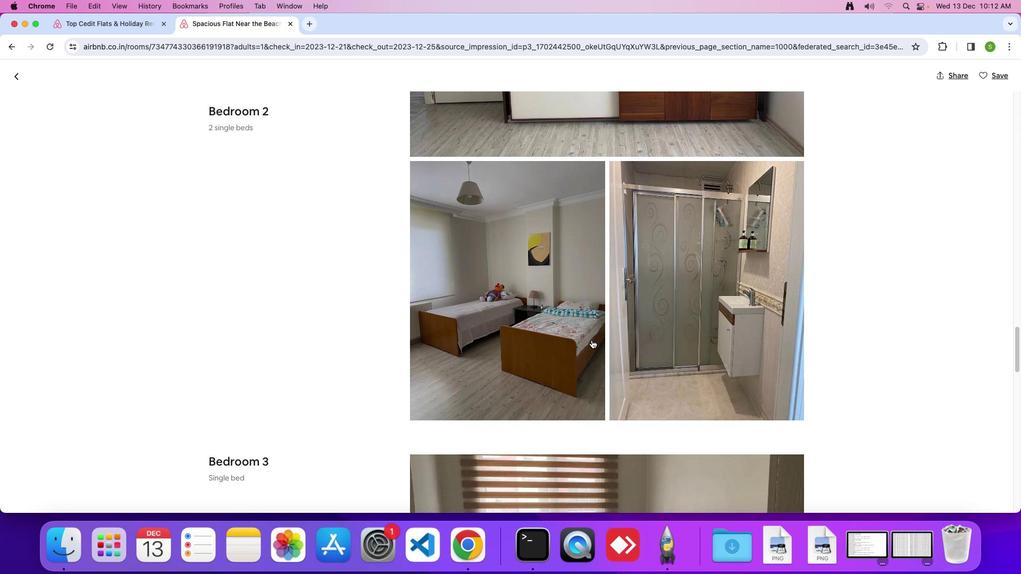 
Action: Mouse scrolled (592, 340) with delta (0, 0)
Screenshot: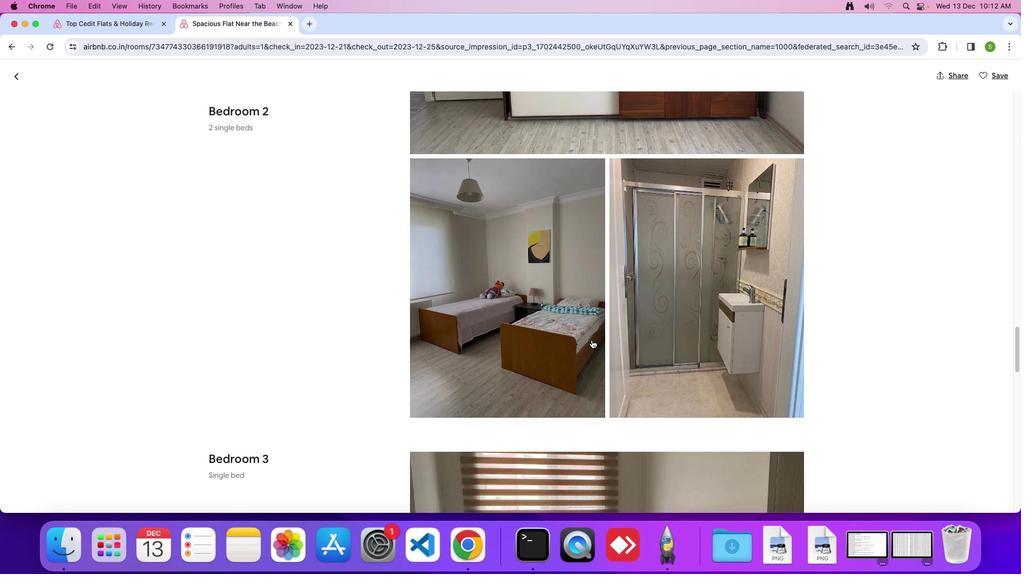 
Action: Mouse scrolled (592, 340) with delta (0, 0)
Screenshot: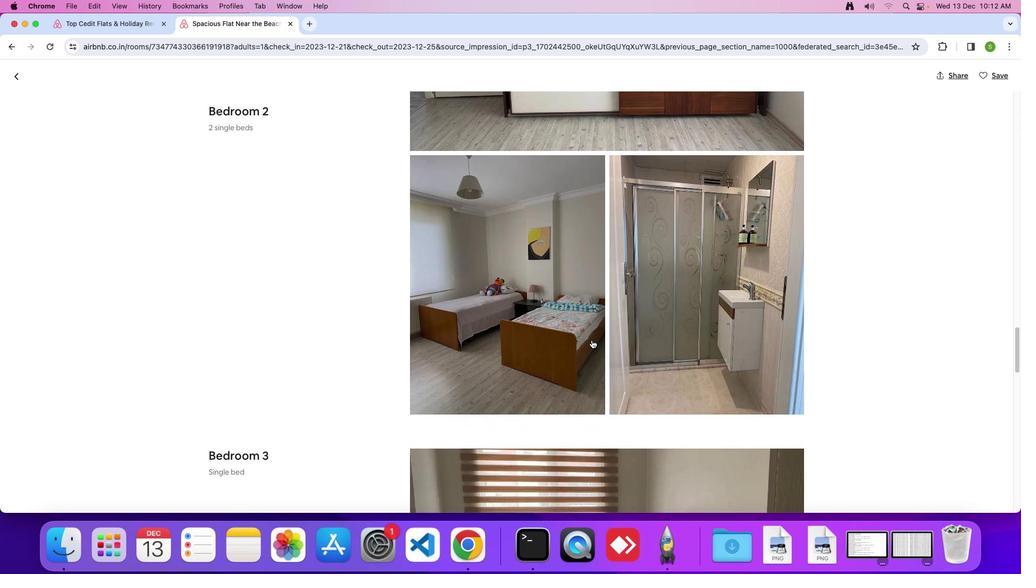 
Action: Mouse scrolled (592, 340) with delta (0, 0)
Screenshot: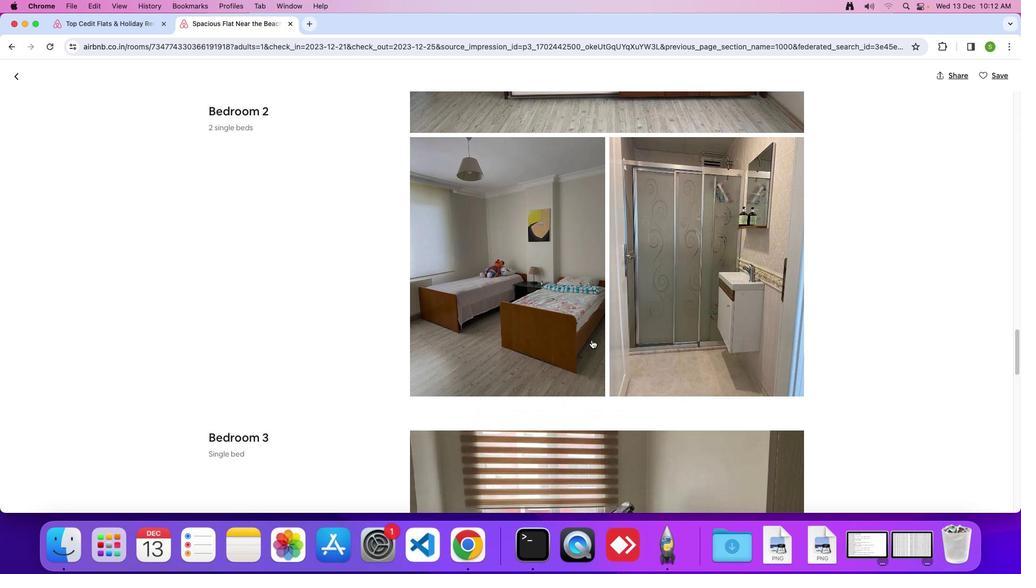 
Action: Mouse scrolled (592, 340) with delta (0, 0)
Screenshot: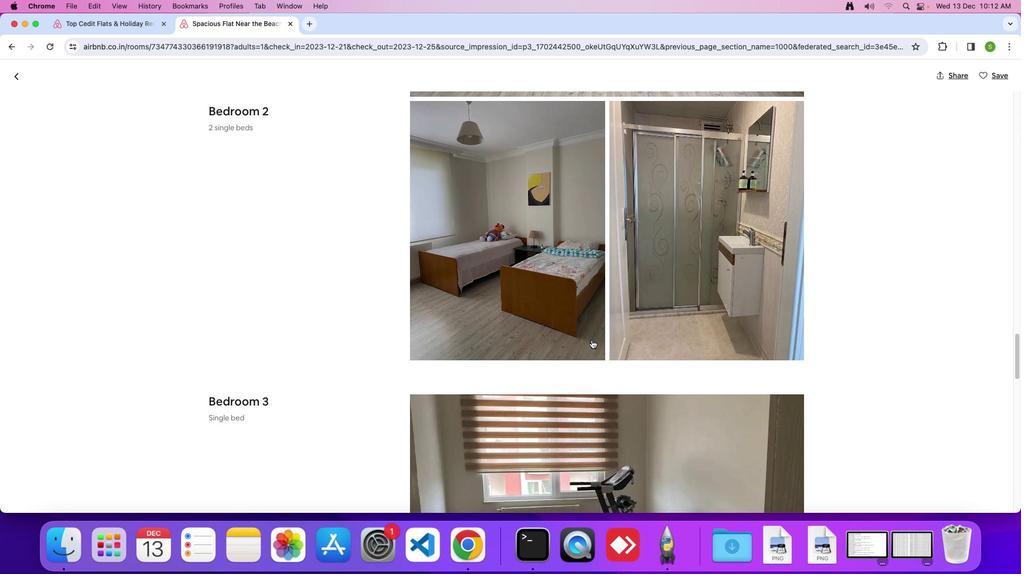 
Action: Mouse scrolled (592, 340) with delta (0, 0)
Screenshot: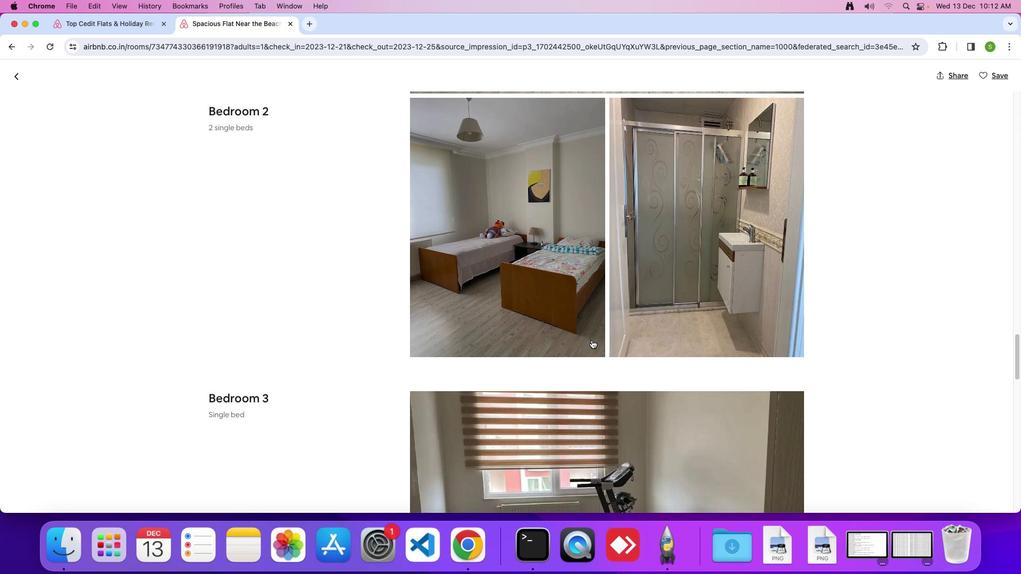
Action: Mouse scrolled (592, 340) with delta (0, 0)
Screenshot: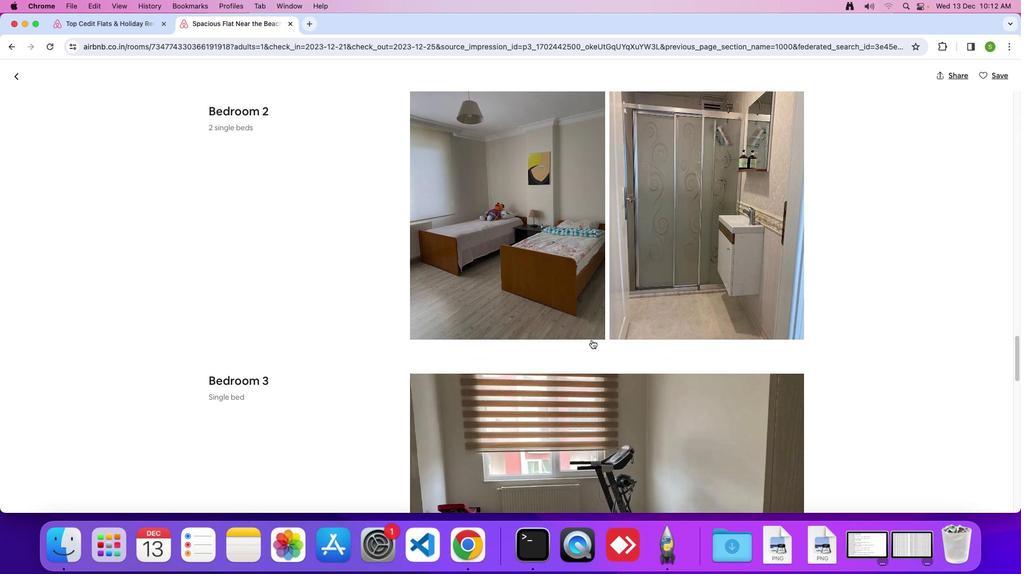 
Action: Mouse scrolled (592, 340) with delta (0, 0)
Screenshot: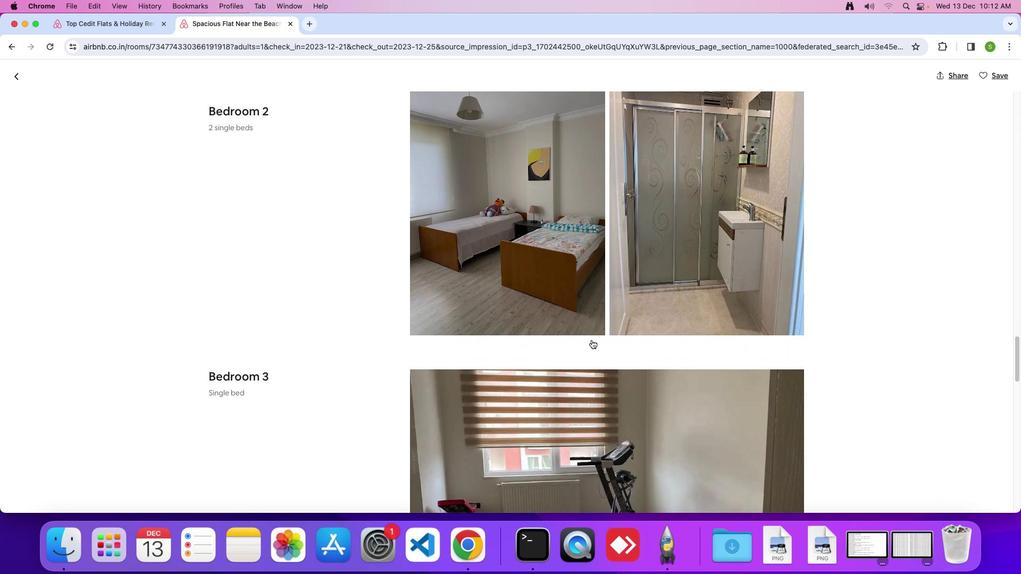 
Action: Mouse scrolled (592, 340) with delta (0, 0)
Screenshot: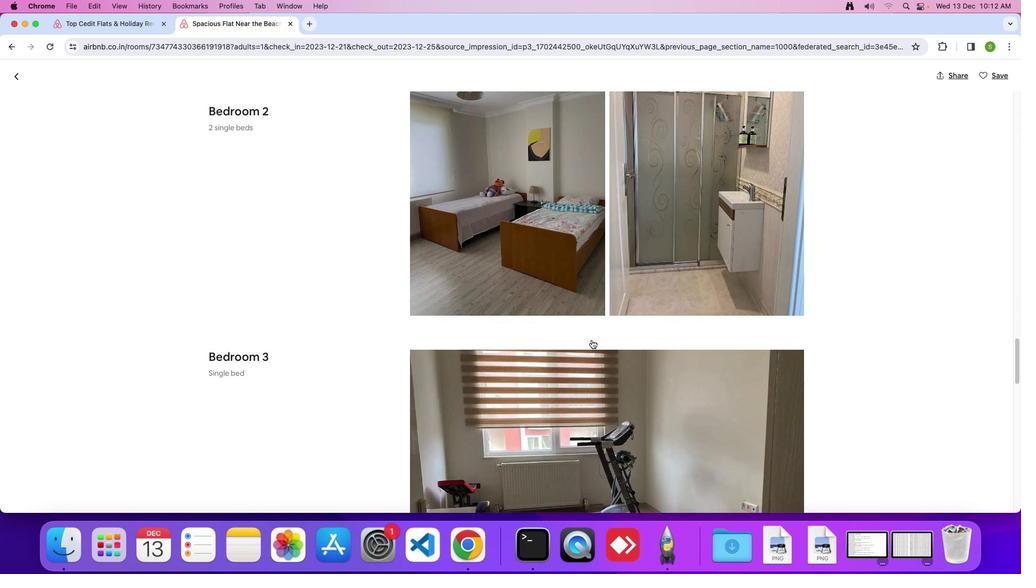 
Action: Mouse scrolled (592, 340) with delta (0, 0)
Screenshot: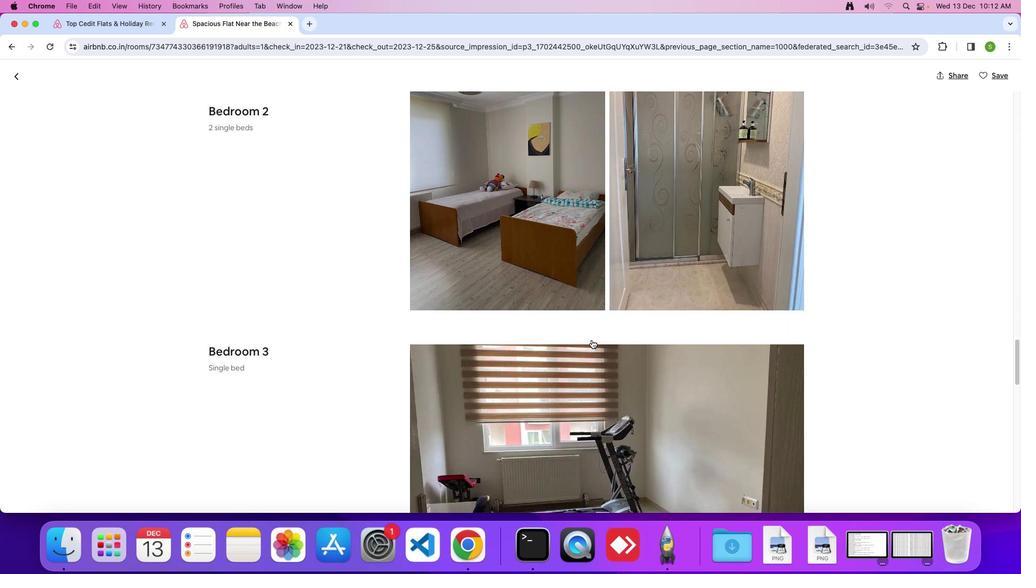 
Action: Mouse scrolled (592, 340) with delta (0, -1)
Screenshot: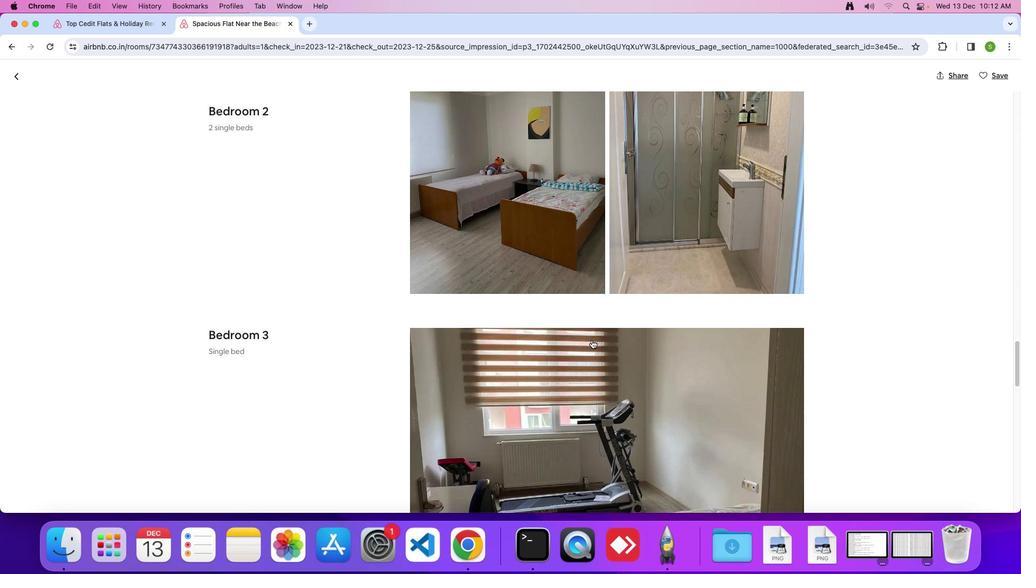 
Action: Mouse scrolled (592, 340) with delta (0, 0)
Screenshot: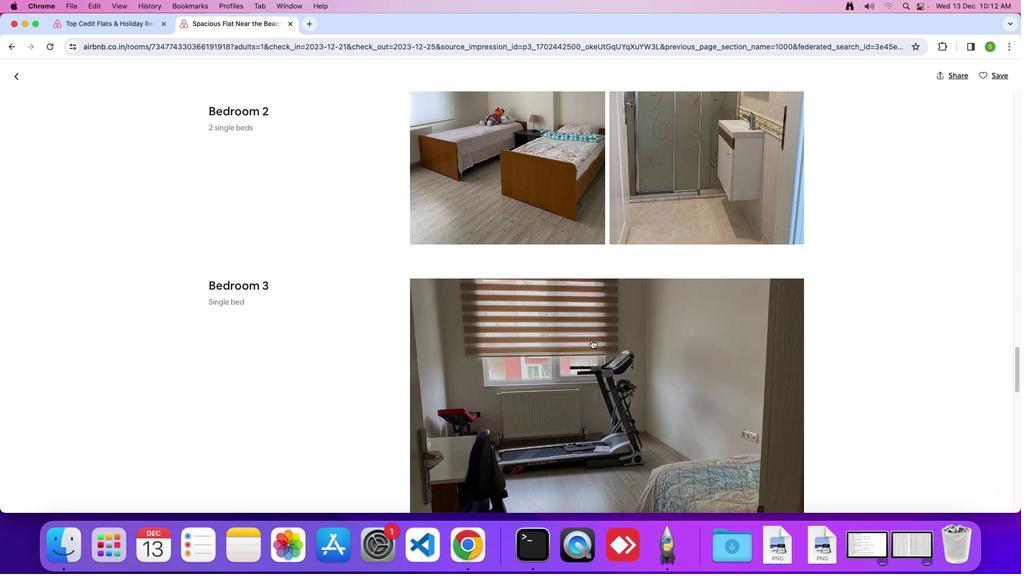 
Action: Mouse scrolled (592, 340) with delta (0, 0)
Screenshot: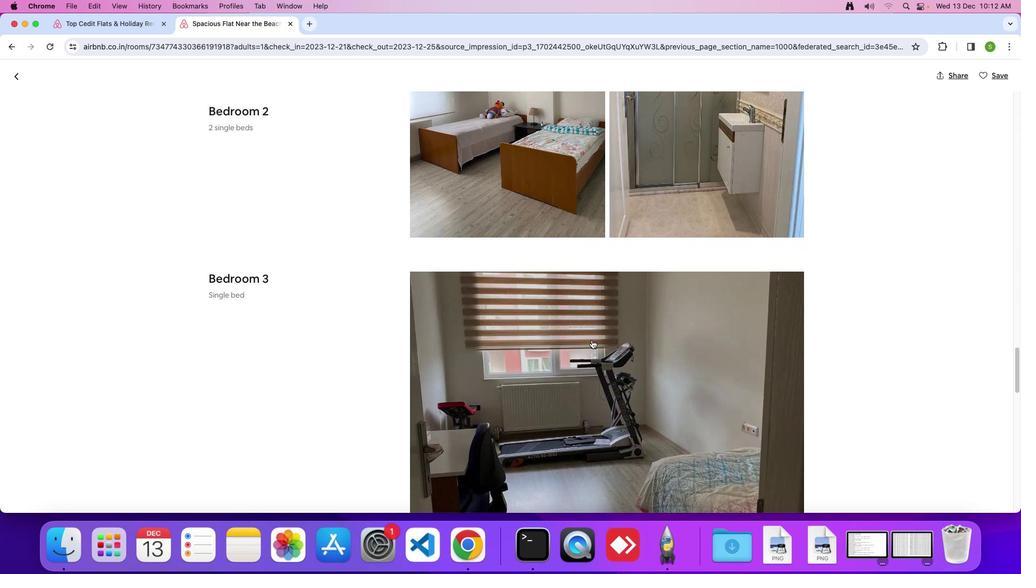 
Action: Mouse scrolled (592, 340) with delta (0, -1)
Screenshot: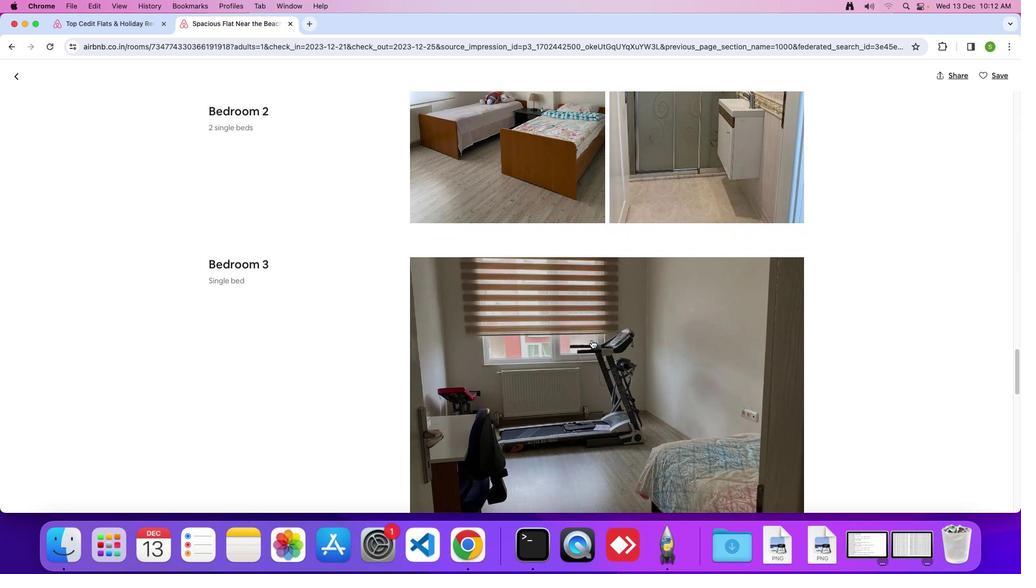 
Action: Mouse scrolled (592, 340) with delta (0, 0)
Screenshot: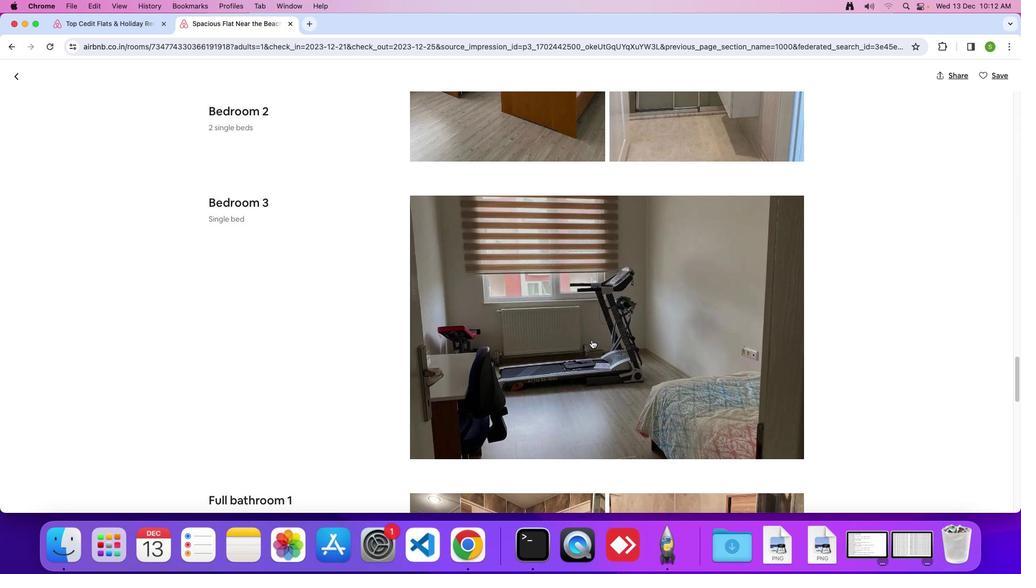 
Action: Mouse scrolled (592, 340) with delta (0, 0)
Screenshot: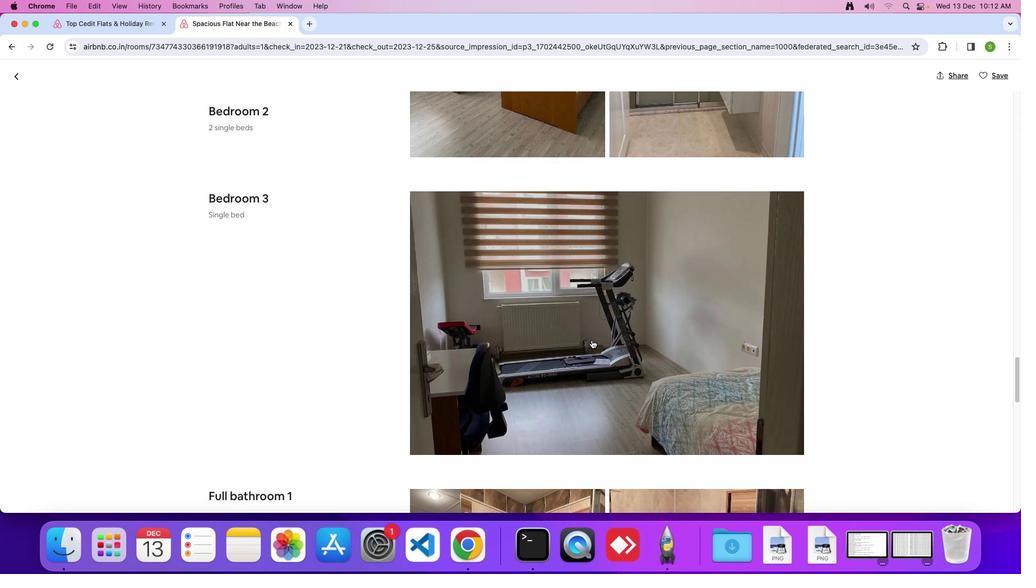 
Action: Mouse scrolled (592, 340) with delta (0, 0)
Screenshot: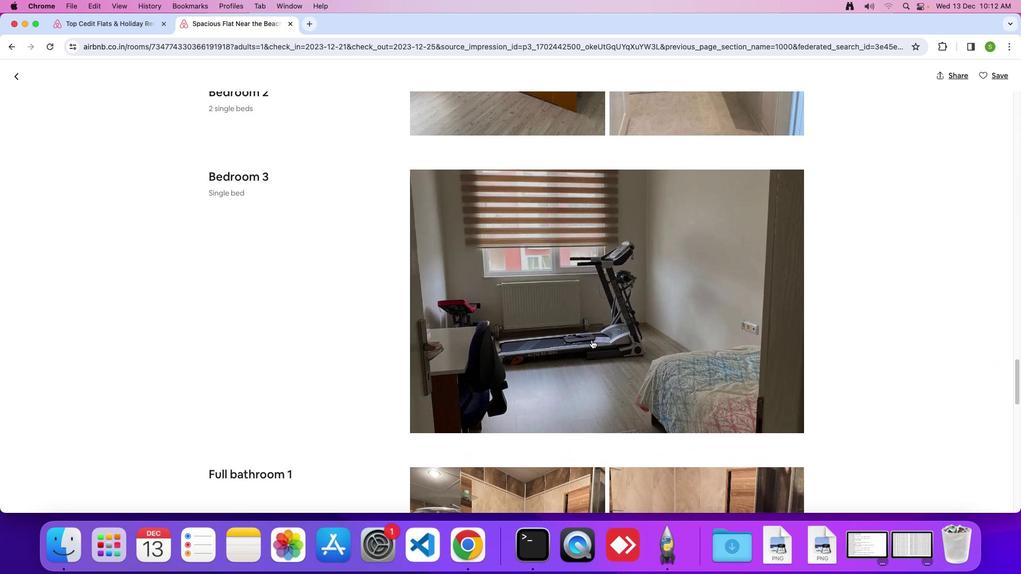 
Action: Mouse scrolled (592, 340) with delta (0, 0)
Screenshot: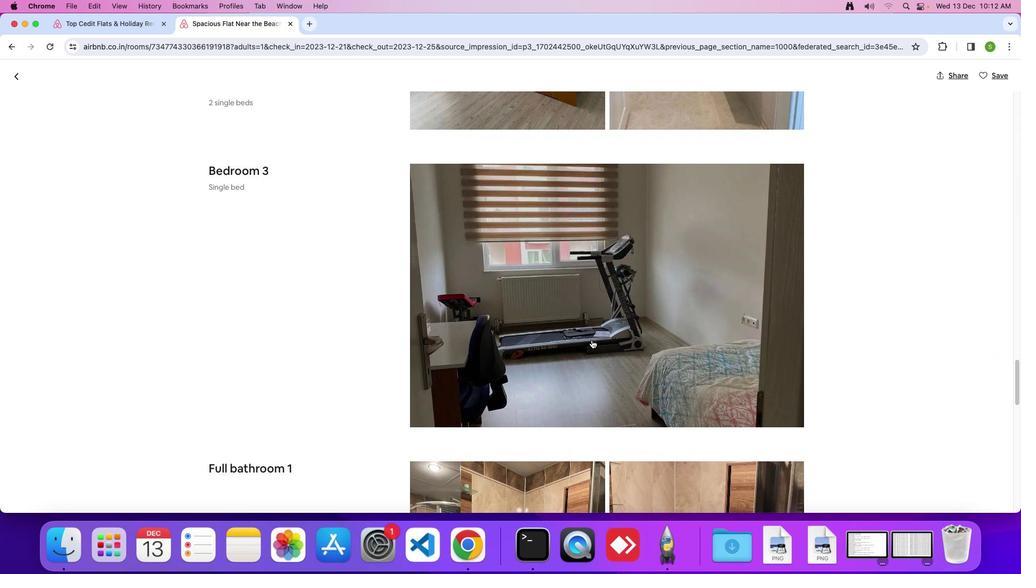 
Action: Mouse scrolled (592, 340) with delta (0, -1)
Screenshot: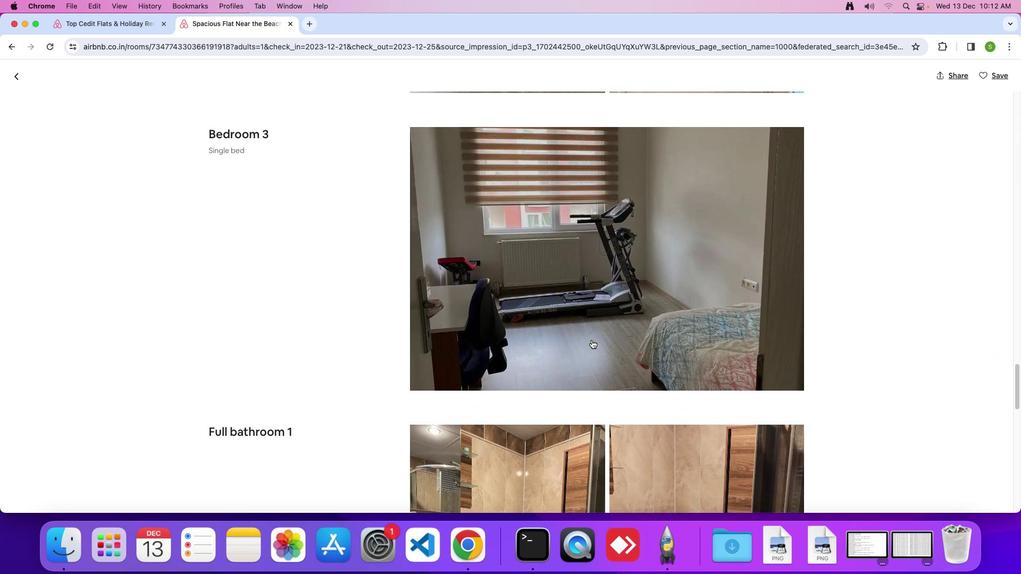 
Action: Mouse scrolled (592, 340) with delta (0, 0)
Screenshot: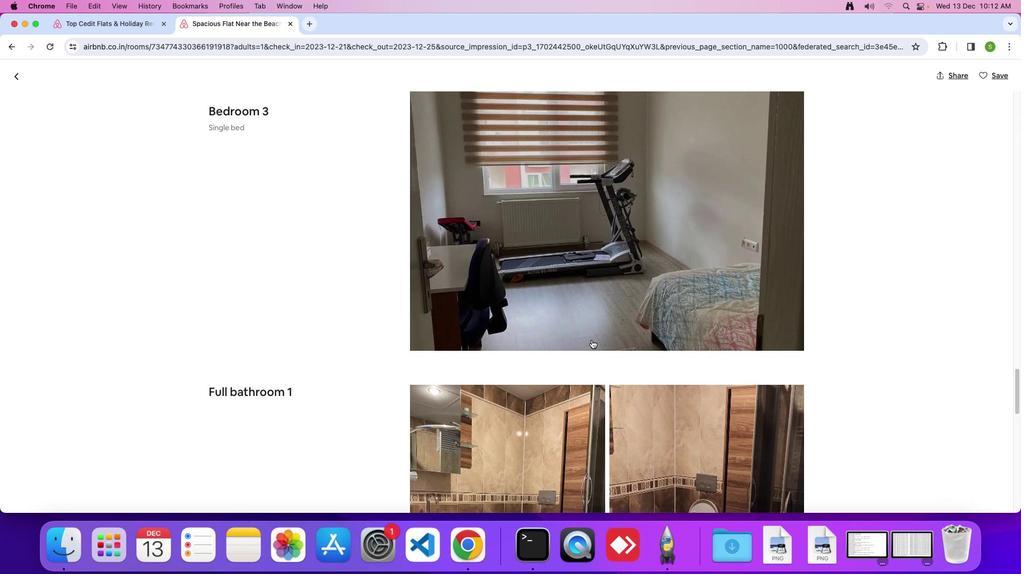 
Action: Mouse scrolled (592, 340) with delta (0, 0)
Screenshot: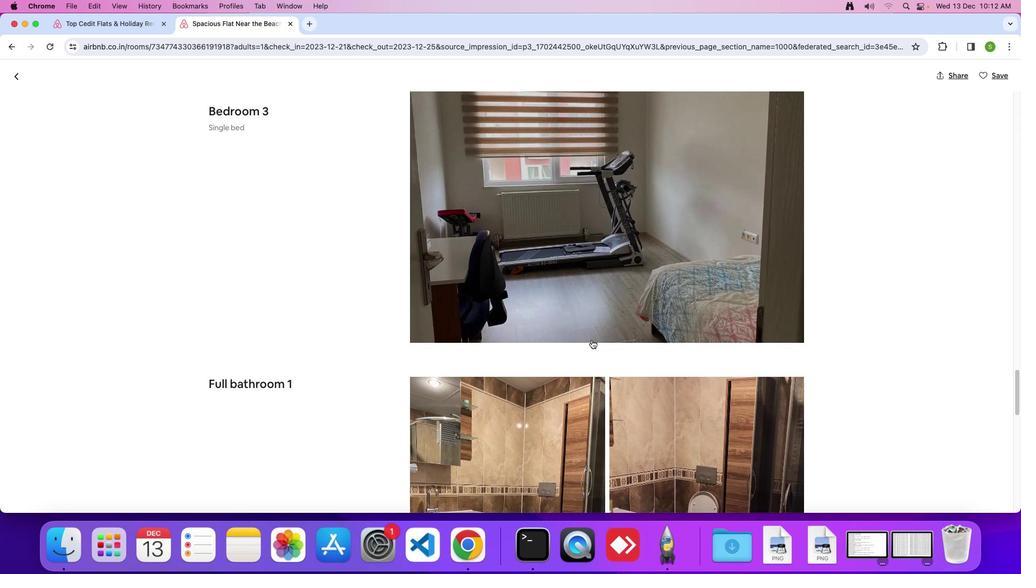
Action: Mouse scrolled (592, 340) with delta (0, -1)
Screenshot: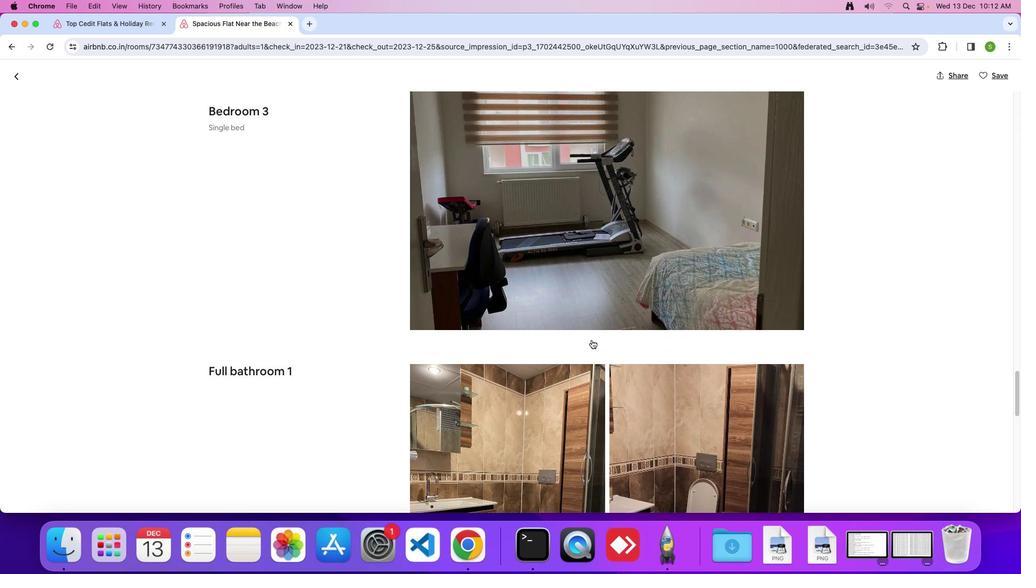 
Action: Mouse scrolled (592, 340) with delta (0, 0)
Screenshot: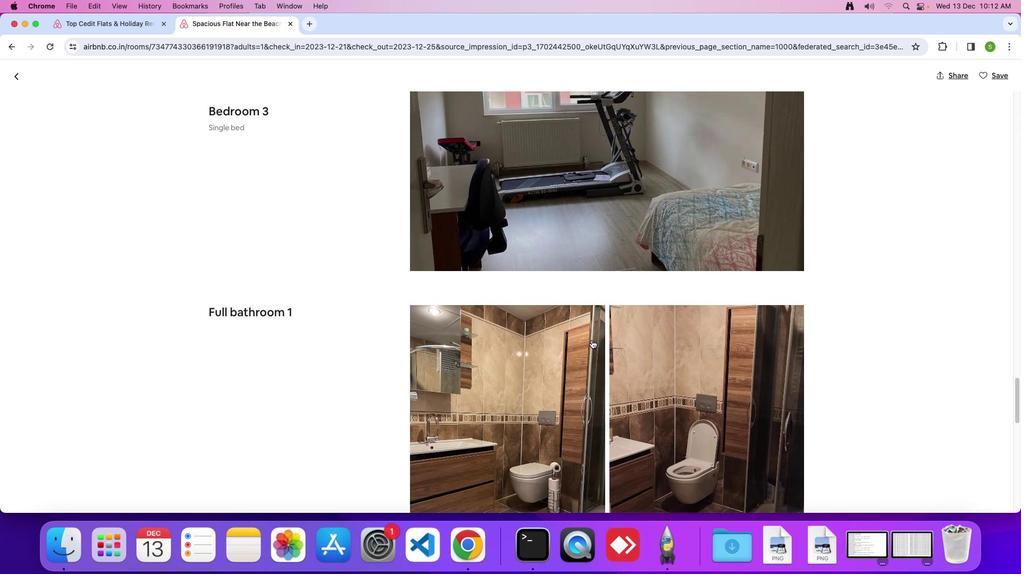 
Action: Mouse scrolled (592, 340) with delta (0, 0)
Screenshot: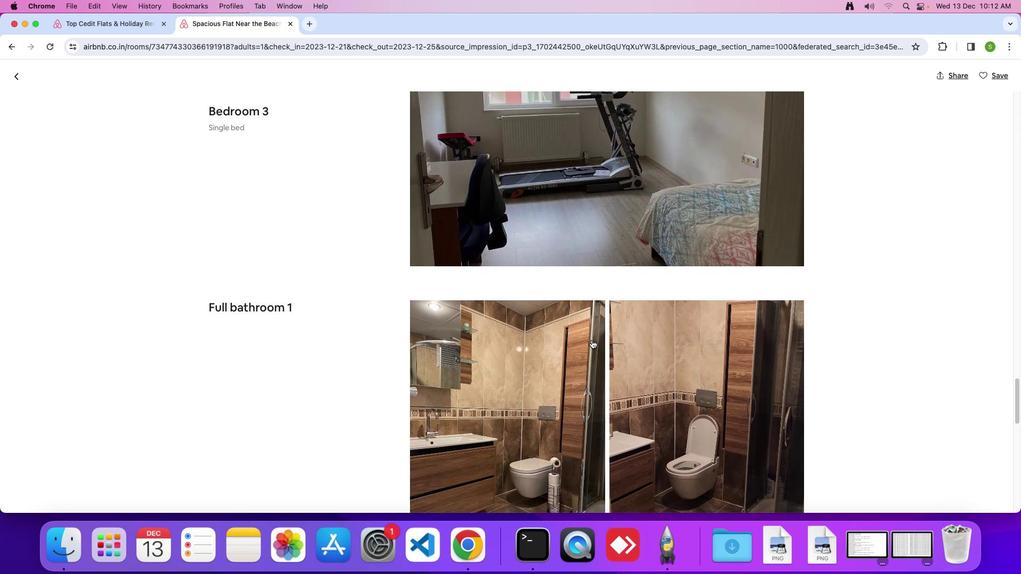 
Action: Mouse scrolled (592, 340) with delta (0, 0)
Screenshot: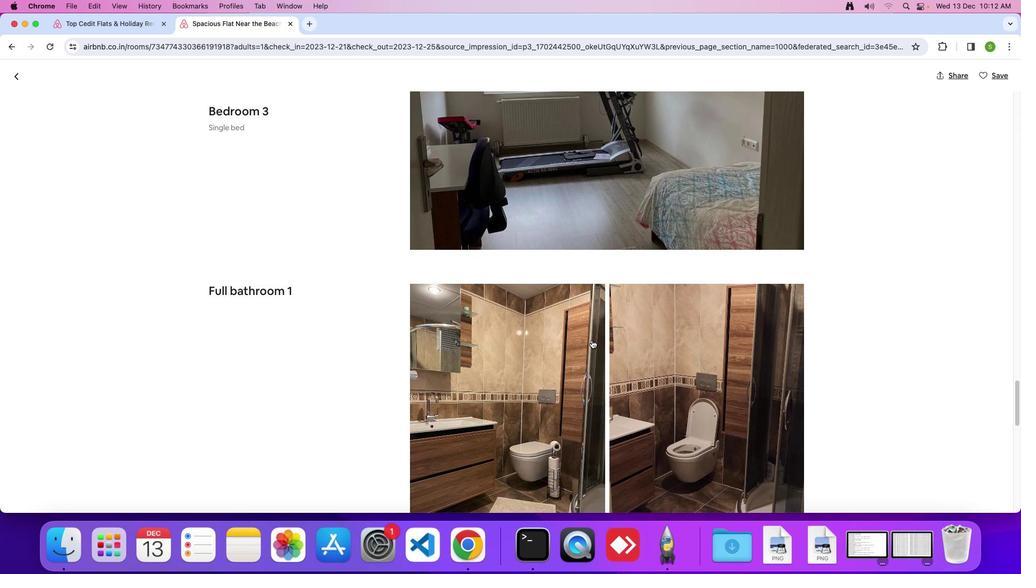 
Action: Mouse scrolled (592, 340) with delta (0, 0)
Screenshot: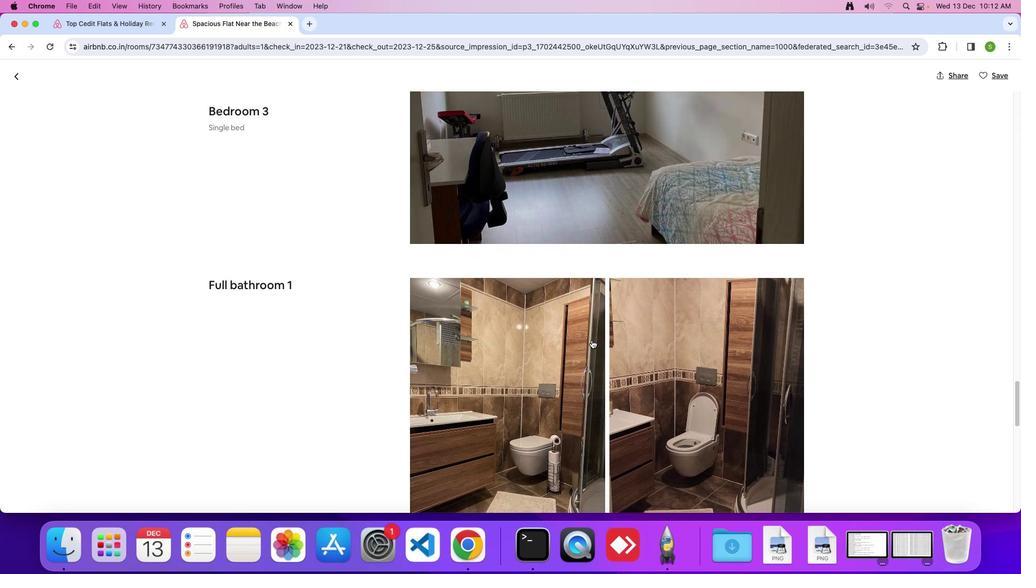 
Action: Mouse scrolled (592, 340) with delta (0, -1)
Screenshot: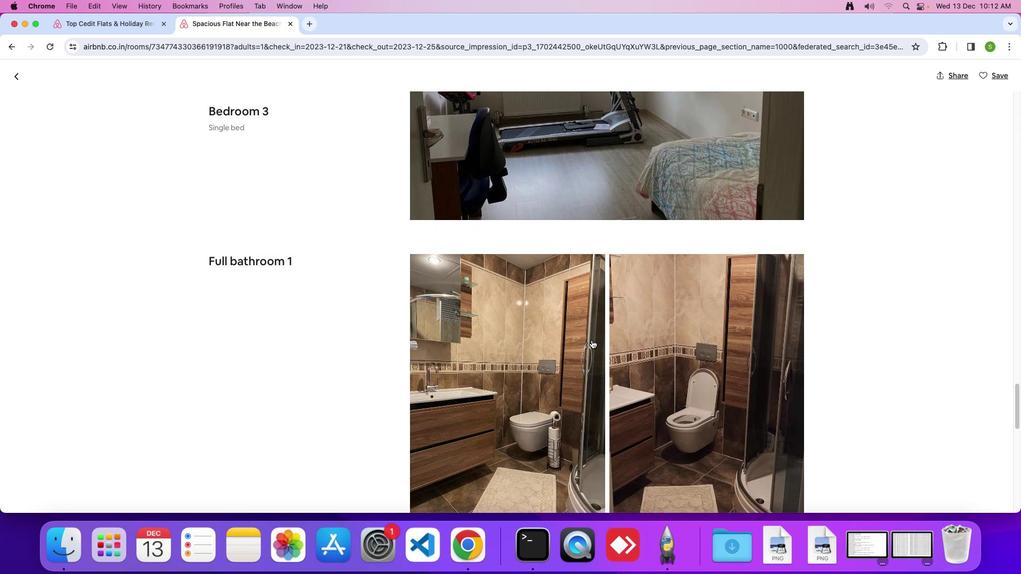 
Action: Mouse scrolled (592, 340) with delta (0, 0)
Screenshot: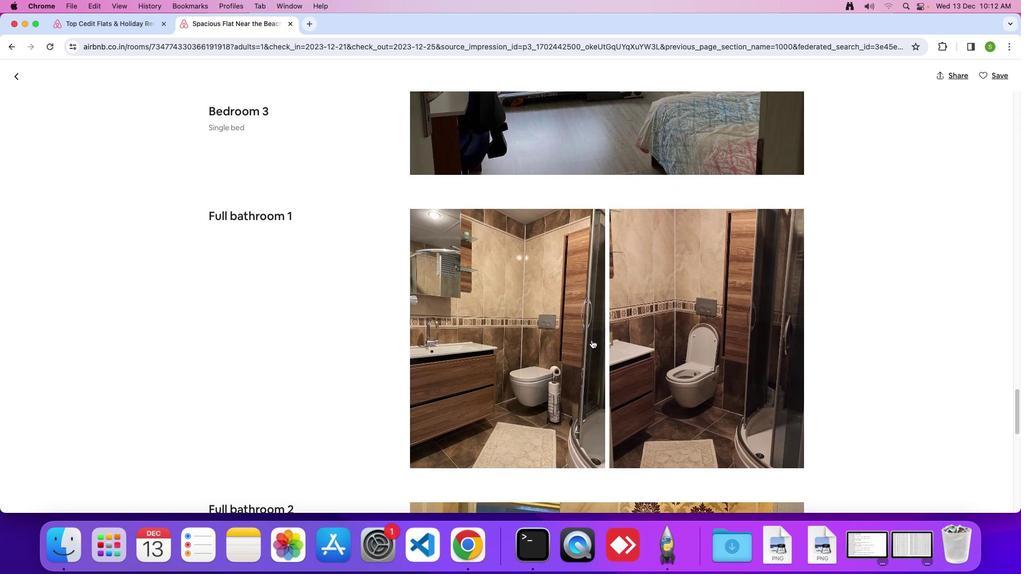 
Action: Mouse scrolled (592, 340) with delta (0, 0)
Screenshot: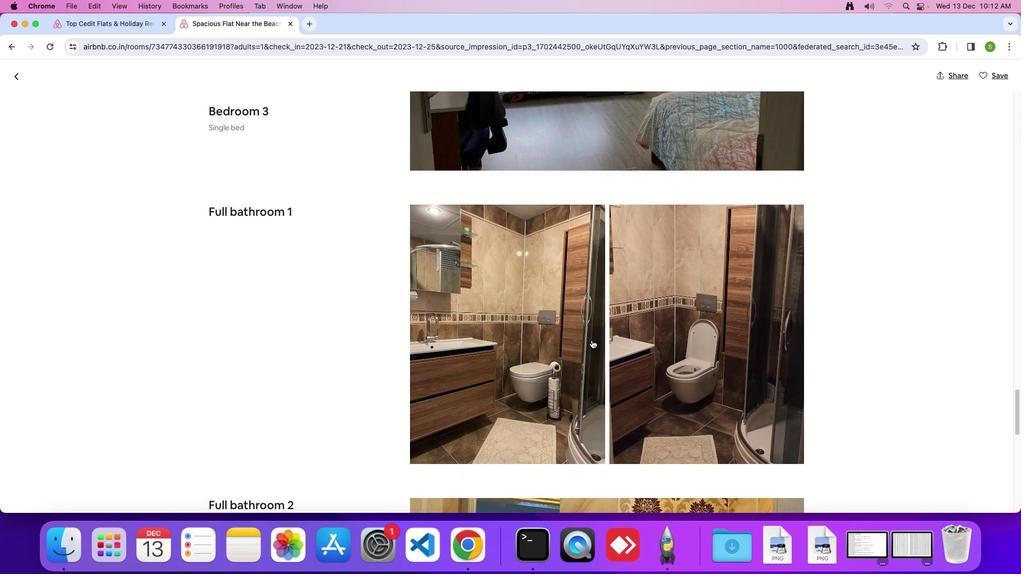 
Action: Mouse scrolled (592, 340) with delta (0, -1)
Screenshot: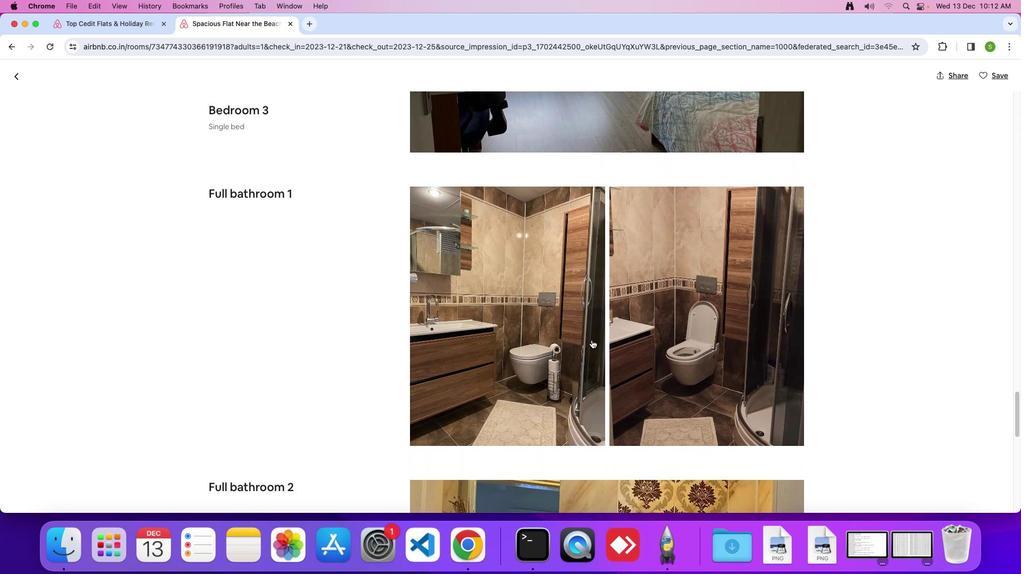 
Action: Mouse scrolled (592, 340) with delta (0, 0)
Screenshot: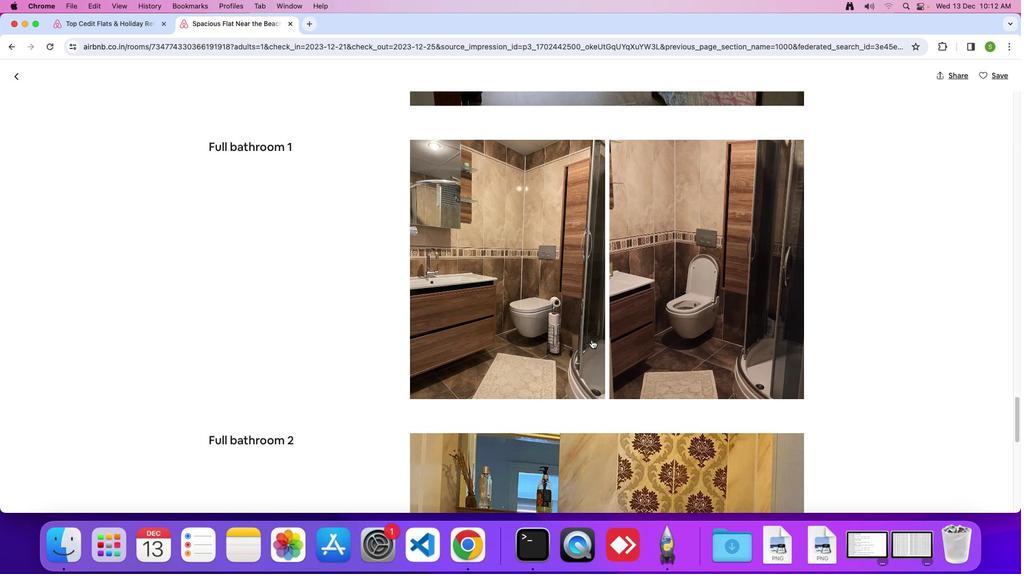 
Action: Mouse scrolled (592, 340) with delta (0, 0)
Screenshot: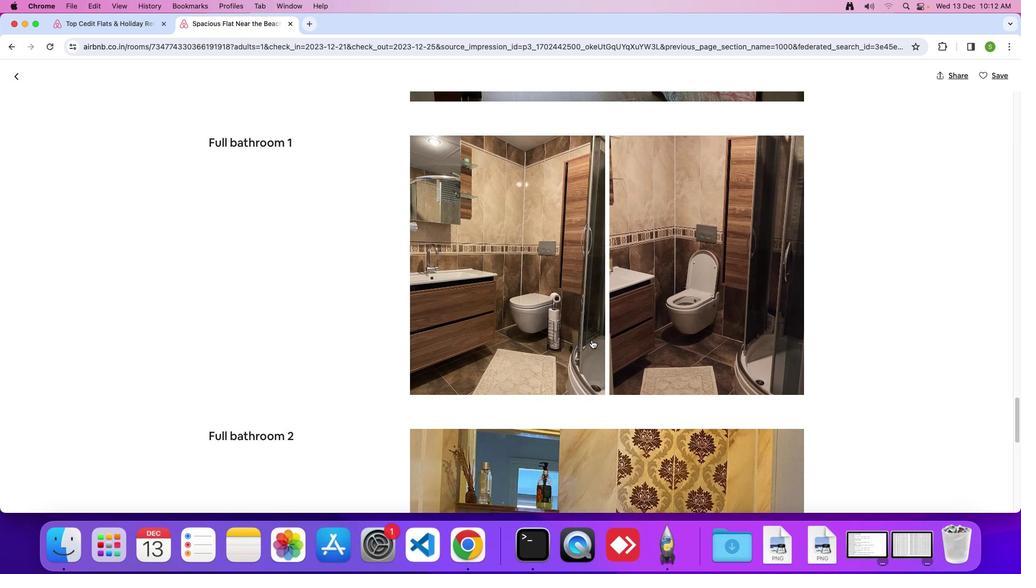 
Action: Mouse scrolled (592, 340) with delta (0, 0)
Screenshot: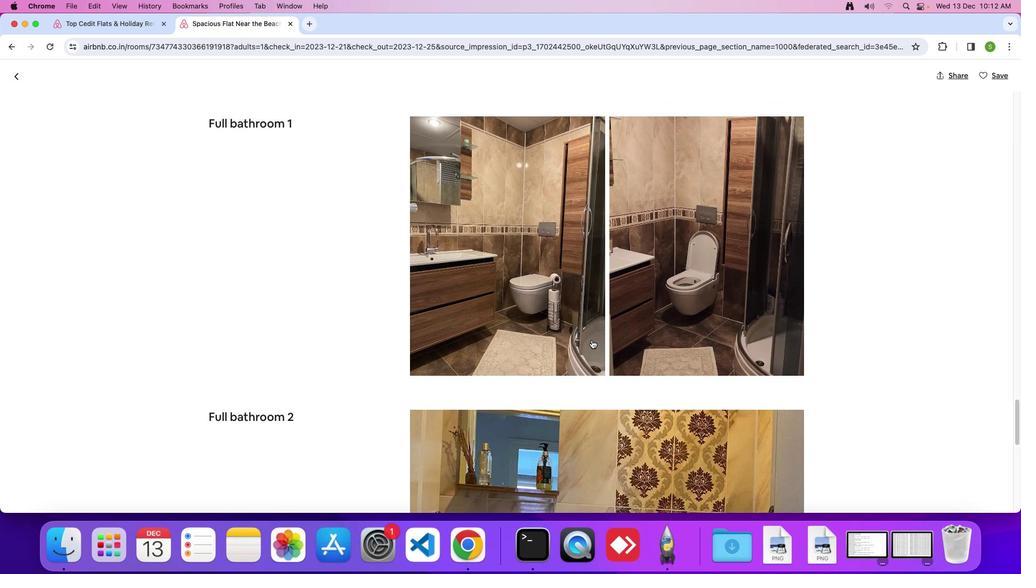 
Action: Mouse scrolled (592, 340) with delta (0, 0)
Screenshot: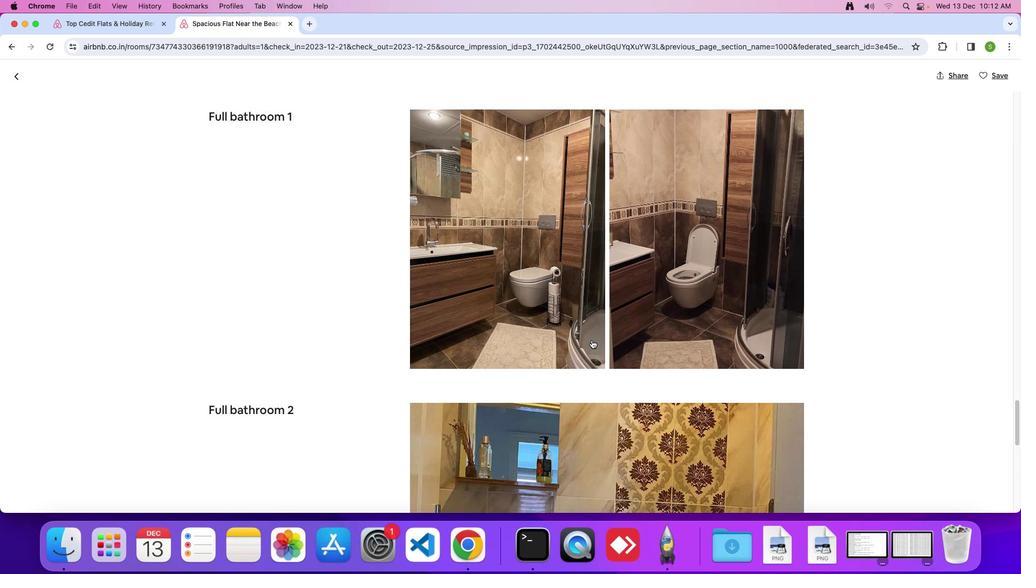 
Action: Mouse scrolled (592, 340) with delta (0, -1)
